 Task: Create relationship between housekeeping_request and Staff object.
Action: Mouse moved to (1070, 79)
Screenshot: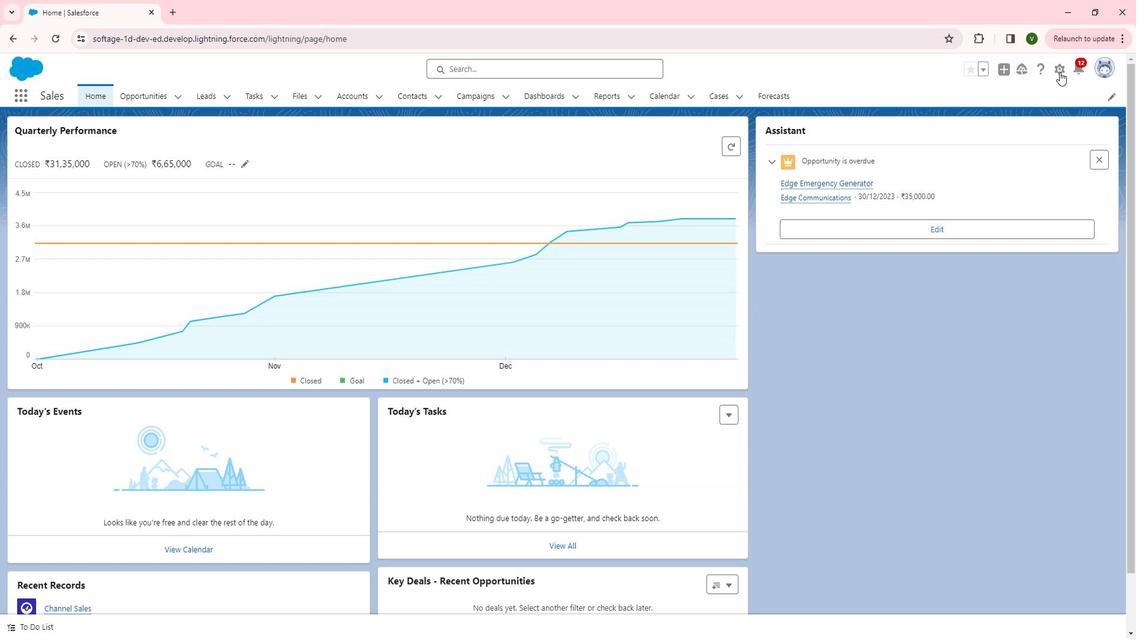 
Action: Mouse pressed left at (1070, 79)
Screenshot: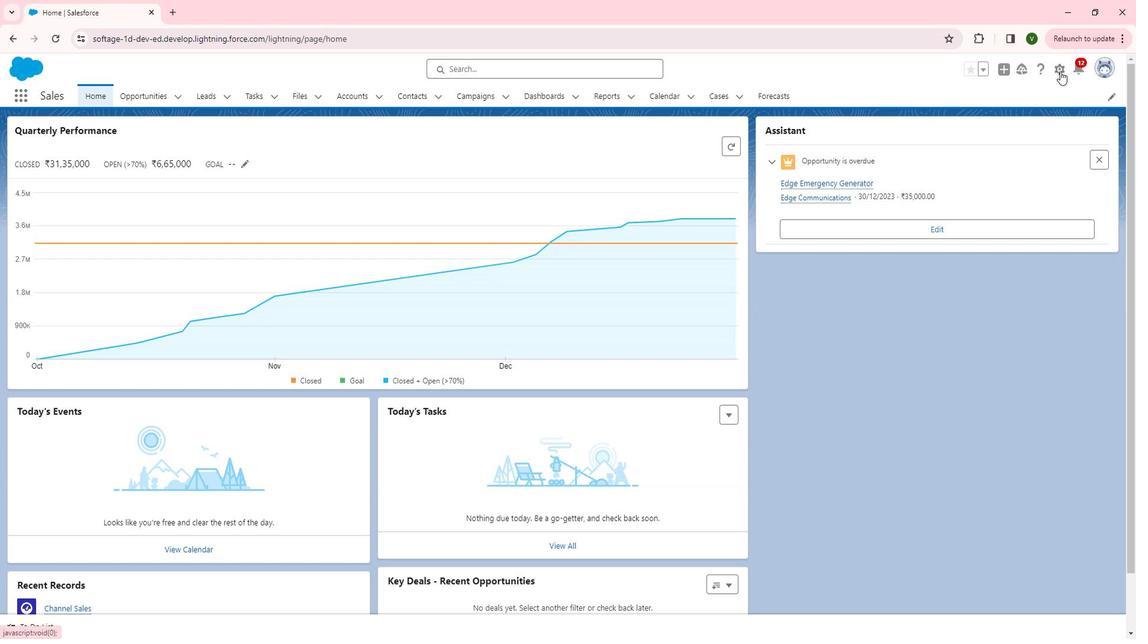 
Action: Mouse moved to (1012, 107)
Screenshot: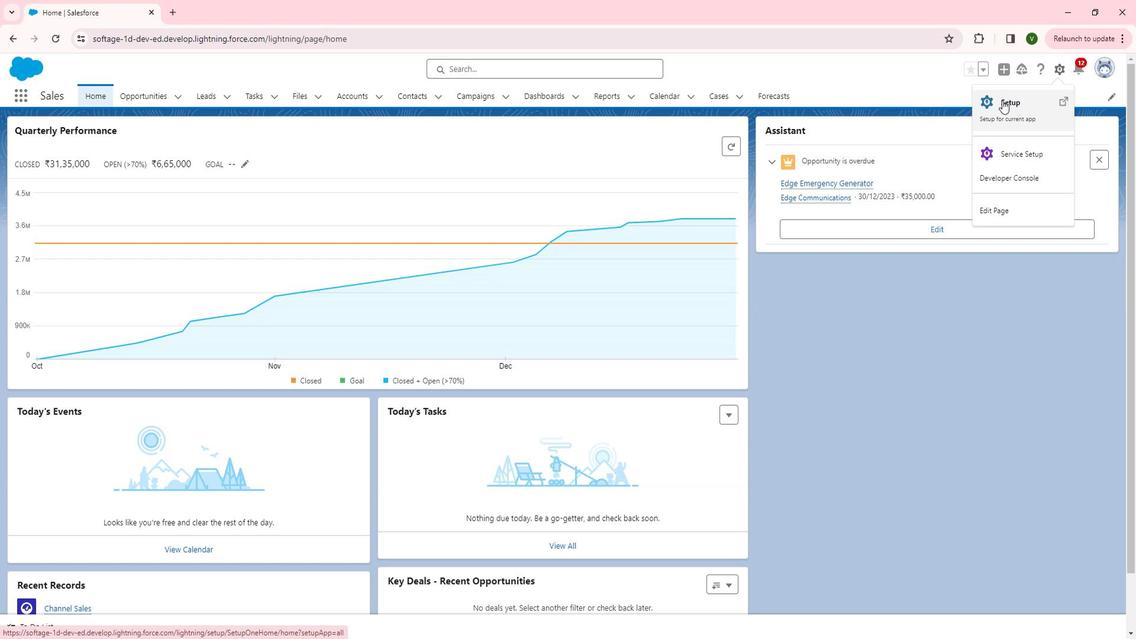
Action: Mouse pressed left at (1012, 107)
Screenshot: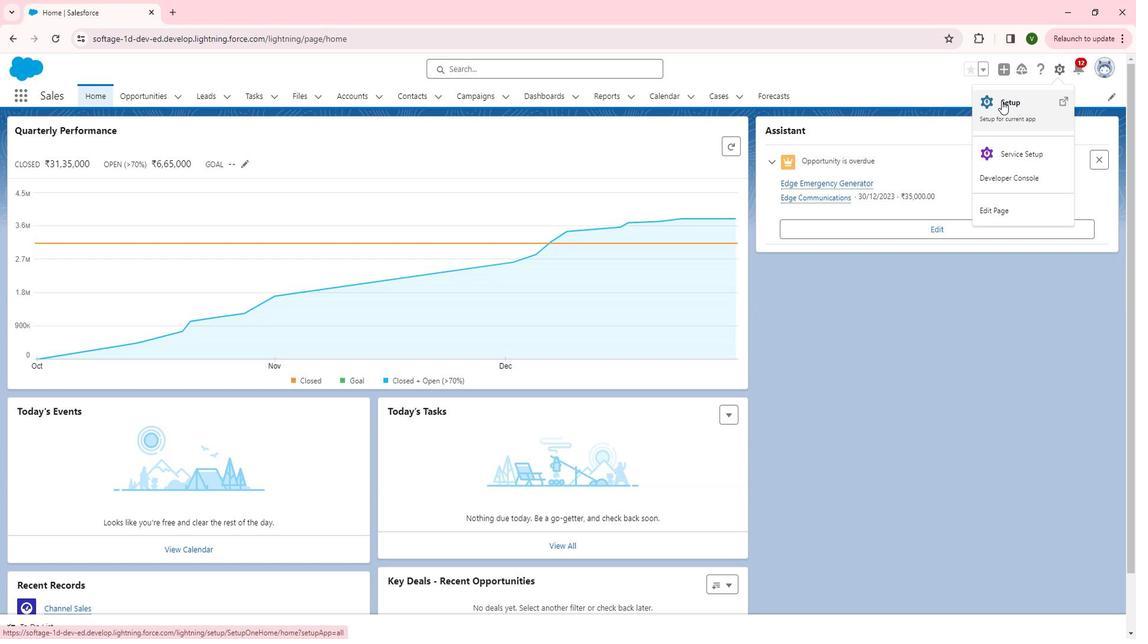 
Action: Mouse moved to (94, 382)
Screenshot: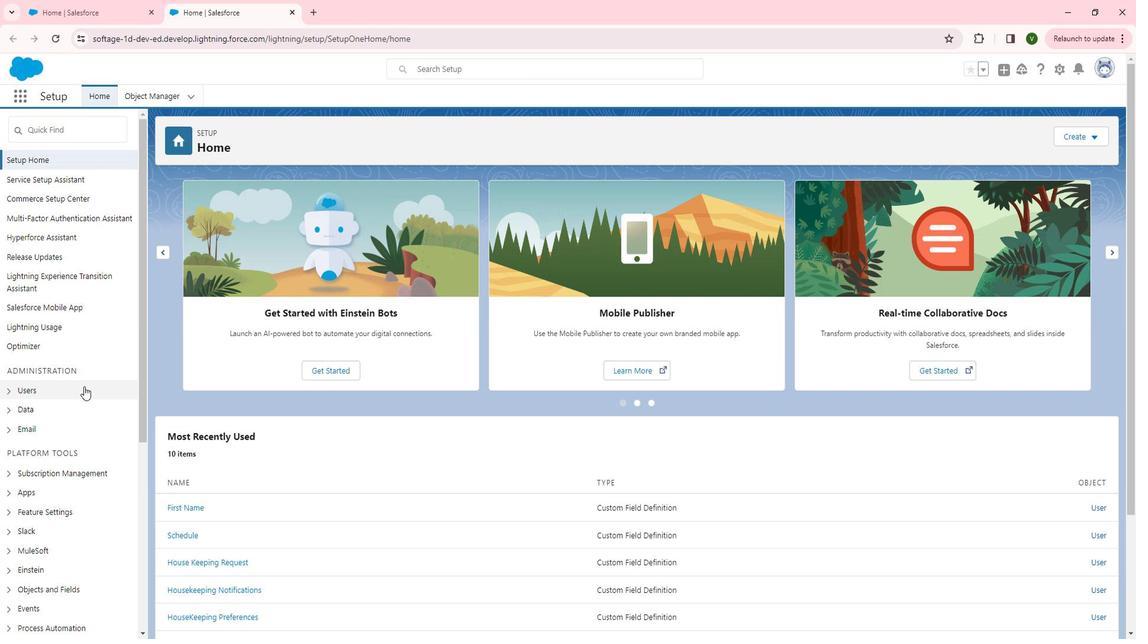 
Action: Mouse scrolled (94, 382) with delta (0, 0)
Screenshot: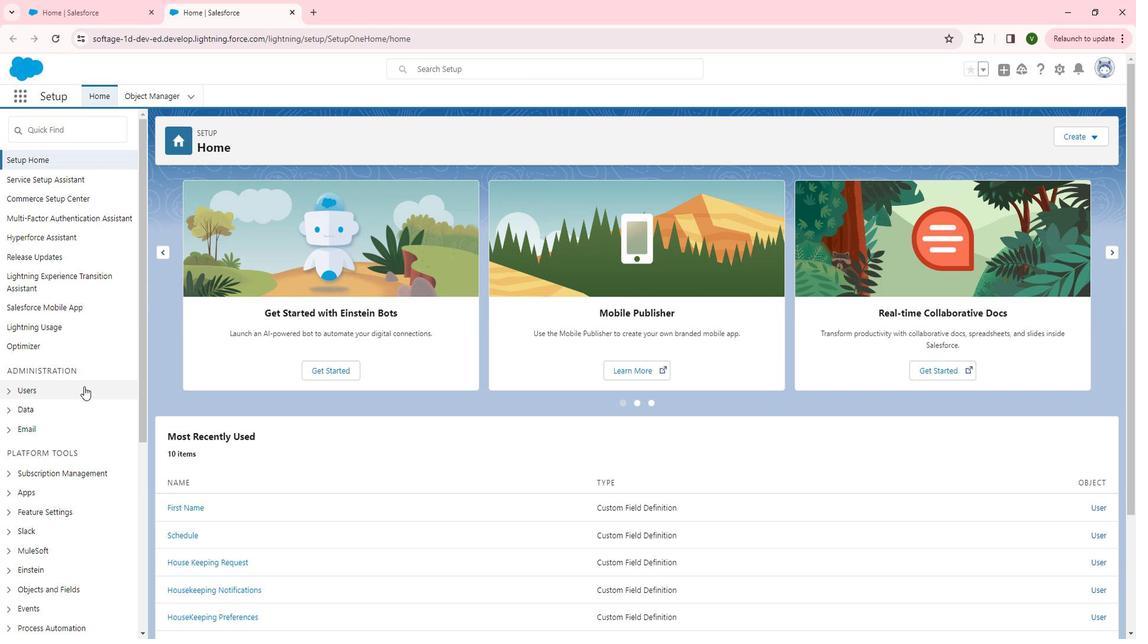 
Action: Mouse scrolled (94, 382) with delta (0, 0)
Screenshot: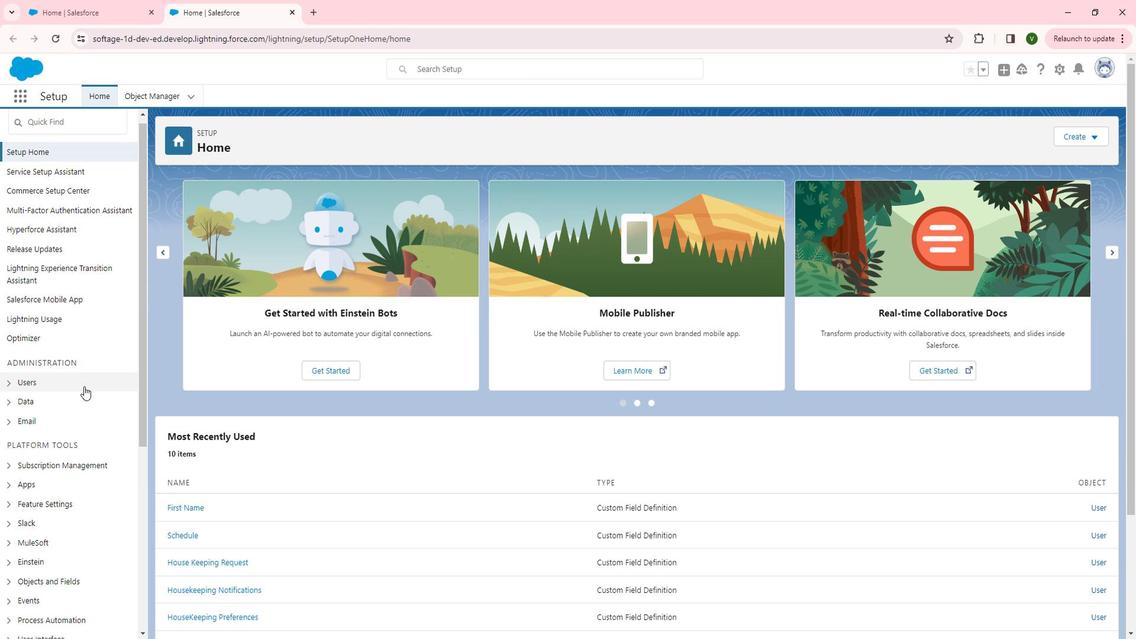 
Action: Mouse scrolled (94, 382) with delta (0, 0)
Screenshot: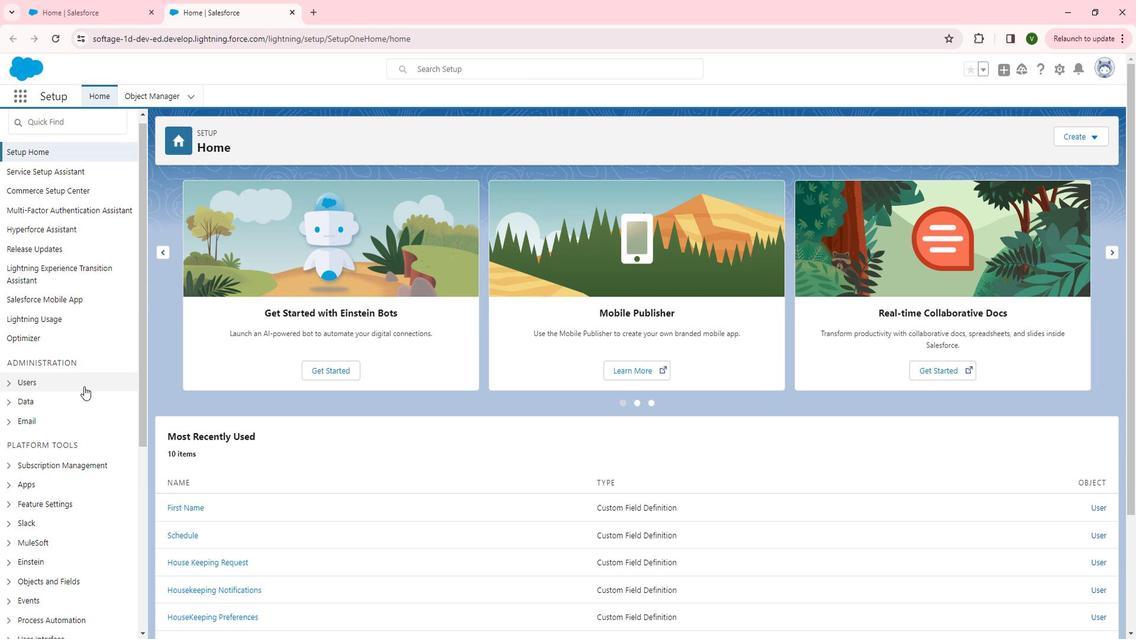 
Action: Mouse moved to (20, 398)
Screenshot: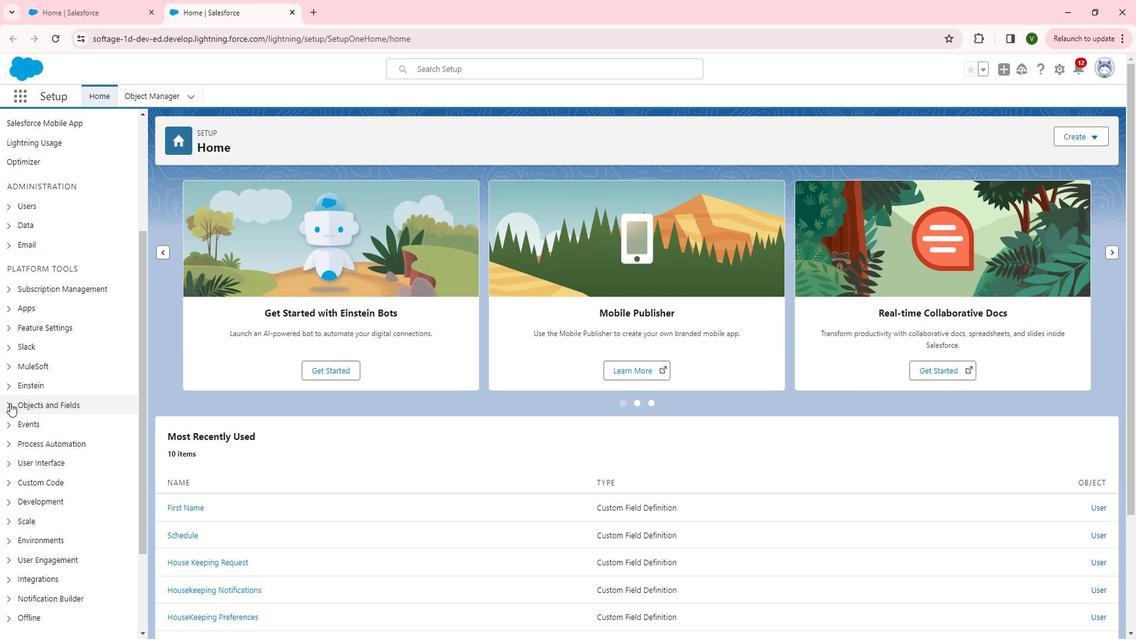 
Action: Mouse pressed left at (20, 398)
Screenshot: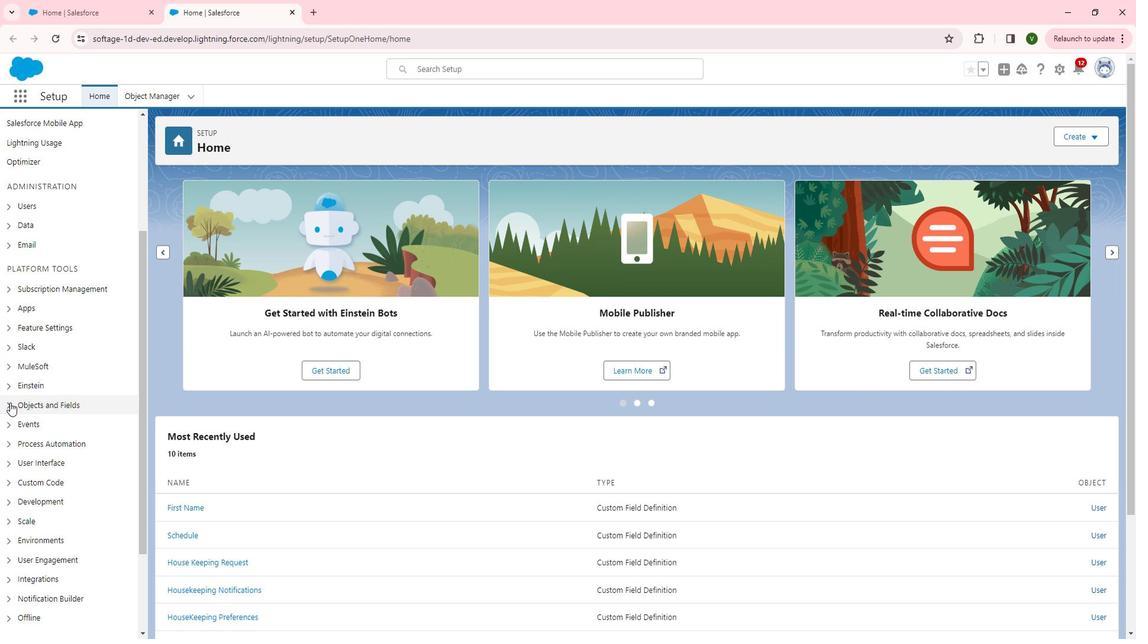 
Action: Mouse moved to (82, 416)
Screenshot: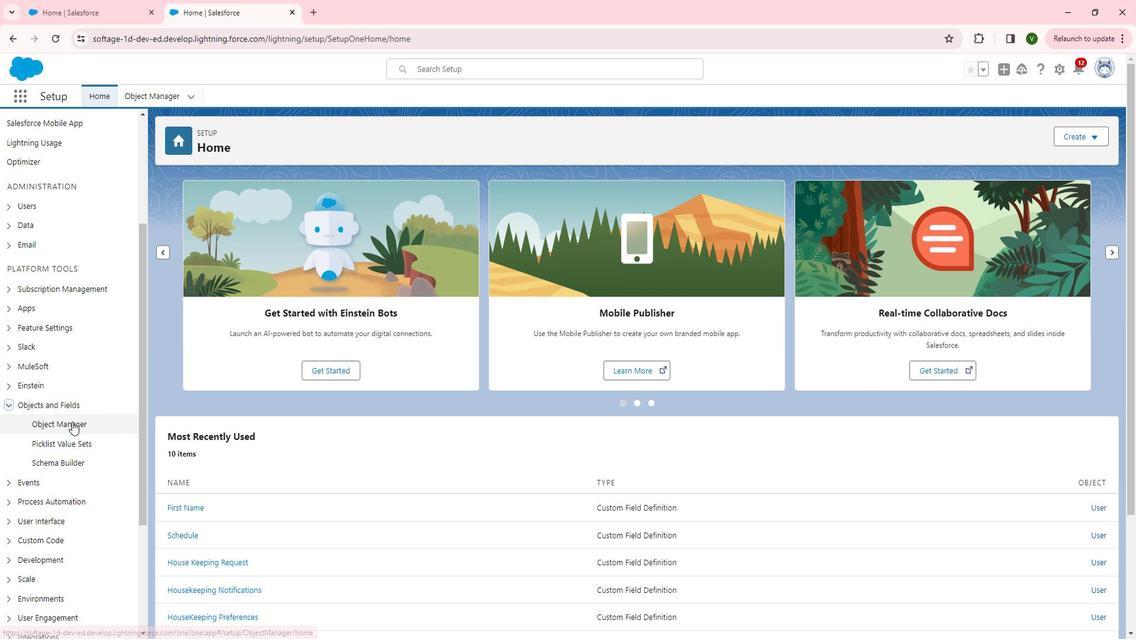 
Action: Mouse pressed left at (82, 416)
Screenshot: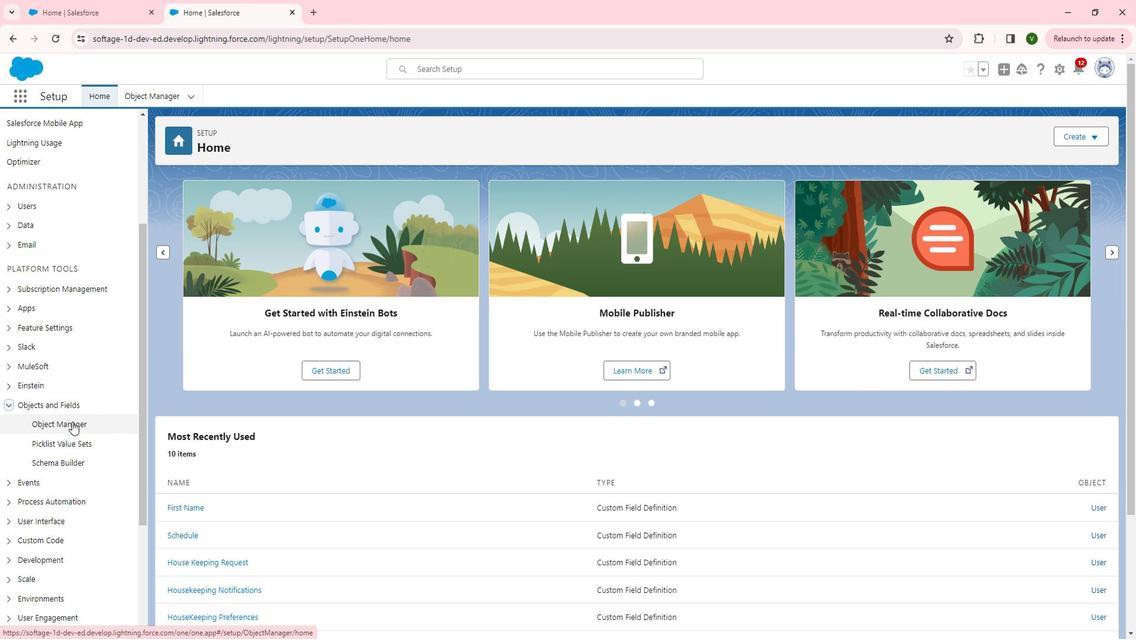 
Action: Mouse moved to (255, 418)
Screenshot: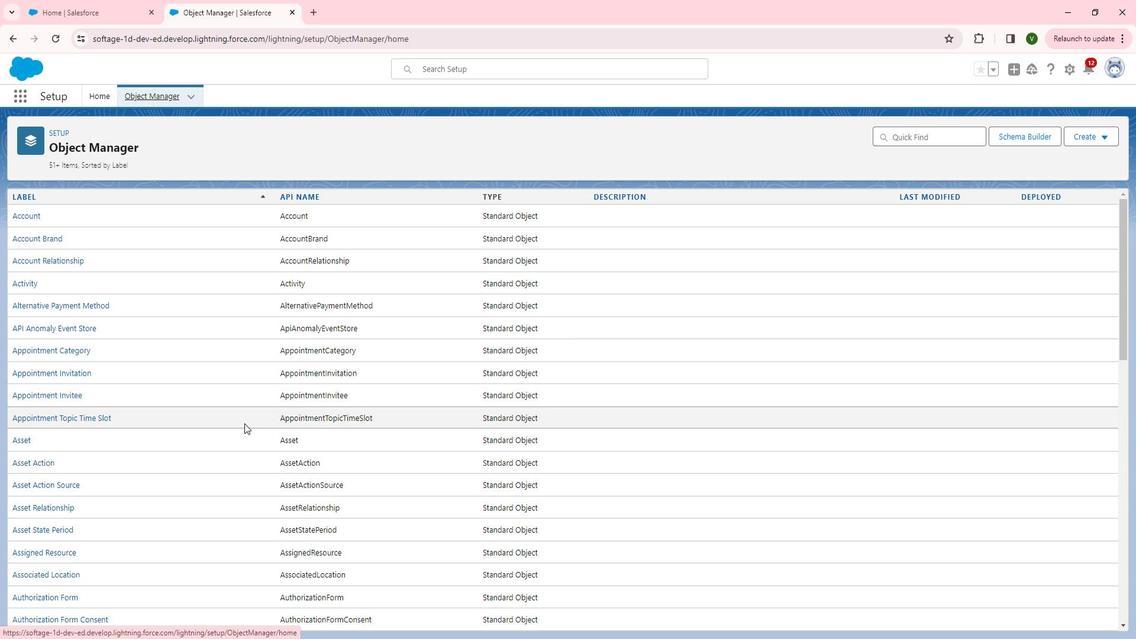 
Action: Mouse scrolled (255, 417) with delta (0, 0)
Screenshot: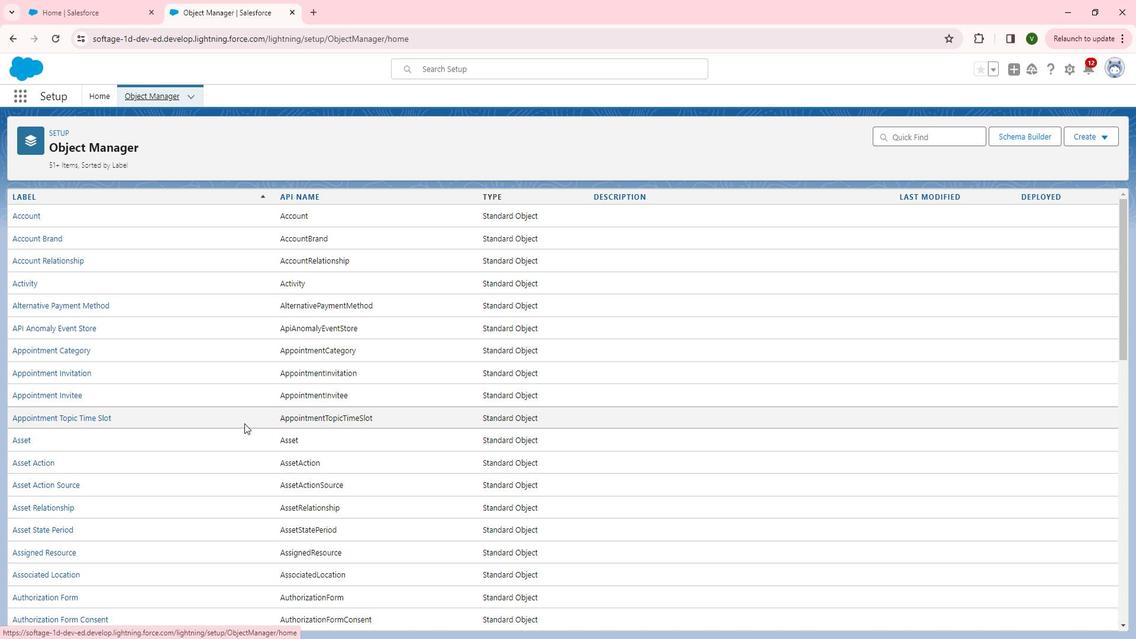 
Action: Mouse scrolled (255, 417) with delta (0, 0)
Screenshot: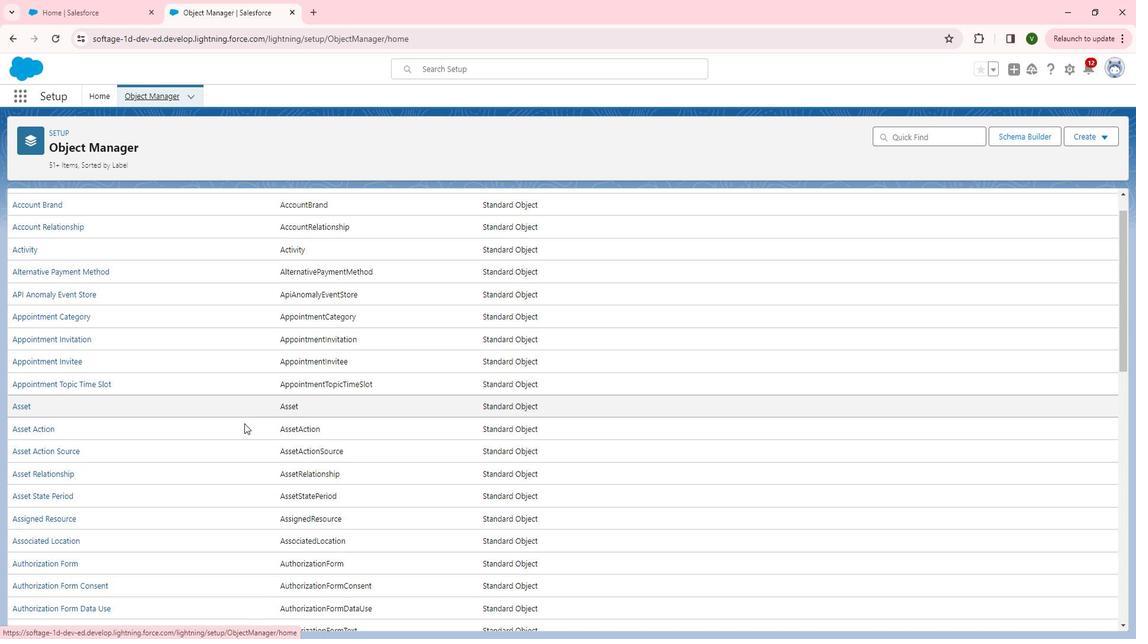 
Action: Mouse scrolled (255, 417) with delta (0, 0)
Screenshot: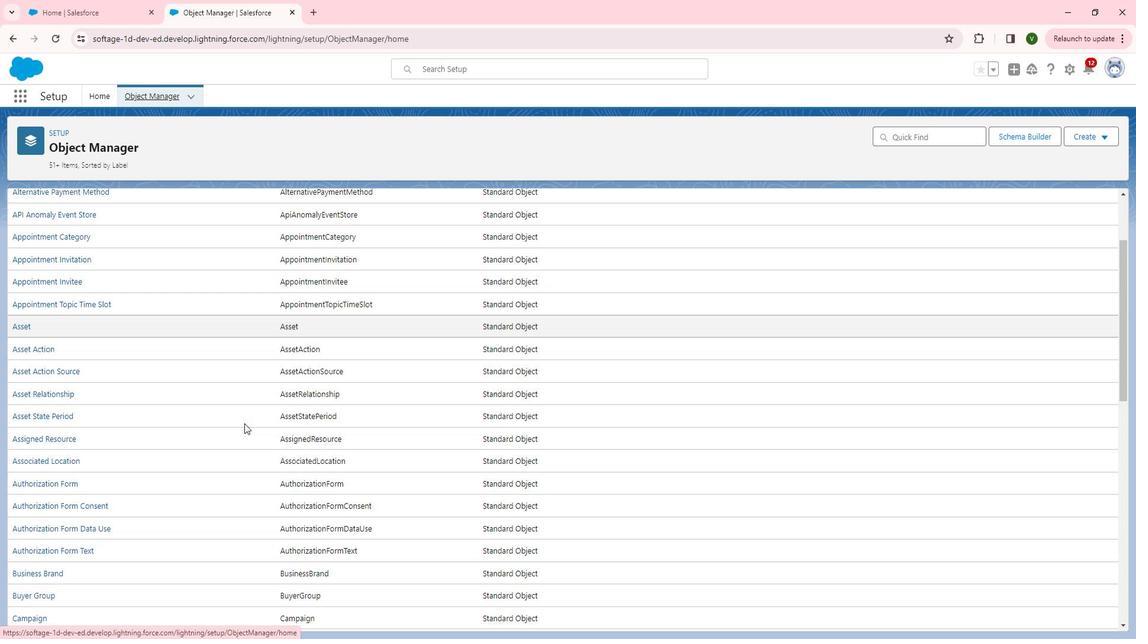
Action: Mouse scrolled (255, 417) with delta (0, 0)
Screenshot: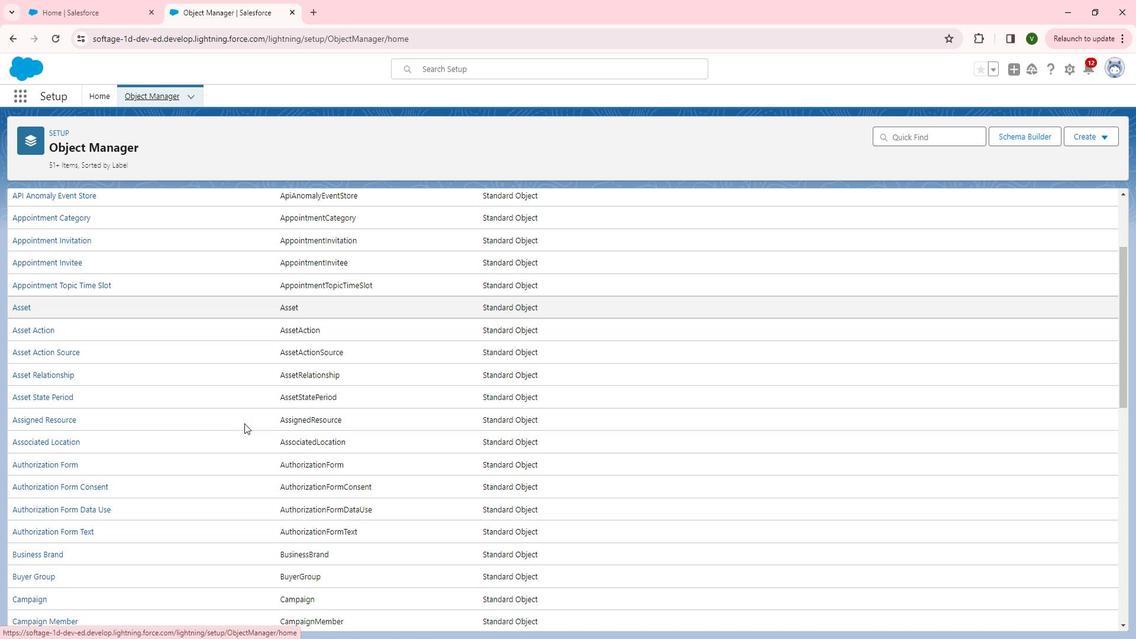 
Action: Mouse scrolled (255, 417) with delta (0, 0)
Screenshot: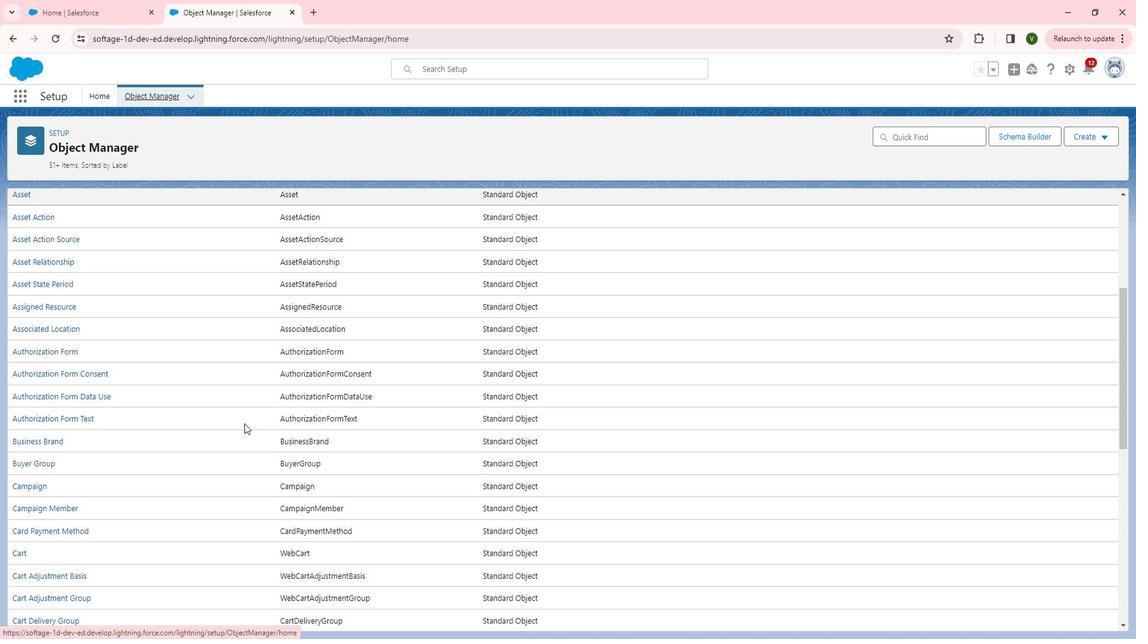 
Action: Mouse scrolled (255, 417) with delta (0, 0)
Screenshot: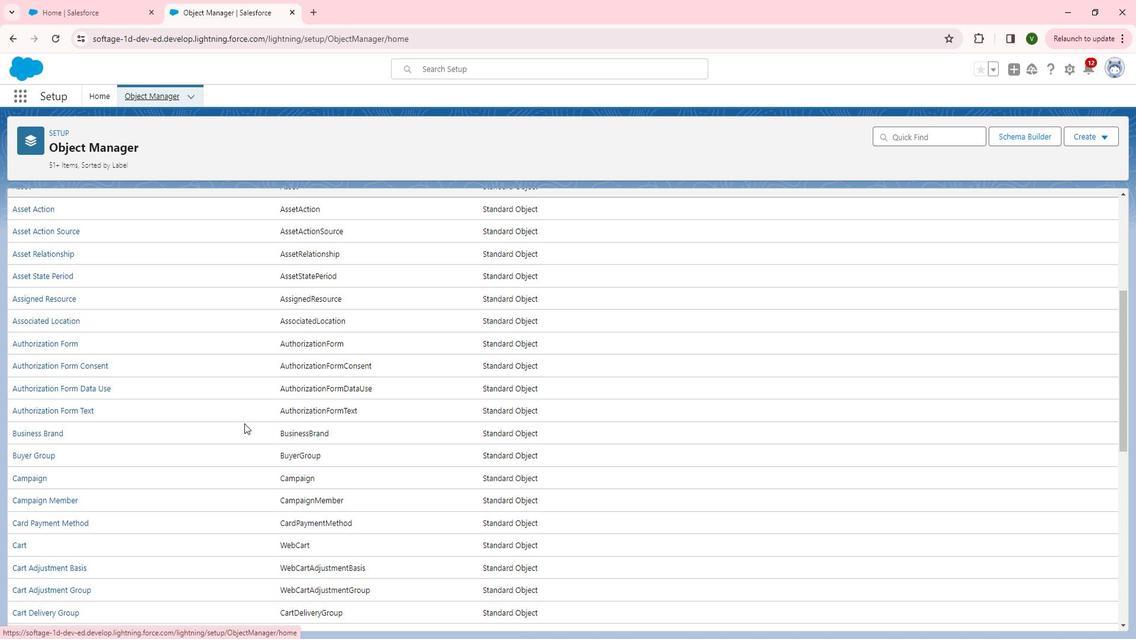 
Action: Mouse scrolled (255, 417) with delta (0, 0)
Screenshot: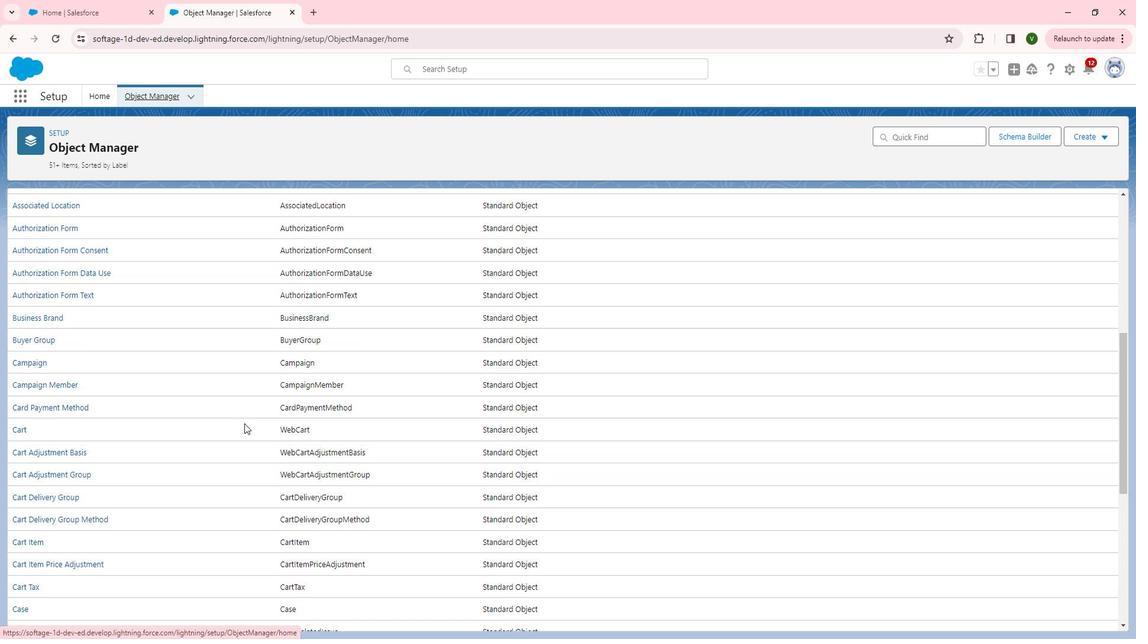 
Action: Mouse scrolled (255, 417) with delta (0, 0)
Screenshot: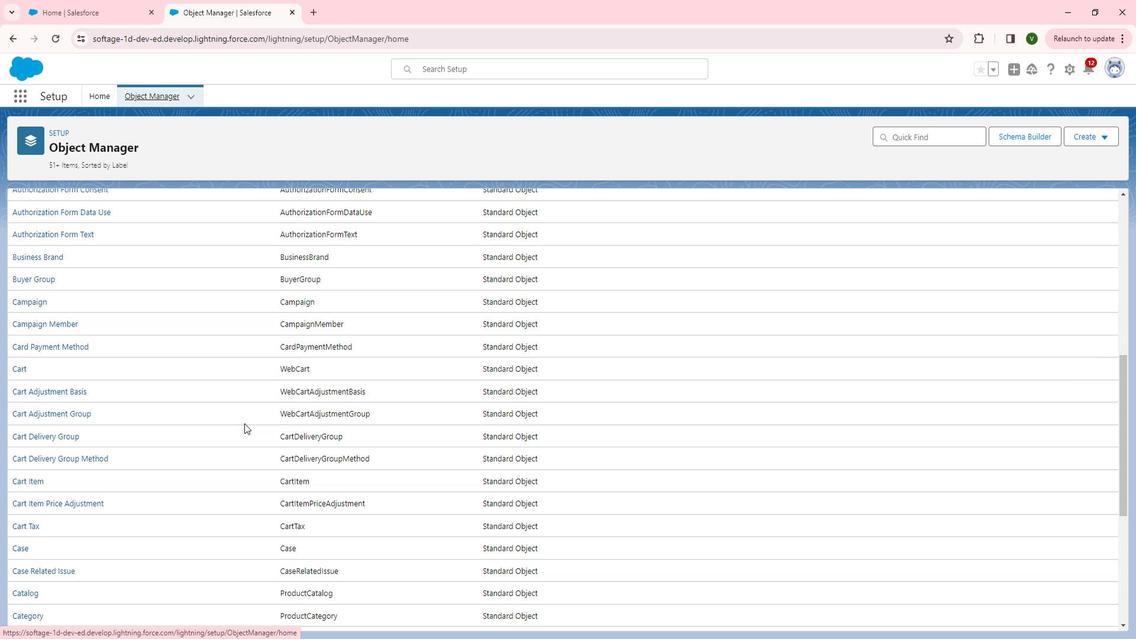 
Action: Mouse scrolled (255, 417) with delta (0, 0)
Screenshot: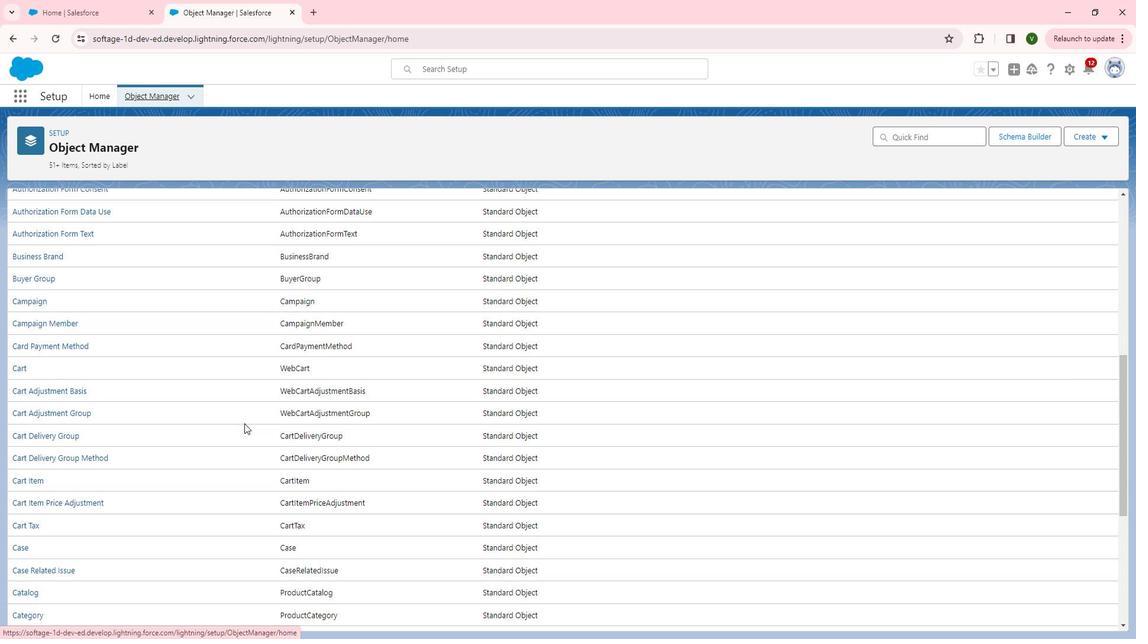 
Action: Mouse scrolled (255, 417) with delta (0, 0)
Screenshot: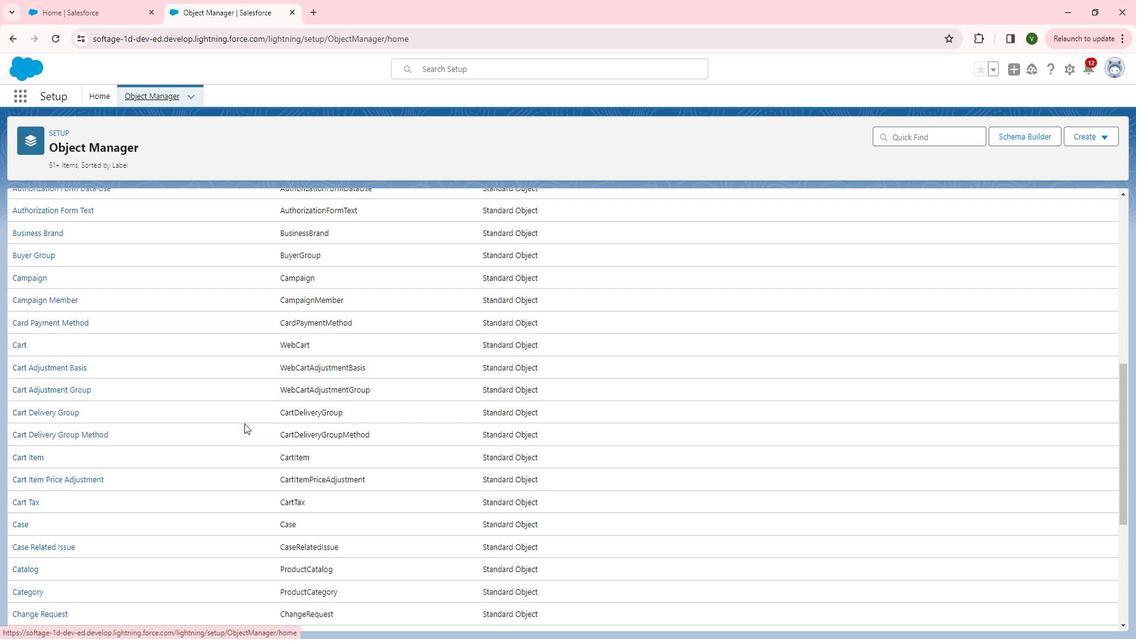 
Action: Mouse scrolled (255, 417) with delta (0, 0)
Screenshot: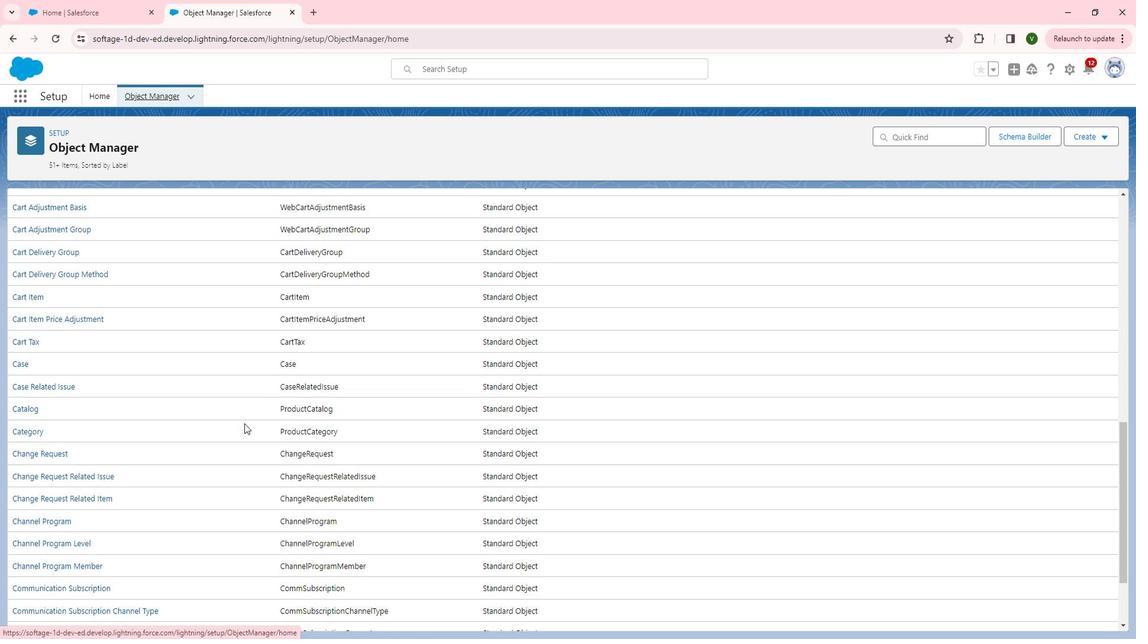 
Action: Mouse scrolled (255, 417) with delta (0, 0)
Screenshot: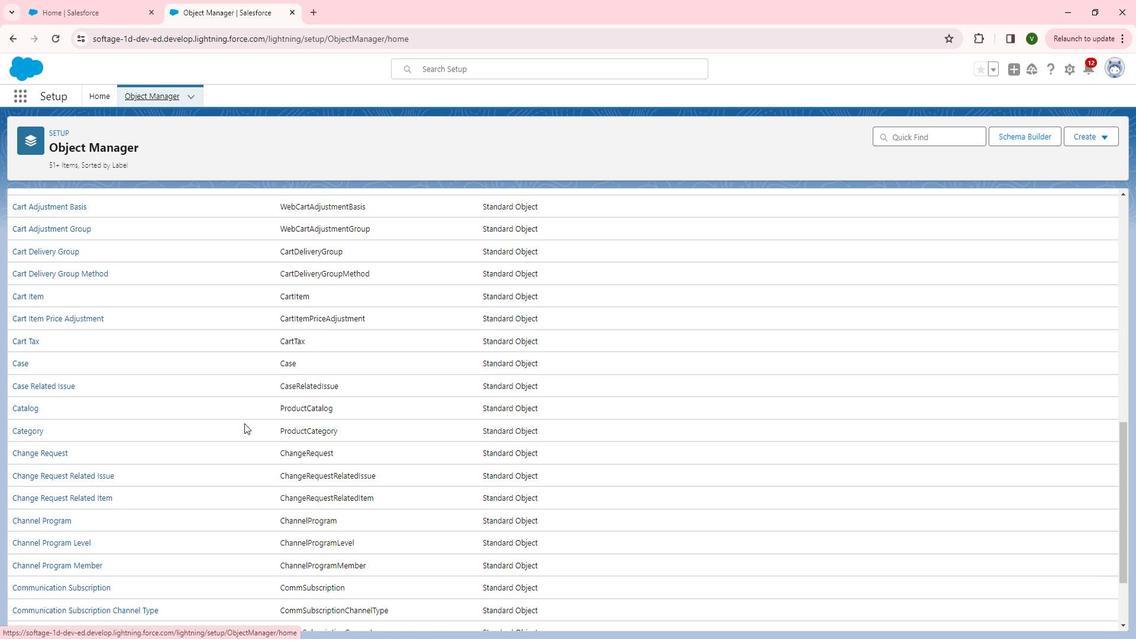 
Action: Mouse scrolled (255, 417) with delta (0, 0)
Screenshot: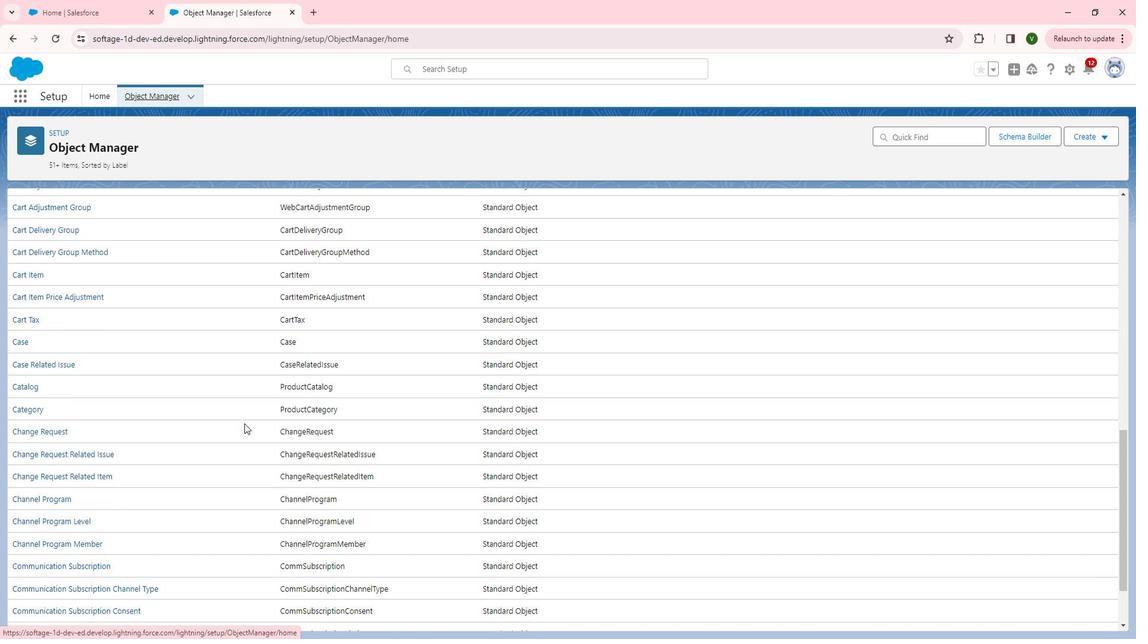 
Action: Mouse scrolled (255, 417) with delta (0, 0)
Screenshot: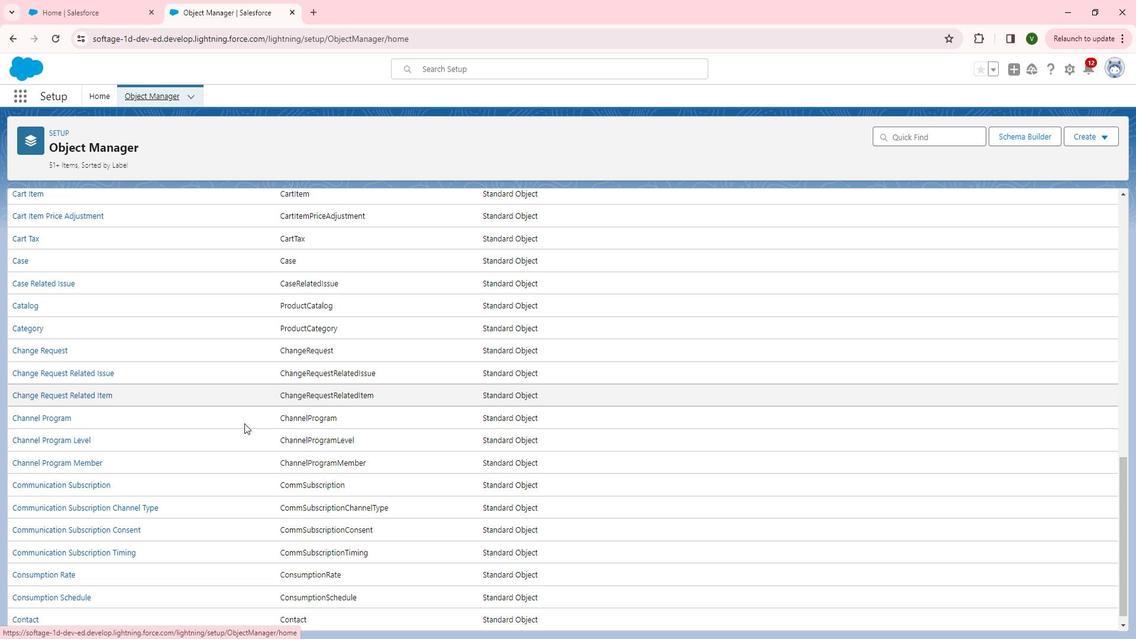 
Action: Mouse scrolled (255, 417) with delta (0, 0)
Screenshot: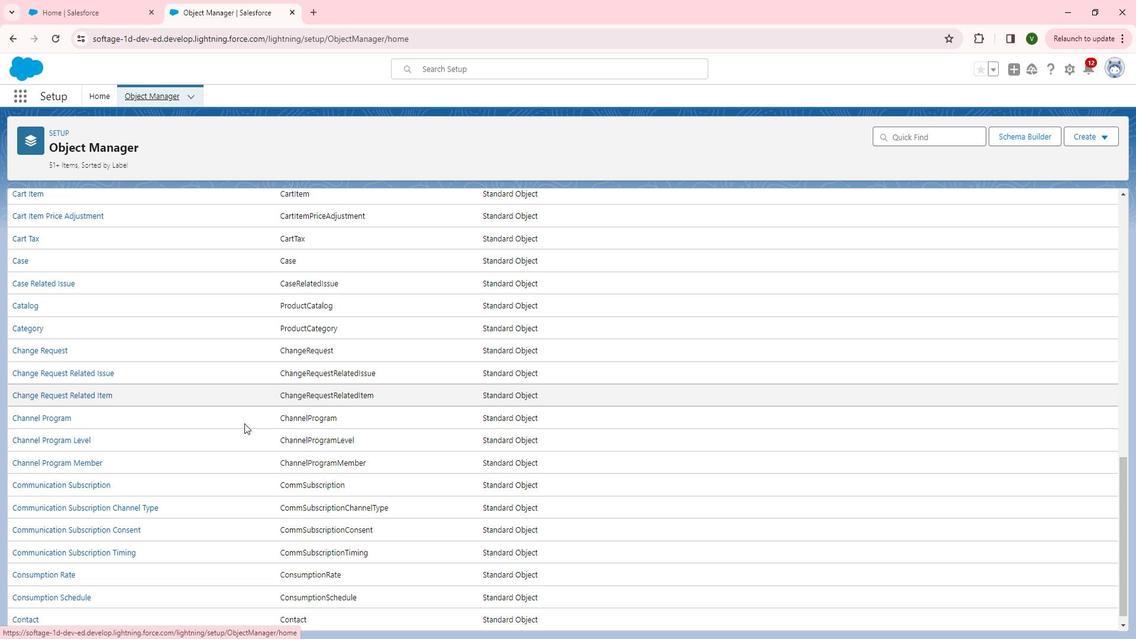 
Action: Mouse scrolled (255, 417) with delta (0, 0)
Screenshot: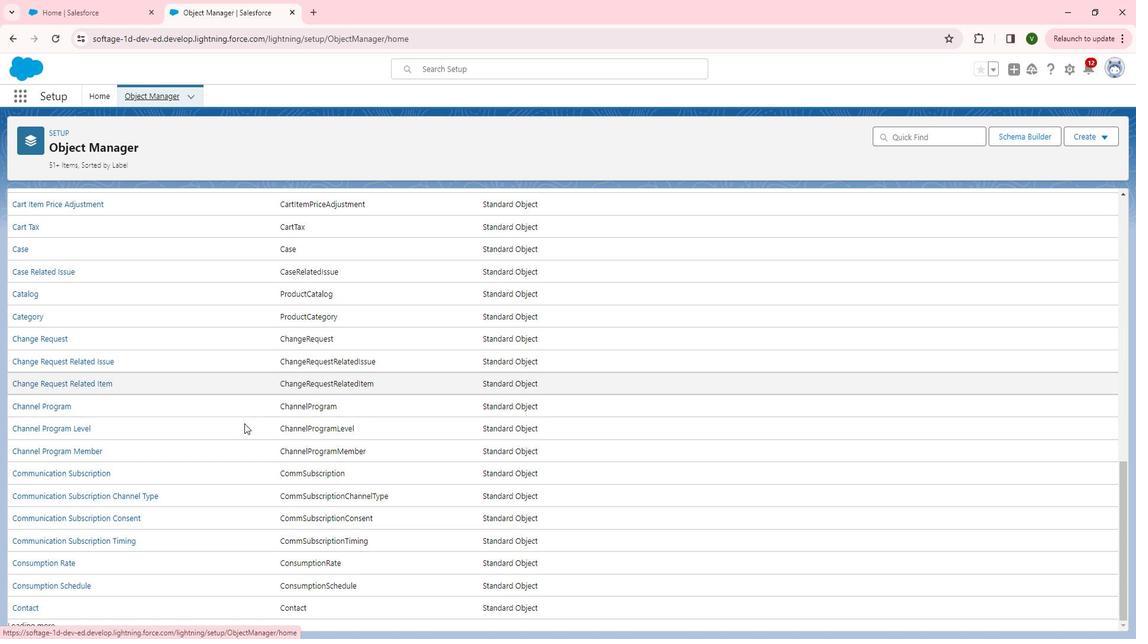 
Action: Mouse scrolled (255, 417) with delta (0, 0)
Screenshot: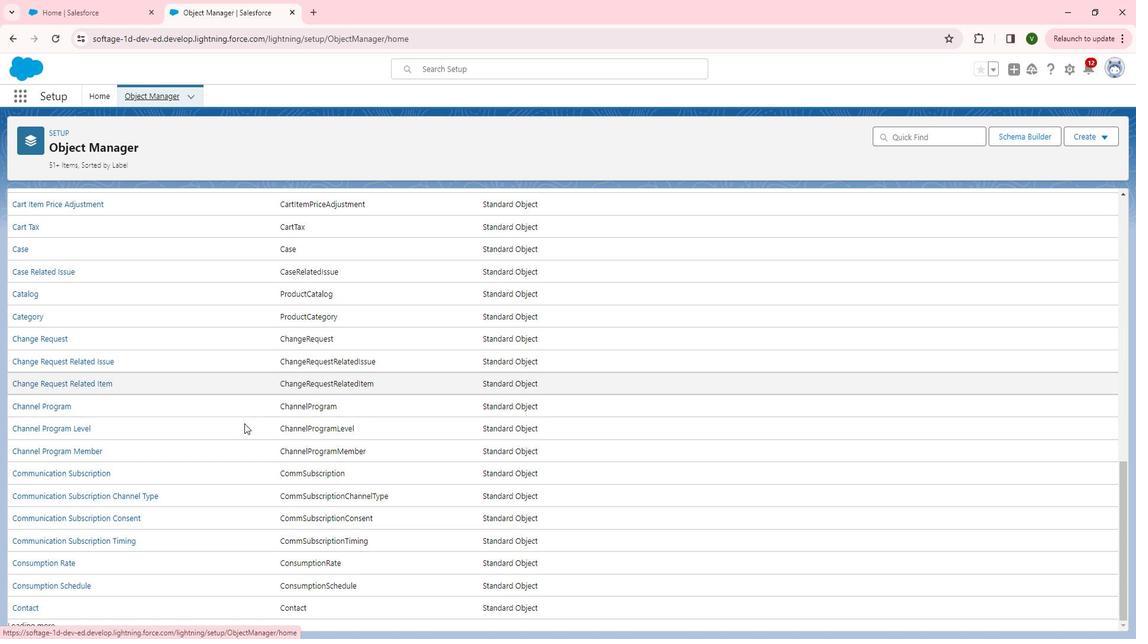 
Action: Mouse scrolled (255, 417) with delta (0, 0)
Screenshot: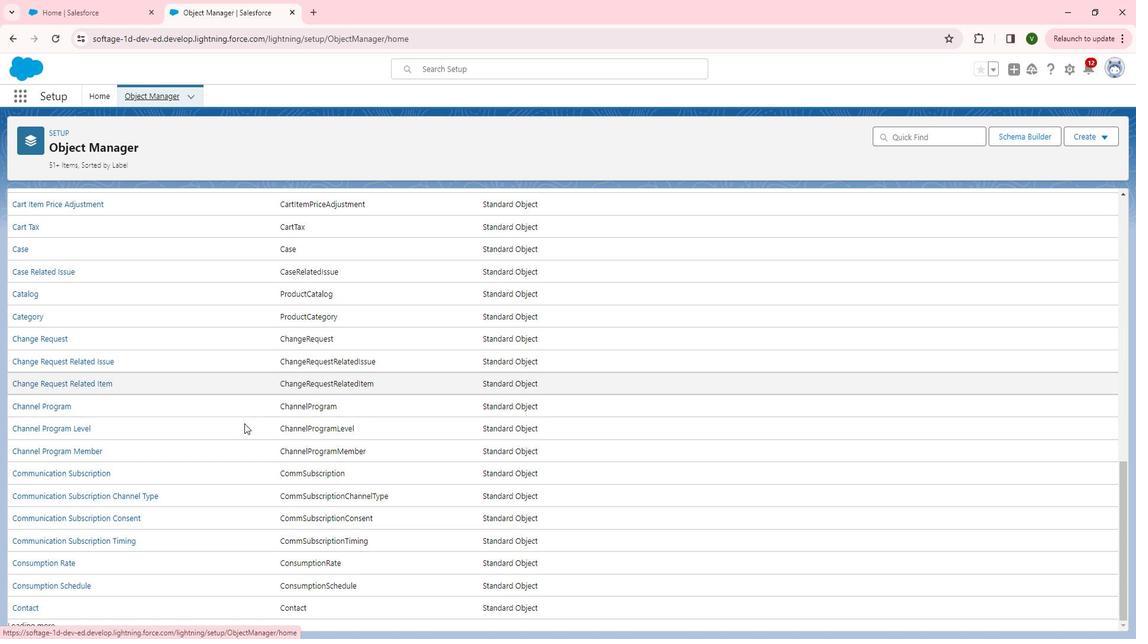 
Action: Mouse scrolled (255, 417) with delta (0, 0)
Screenshot: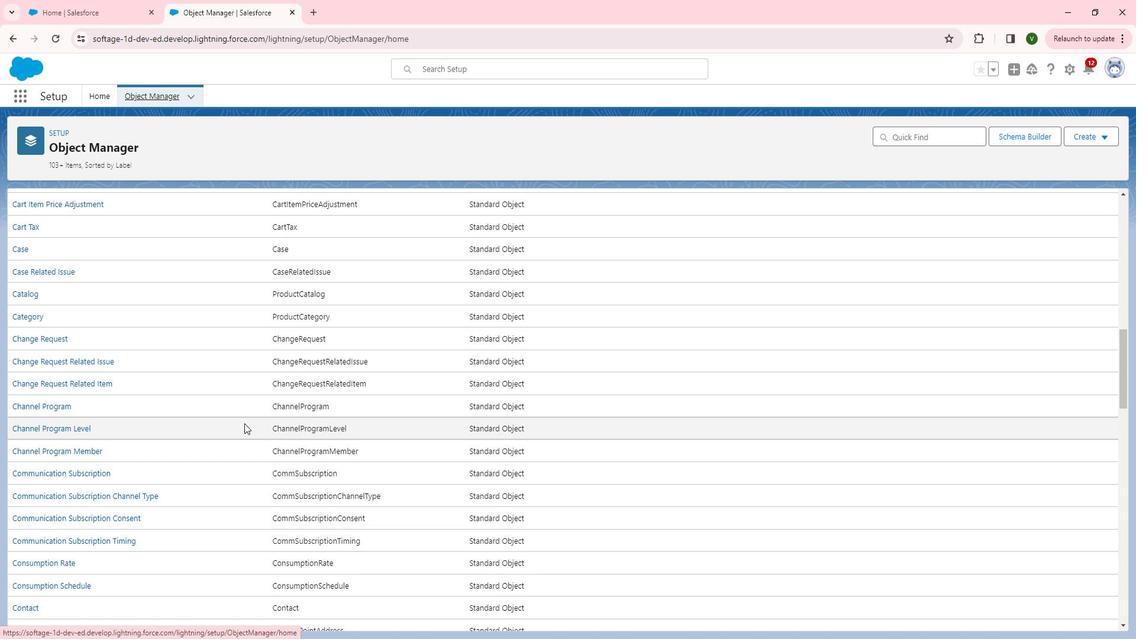 
Action: Mouse scrolled (255, 417) with delta (0, 0)
Screenshot: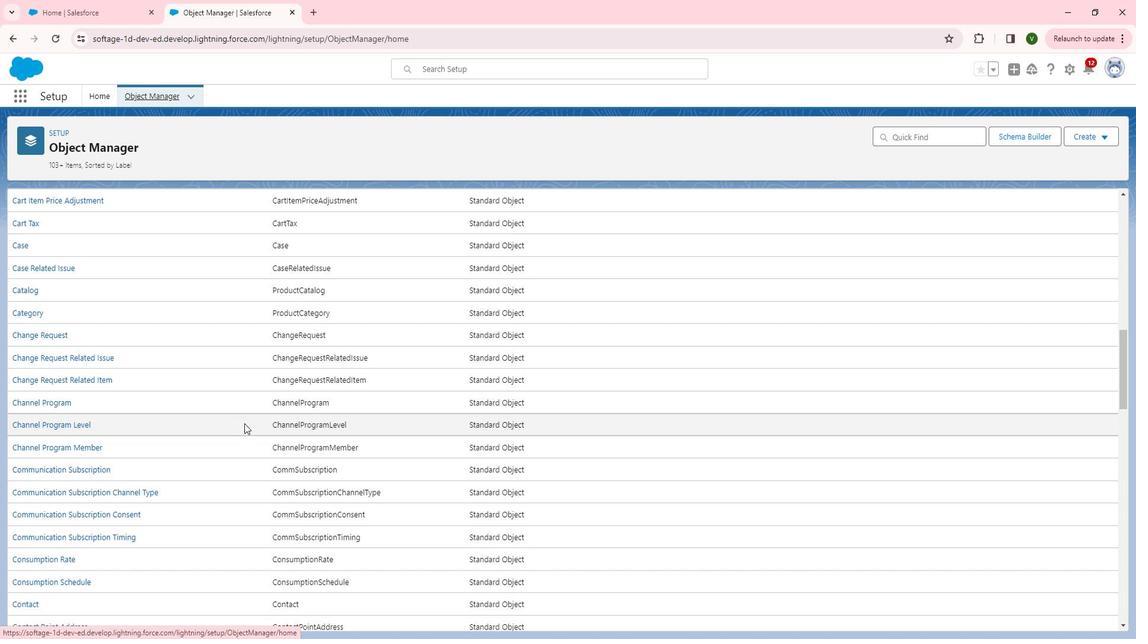 
Action: Mouse scrolled (255, 417) with delta (0, 0)
Screenshot: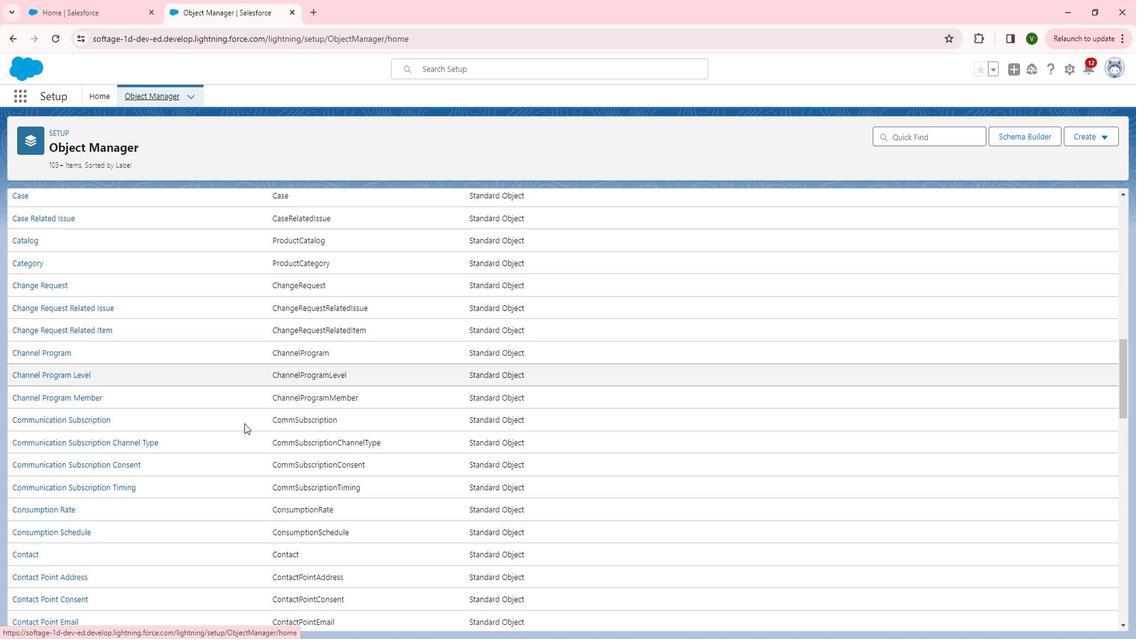
Action: Mouse scrolled (255, 417) with delta (0, 0)
Screenshot: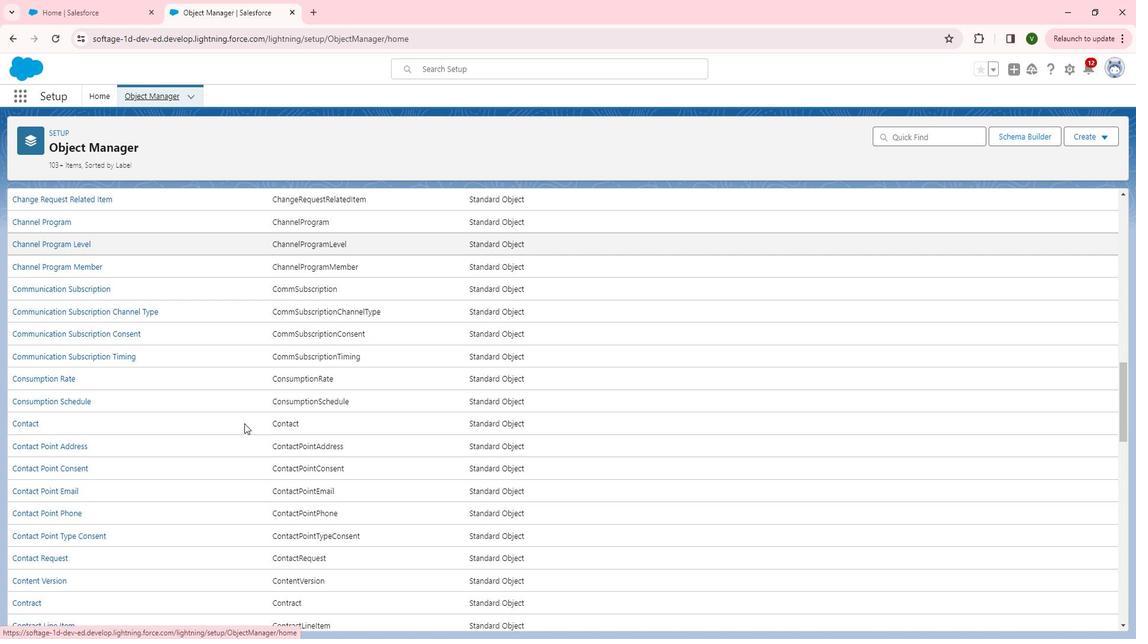 
Action: Mouse scrolled (255, 417) with delta (0, 0)
Screenshot: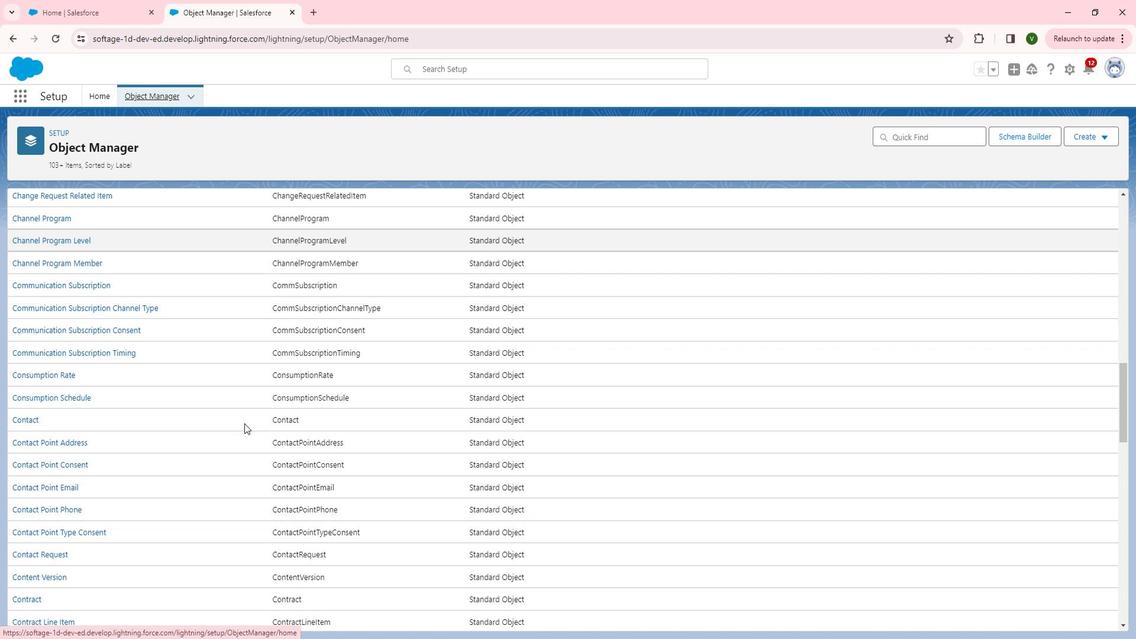 
Action: Mouse scrolled (255, 417) with delta (0, 0)
Screenshot: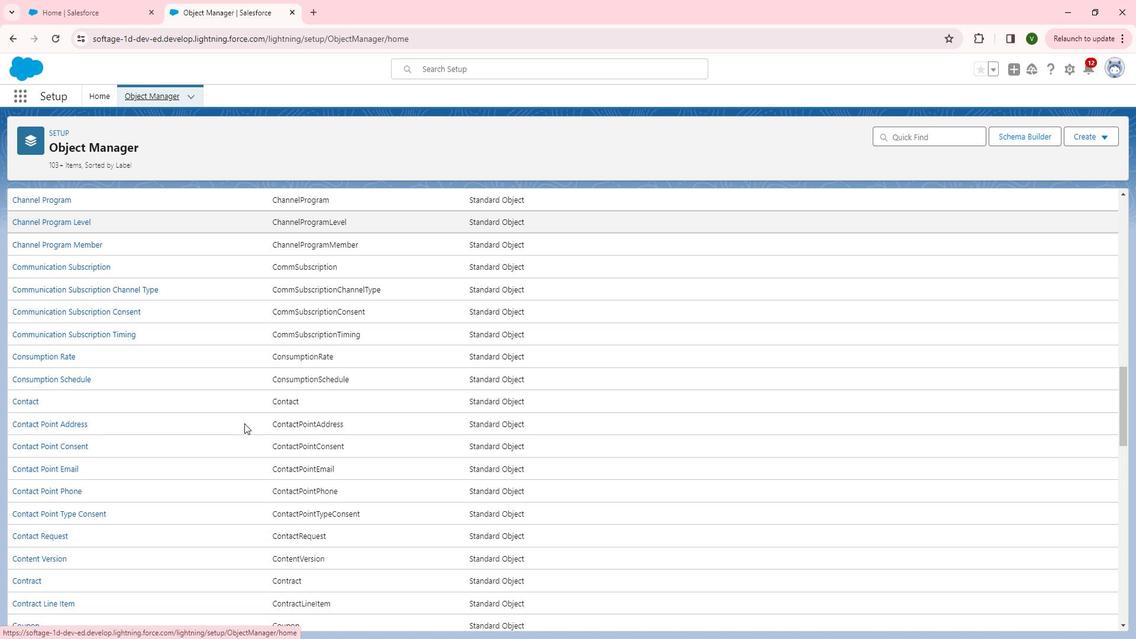 
Action: Mouse scrolled (255, 417) with delta (0, 0)
Screenshot: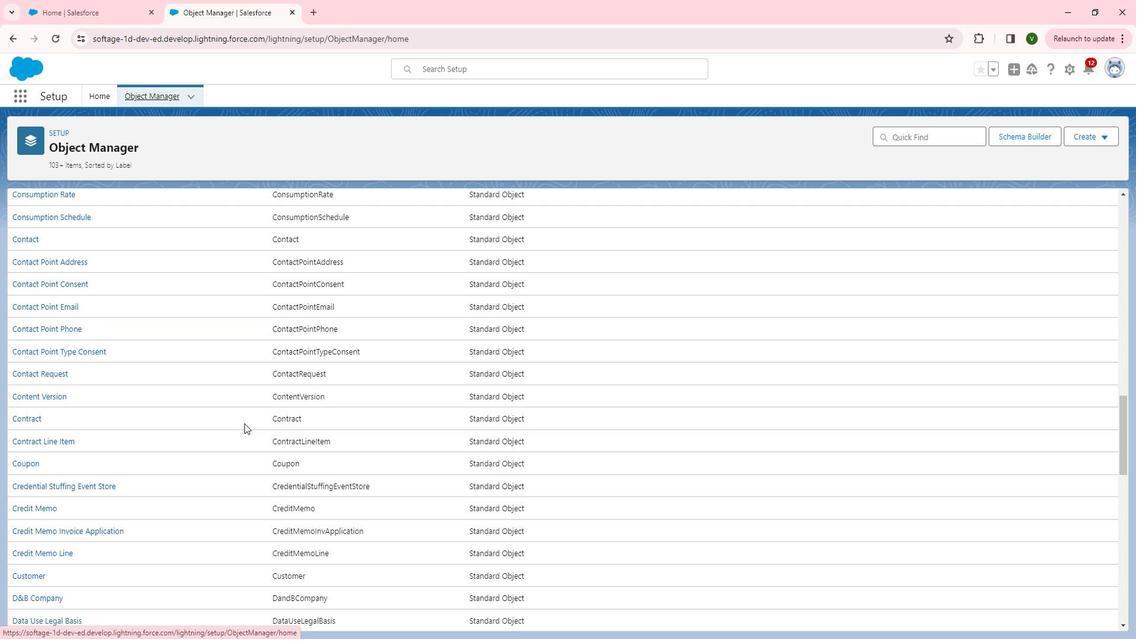 
Action: Mouse scrolled (255, 417) with delta (0, 0)
Screenshot: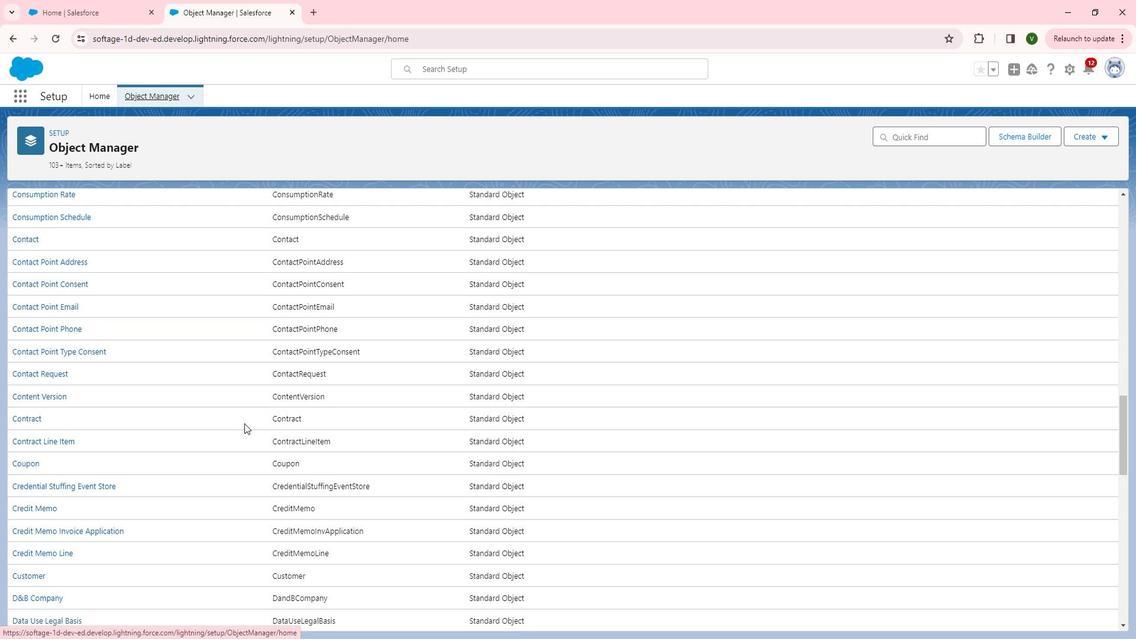 
Action: Mouse scrolled (255, 417) with delta (0, 0)
Screenshot: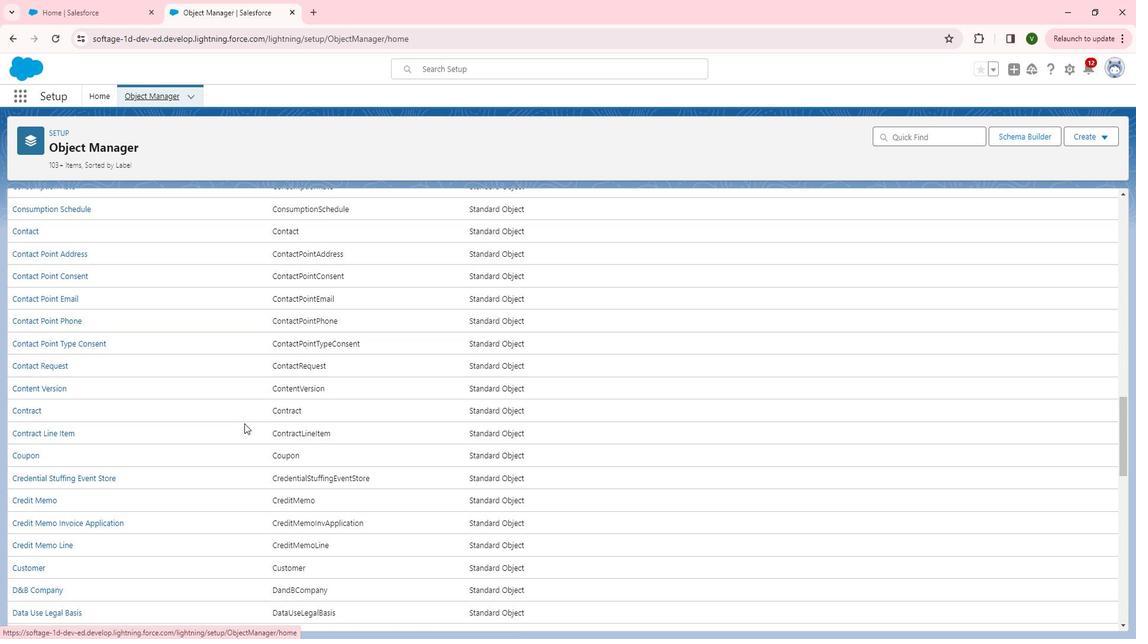 
Action: Mouse scrolled (255, 417) with delta (0, 0)
Screenshot: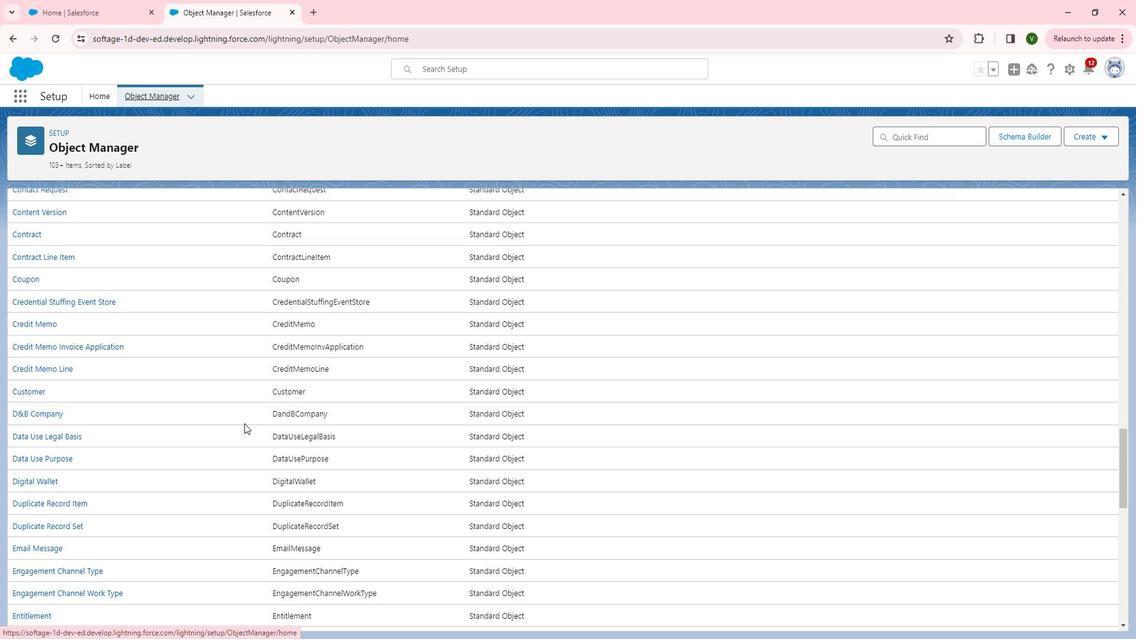 
Action: Mouse scrolled (255, 417) with delta (0, 0)
Screenshot: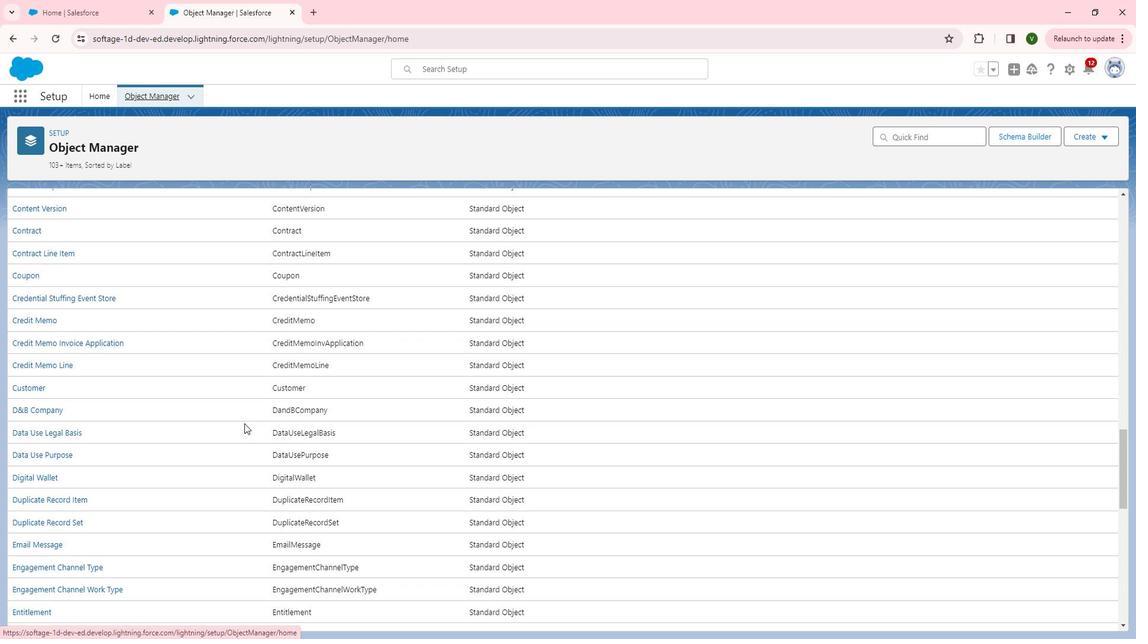 
Action: Mouse scrolled (255, 417) with delta (0, 0)
Screenshot: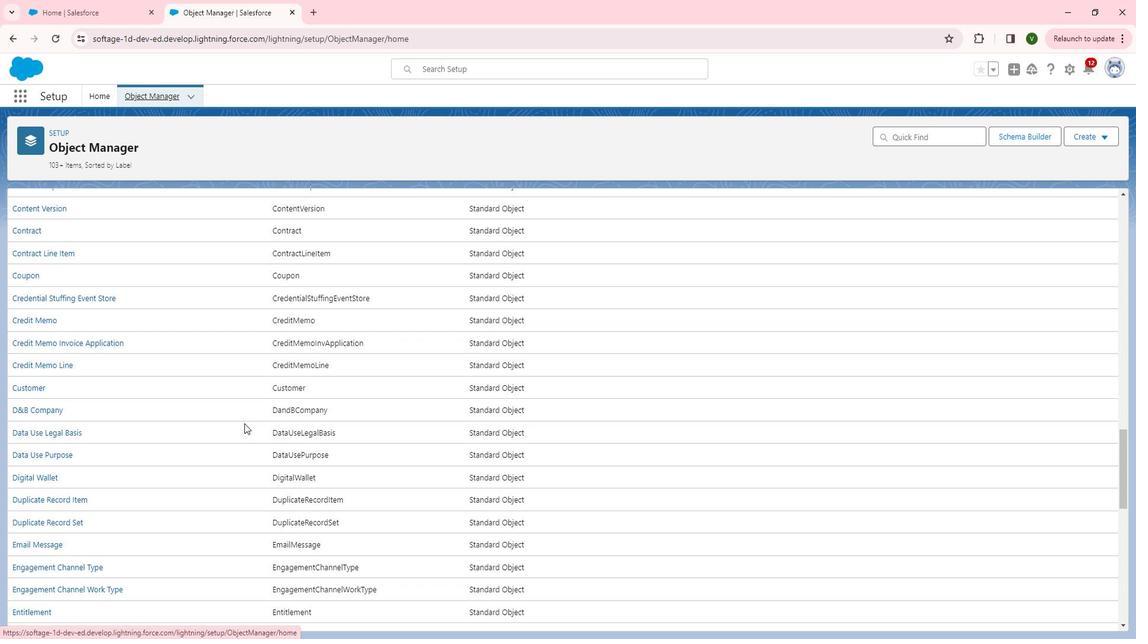 
Action: Mouse scrolled (255, 417) with delta (0, 0)
Screenshot: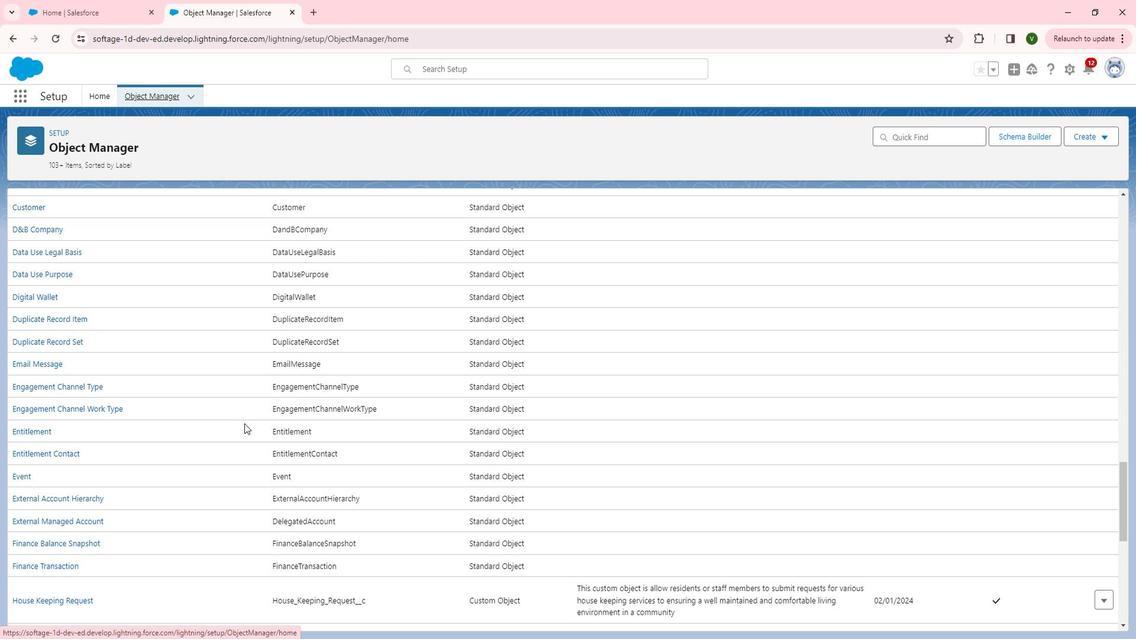 
Action: Mouse scrolled (255, 417) with delta (0, 0)
Screenshot: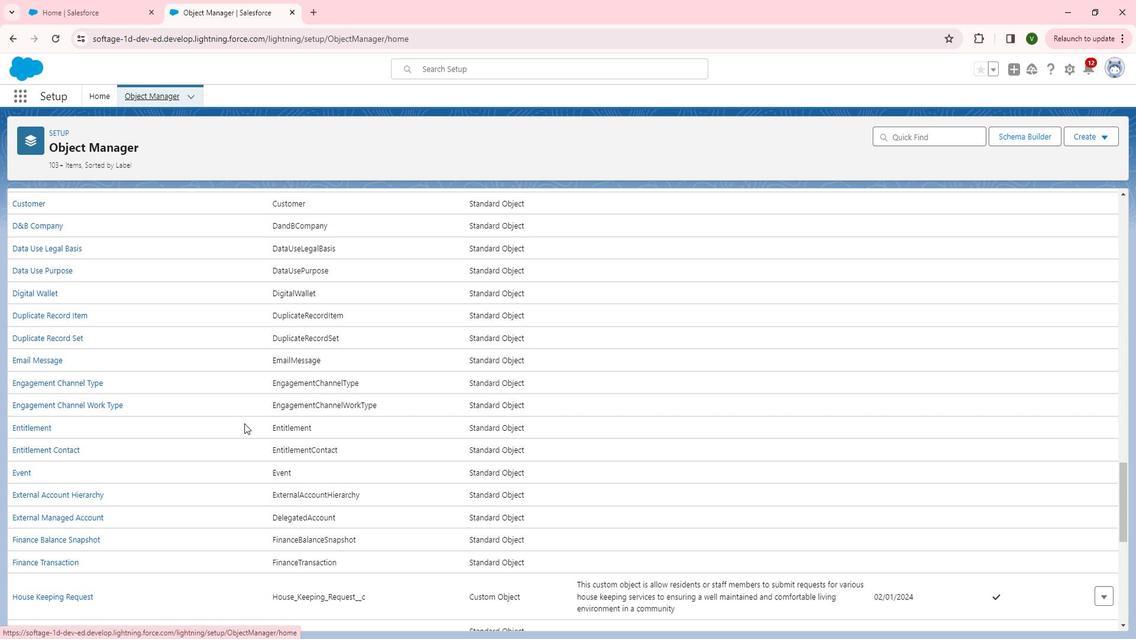 
Action: Mouse scrolled (255, 417) with delta (0, 0)
Screenshot: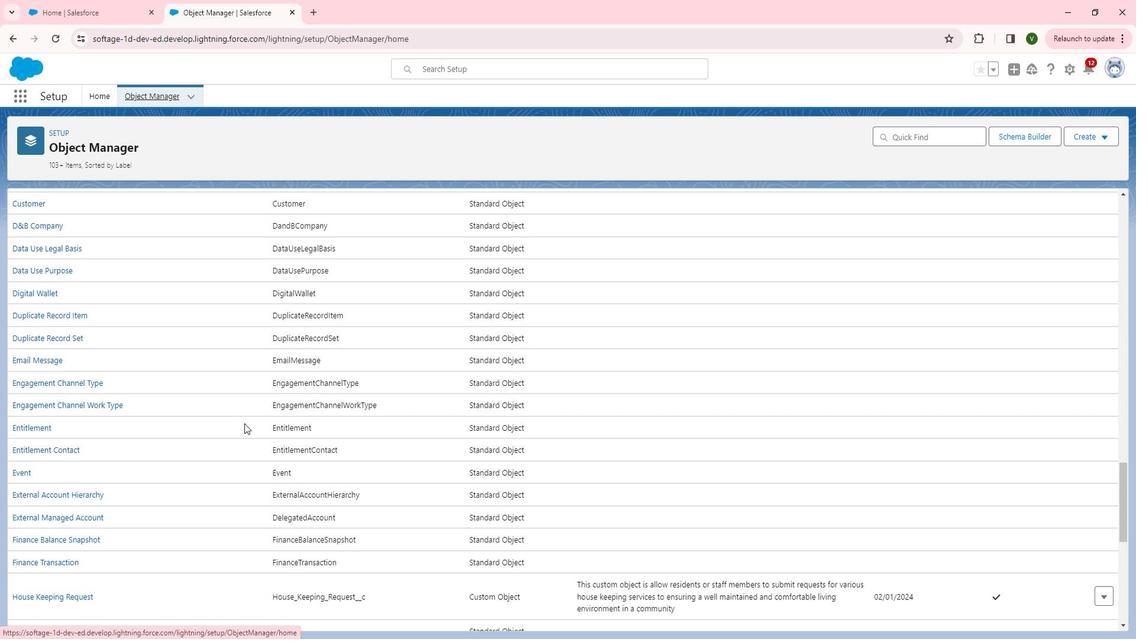 
Action: Mouse moved to (94, 407)
Screenshot: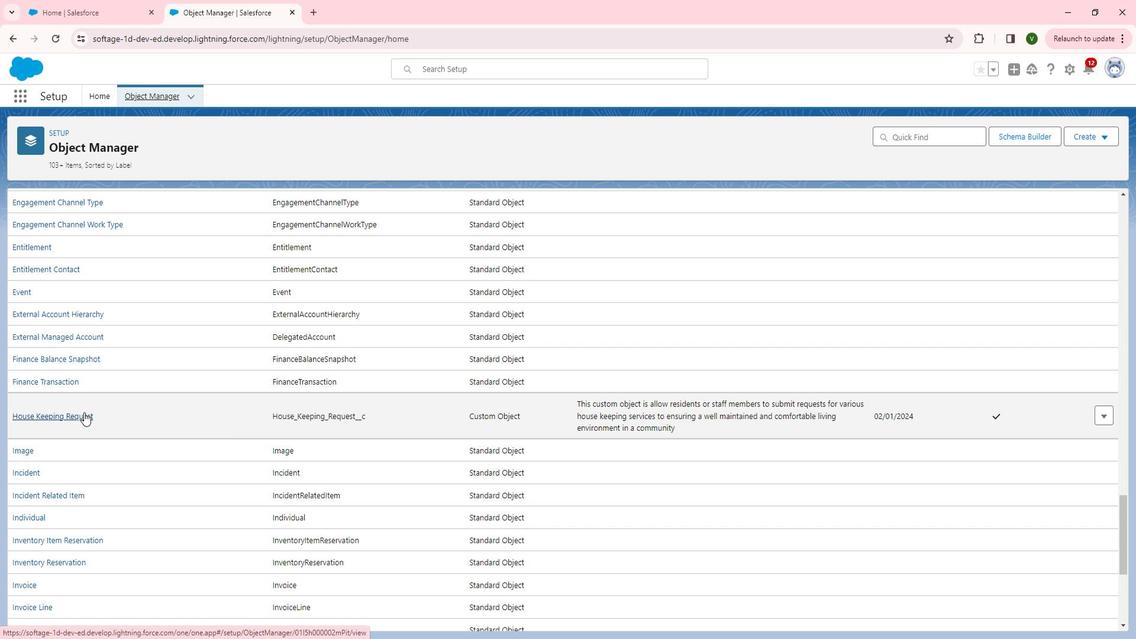 
Action: Mouse pressed left at (94, 407)
Screenshot: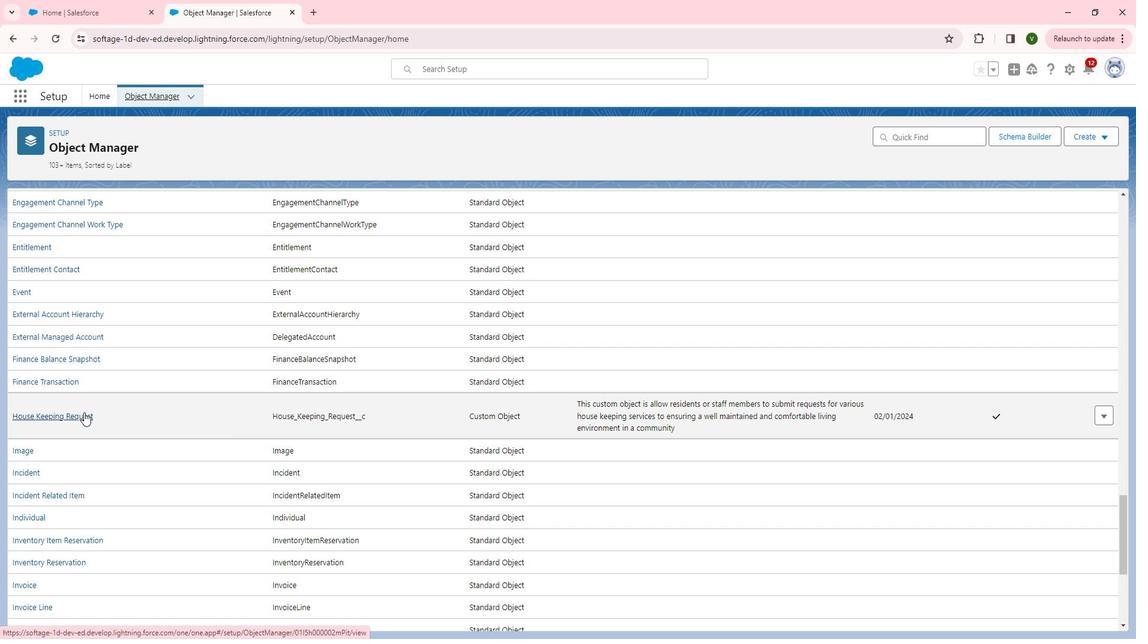 
Action: Mouse moved to (120, 222)
Screenshot: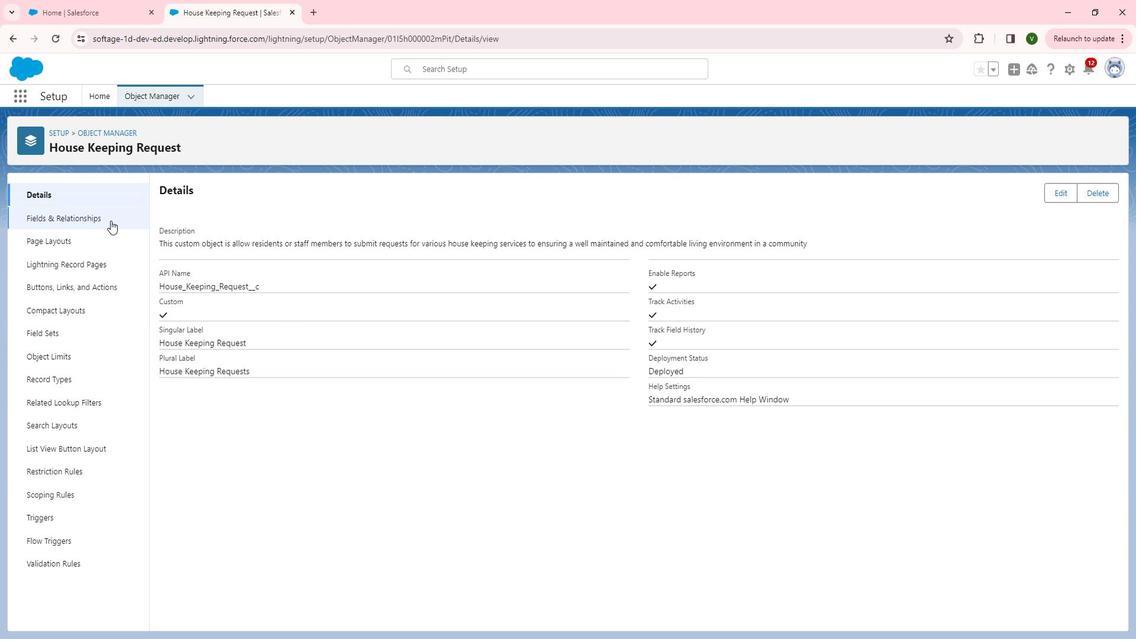 
Action: Mouse pressed left at (120, 222)
Screenshot: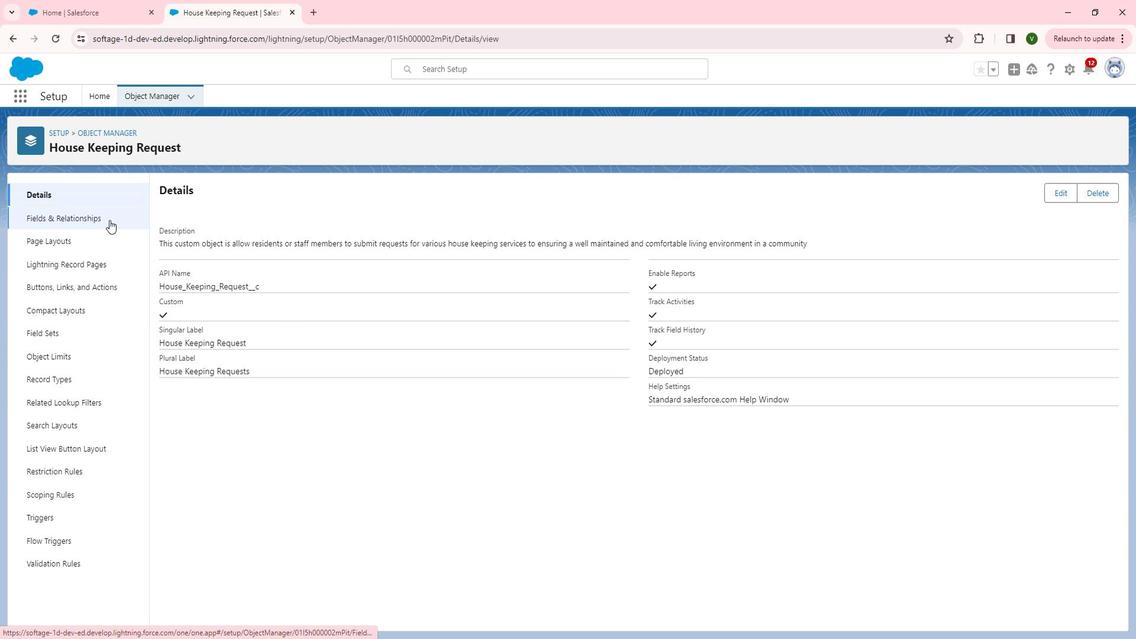
Action: Mouse moved to (873, 189)
Screenshot: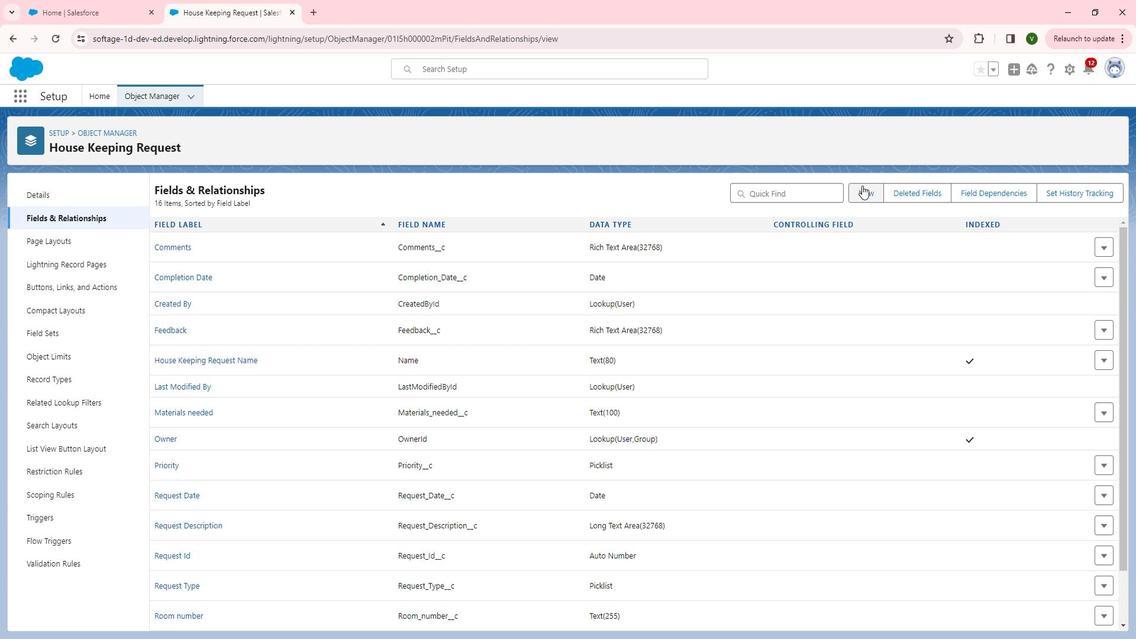 
Action: Mouse pressed left at (873, 189)
Screenshot: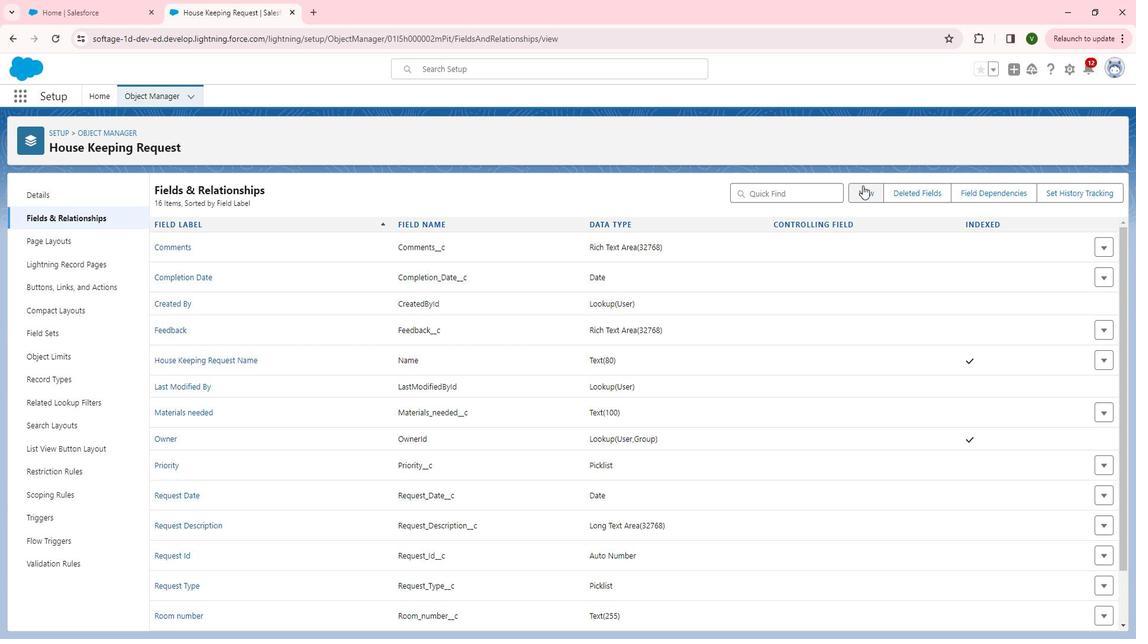 
Action: Mouse moved to (230, 407)
Screenshot: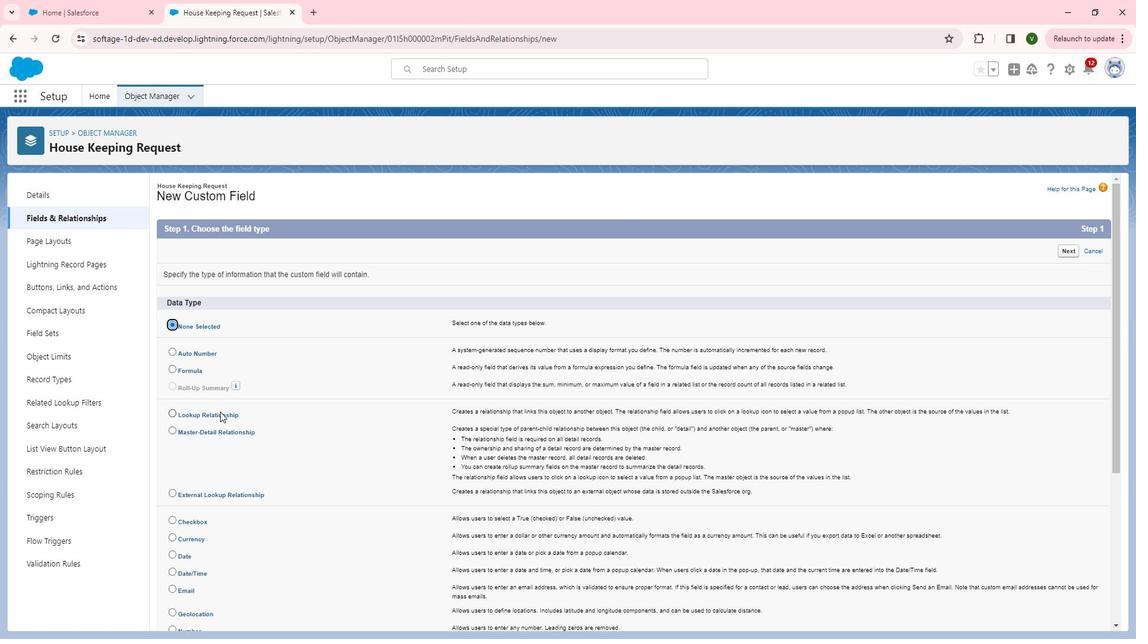 
Action: Mouse pressed left at (230, 407)
Screenshot: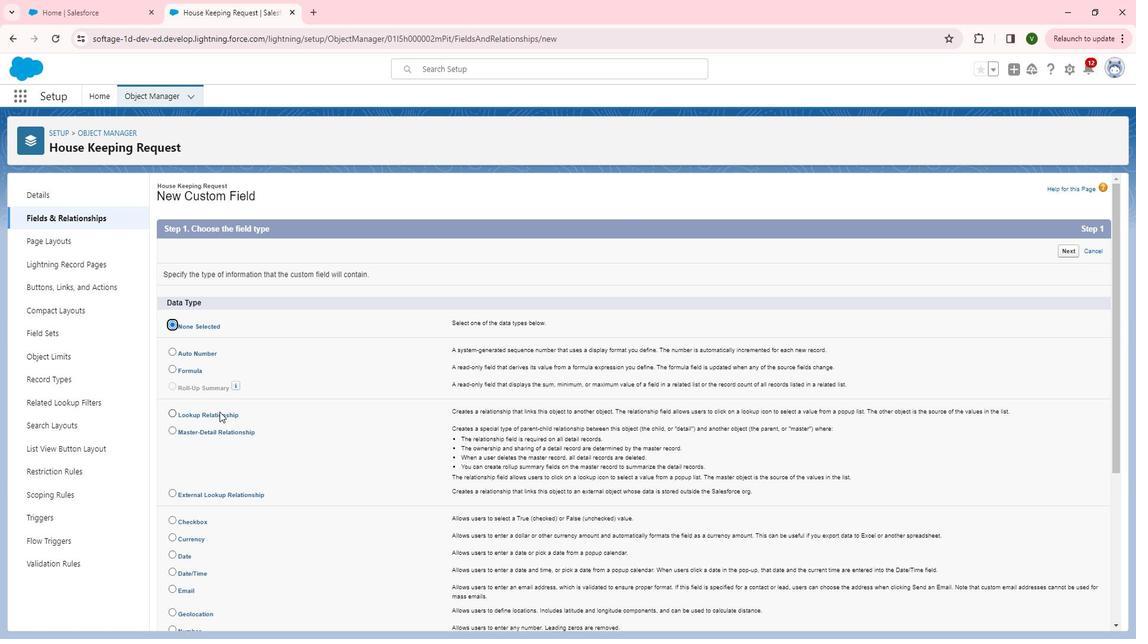 
Action: Mouse moved to (1078, 250)
Screenshot: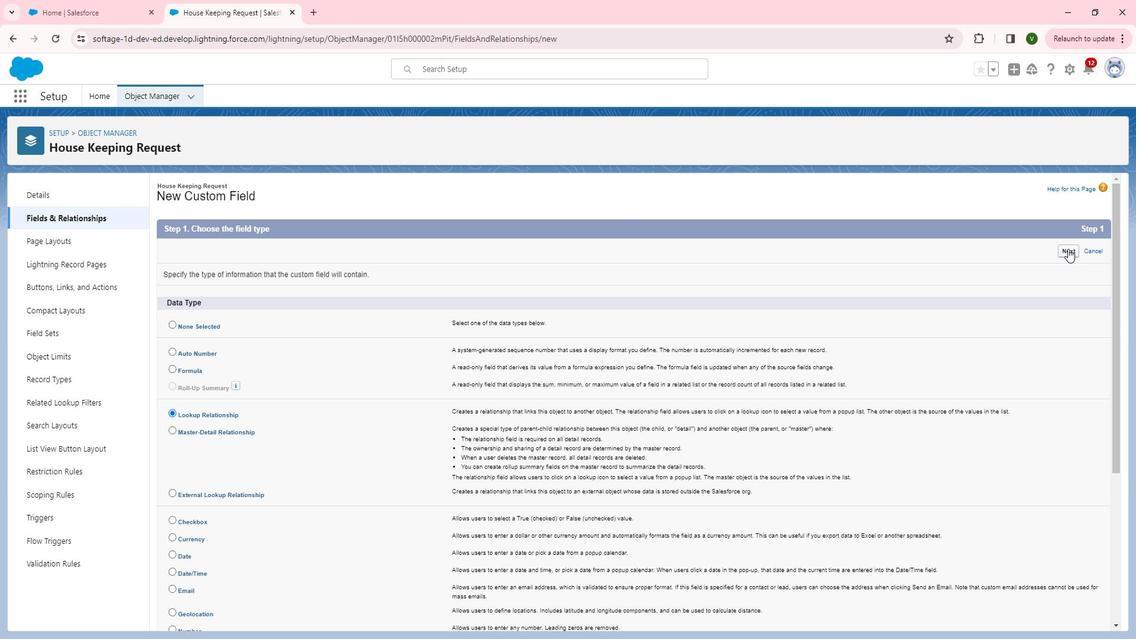 
Action: Mouse pressed left at (1078, 250)
Screenshot: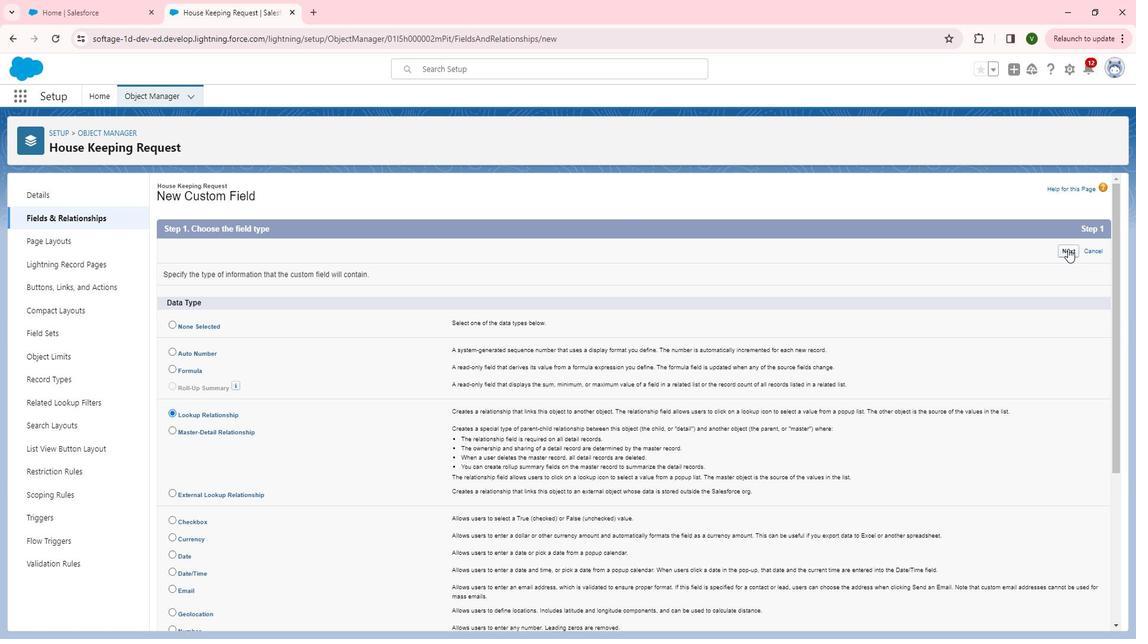
Action: Mouse moved to (420, 301)
Screenshot: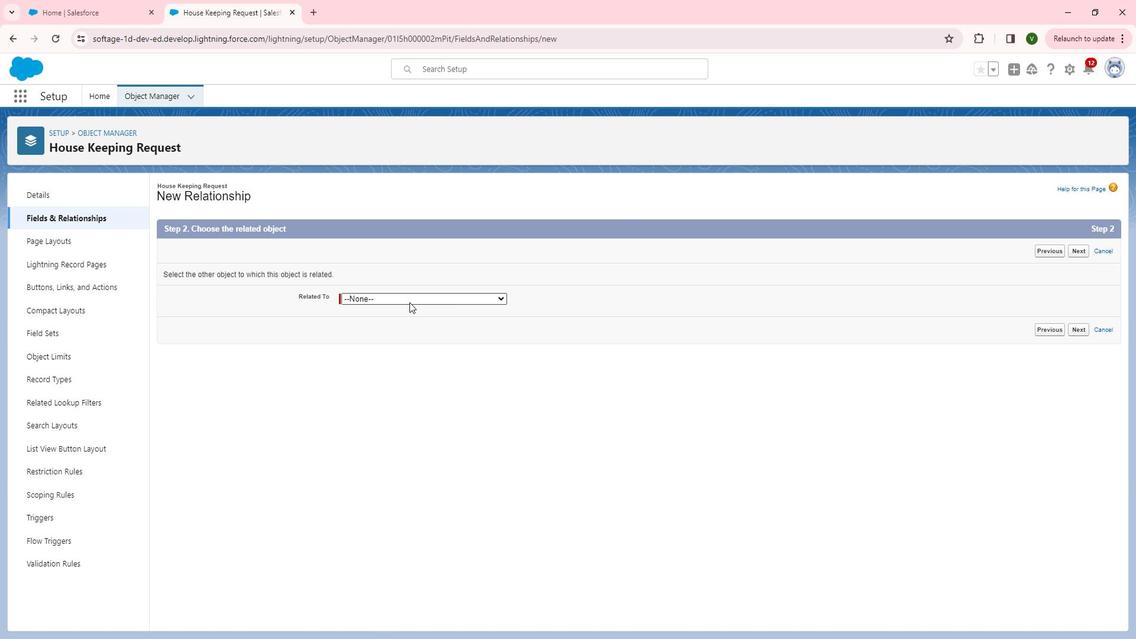 
Action: Mouse pressed left at (420, 301)
Screenshot: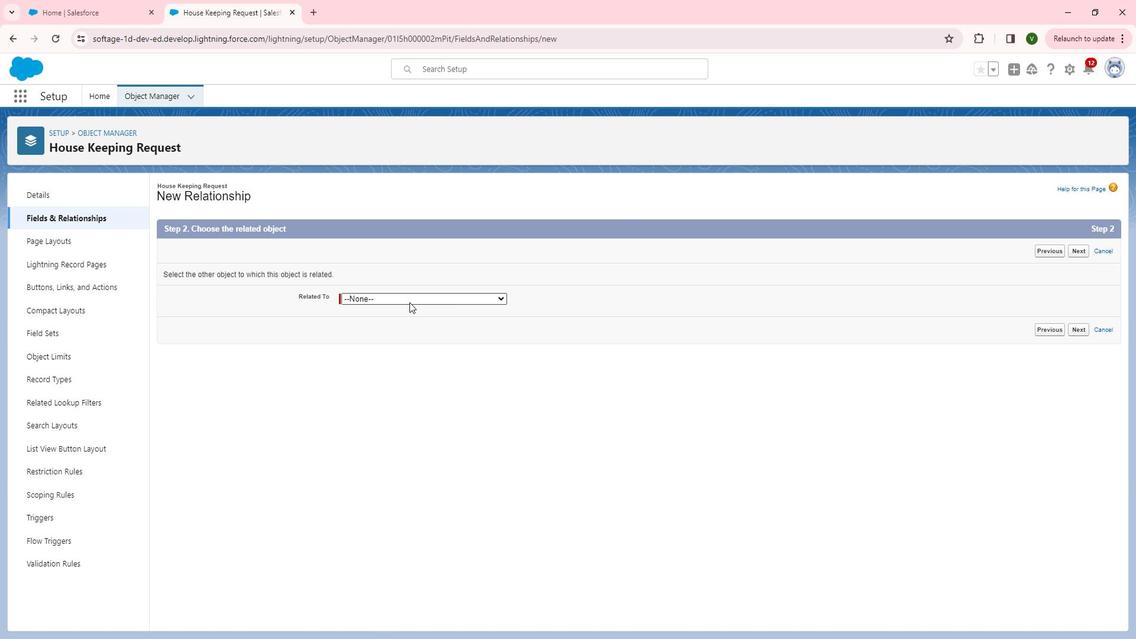 
Action: Mouse moved to (428, 362)
Screenshot: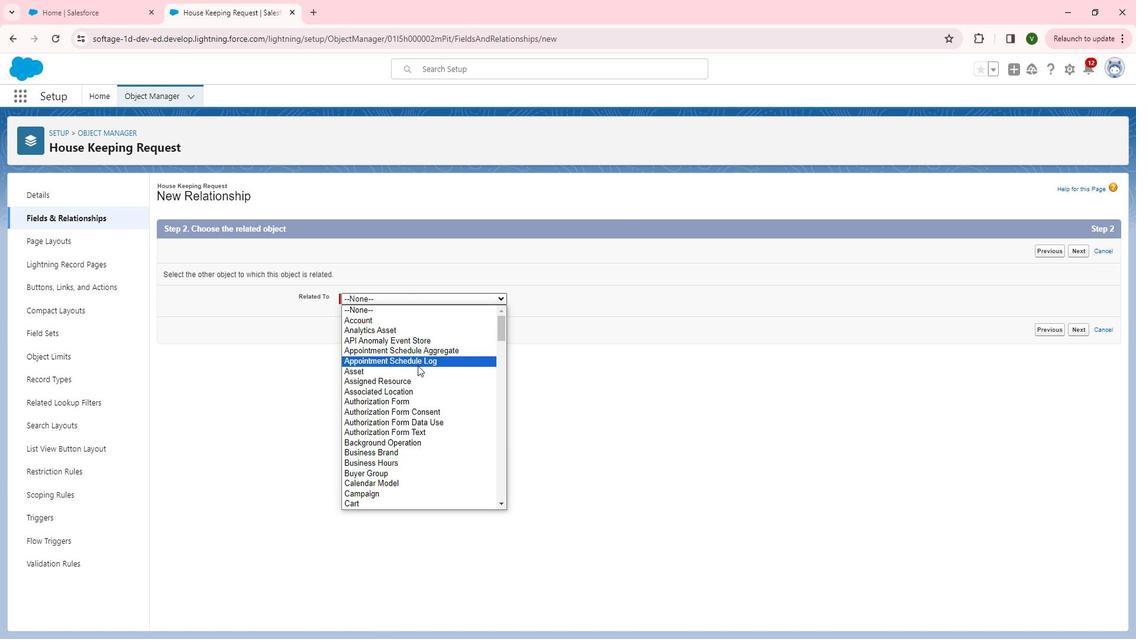 
Action: Mouse scrolled (428, 362) with delta (0, 0)
Screenshot: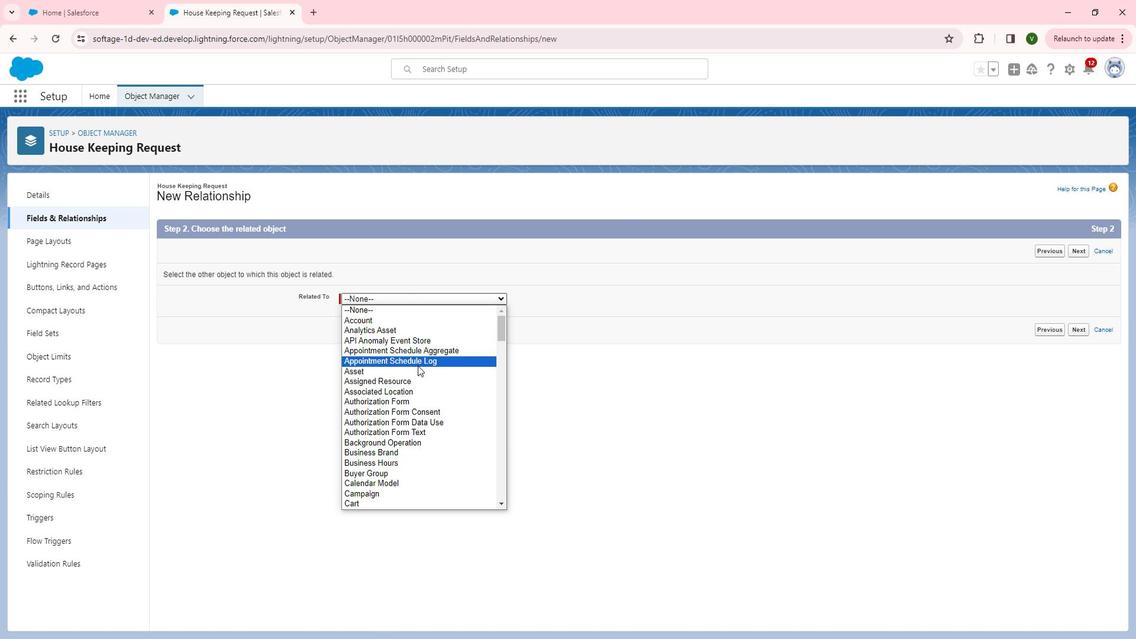 
Action: Mouse scrolled (428, 362) with delta (0, 0)
Screenshot: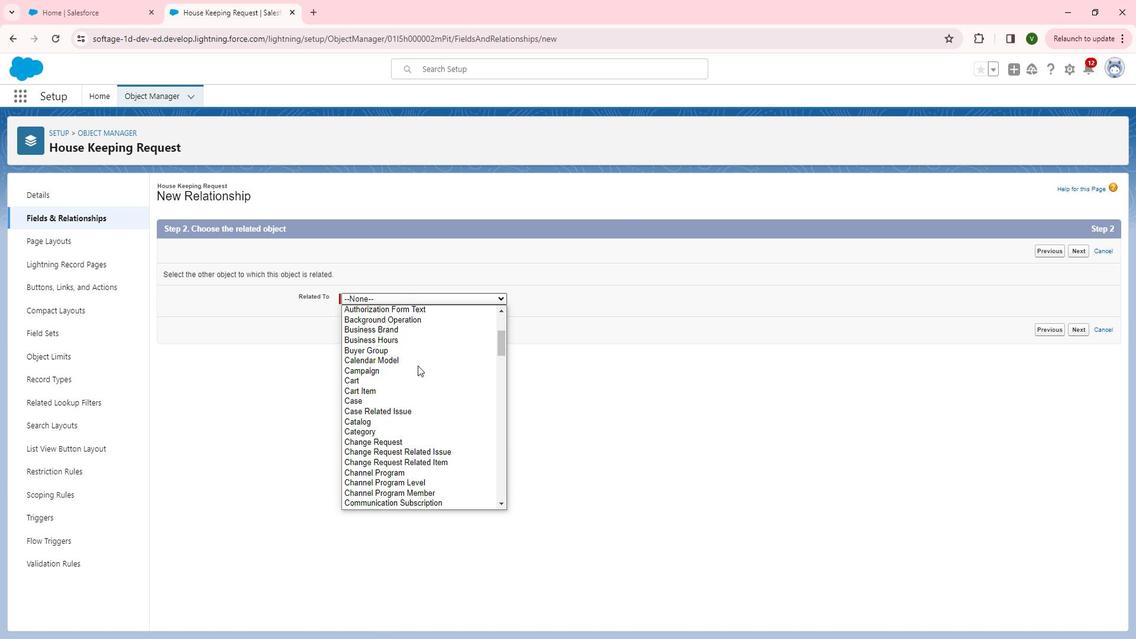 
Action: Mouse scrolled (428, 362) with delta (0, 0)
Screenshot: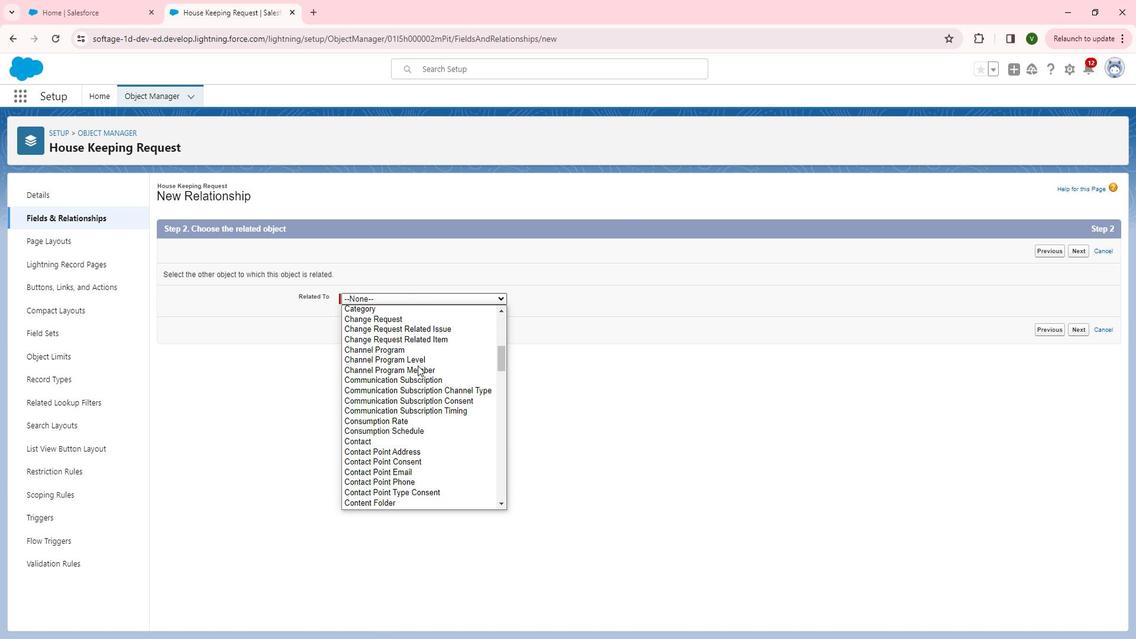 
Action: Mouse scrolled (428, 362) with delta (0, 0)
Screenshot: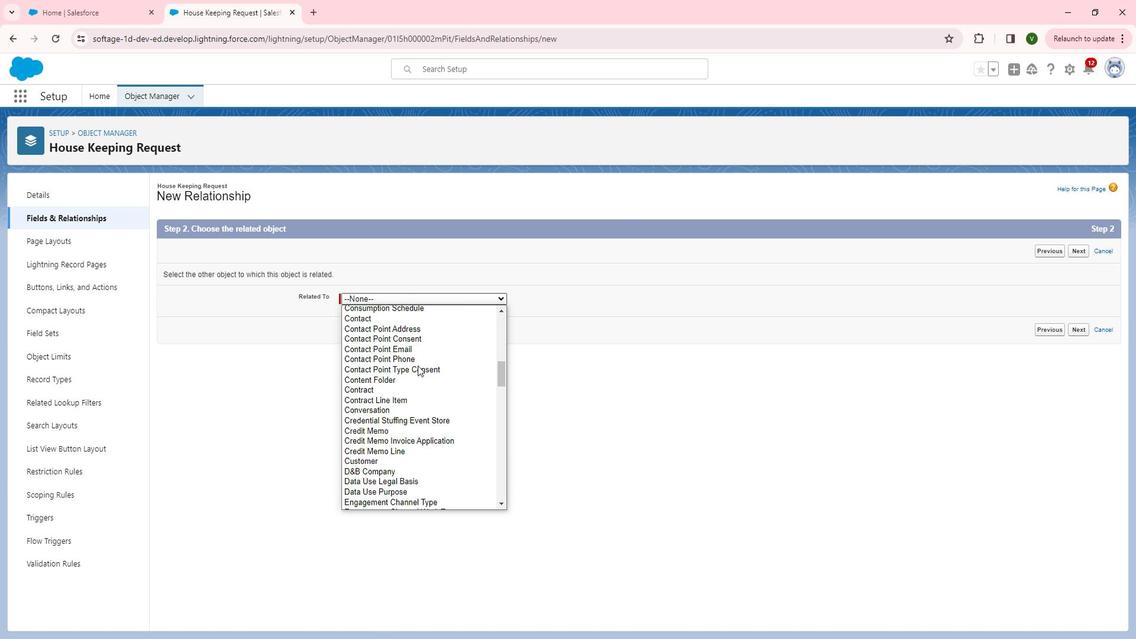 
Action: Mouse scrolled (428, 362) with delta (0, 0)
Screenshot: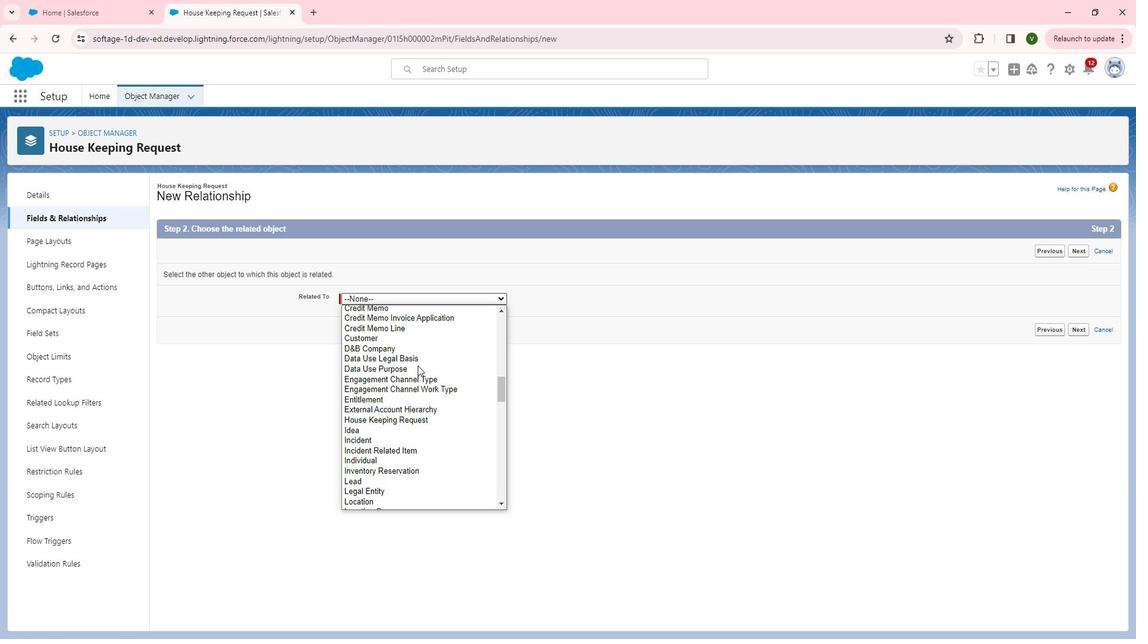 
Action: Mouse scrolled (428, 362) with delta (0, 0)
Screenshot: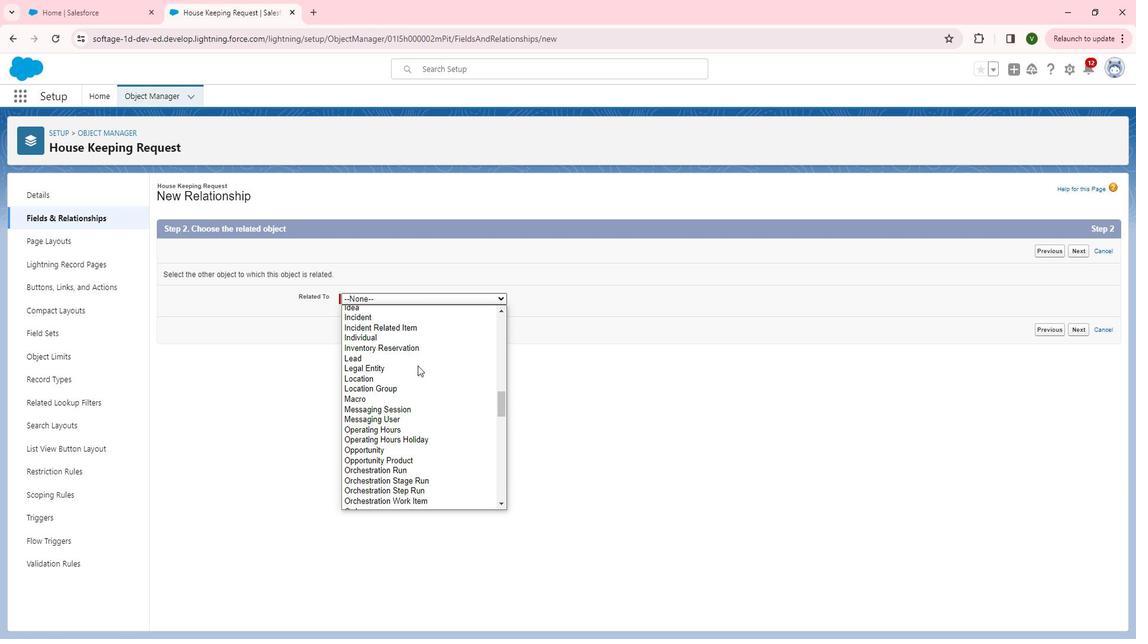 
Action: Mouse scrolled (428, 362) with delta (0, 0)
Screenshot: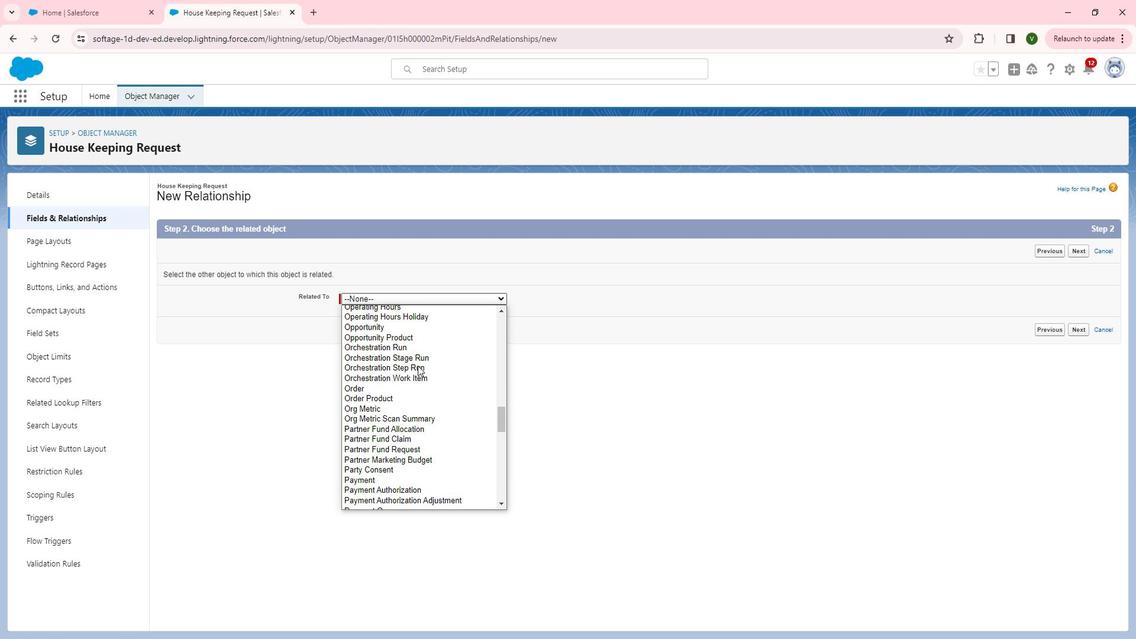 
Action: Mouse moved to (428, 362)
Screenshot: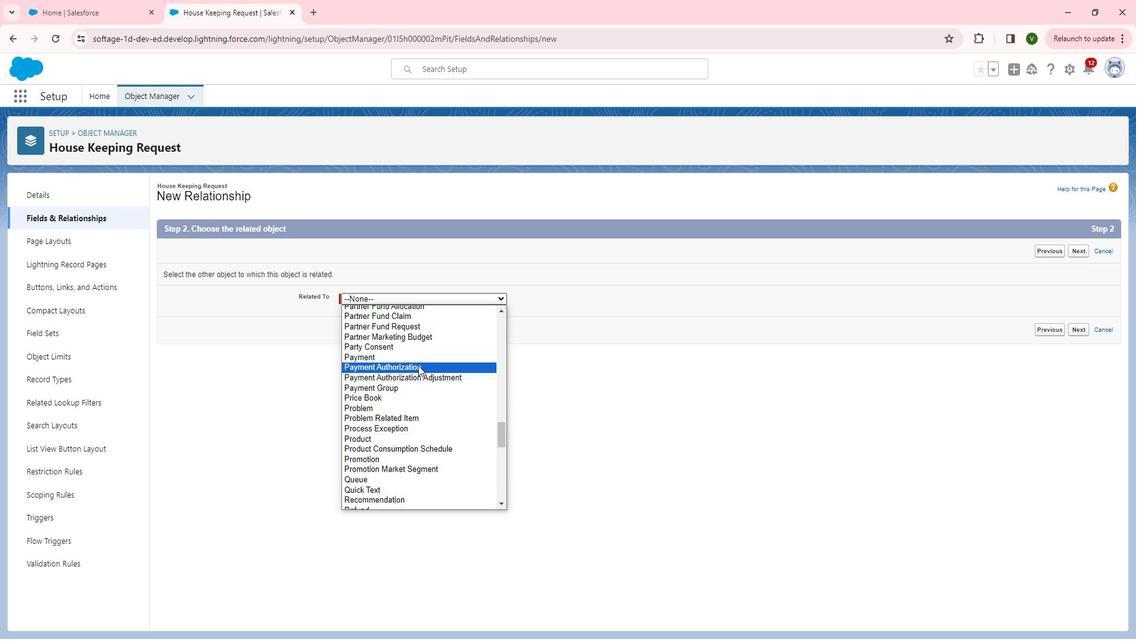 
Action: Mouse scrolled (428, 362) with delta (0, 0)
Screenshot: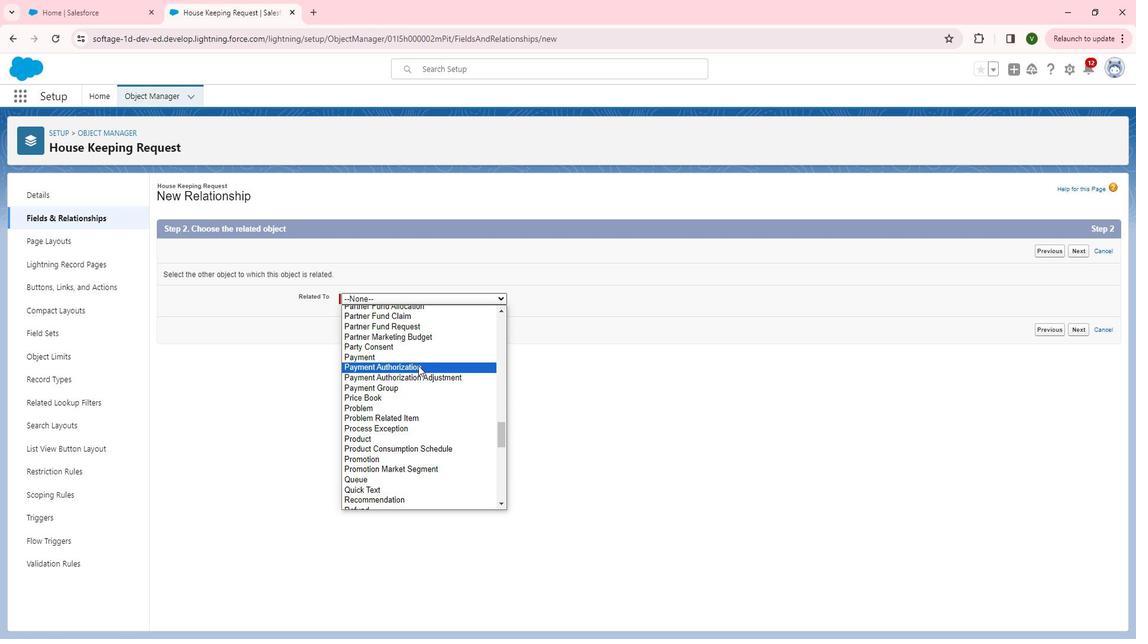 
Action: Mouse scrolled (428, 362) with delta (0, 0)
Screenshot: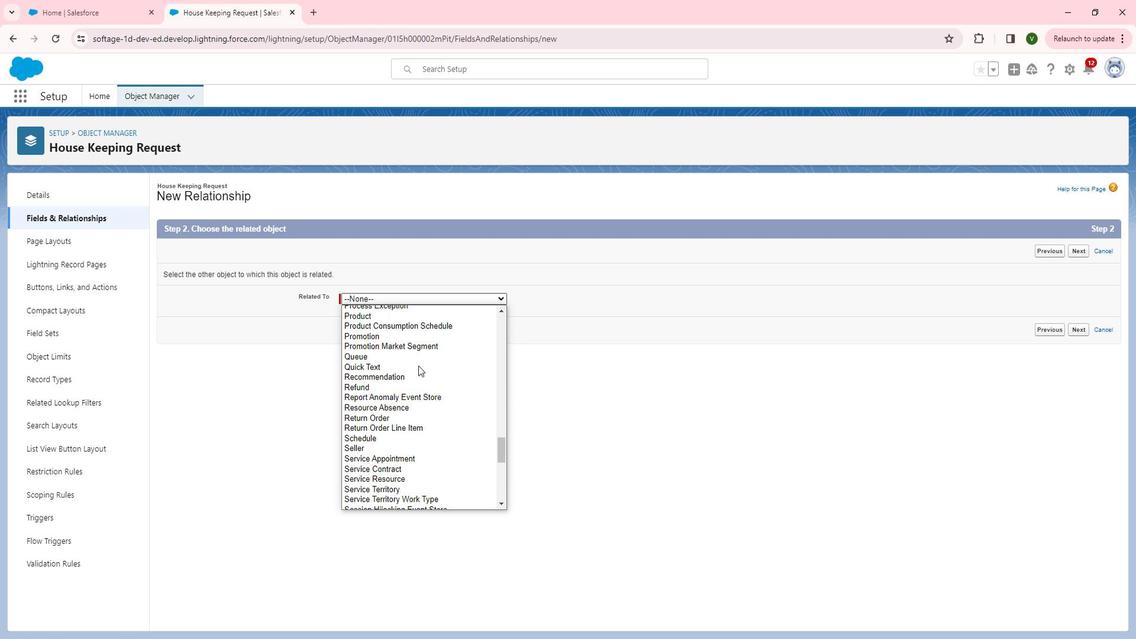 
Action: Mouse moved to (393, 422)
Screenshot: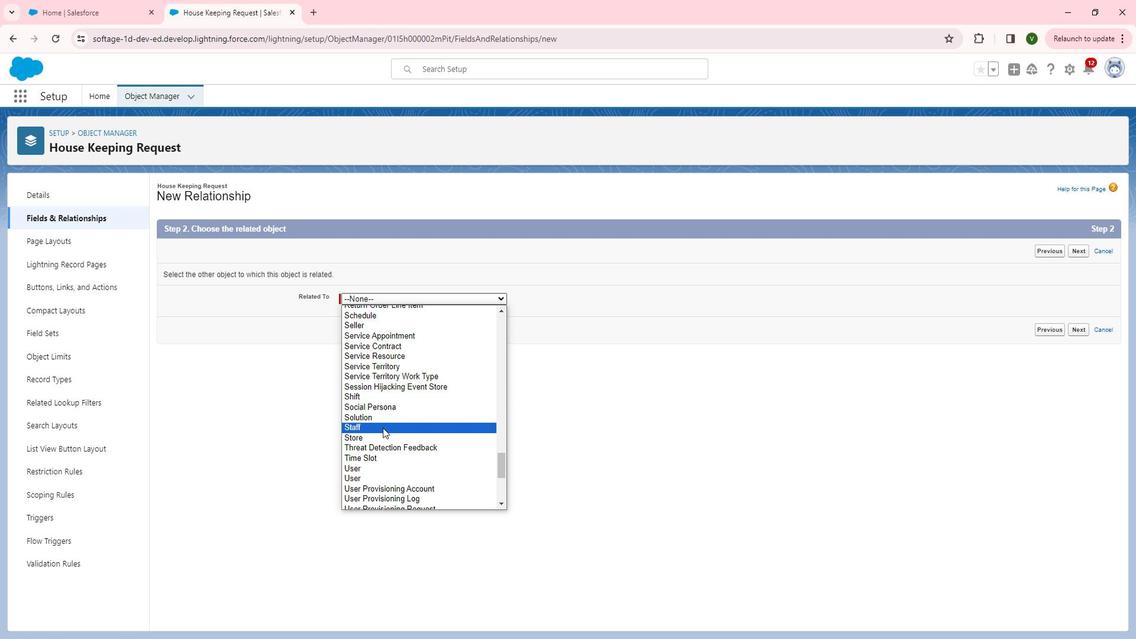 
Action: Mouse pressed left at (393, 422)
Screenshot: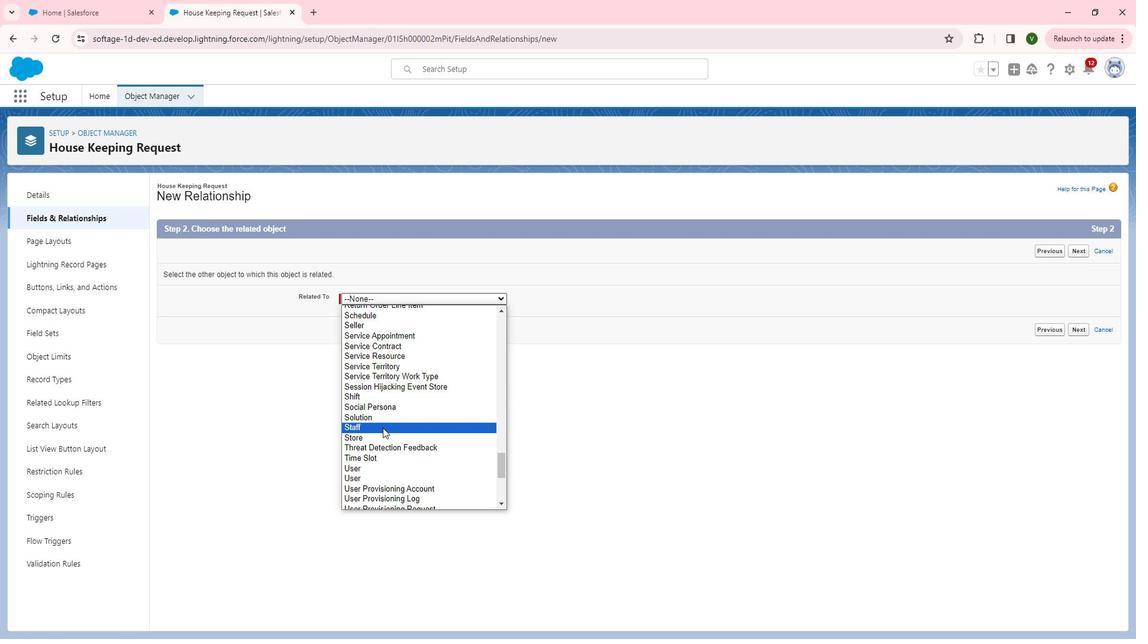 
Action: Mouse moved to (1093, 254)
Screenshot: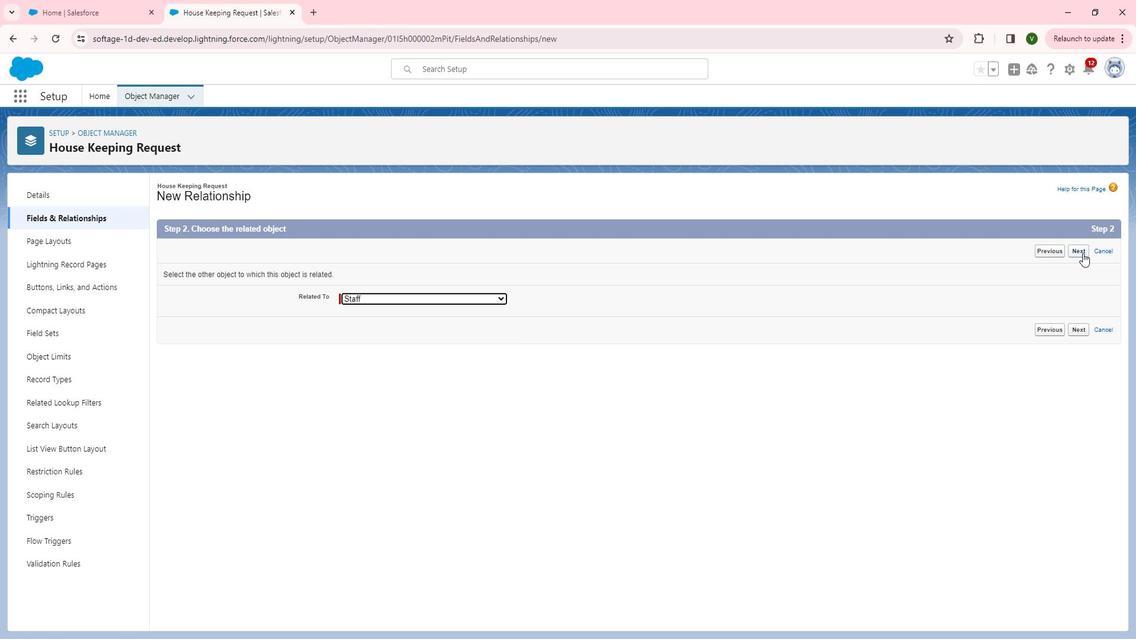
Action: Mouse pressed left at (1093, 254)
Screenshot: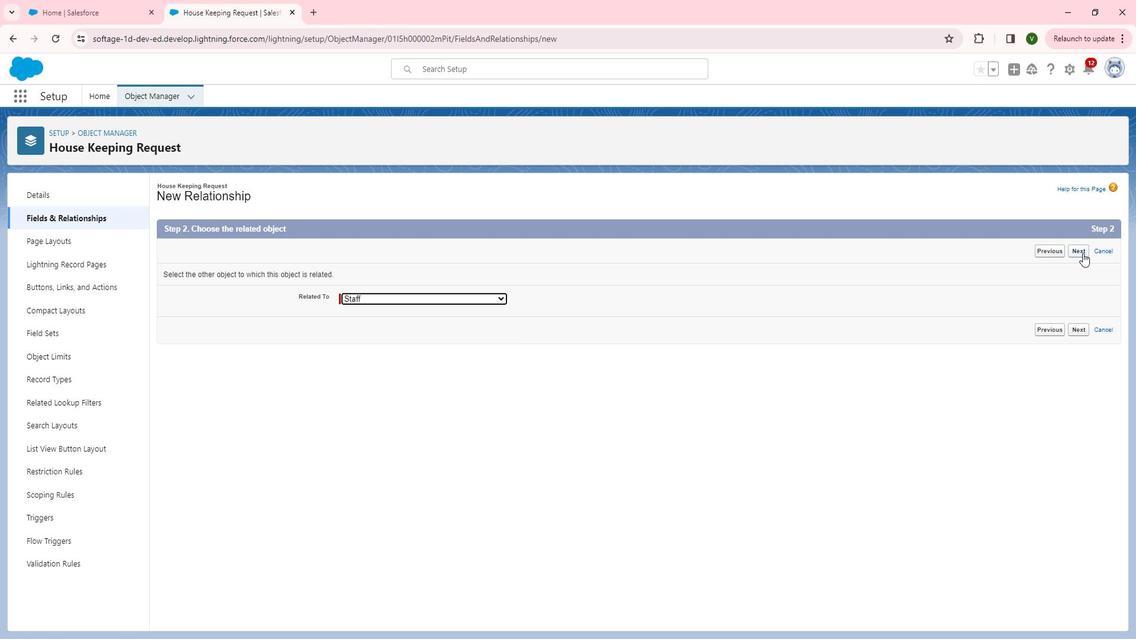 
Action: Mouse moved to (440, 275)
Screenshot: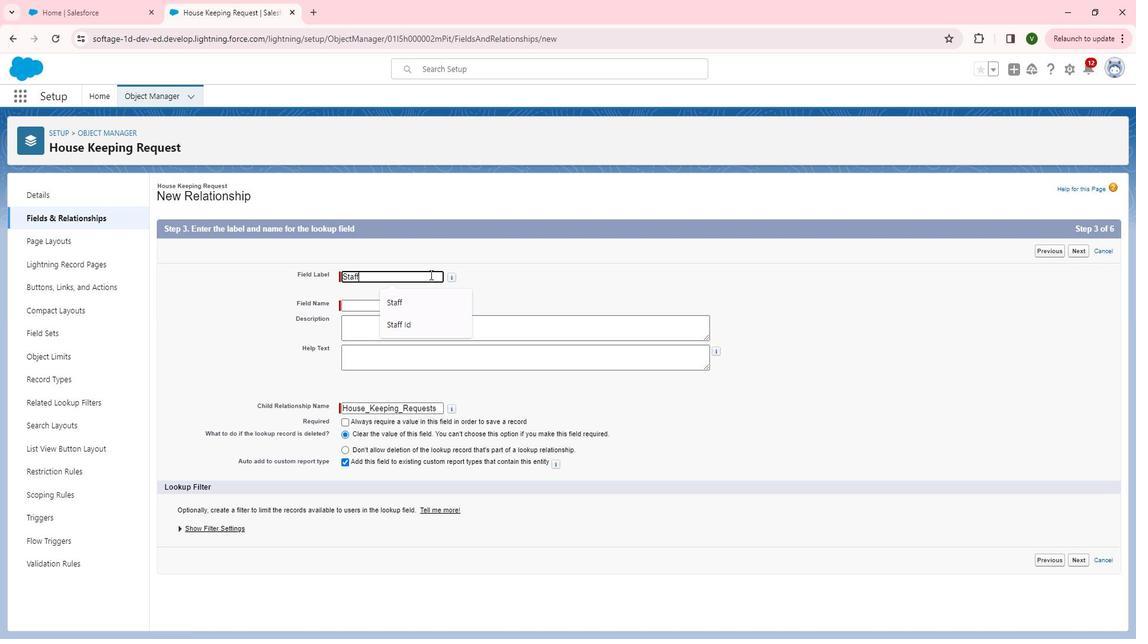 
Action: Mouse pressed left at (440, 275)
Screenshot: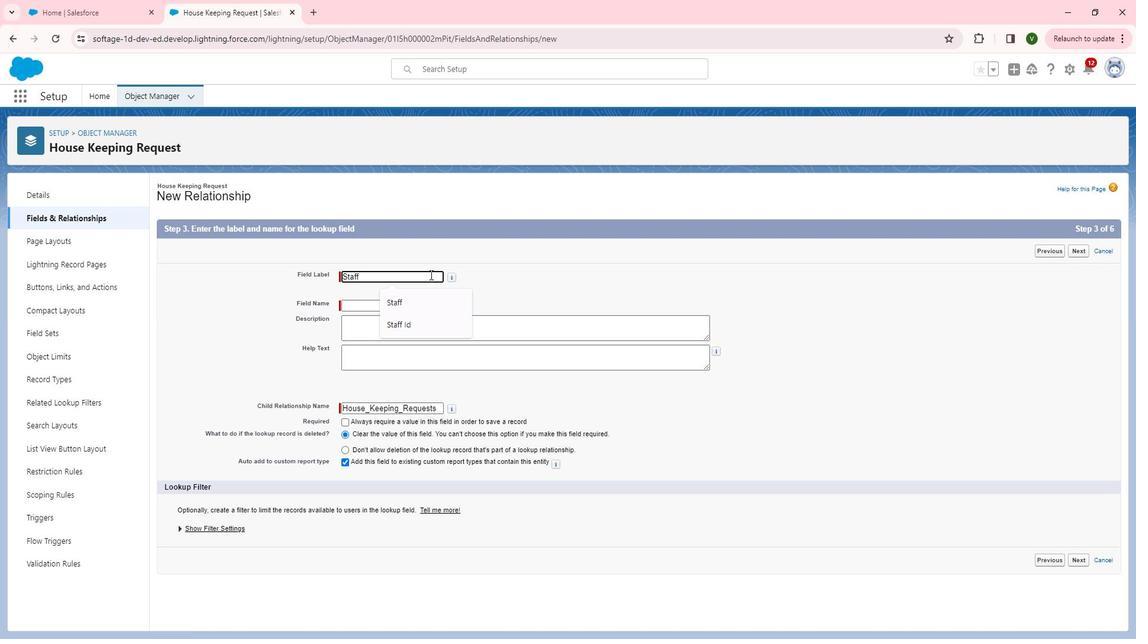 
Action: Mouse moved to (553, 294)
Screenshot: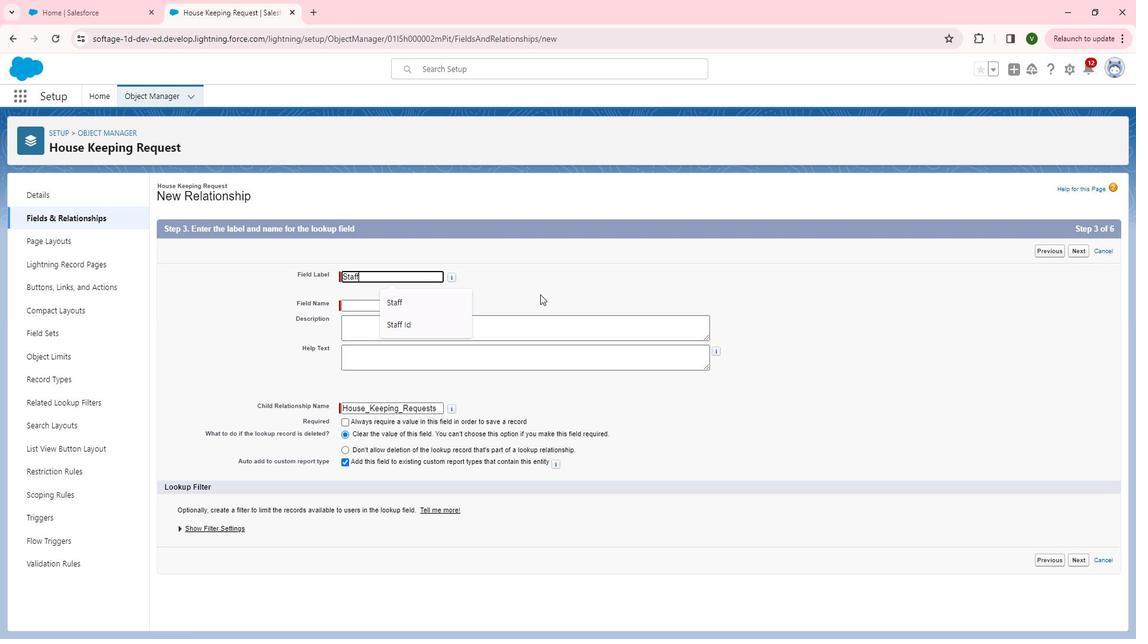 
Action: Mouse pressed left at (553, 294)
Screenshot: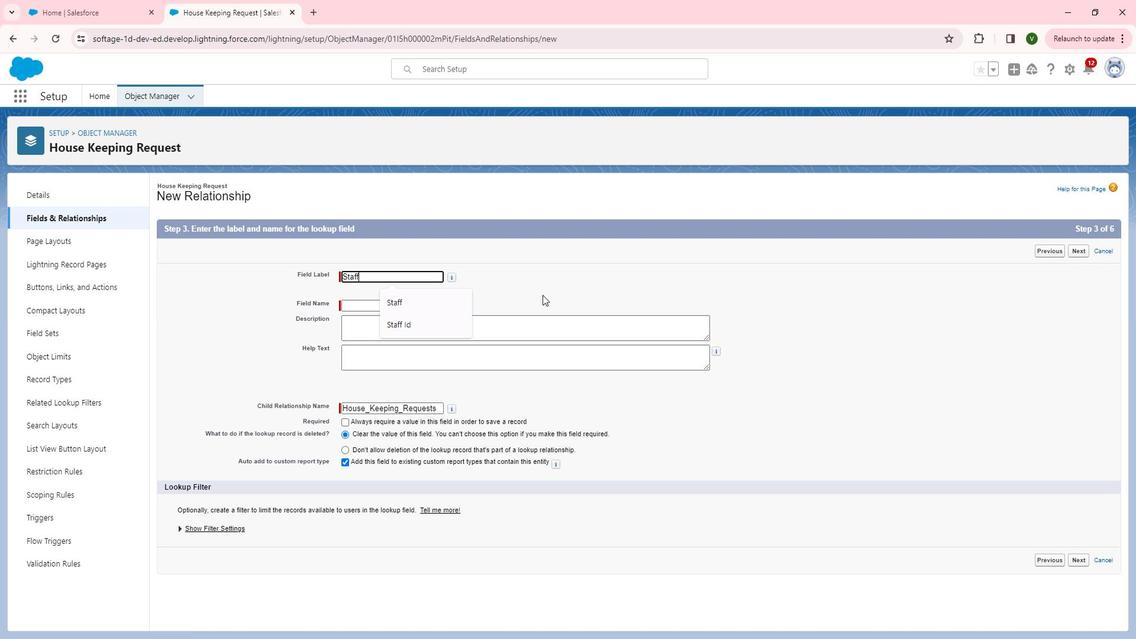 
Action: Mouse moved to (512, 329)
Screenshot: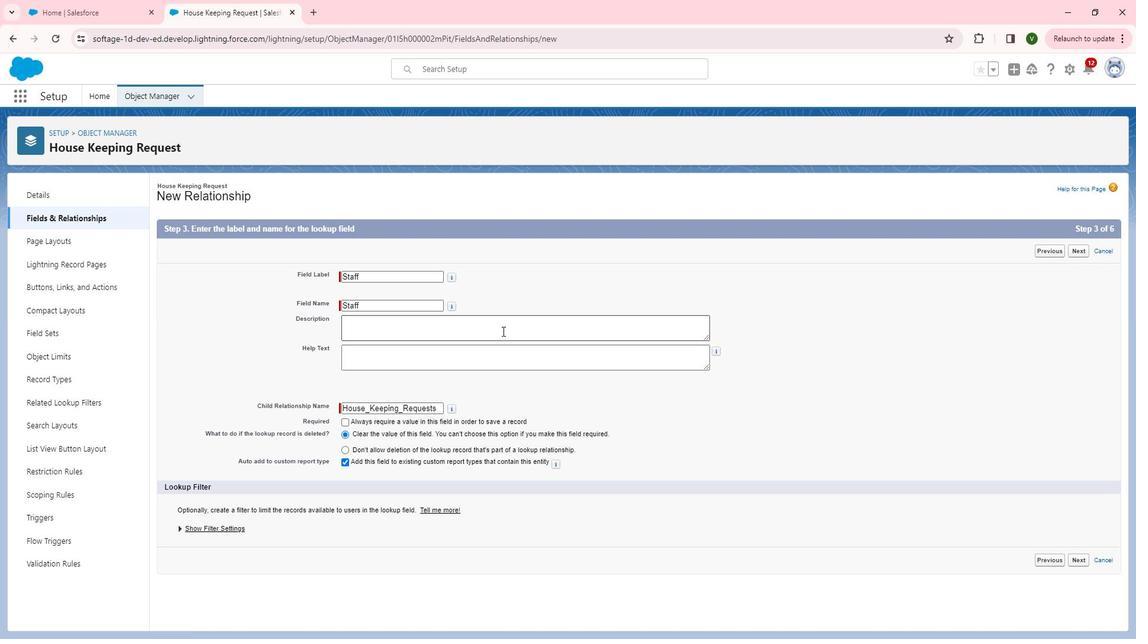 
Action: Mouse pressed left at (512, 329)
Screenshot: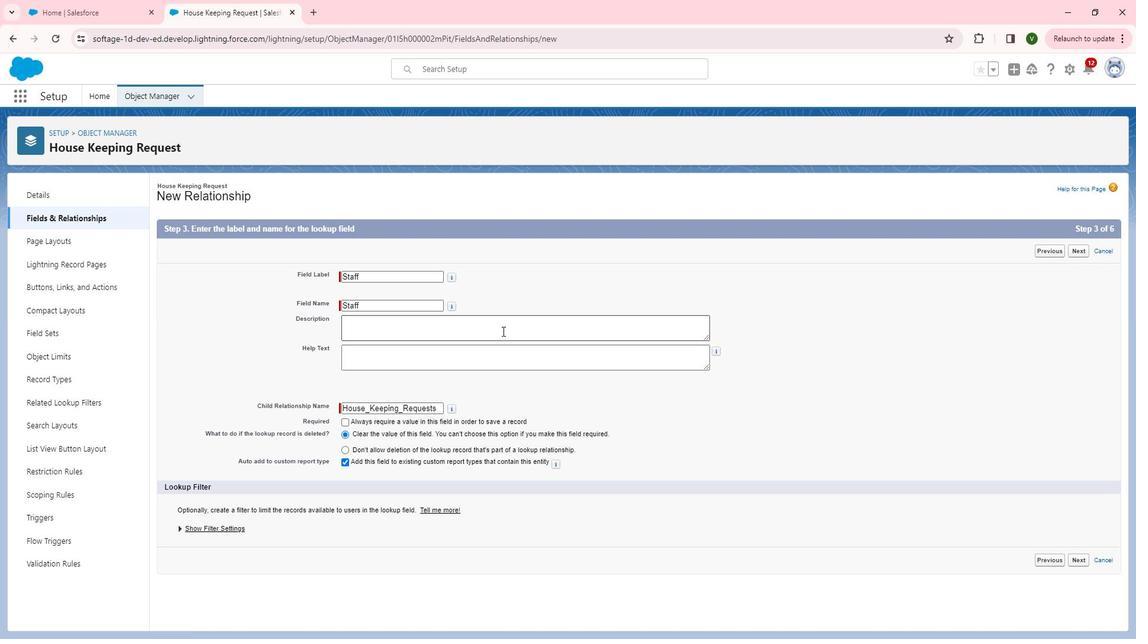 
Action: Mouse moved to (512, 329)
Screenshot: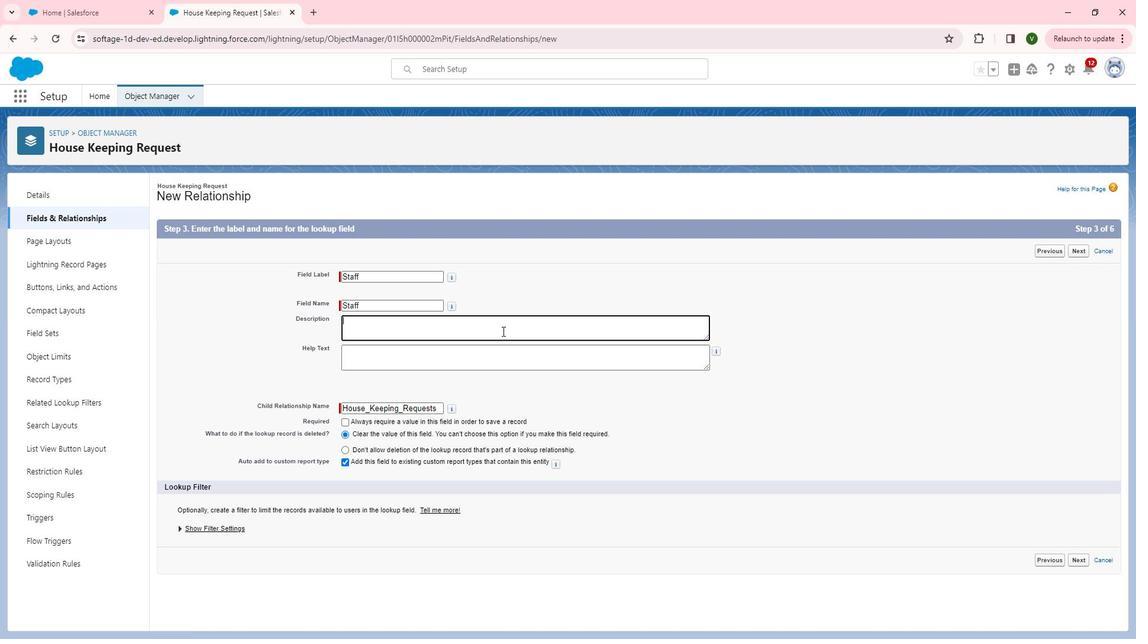 
Action: Key pressed <Key.shift>ITs<Key.backspace><Key.backspace><Key.backspace><Key.shift>ths<Key.backspace><Key.backspace><Key.backspace><Key.backspace><Key.shift>This<Key.space>field<Key.space>show<Key.space>the<Key.space>relationship<Key.space>between<Key.space>housekeeping<Key.space>request<Key.space>and<Key.space>staff<Key.space><Key.backspace>.<Key.tab><Key.shift>House<Key.space>keeping<Key.space>request<Key.space>and<Key.space>staff<Key.space>relationship.
Screenshot: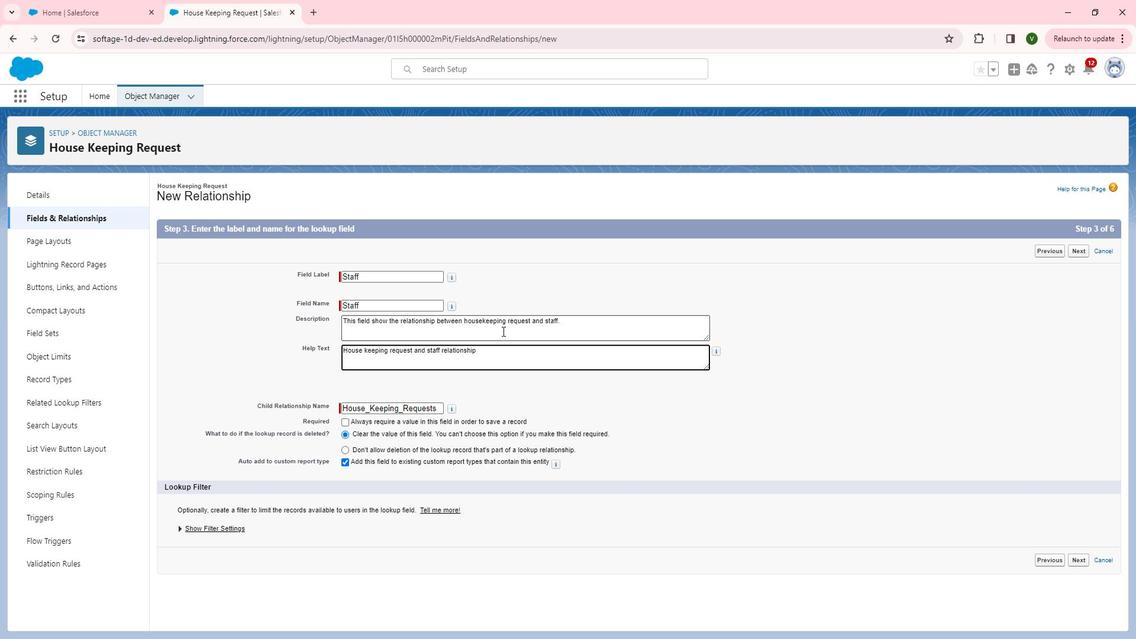 
Action: Mouse moved to (795, 415)
Screenshot: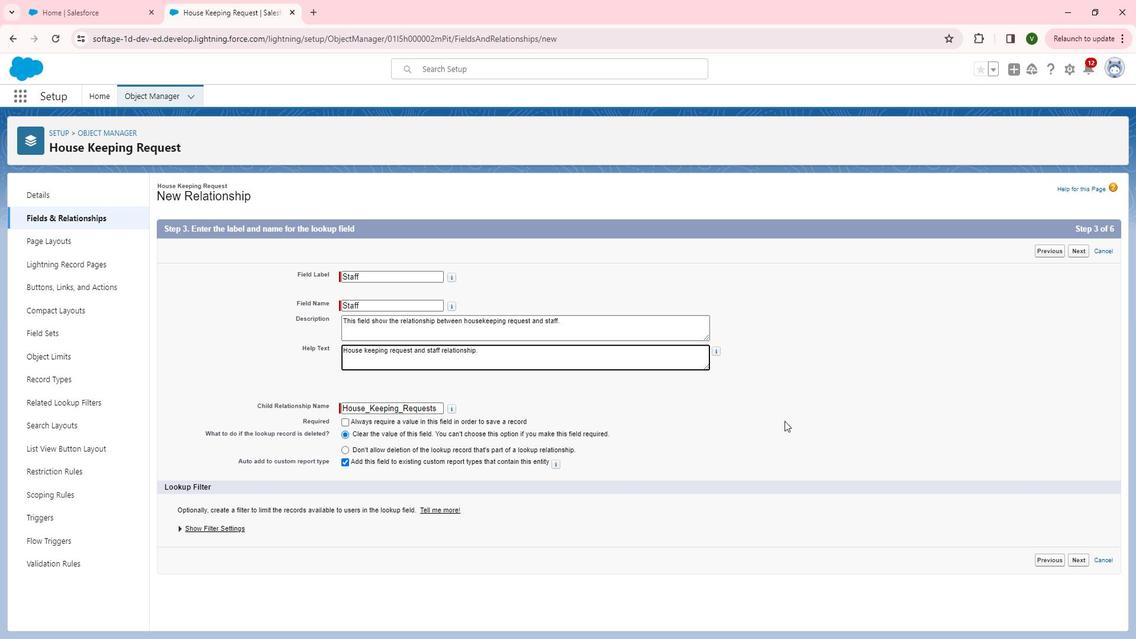 
Action: Mouse pressed left at (795, 415)
Screenshot: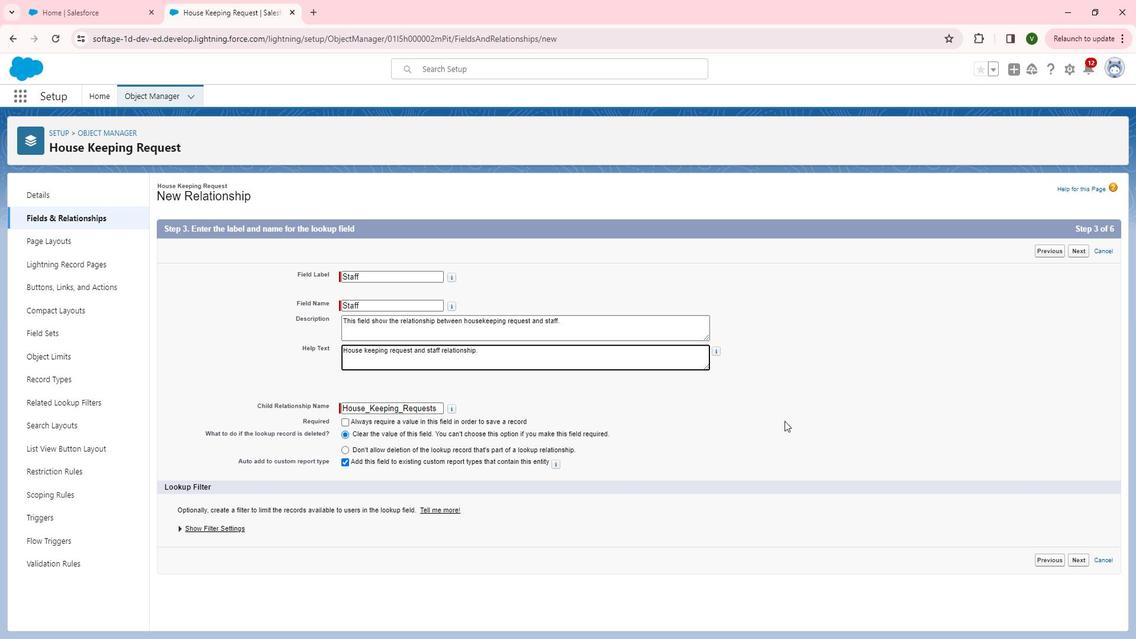 
Action: Mouse moved to (1086, 249)
Screenshot: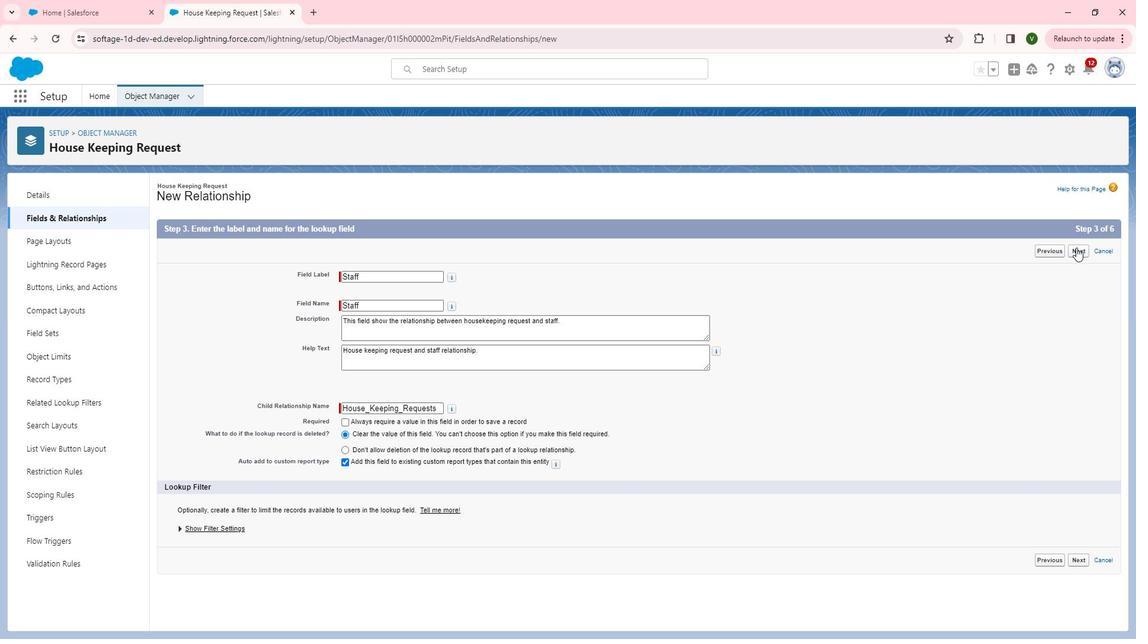 
Action: Mouse pressed left at (1086, 249)
Screenshot: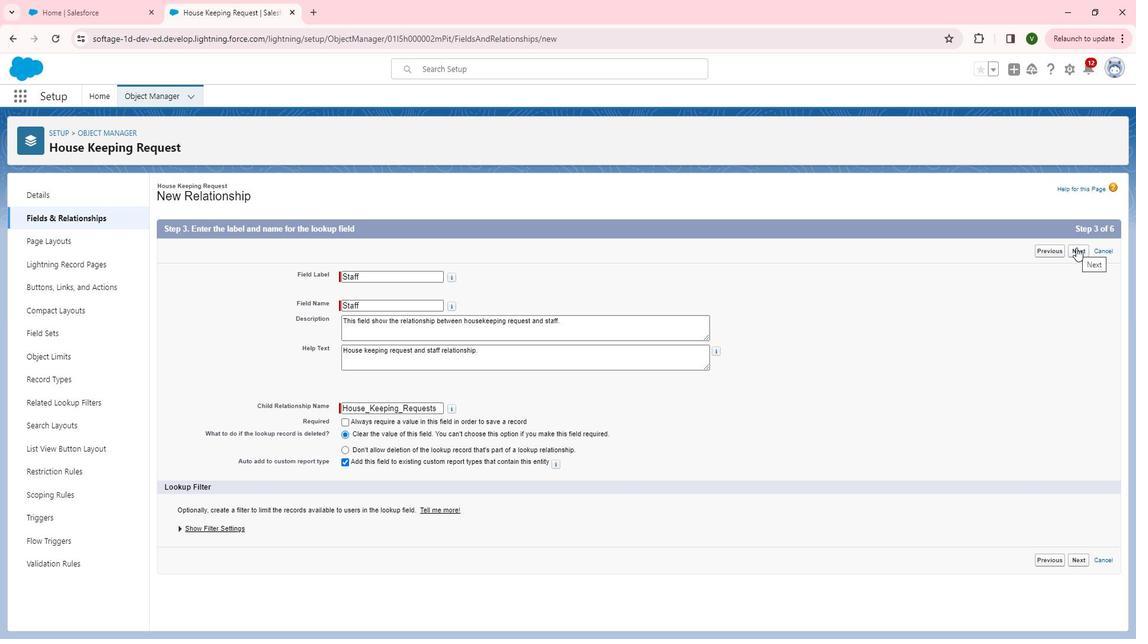 
Action: Mouse moved to (811, 347)
Screenshot: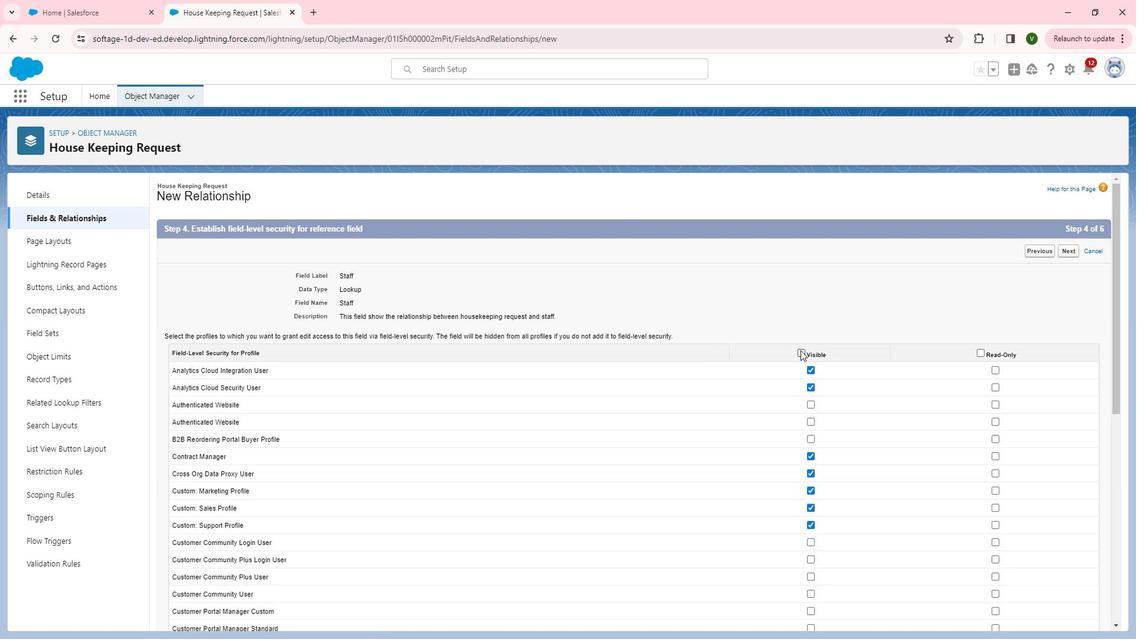 
Action: Mouse pressed left at (811, 347)
Screenshot: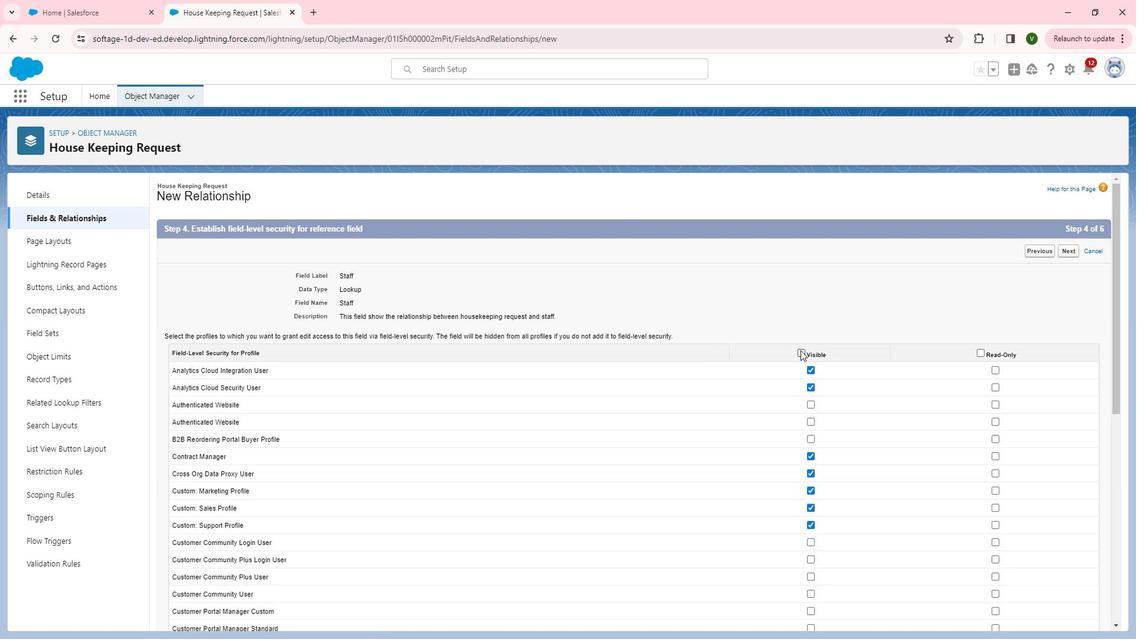 
Action: Mouse moved to (863, 389)
Screenshot: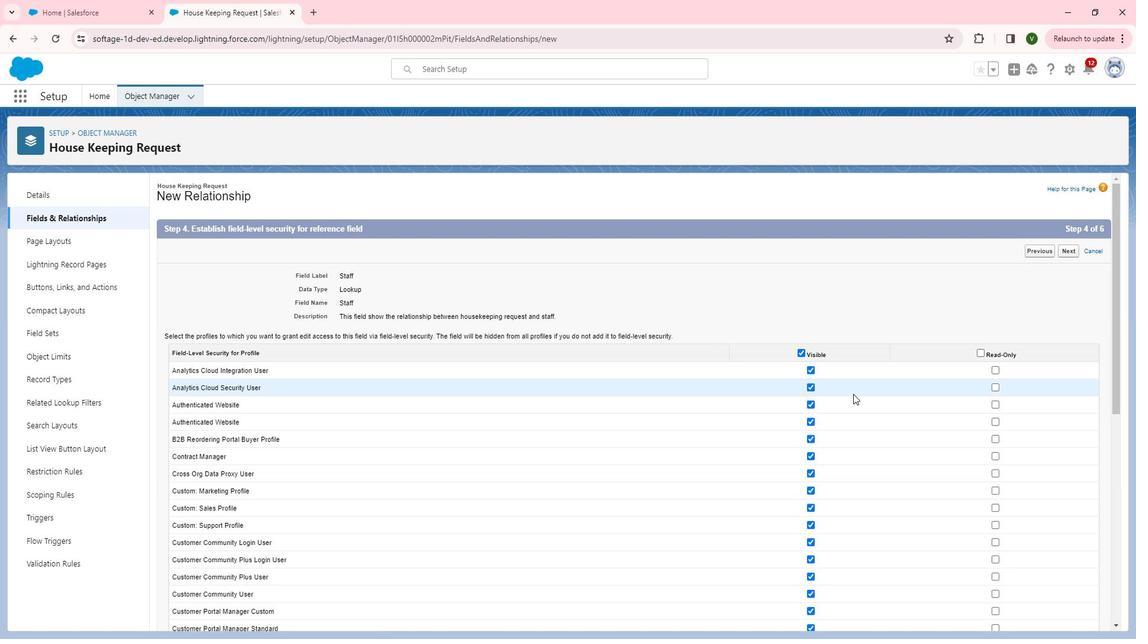 
Action: Mouse scrolled (863, 389) with delta (0, 0)
Screenshot: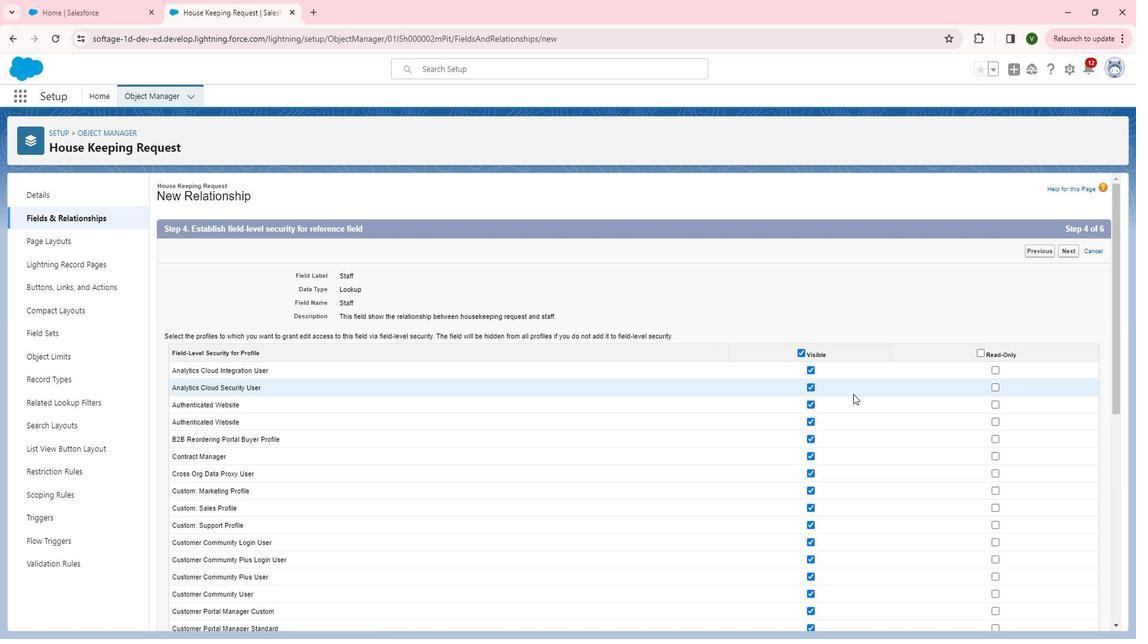 
Action: Mouse moved to (822, 339)
Screenshot: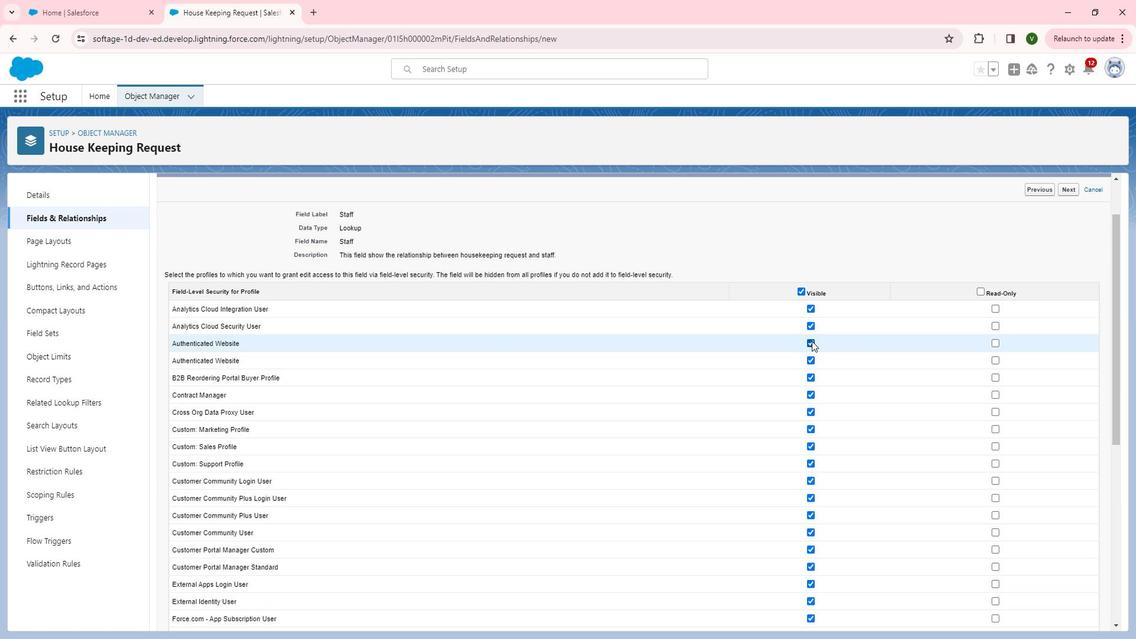 
Action: Mouse pressed left at (822, 339)
Screenshot: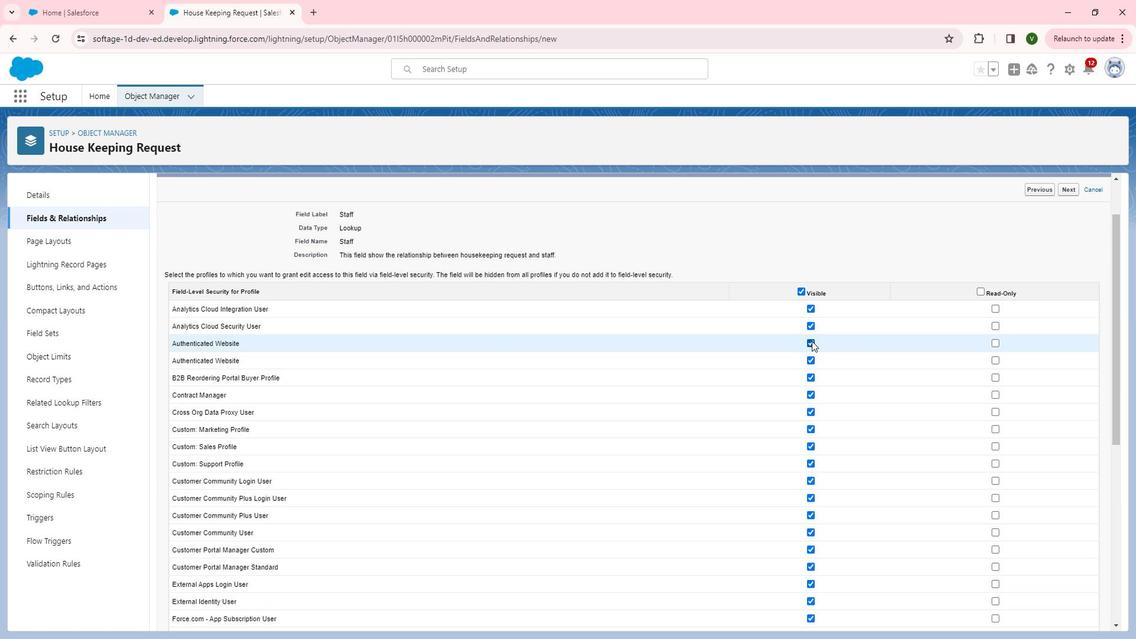 
Action: Mouse moved to (845, 360)
Screenshot: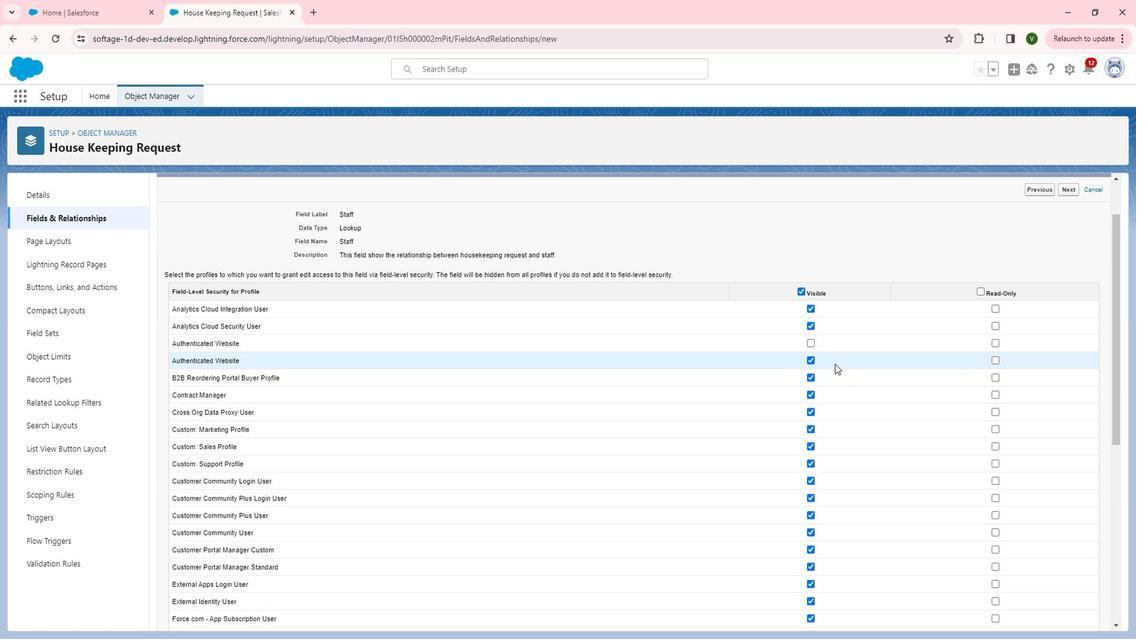 
Action: Mouse scrolled (845, 360) with delta (0, 0)
Screenshot: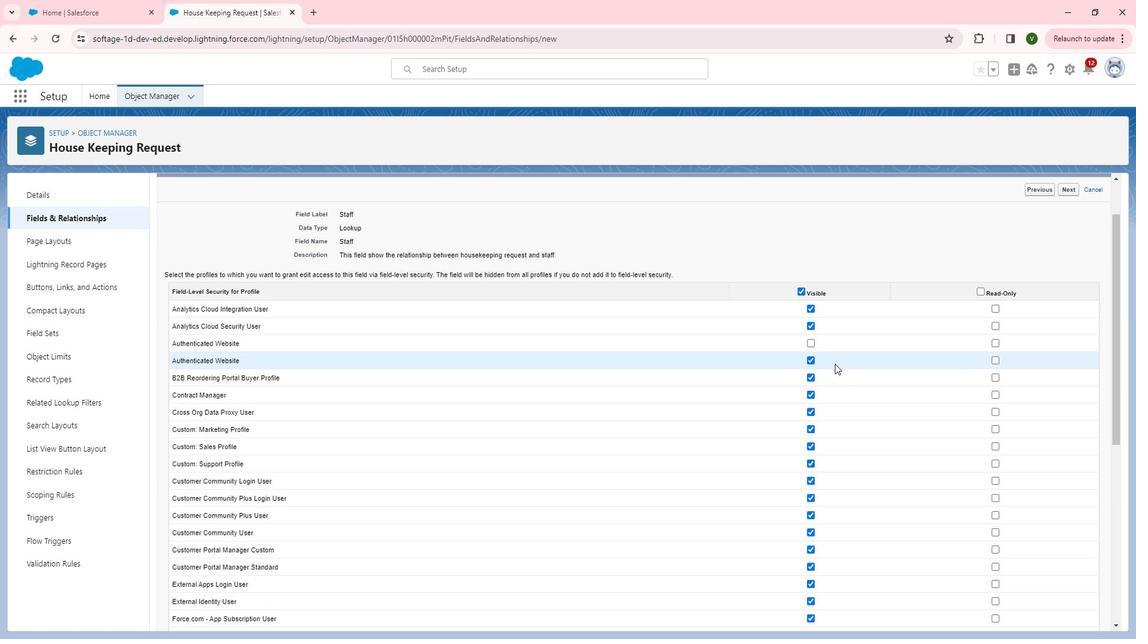 
Action: Mouse moved to (821, 367)
Screenshot: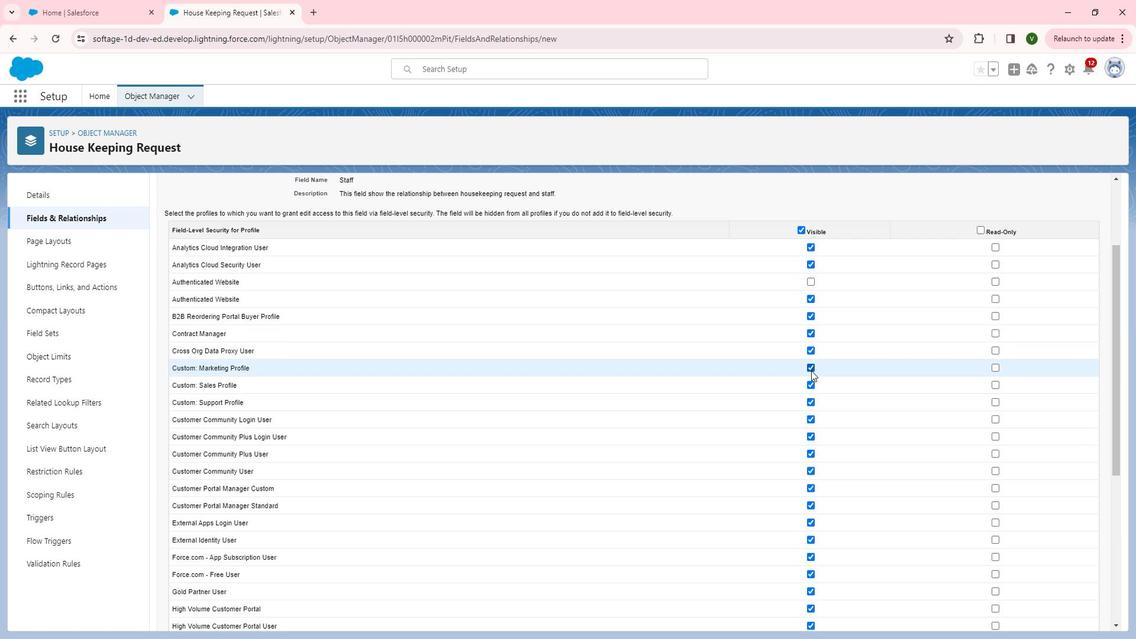 
Action: Mouse pressed left at (821, 367)
Screenshot: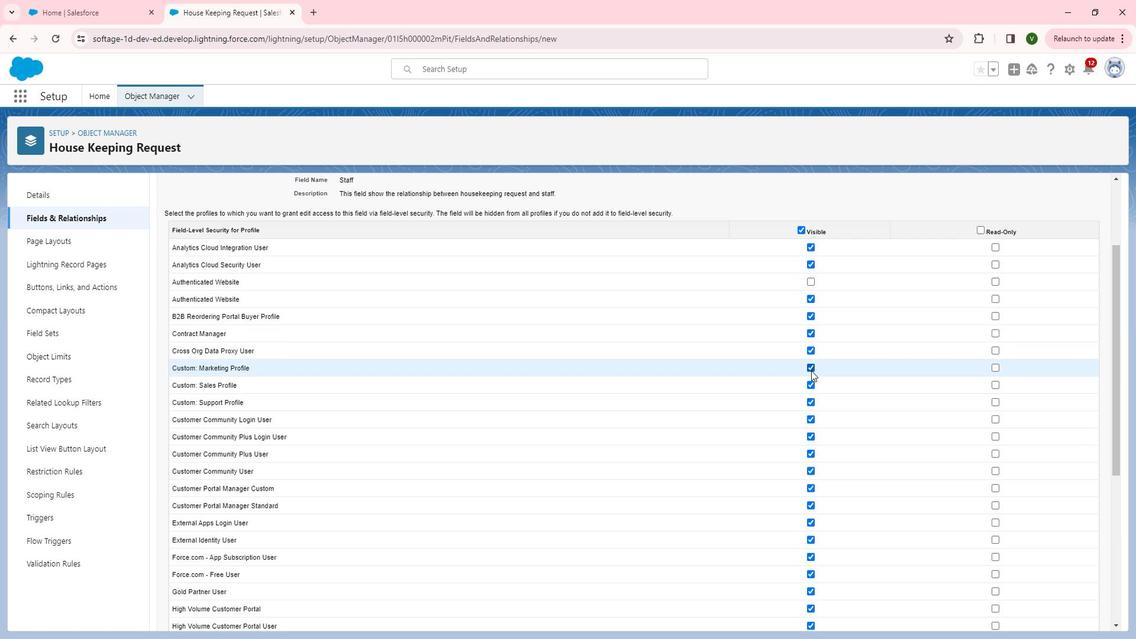 
Action: Mouse moved to (821, 379)
Screenshot: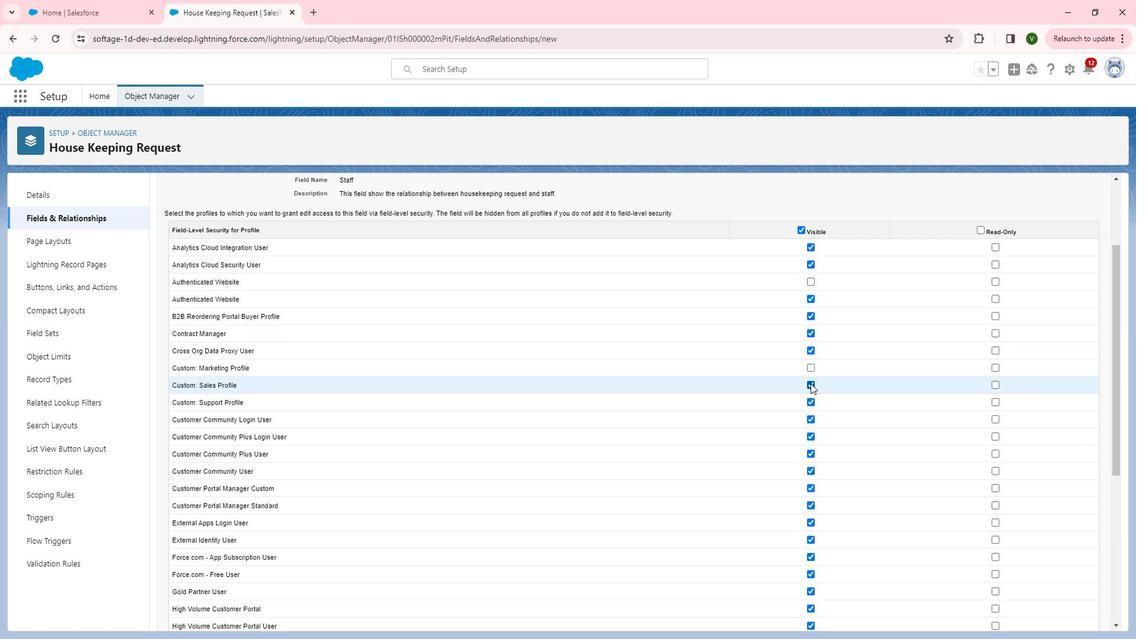
Action: Mouse pressed left at (821, 379)
Screenshot: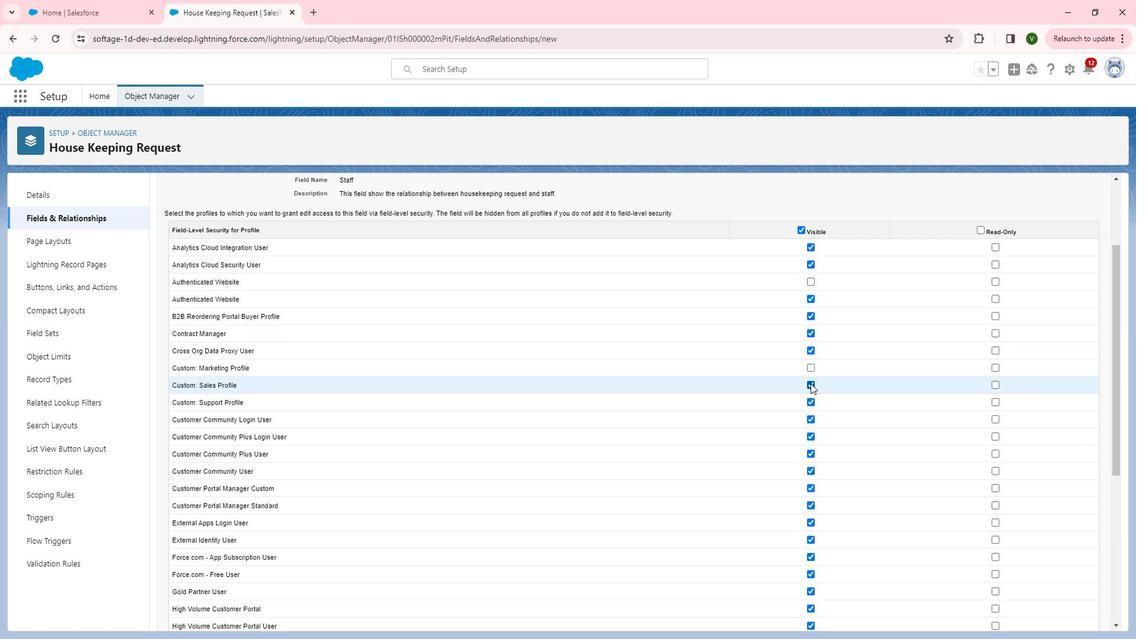 
Action: Mouse moved to (820, 397)
Screenshot: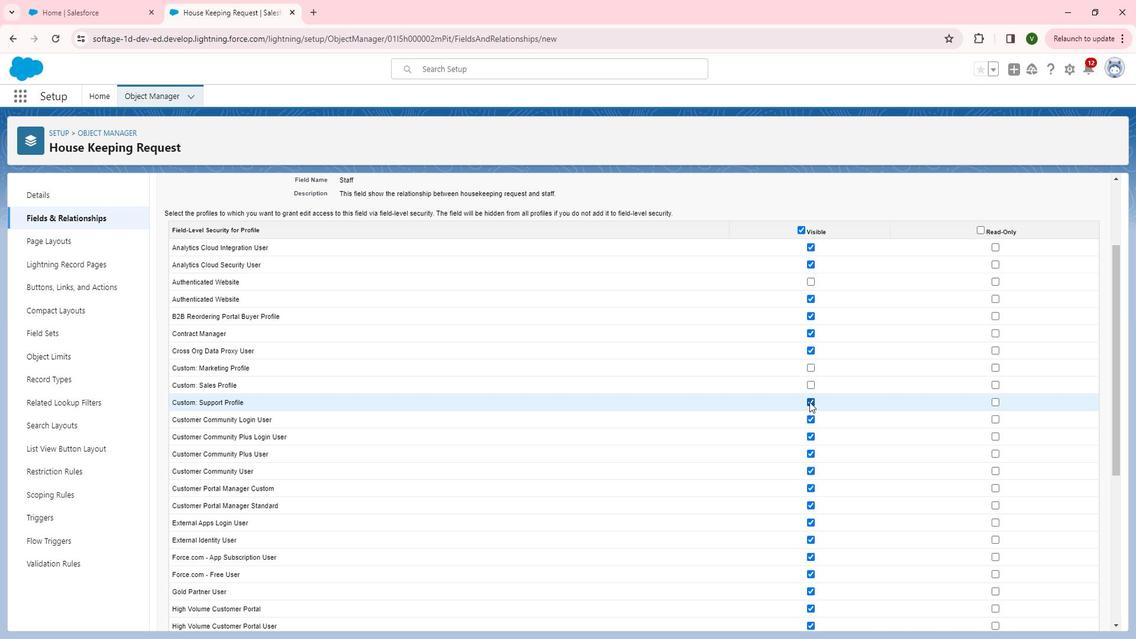 
Action: Mouse pressed left at (820, 397)
Screenshot: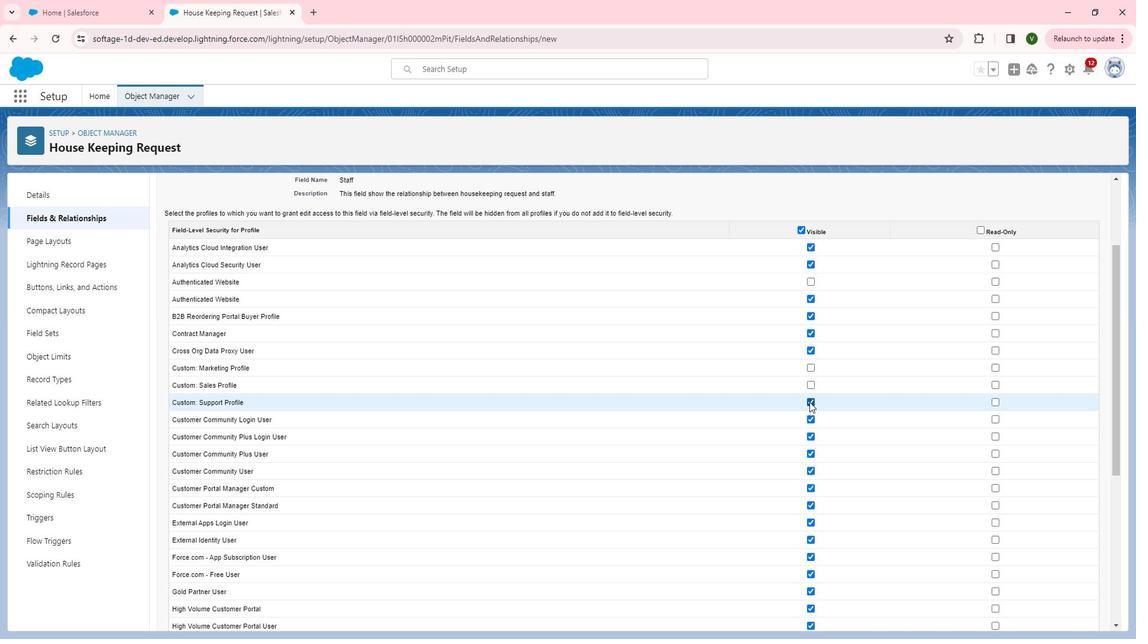 
Action: Mouse moved to (824, 399)
Screenshot: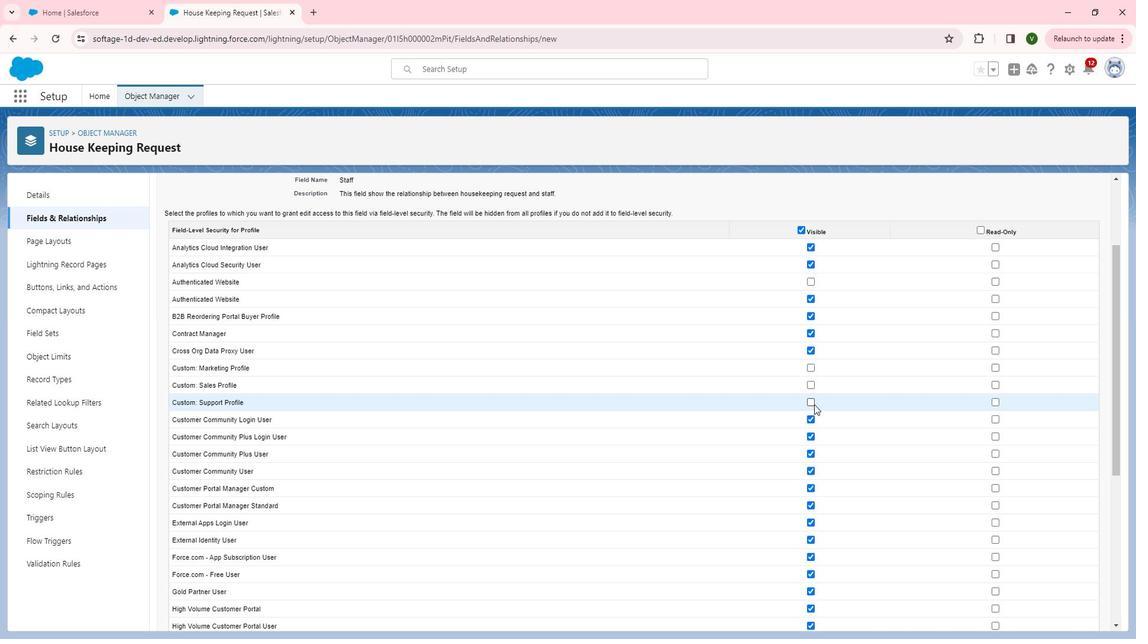 
Action: Mouse scrolled (824, 399) with delta (0, 0)
Screenshot: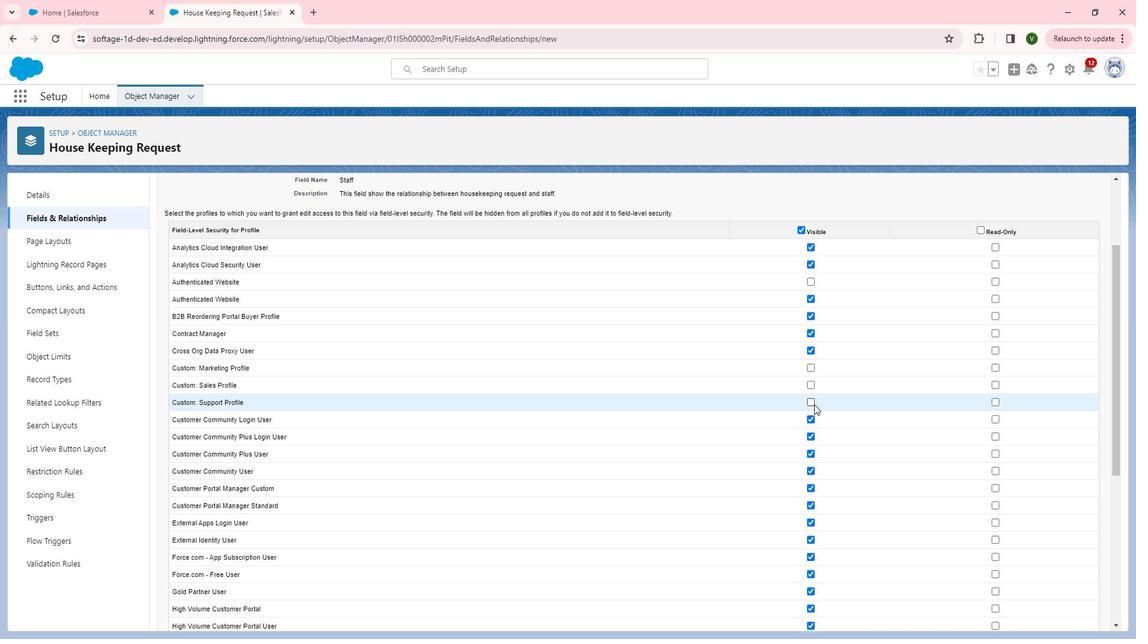 
Action: Mouse scrolled (824, 399) with delta (0, 0)
Screenshot: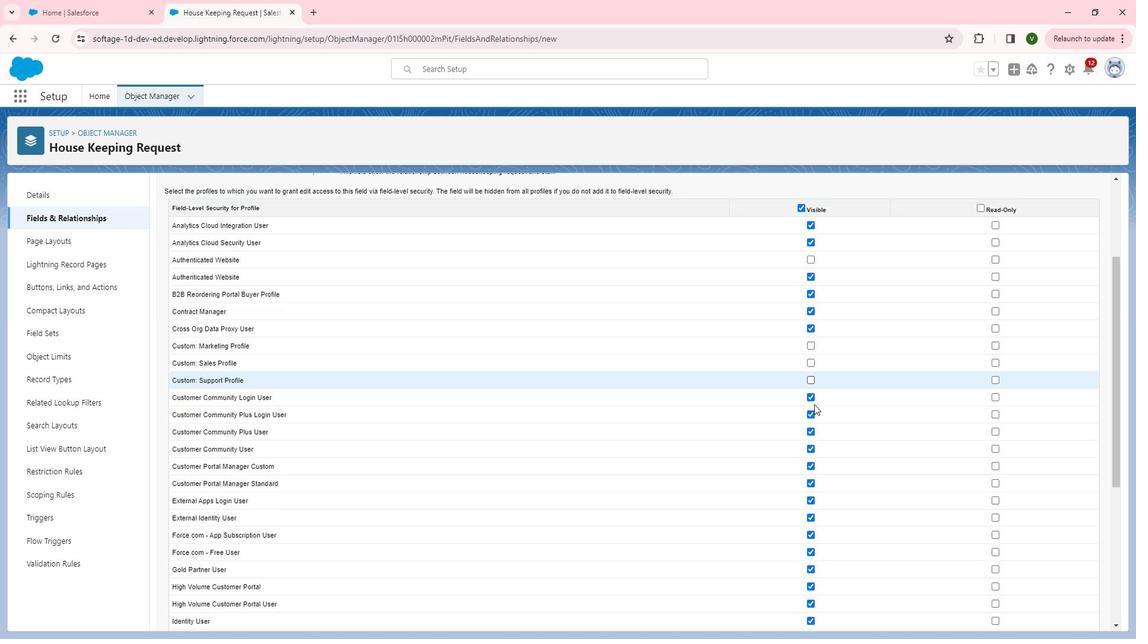 
Action: Mouse moved to (823, 379)
Screenshot: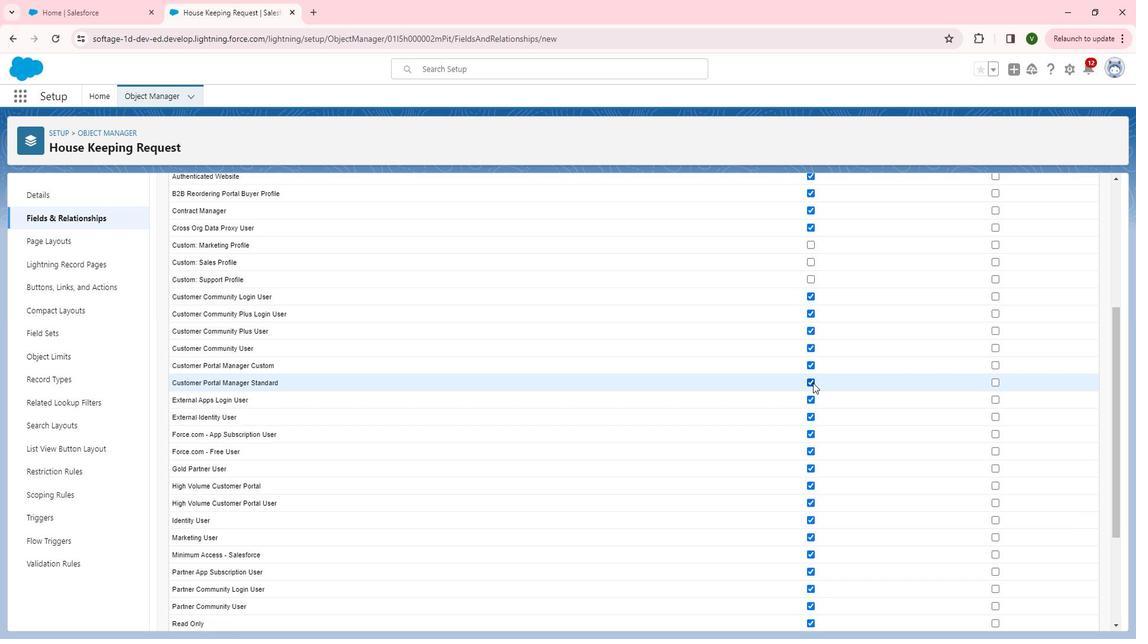 
Action: Mouse pressed left at (823, 379)
Screenshot: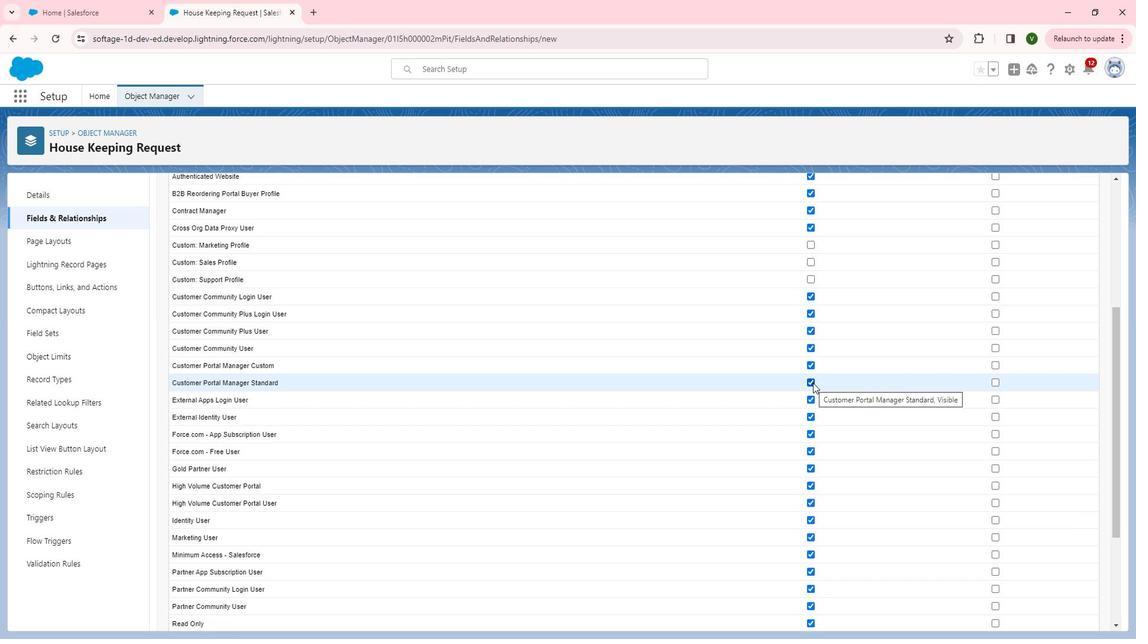 
Action: Mouse moved to (821, 392)
Screenshot: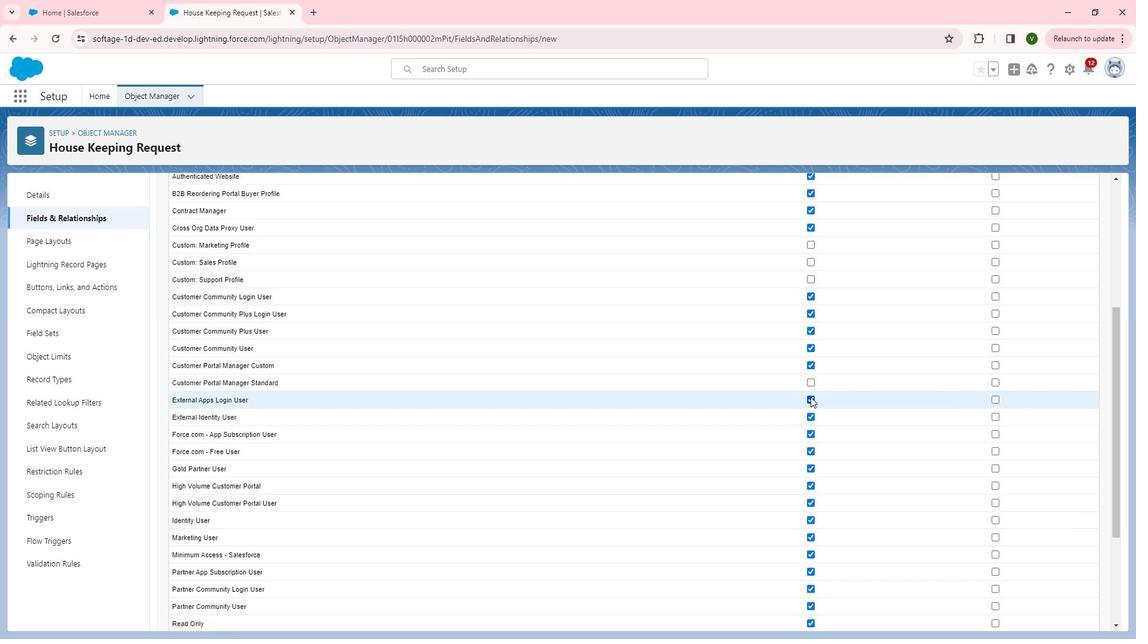
Action: Mouse pressed left at (821, 392)
Screenshot: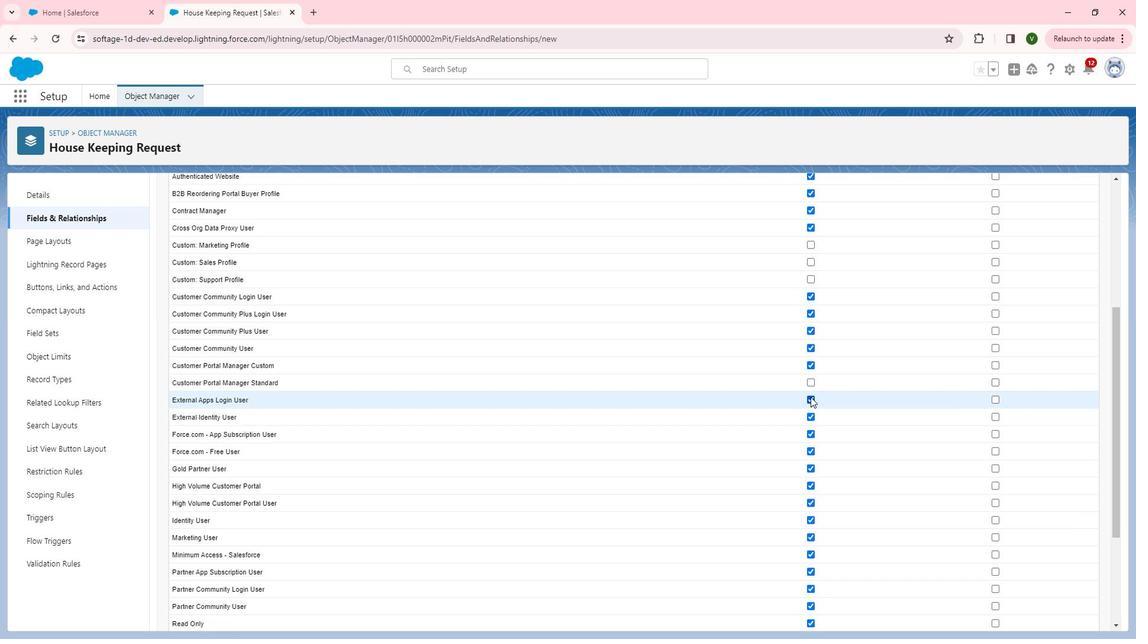
Action: Mouse moved to (821, 410)
Screenshot: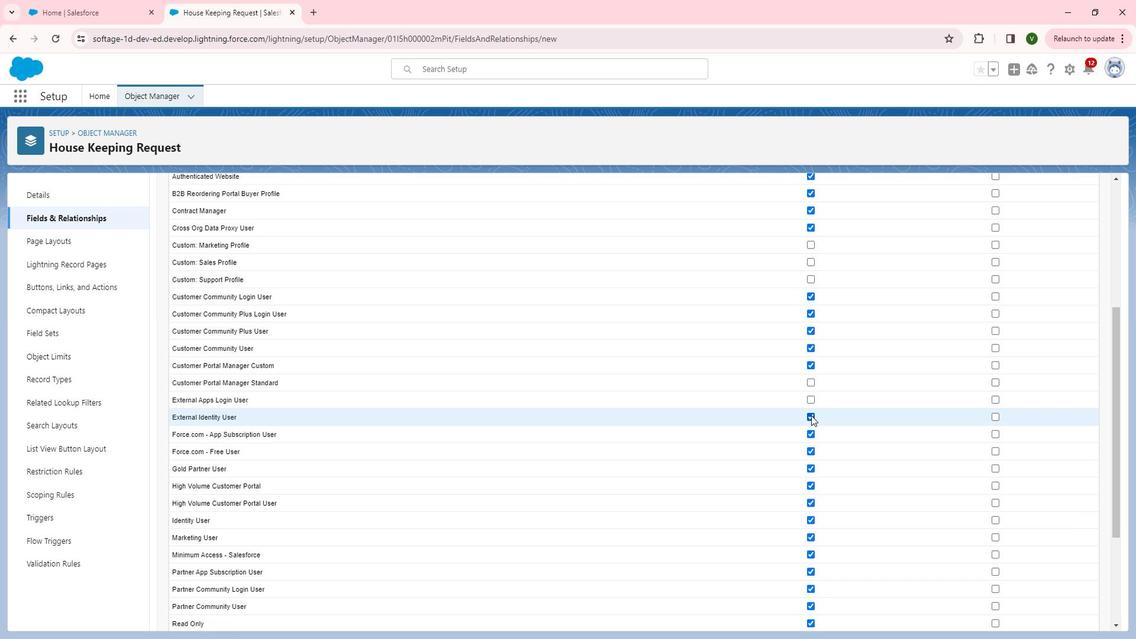 
Action: Mouse pressed left at (821, 410)
Screenshot: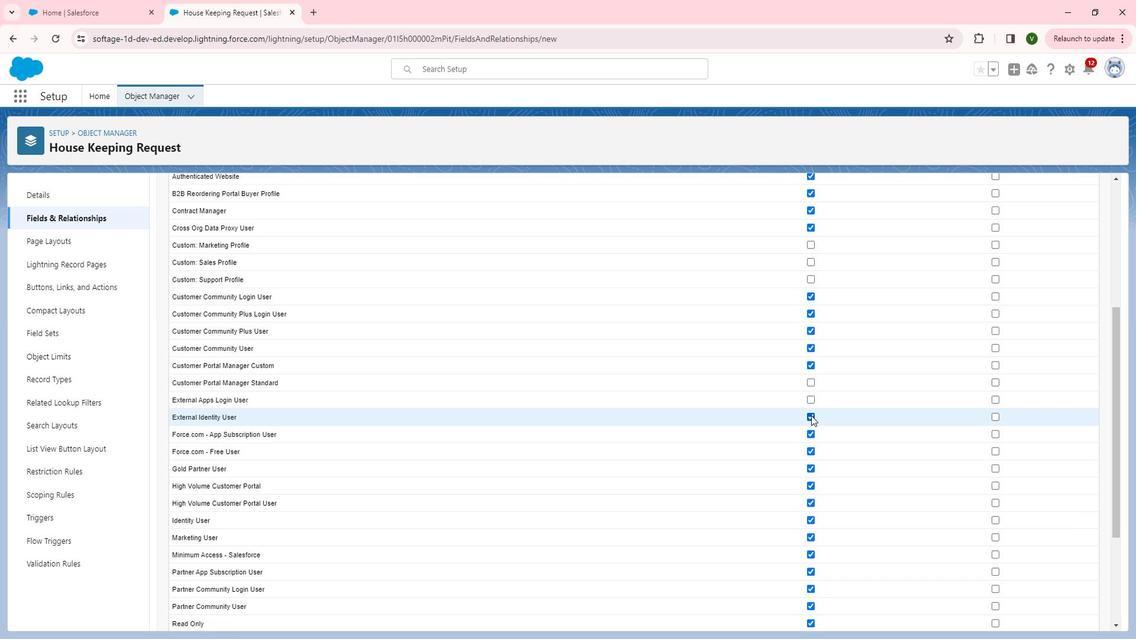 
Action: Mouse moved to (821, 410)
Screenshot: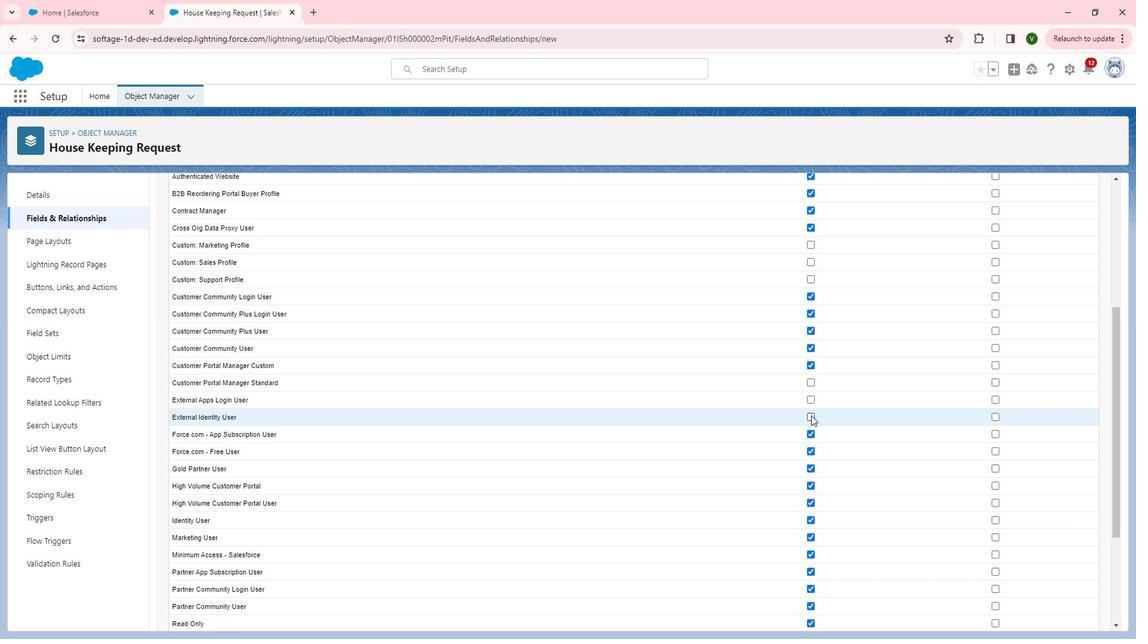 
Action: Mouse scrolled (821, 410) with delta (0, 0)
Screenshot: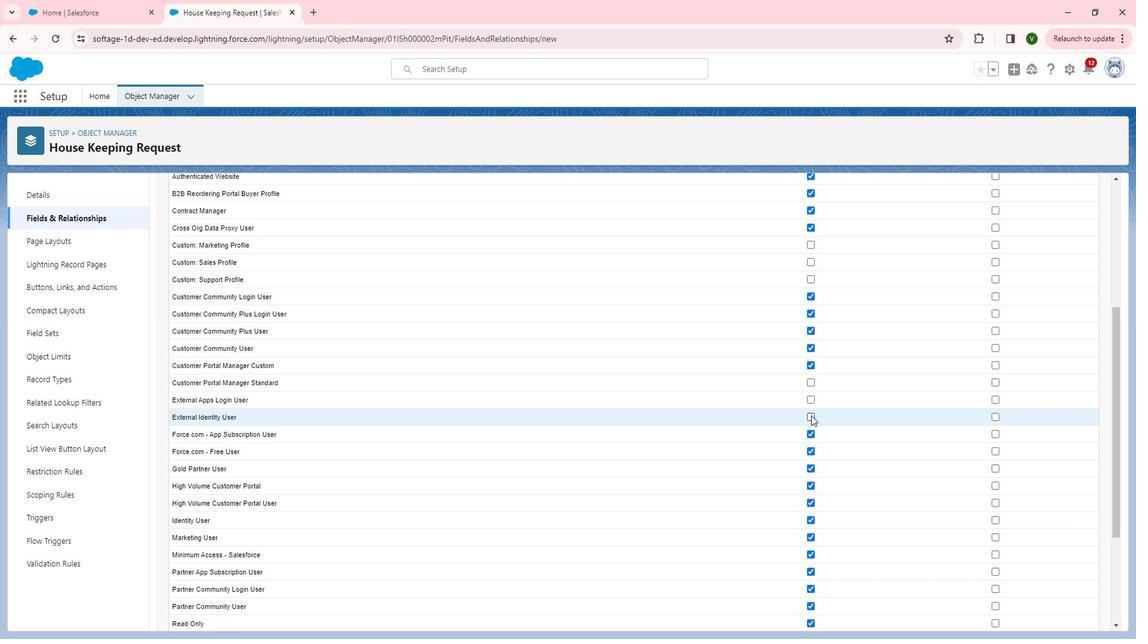 
Action: Mouse moved to (822, 411)
Screenshot: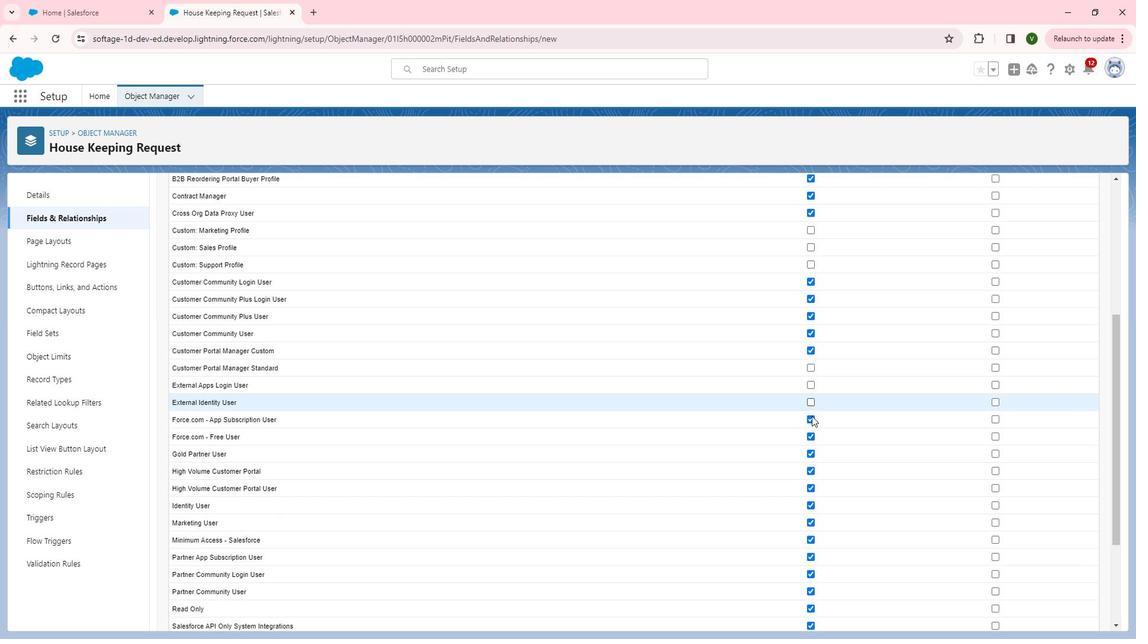 
Action: Mouse scrolled (822, 410) with delta (0, 0)
Screenshot: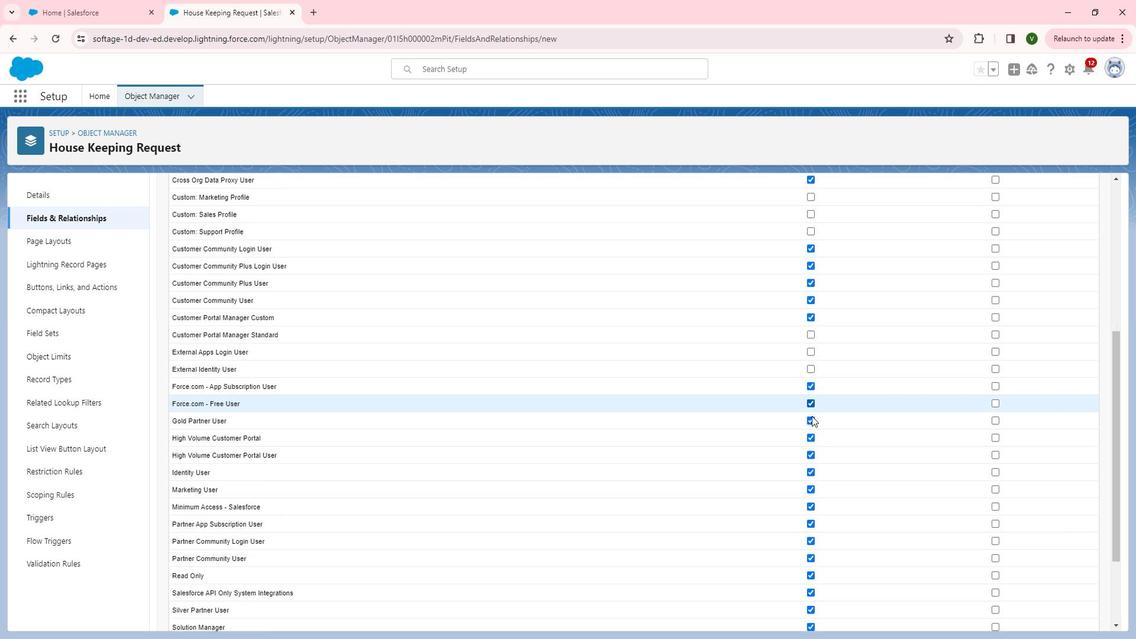 
Action: Mouse scrolled (822, 410) with delta (0, 0)
Screenshot: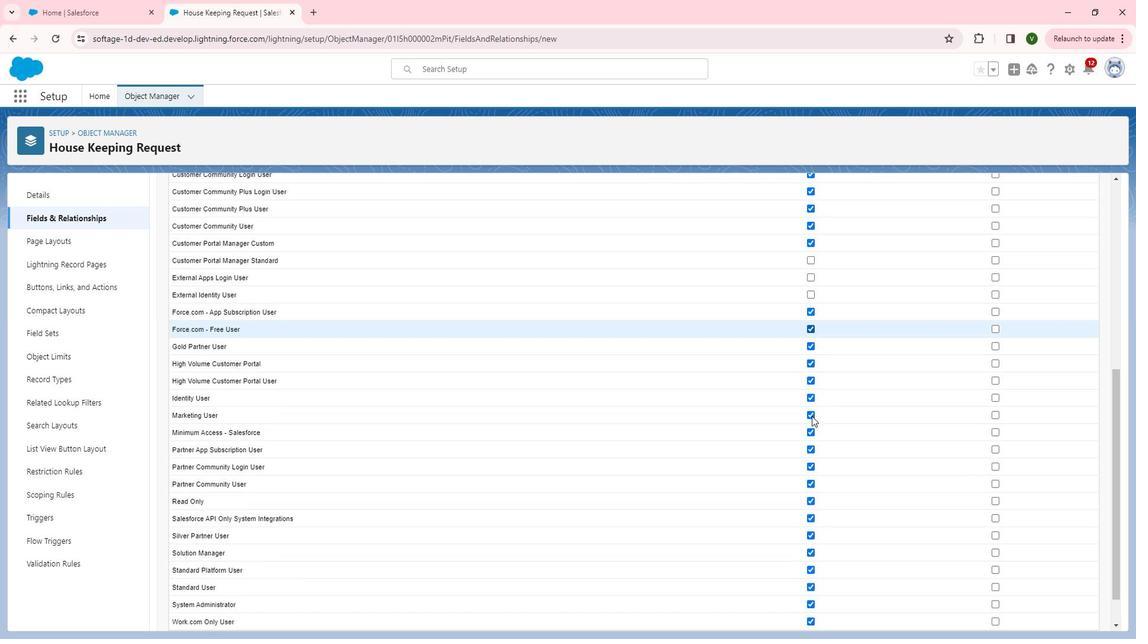 
Action: Mouse moved to (819, 370)
Screenshot: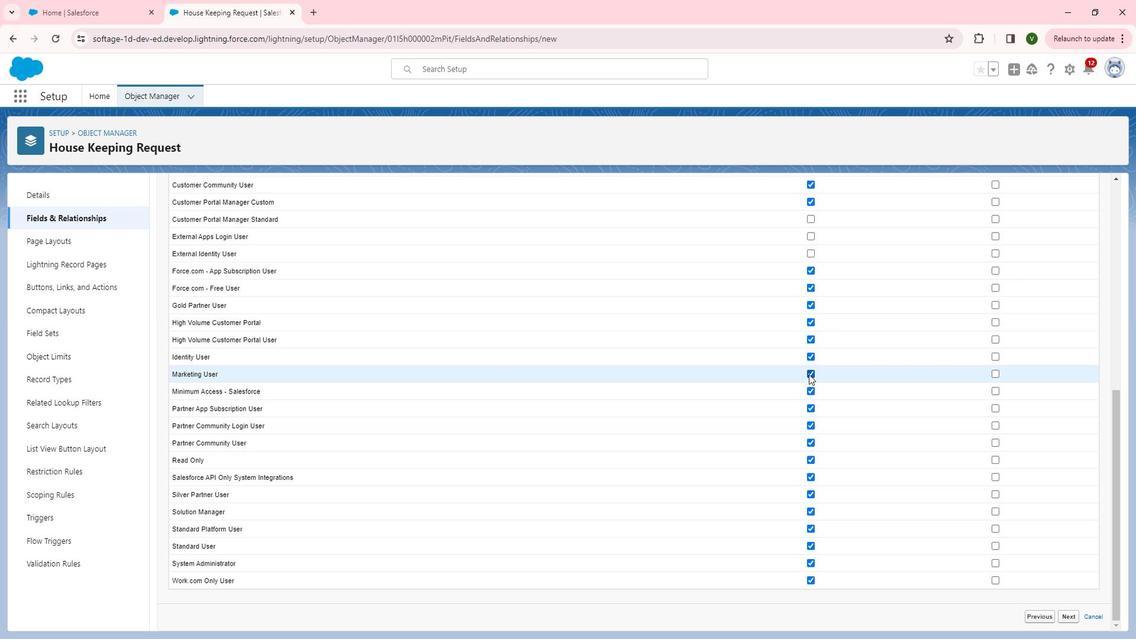 
Action: Mouse pressed left at (819, 370)
Screenshot: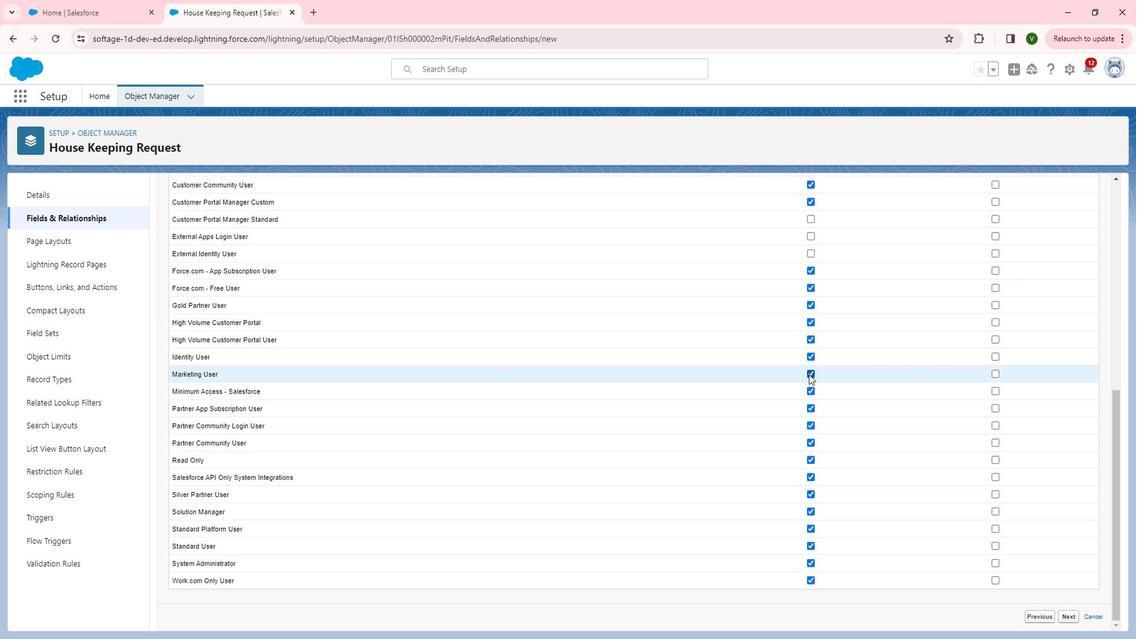 
Action: Mouse moved to (823, 387)
Screenshot: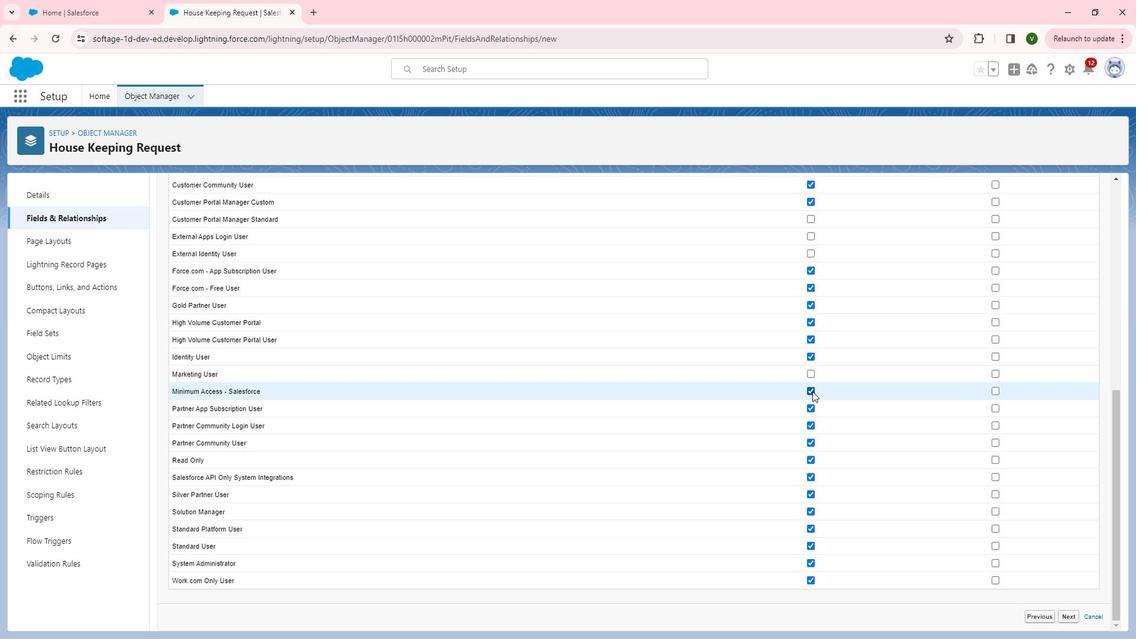 
Action: Mouse pressed left at (823, 387)
Screenshot: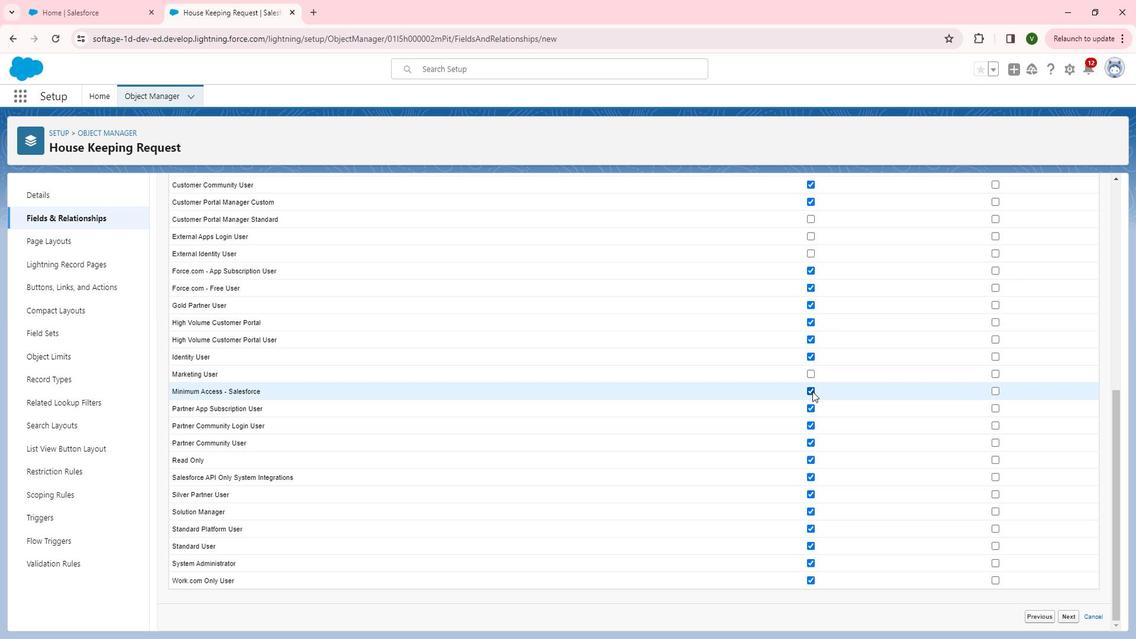 
Action: Mouse moved to (821, 401)
Screenshot: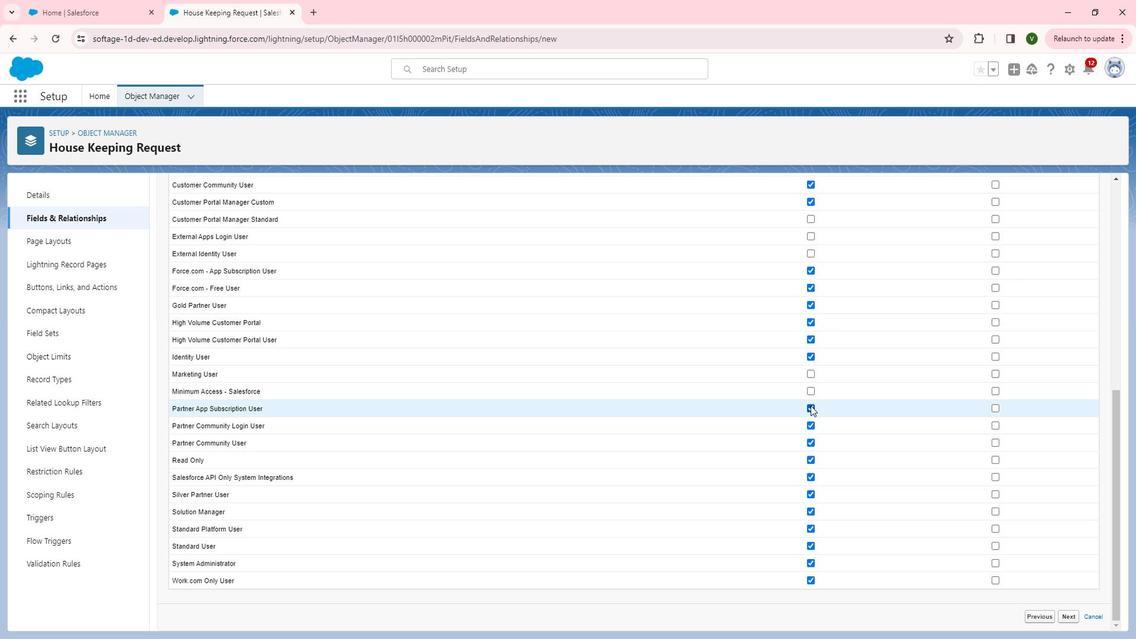 
Action: Mouse pressed left at (821, 401)
Screenshot: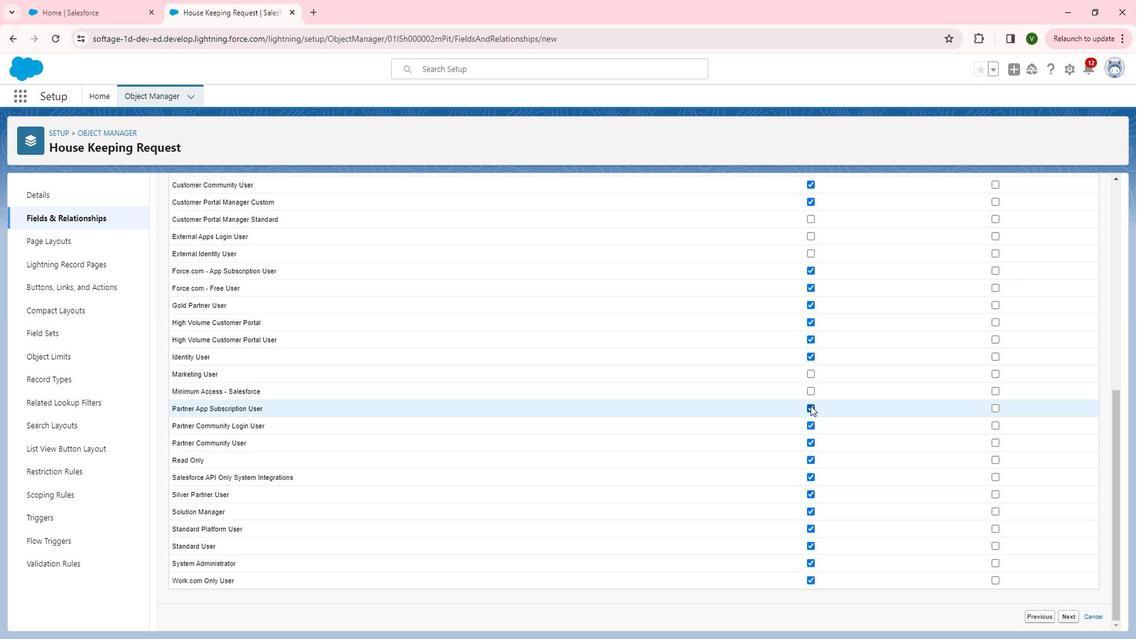 
Action: Mouse moved to (820, 420)
Screenshot: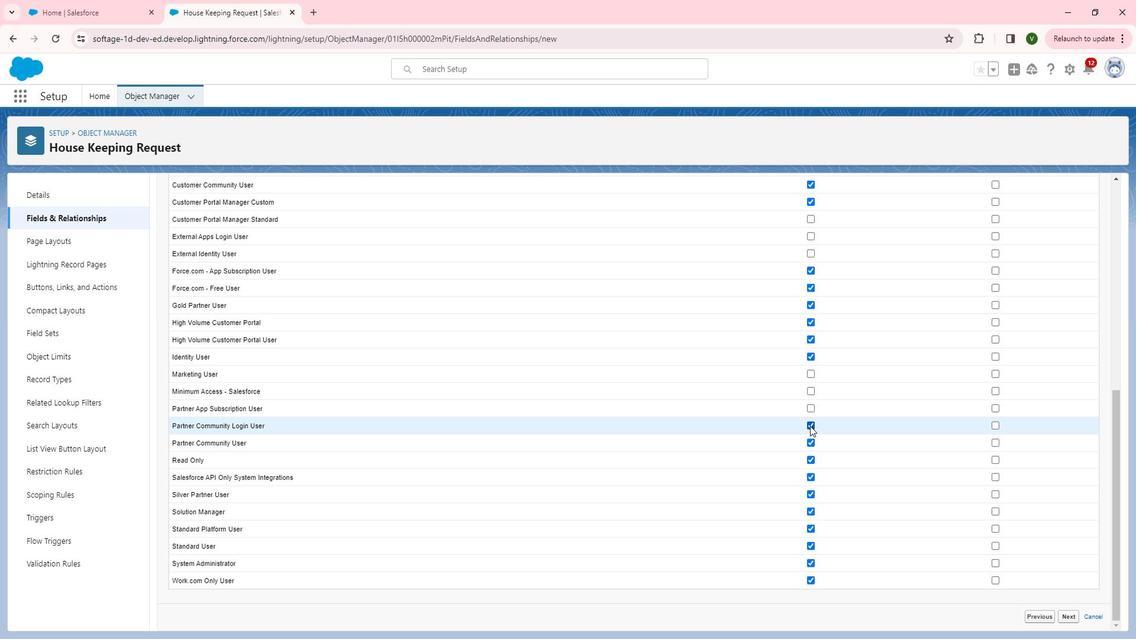 
Action: Mouse pressed left at (820, 420)
Screenshot: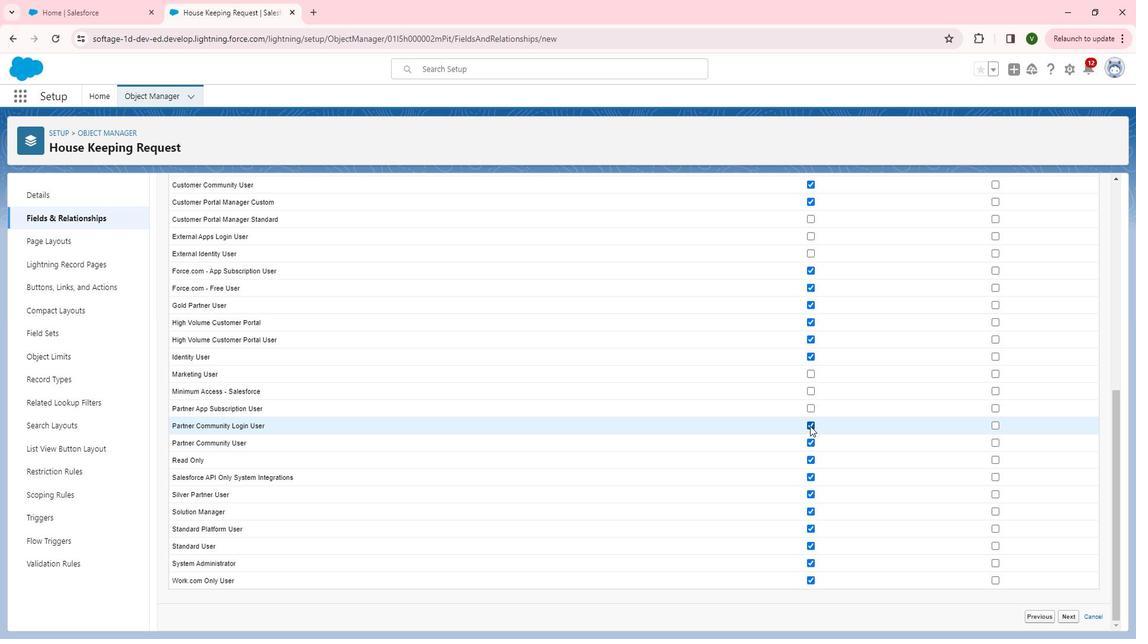 
Action: Mouse moved to (821, 490)
Screenshot: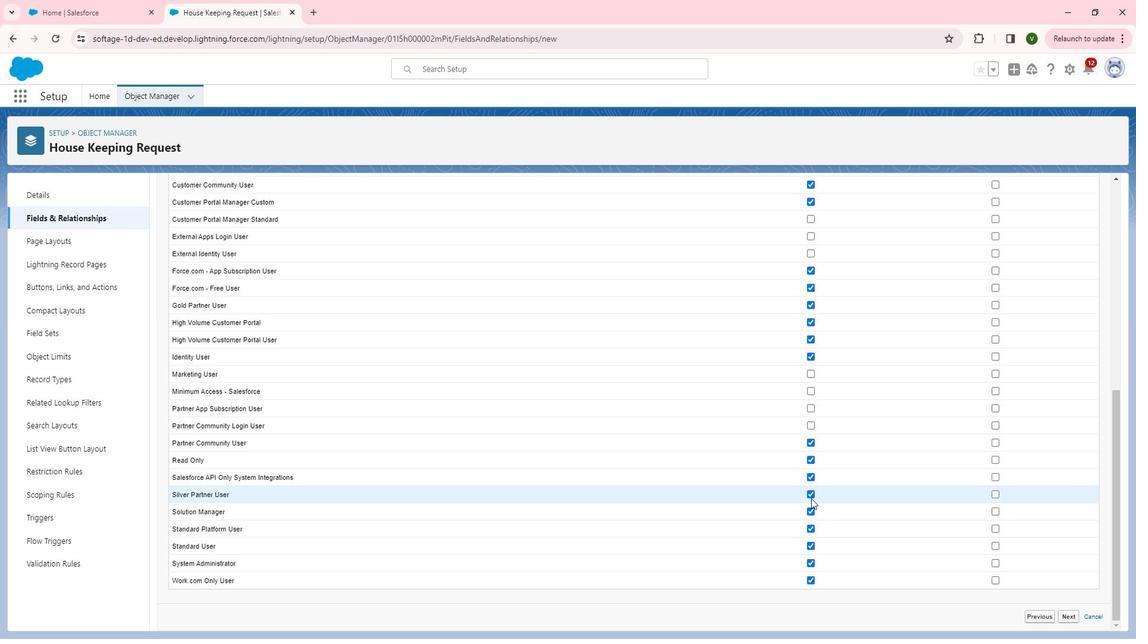 
Action: Mouse pressed left at (821, 490)
Screenshot: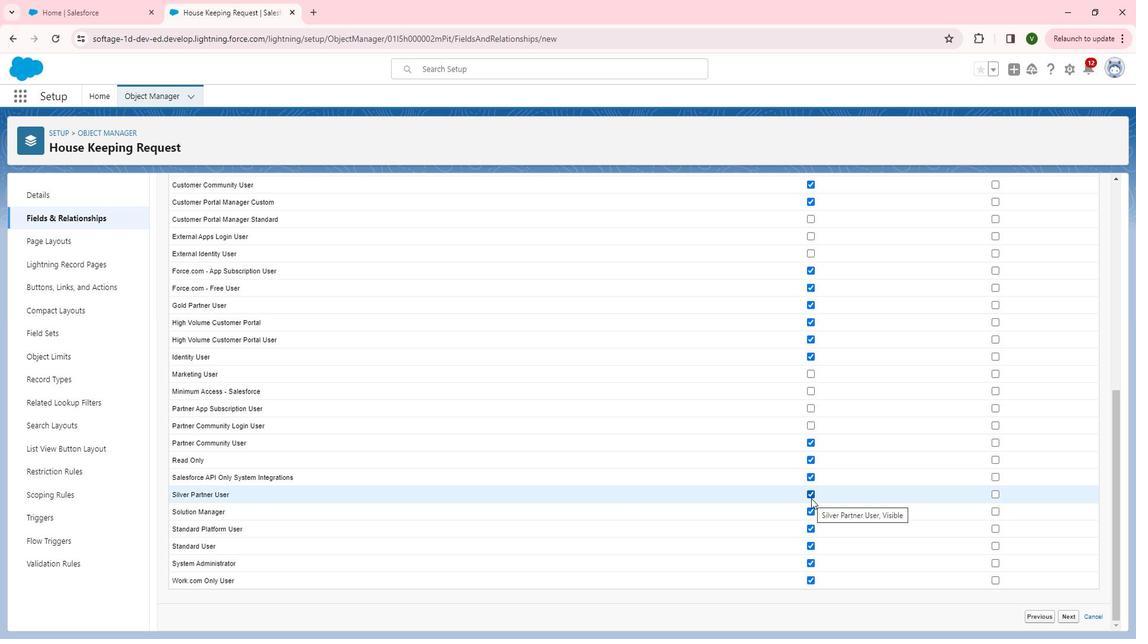 
Action: Mouse moved to (1005, 570)
Screenshot: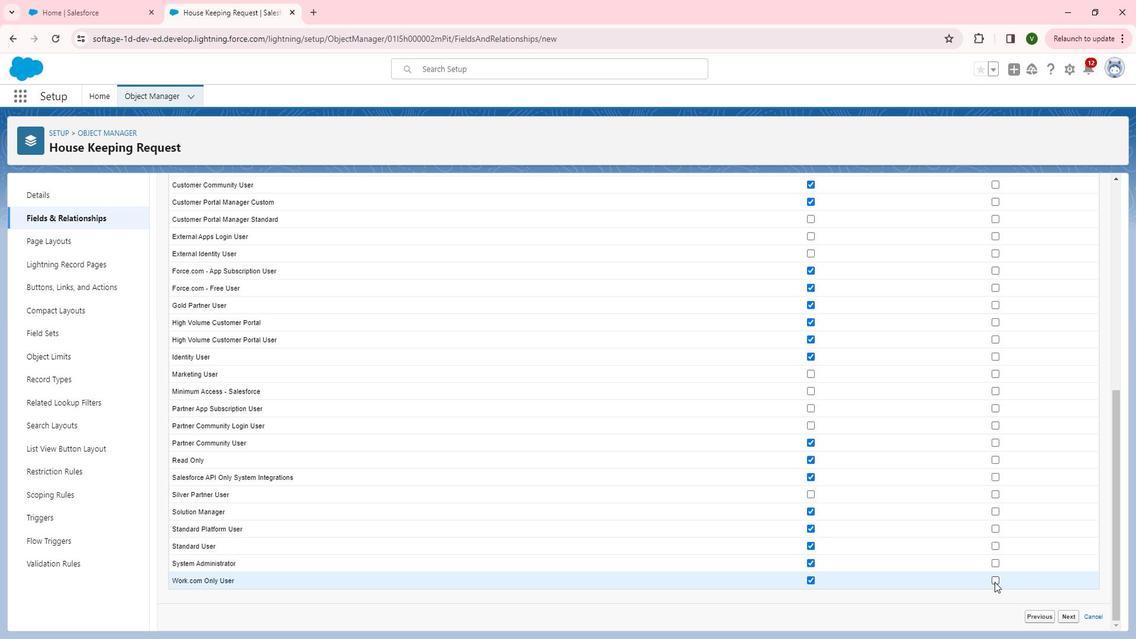 
Action: Mouse pressed left at (1005, 570)
Screenshot: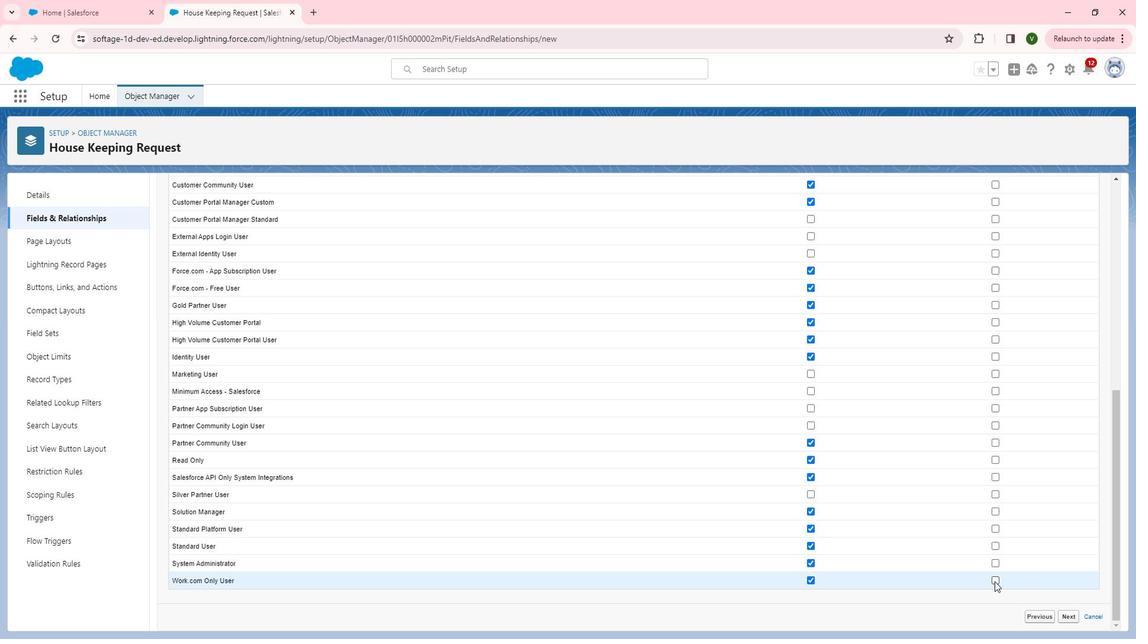 
Action: Mouse moved to (1004, 469)
Screenshot: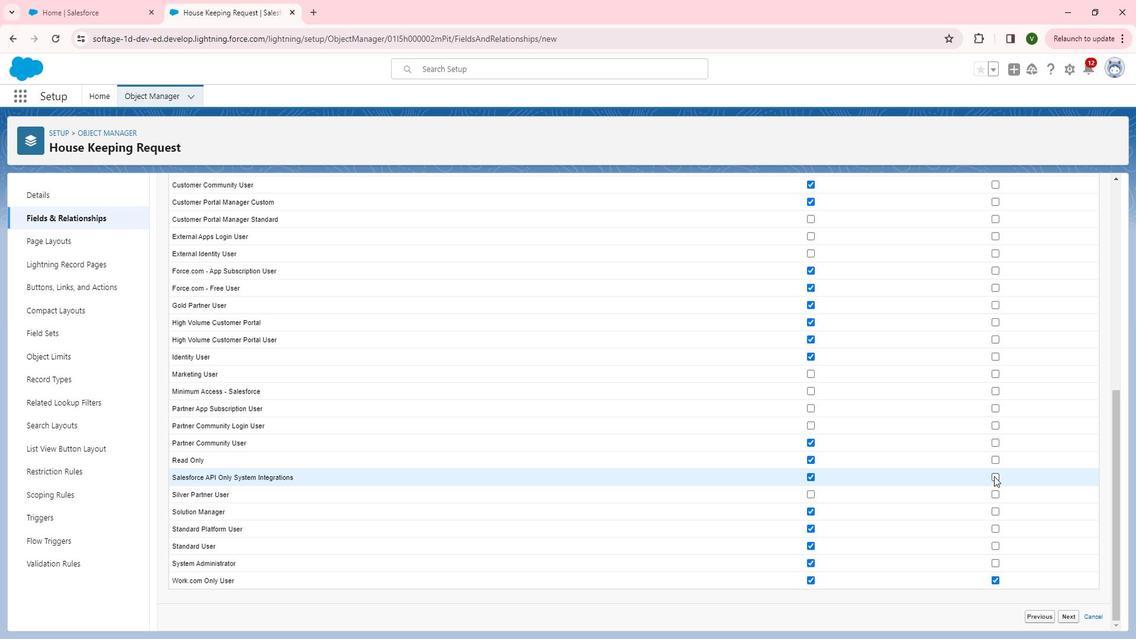 
Action: Mouse pressed left at (1004, 469)
Screenshot: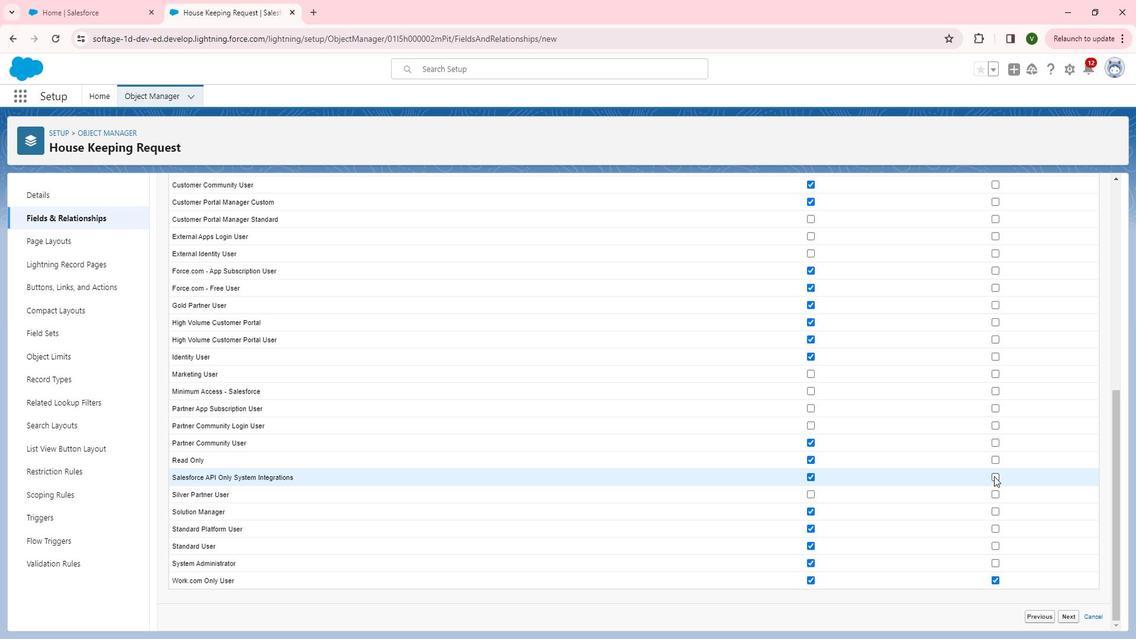 
Action: Mouse moved to (1004, 458)
Screenshot: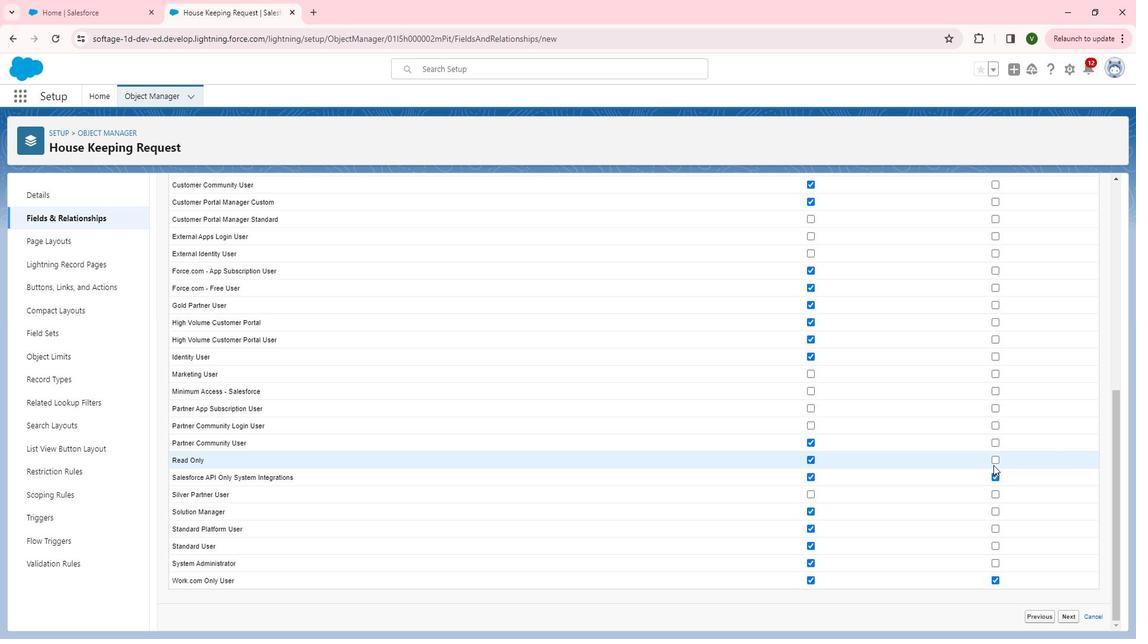 
Action: Mouse pressed left at (1004, 458)
Screenshot: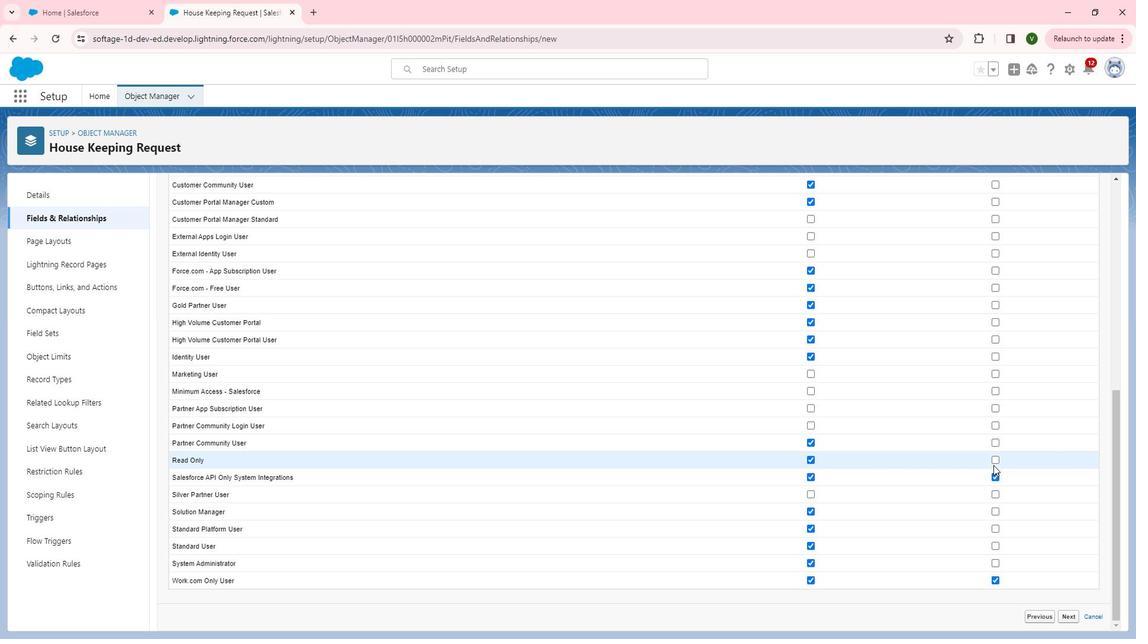 
Action: Mouse moved to (1007, 454)
Screenshot: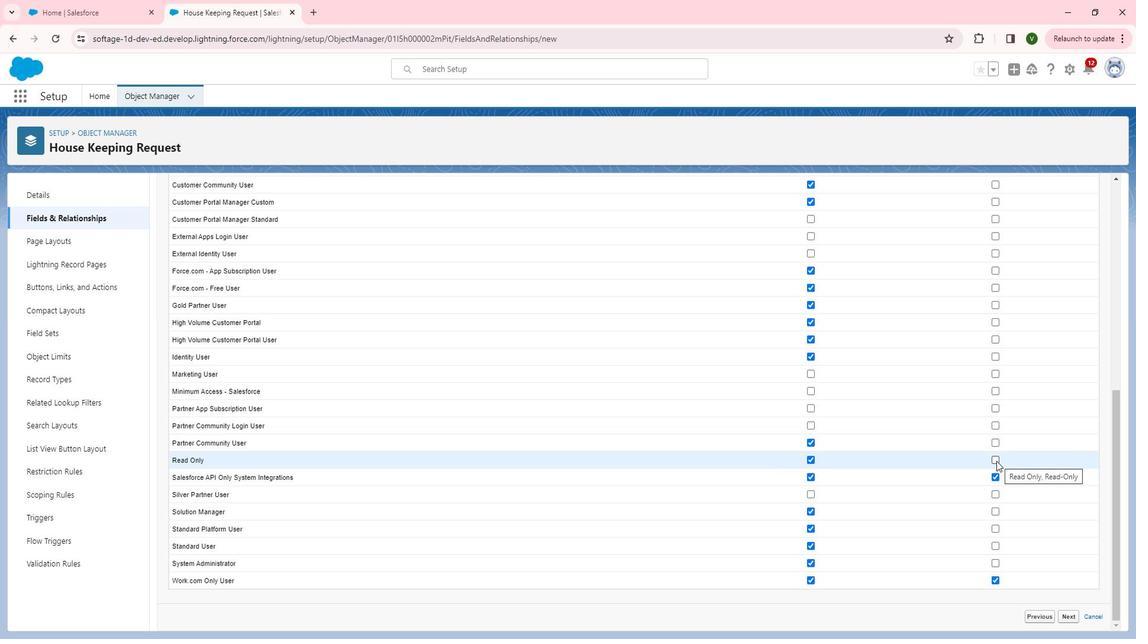 
Action: Mouse pressed left at (1007, 454)
Screenshot: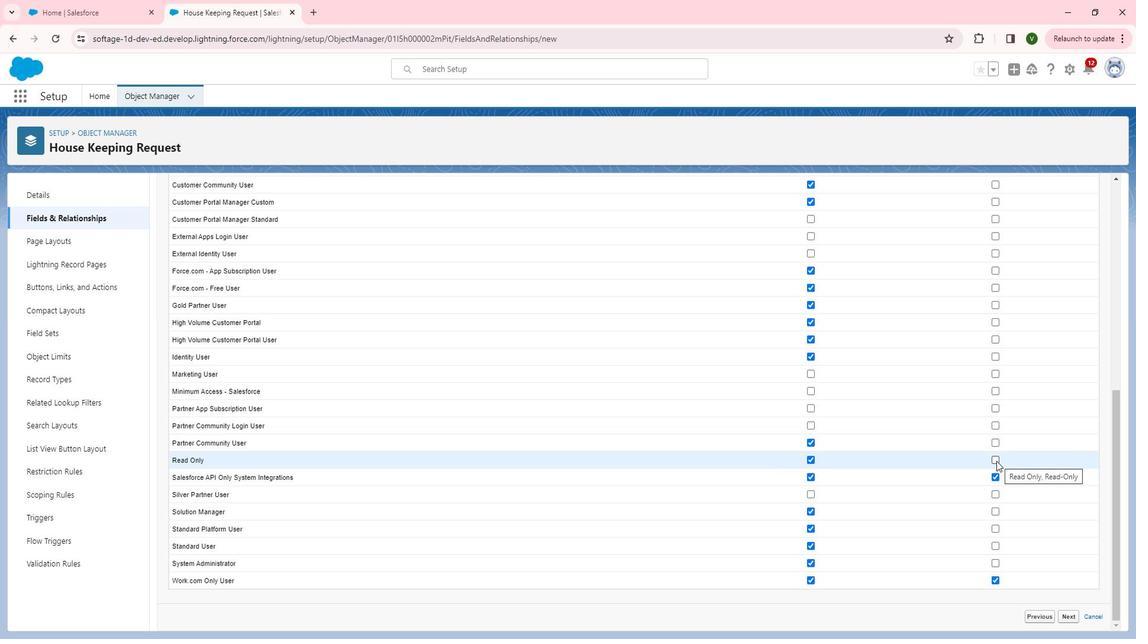
Action: Mouse moved to (1007, 355)
Screenshot: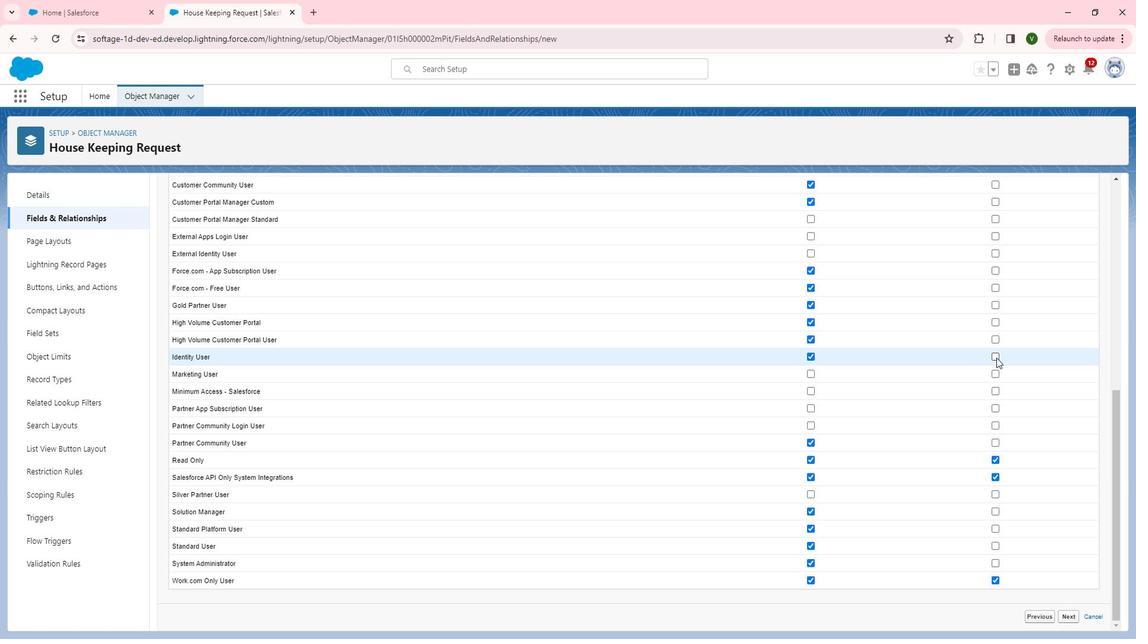 
Action: Mouse pressed left at (1007, 355)
Screenshot: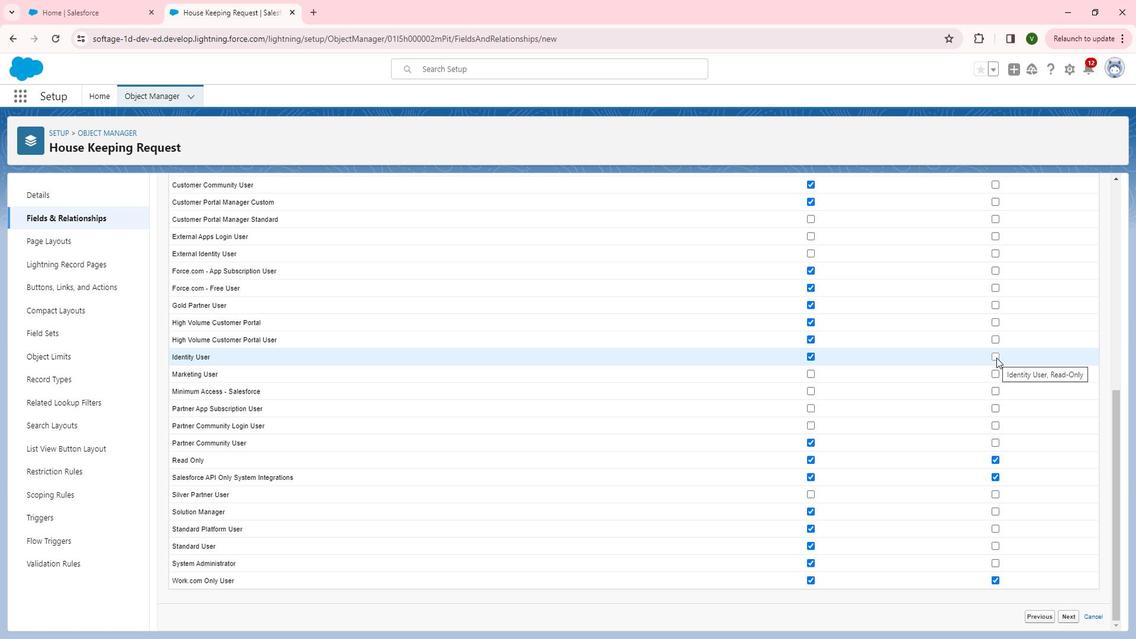 
Action: Mouse moved to (1008, 340)
Screenshot: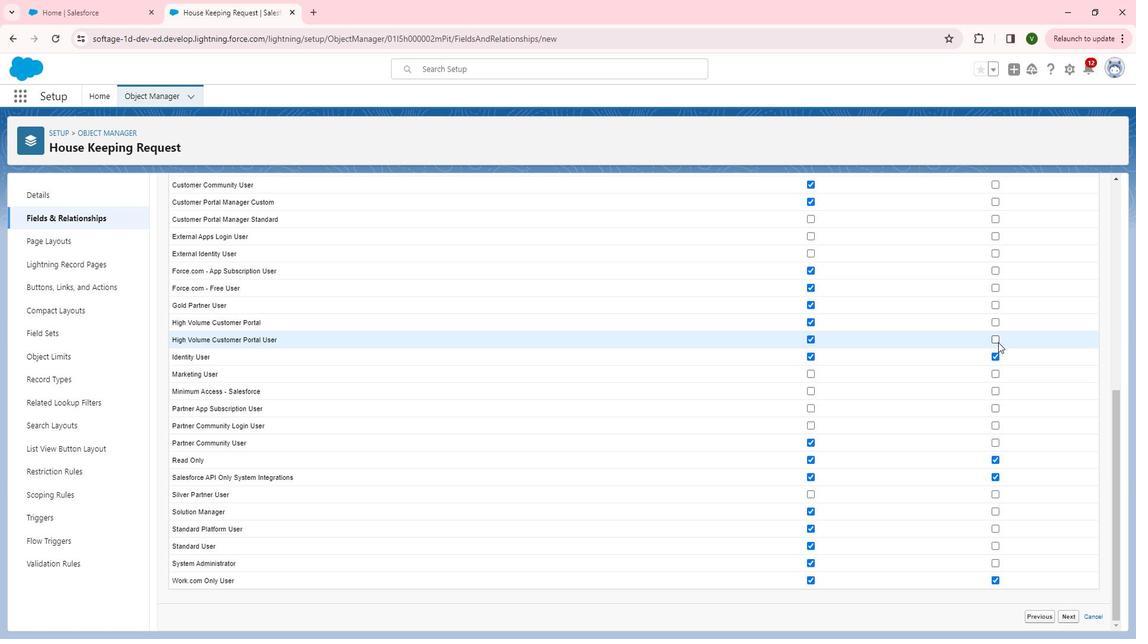 
Action: Mouse pressed left at (1008, 340)
Screenshot: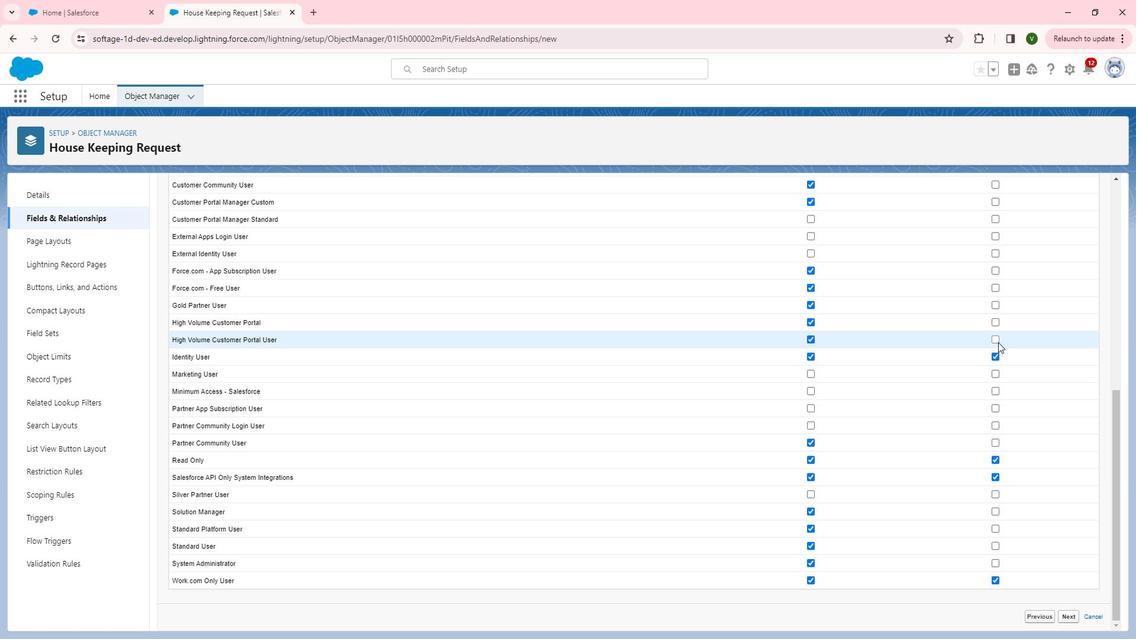 
Action: Mouse moved to (1008, 322)
Screenshot: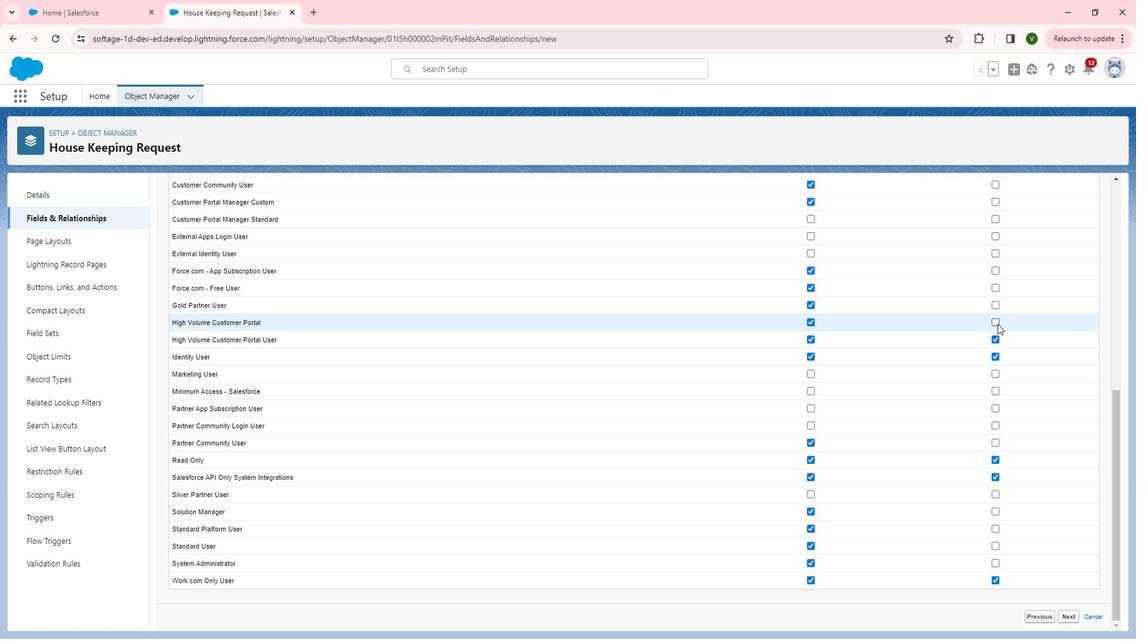 
Action: Mouse pressed left at (1008, 322)
Screenshot: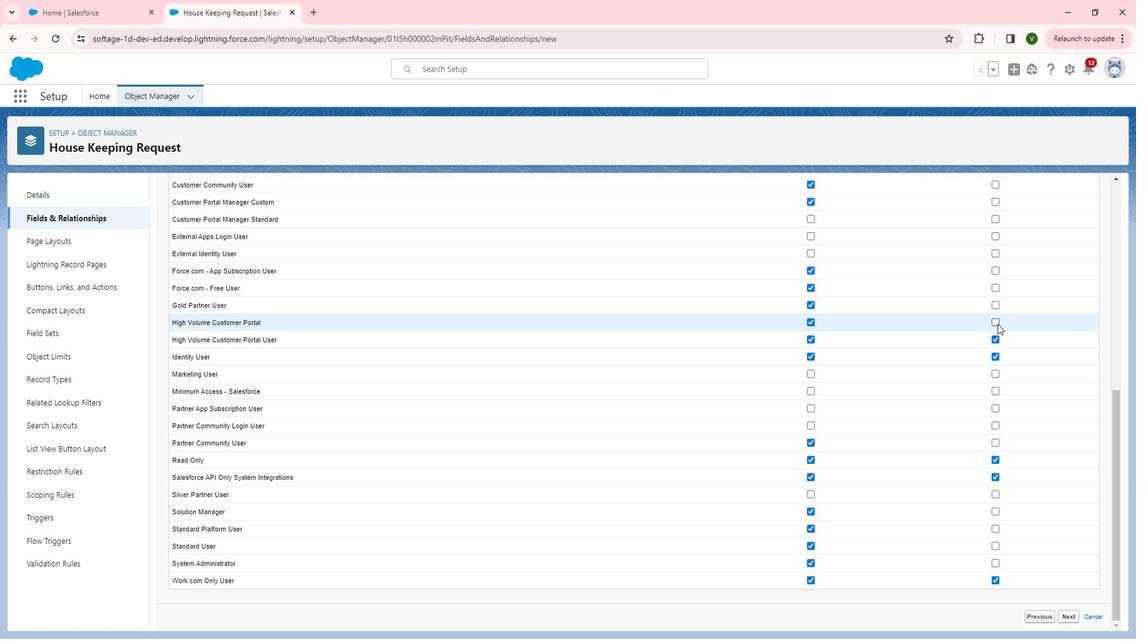 
Action: Mouse moved to (1007, 302)
Screenshot: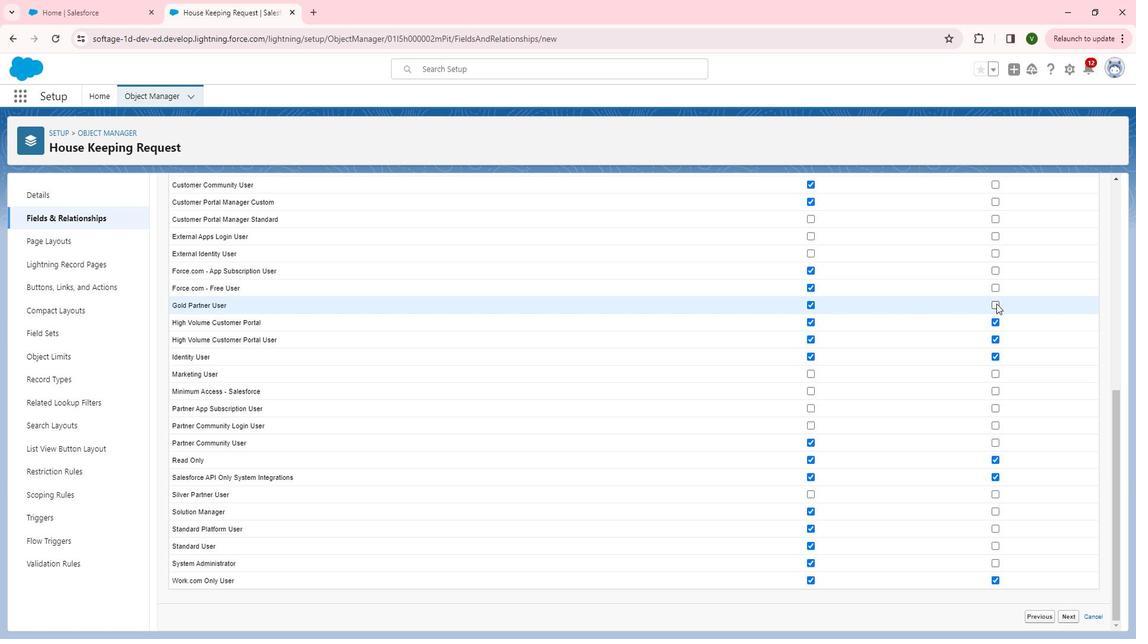 
Action: Mouse pressed left at (1007, 302)
Screenshot: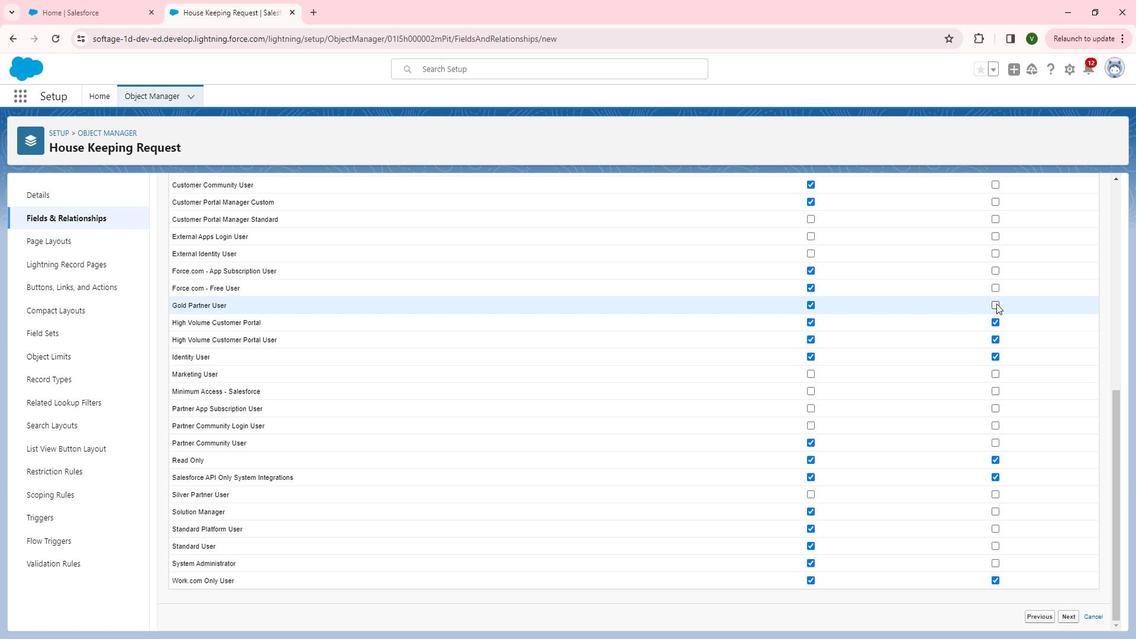 
Action: Mouse moved to (1007, 290)
Screenshot: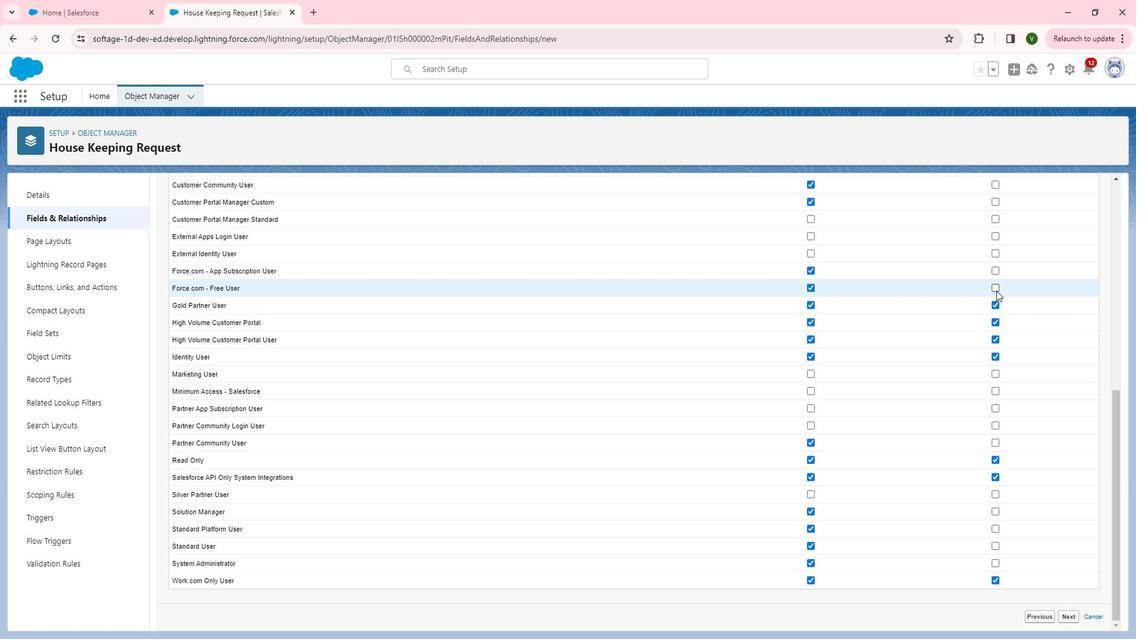 
Action: Mouse pressed left at (1007, 290)
Screenshot: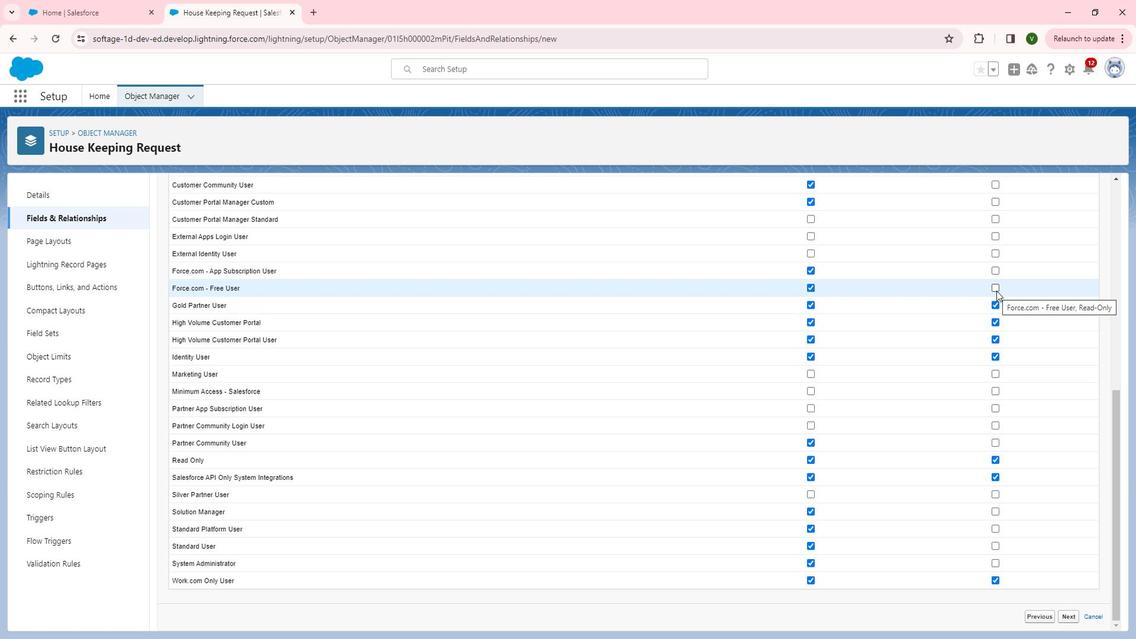 
Action: Mouse moved to (1004, 291)
Screenshot: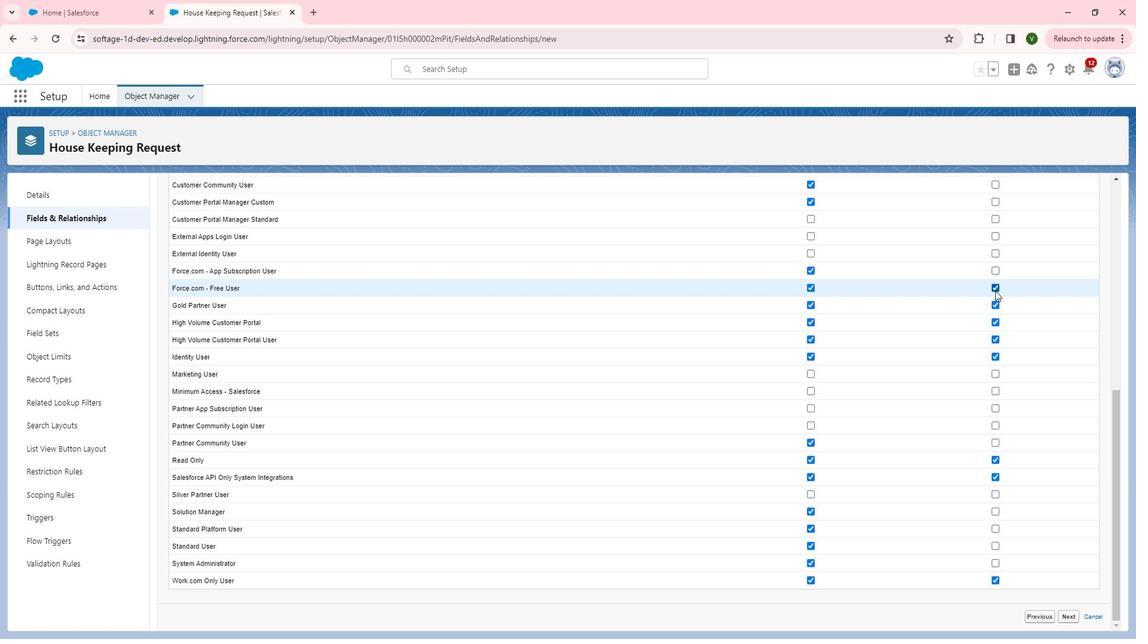 
Action: Mouse scrolled (1004, 292) with delta (0, 0)
Screenshot: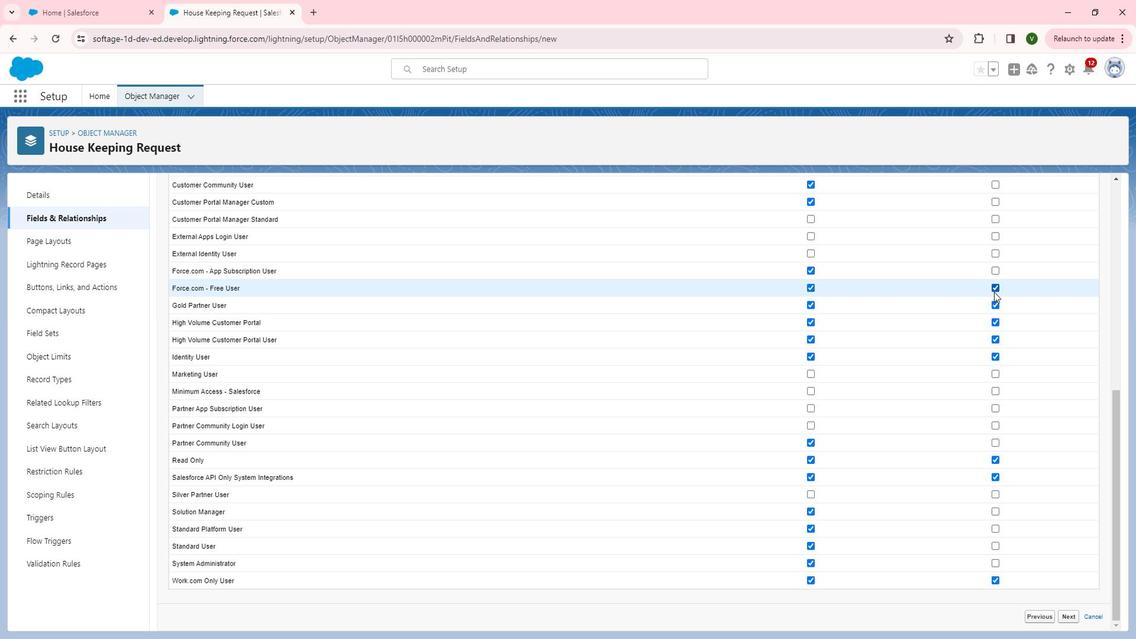 
Action: Mouse scrolled (1004, 292) with delta (0, 0)
Screenshot: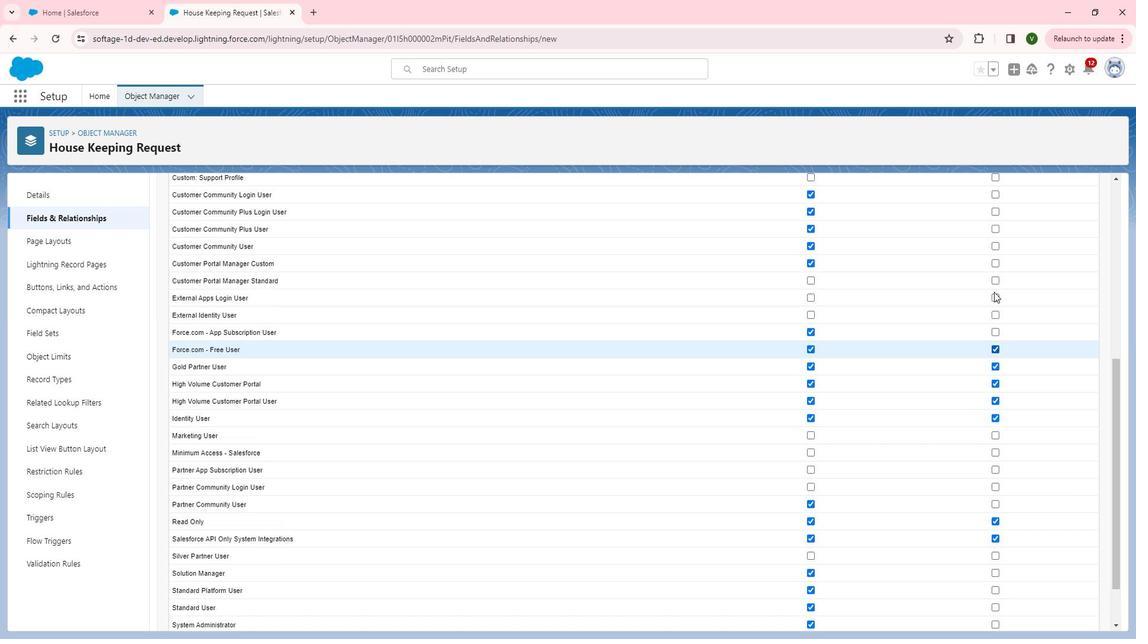 
Action: Mouse moved to (1006, 305)
Screenshot: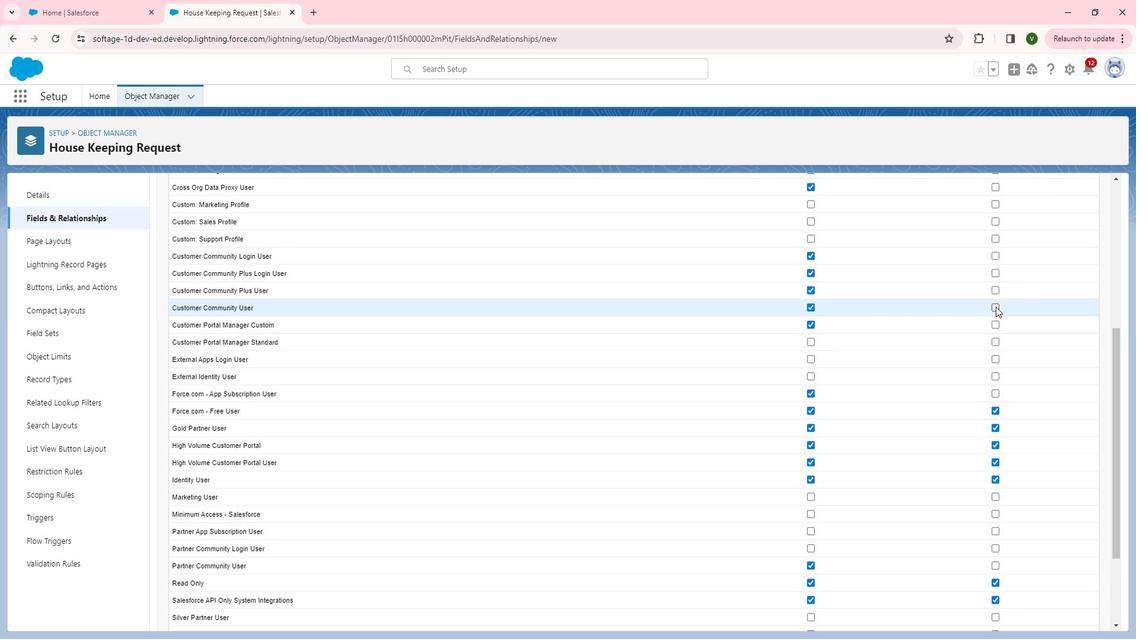 
Action: Mouse pressed left at (1006, 305)
Screenshot: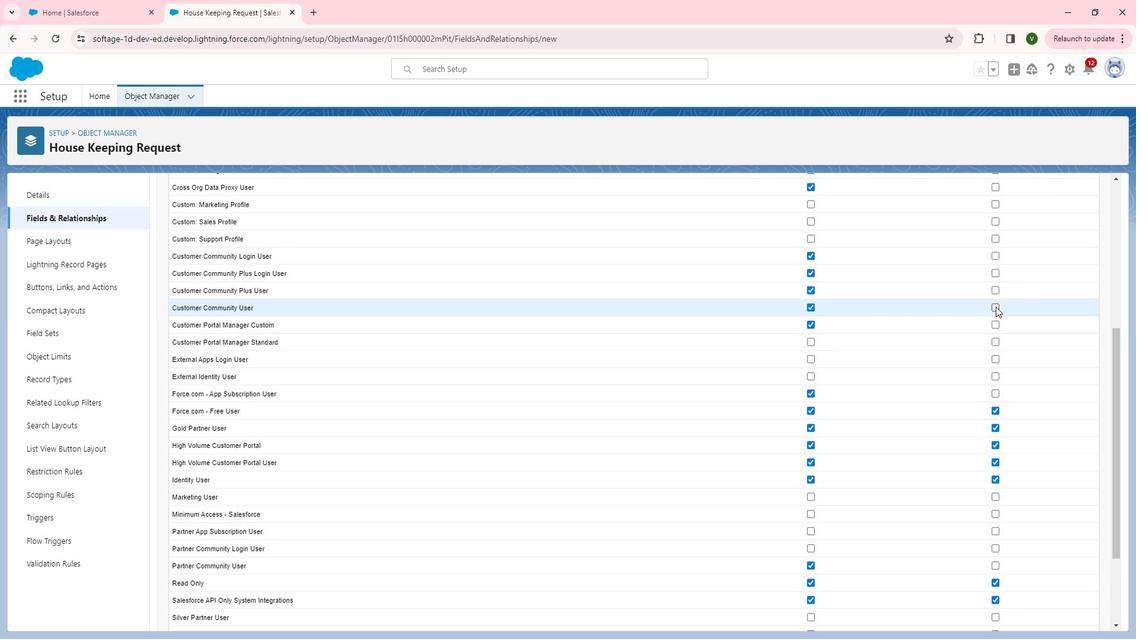 
Action: Mouse moved to (1006, 289)
Screenshot: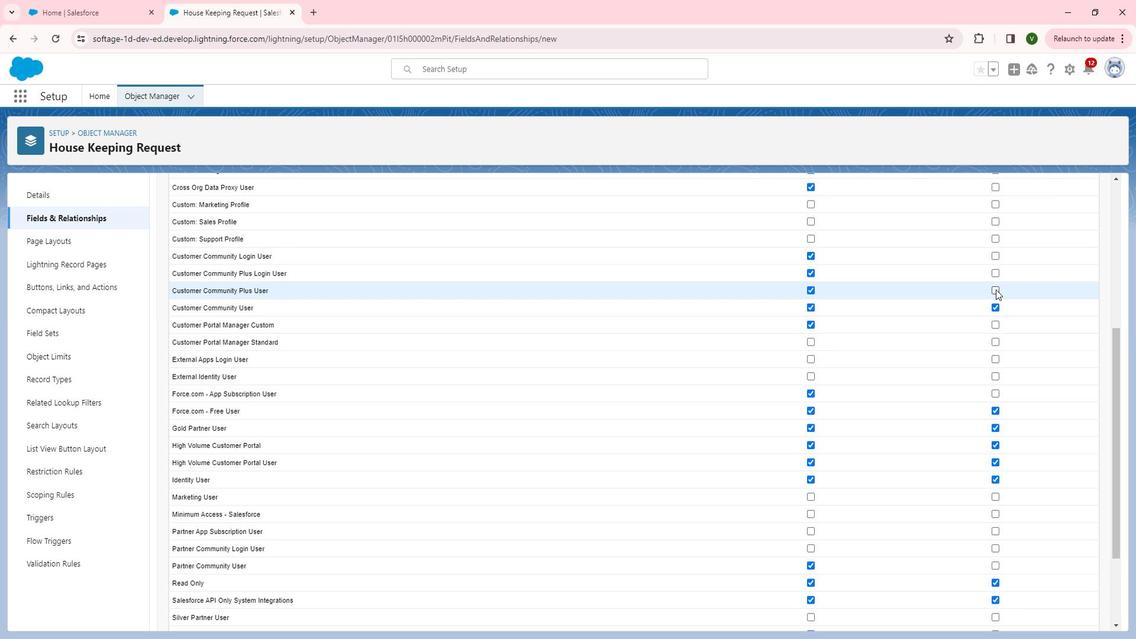 
Action: Mouse pressed left at (1006, 289)
Screenshot: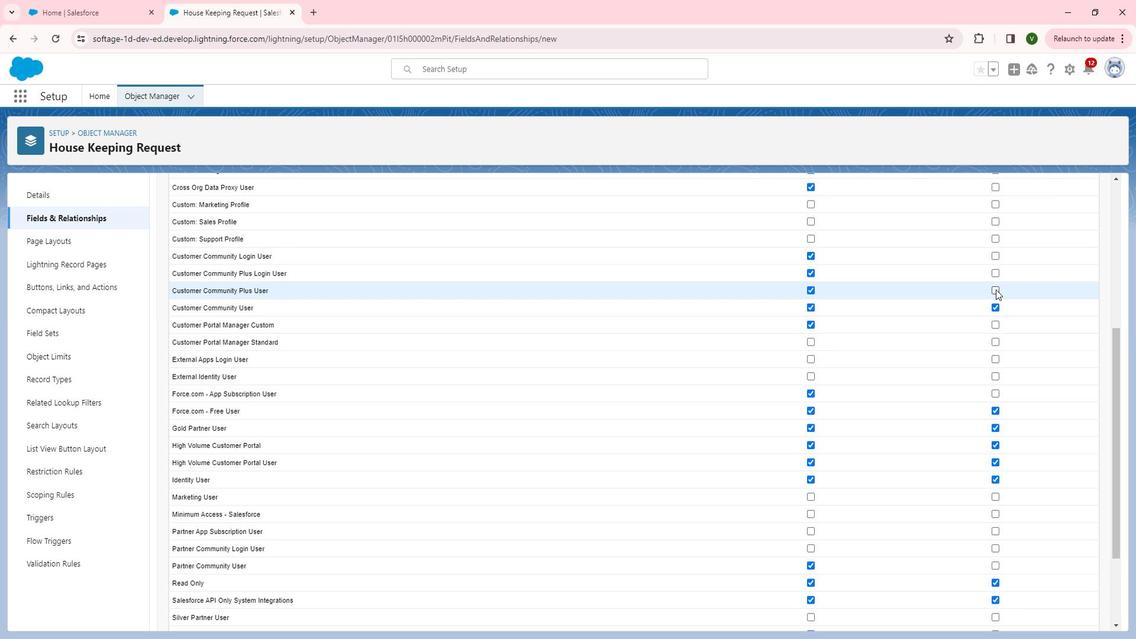 
Action: Mouse moved to (1005, 298)
Screenshot: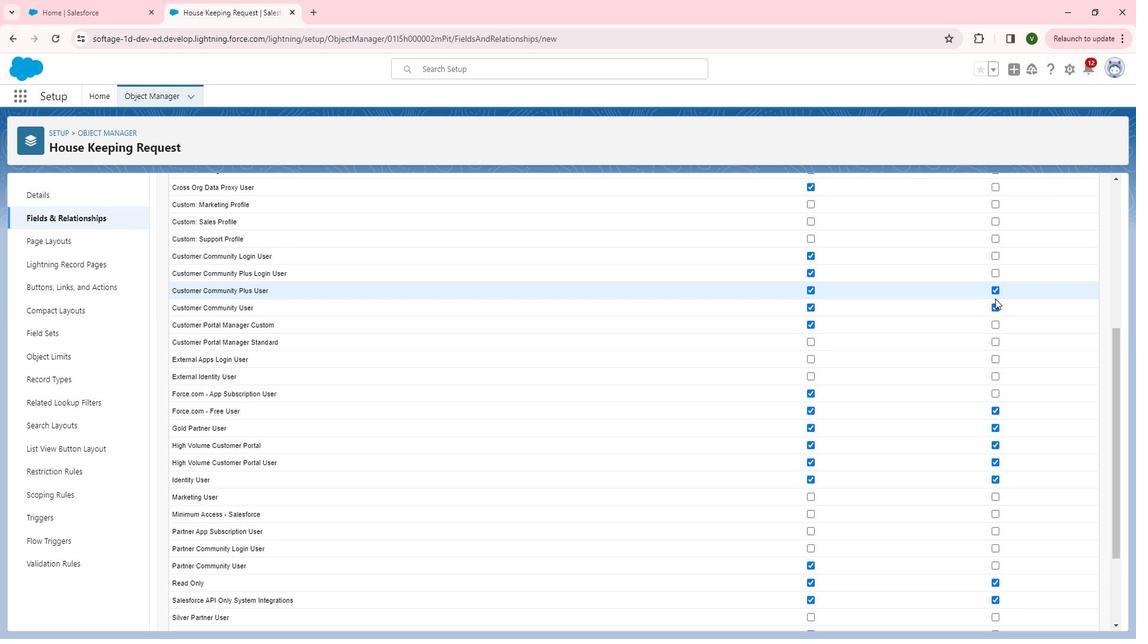 
Action: Mouse scrolled (1005, 298) with delta (0, 0)
Screenshot: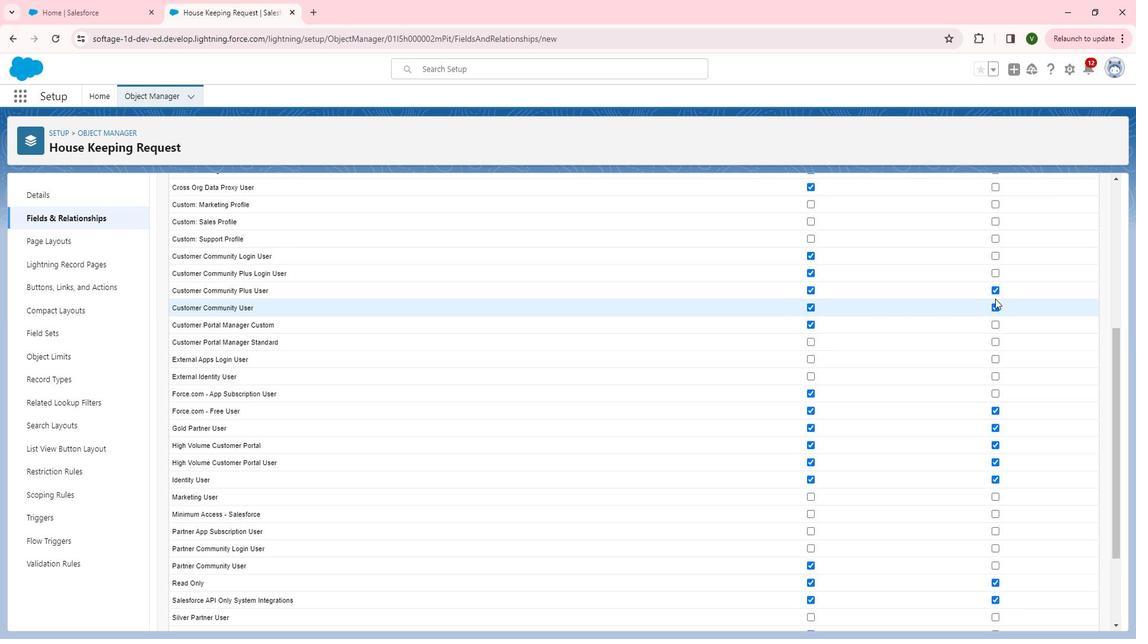
Action: Mouse scrolled (1005, 298) with delta (0, 0)
Screenshot: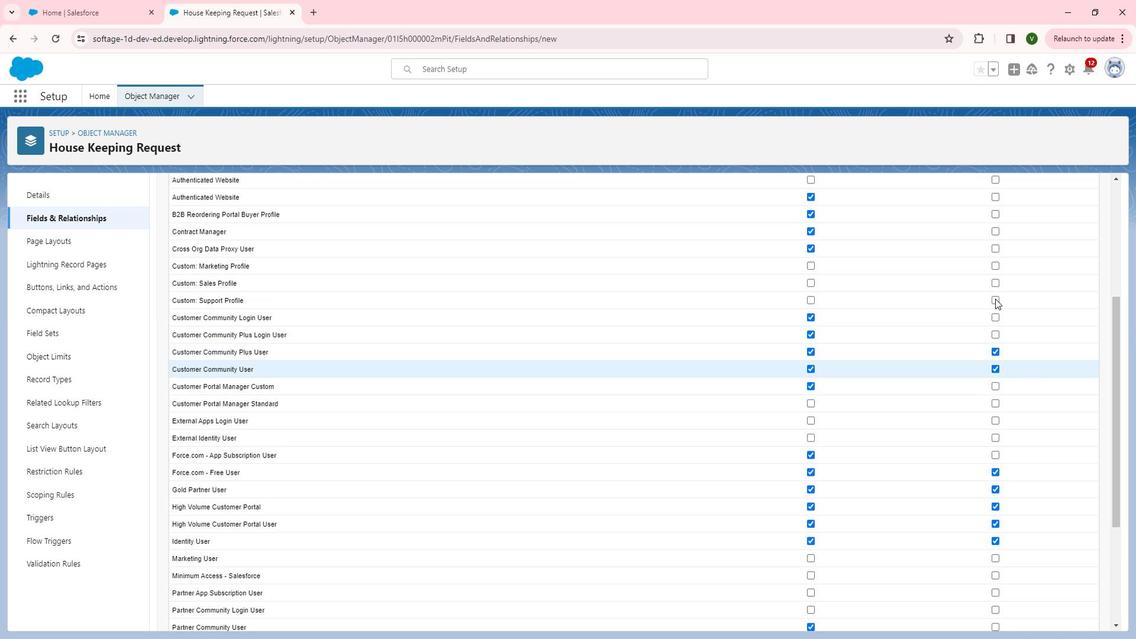 
Action: Mouse moved to (1008, 308)
Screenshot: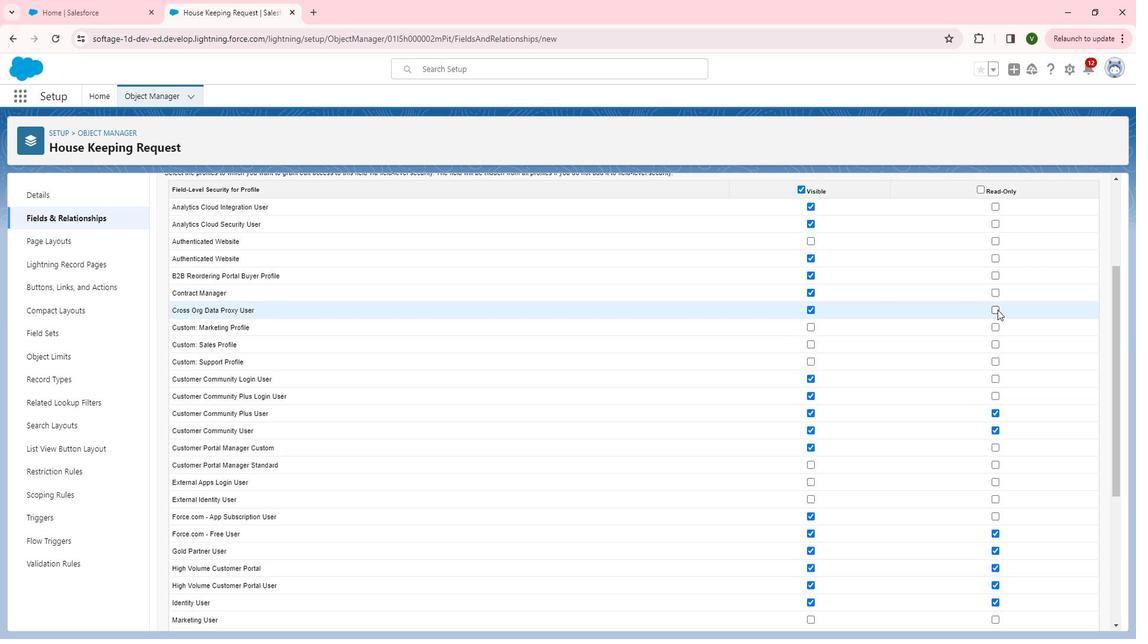 
Action: Mouse pressed left at (1008, 308)
Screenshot: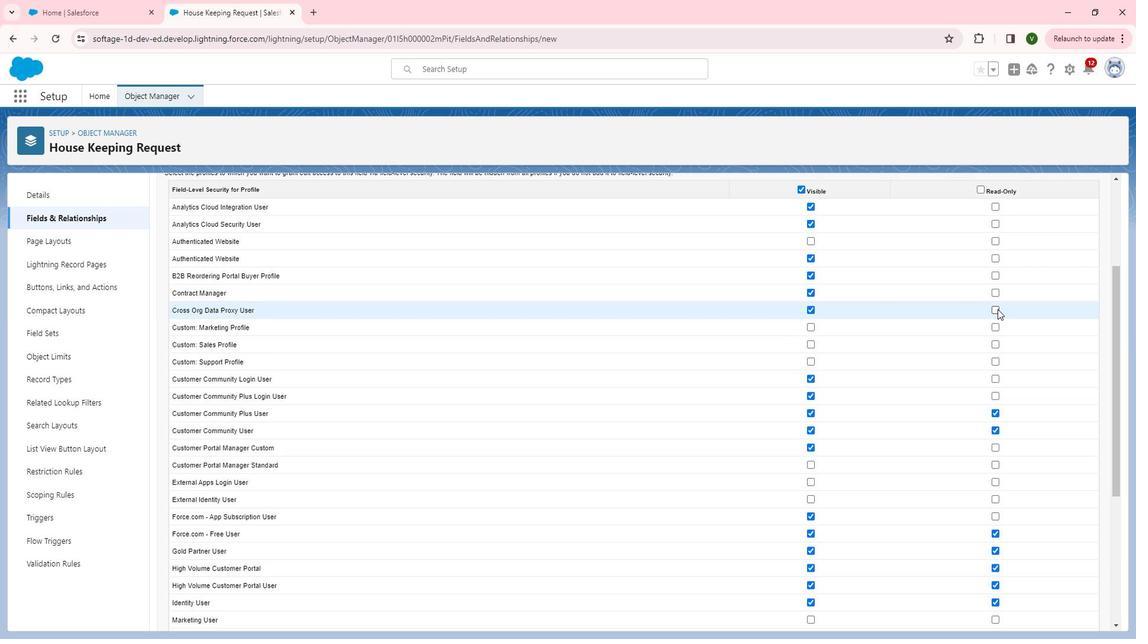 
Action: Mouse moved to (1004, 292)
Screenshot: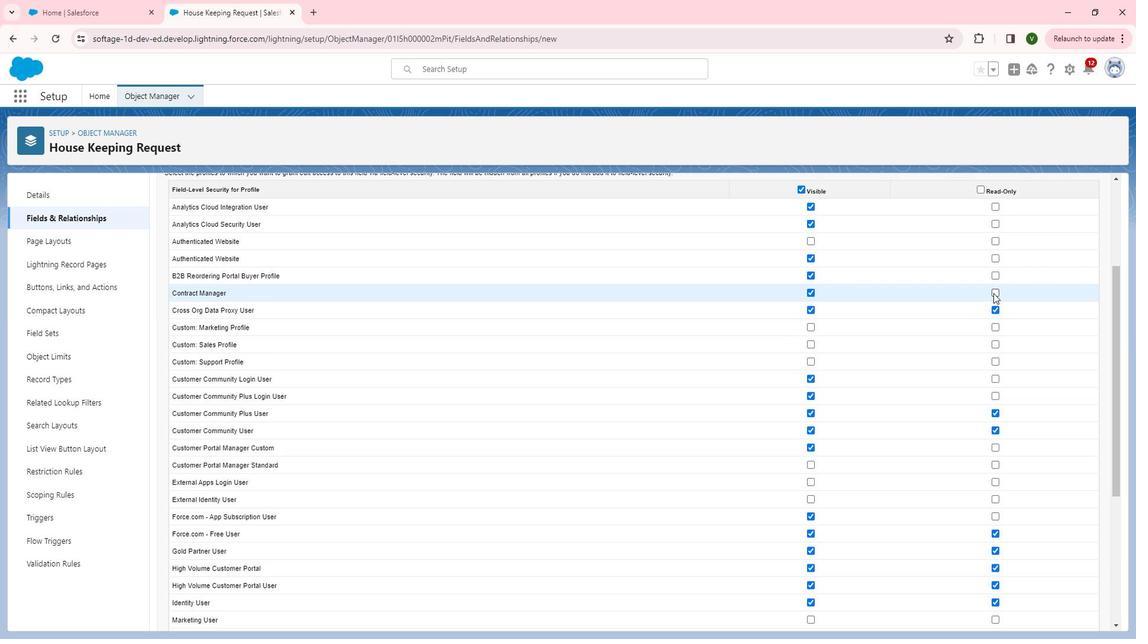 
Action: Mouse pressed left at (1004, 292)
Screenshot: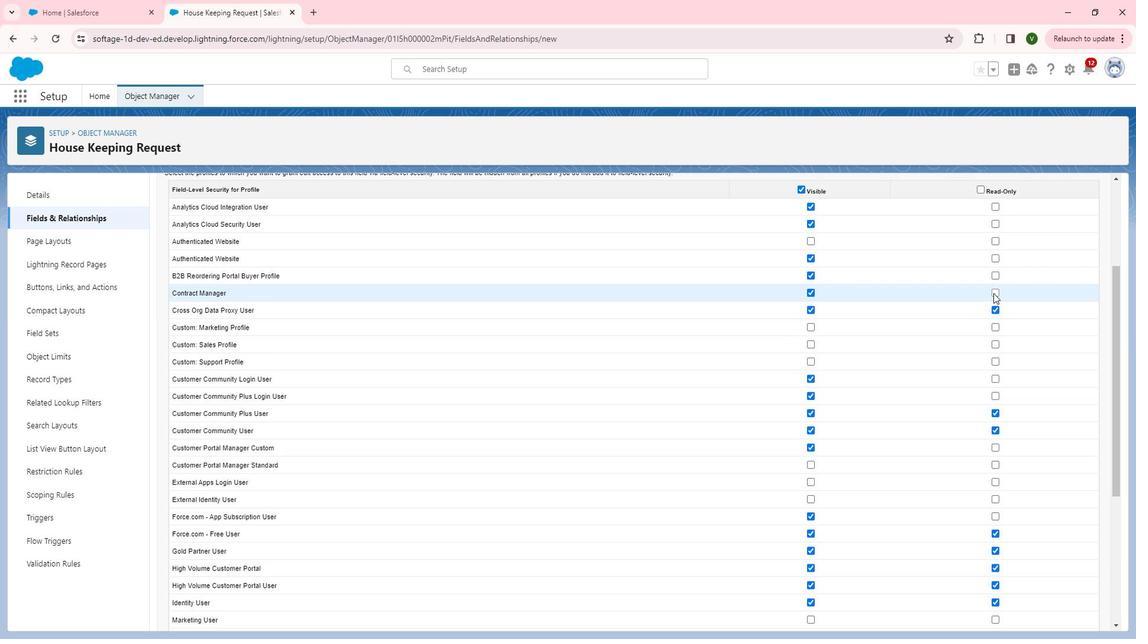
Action: Mouse moved to (1007, 213)
Screenshot: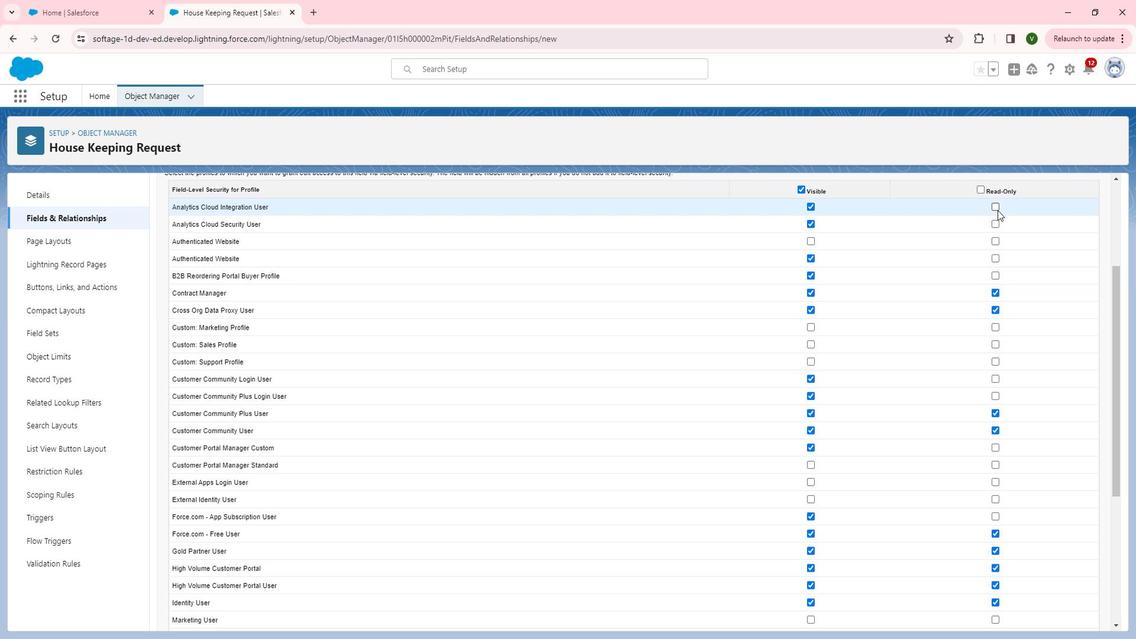 
Action: Mouse pressed left at (1007, 213)
Screenshot: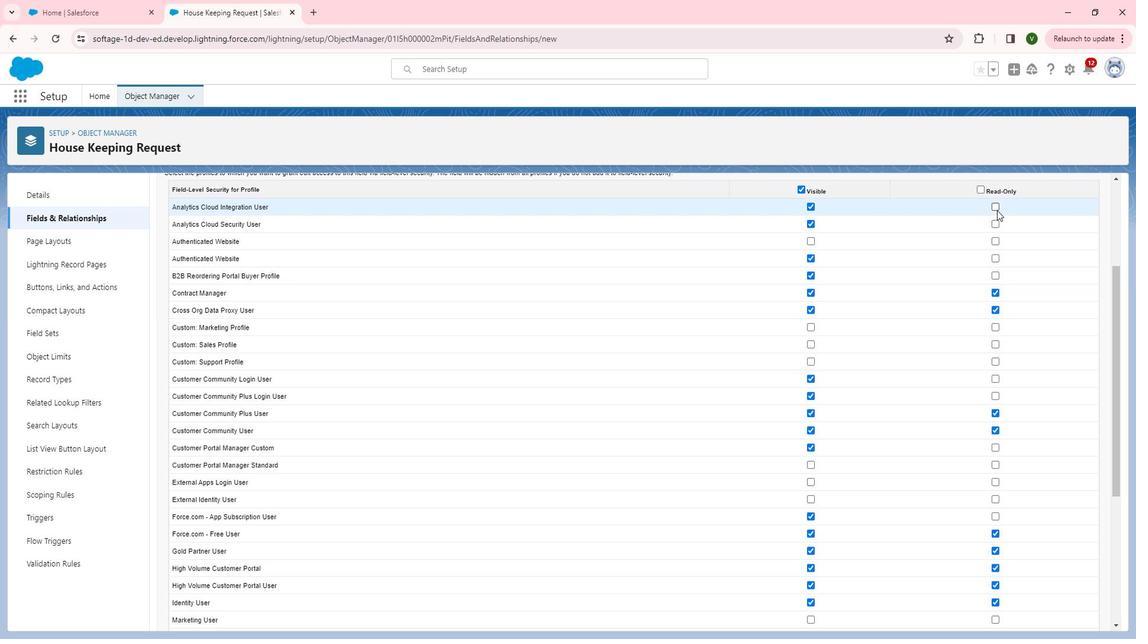 
Action: Mouse moved to (1009, 223)
Screenshot: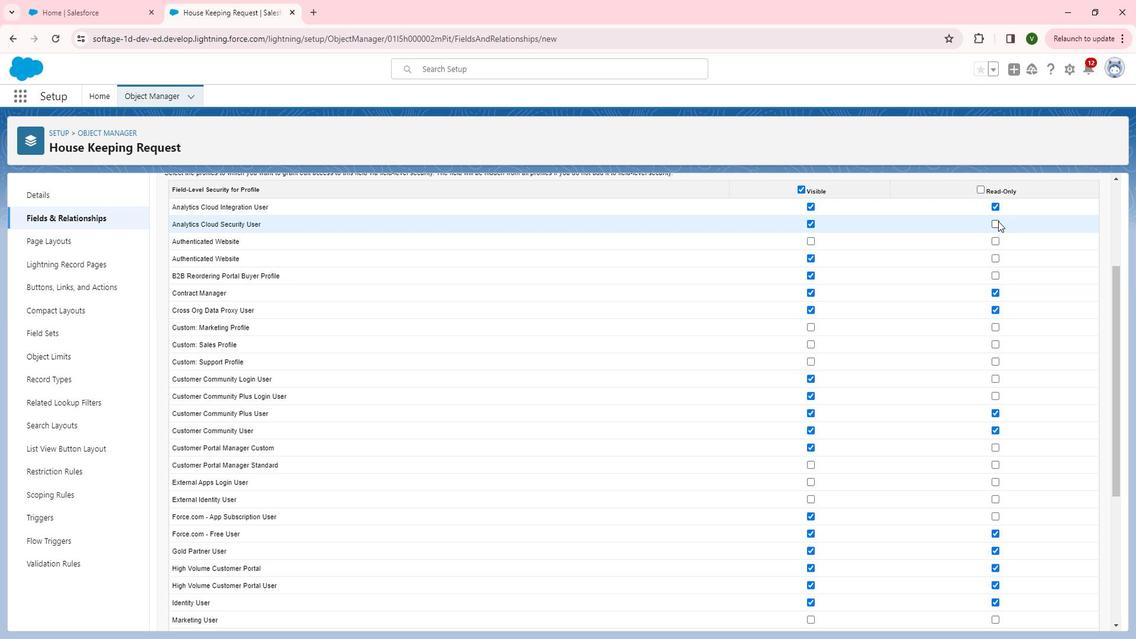
Action: Mouse pressed left at (1009, 223)
Screenshot: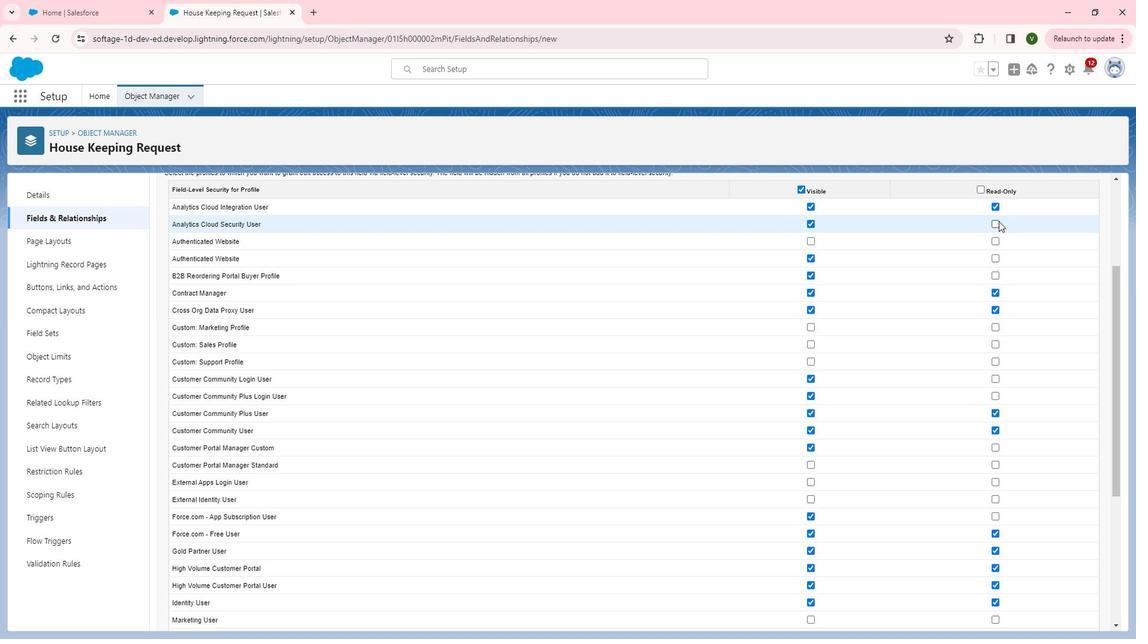 
Action: Mouse moved to (965, 390)
Screenshot: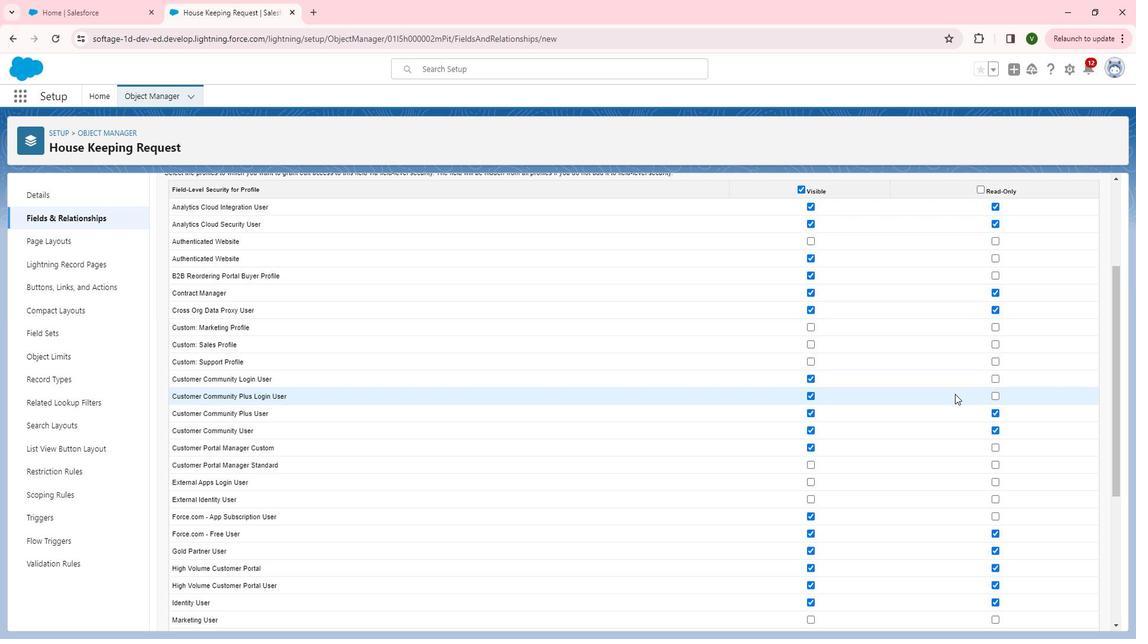 
Action: Mouse scrolled (965, 389) with delta (0, 0)
Screenshot: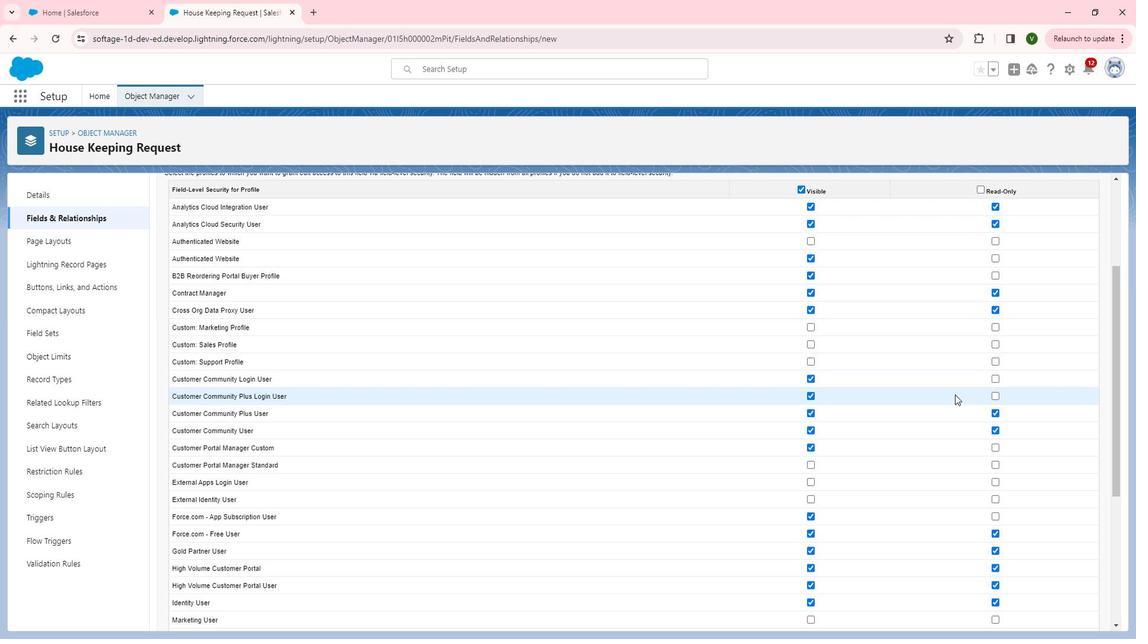 
Action: Mouse scrolled (965, 389) with delta (0, 0)
Screenshot: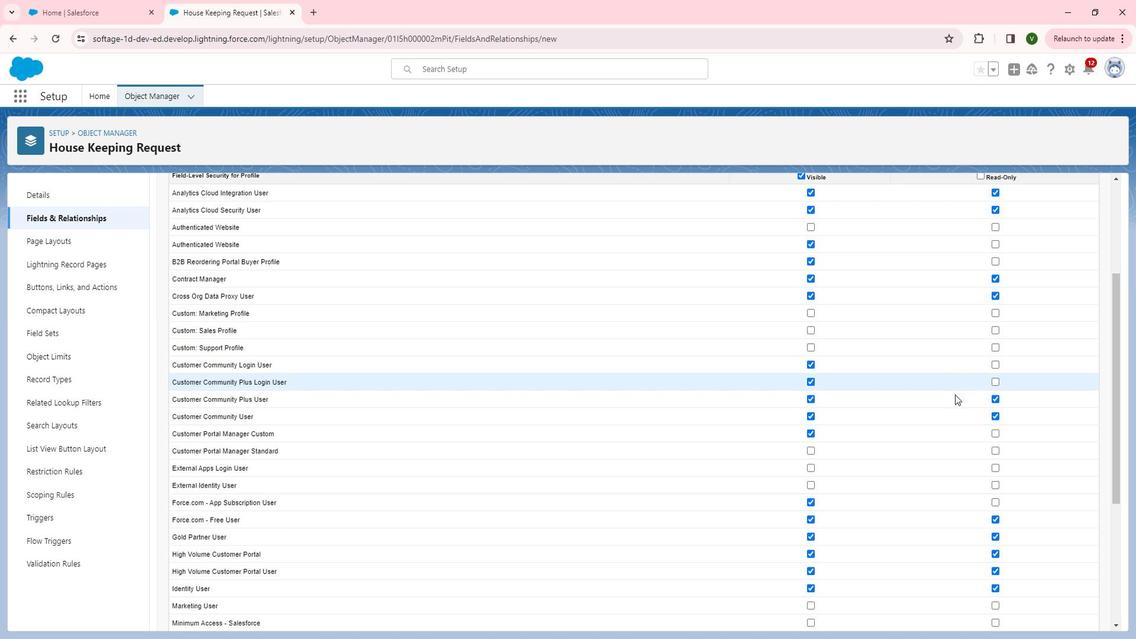 
Action: Mouse moved to (965, 391)
Screenshot: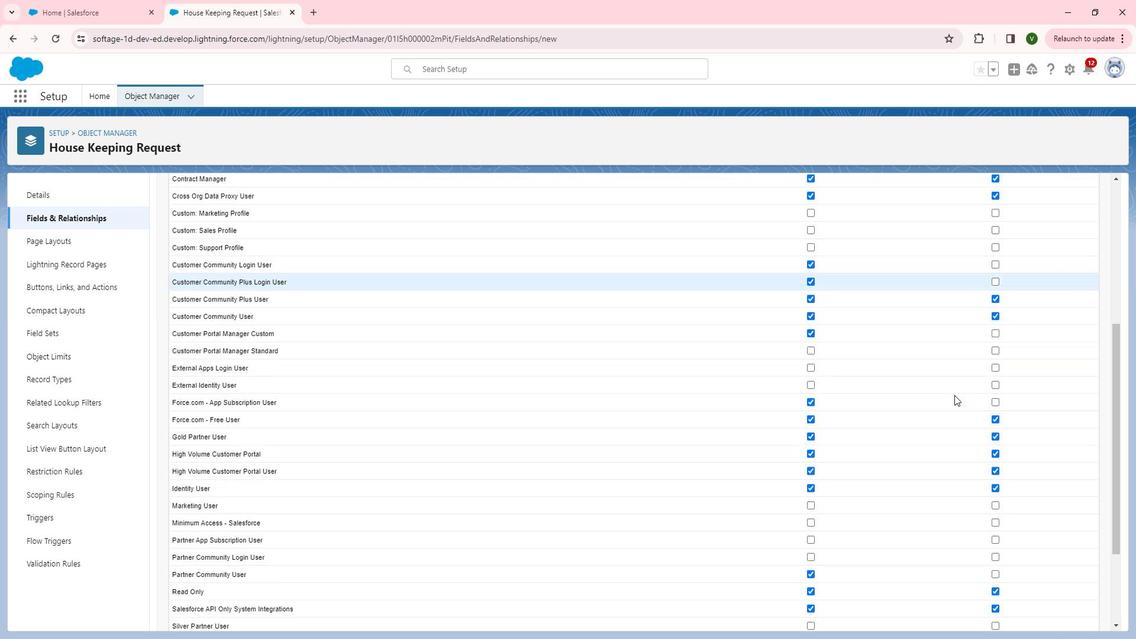 
Action: Mouse scrolled (965, 390) with delta (0, 0)
Screenshot: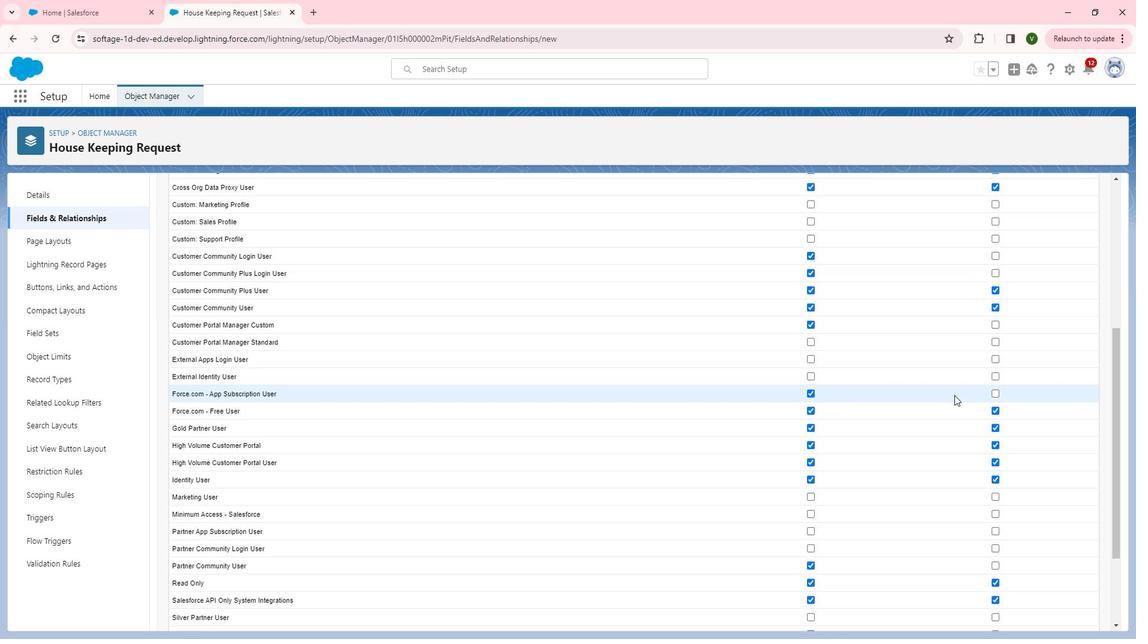 
Action: Mouse scrolled (965, 390) with delta (0, 0)
Screenshot: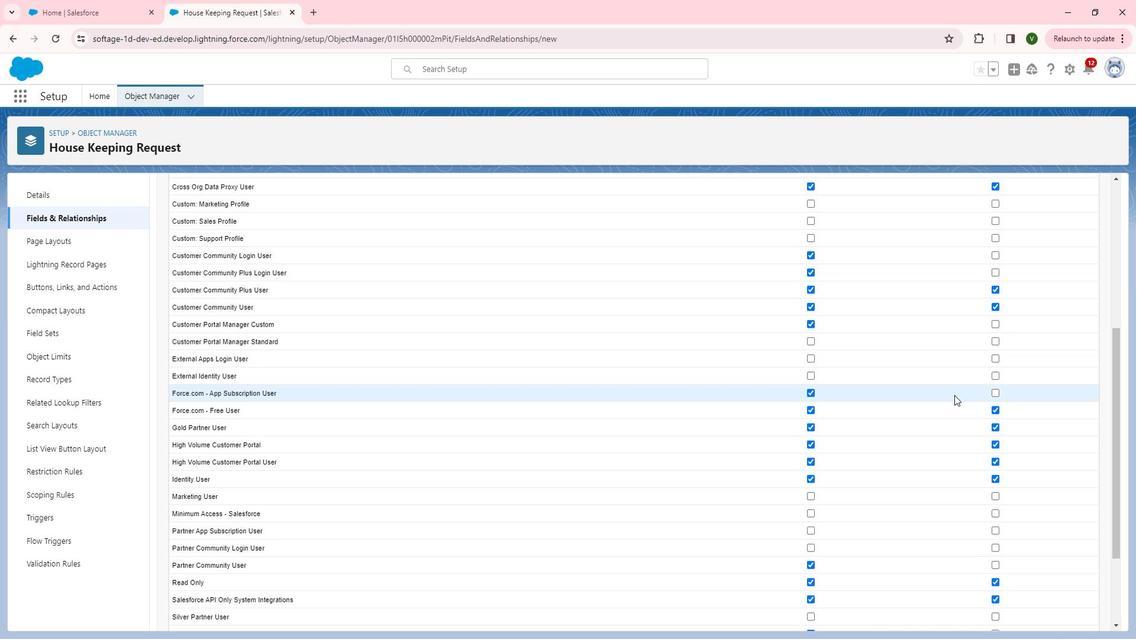 
Action: Mouse scrolled (965, 390) with delta (0, 0)
Screenshot: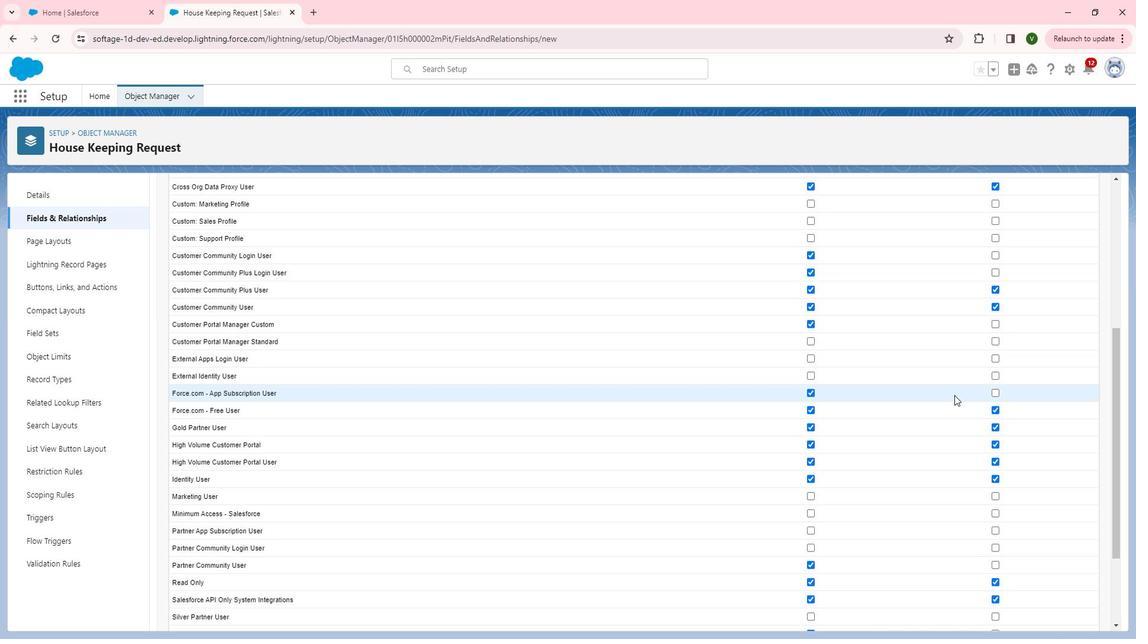 
Action: Mouse moved to (964, 391)
Screenshot: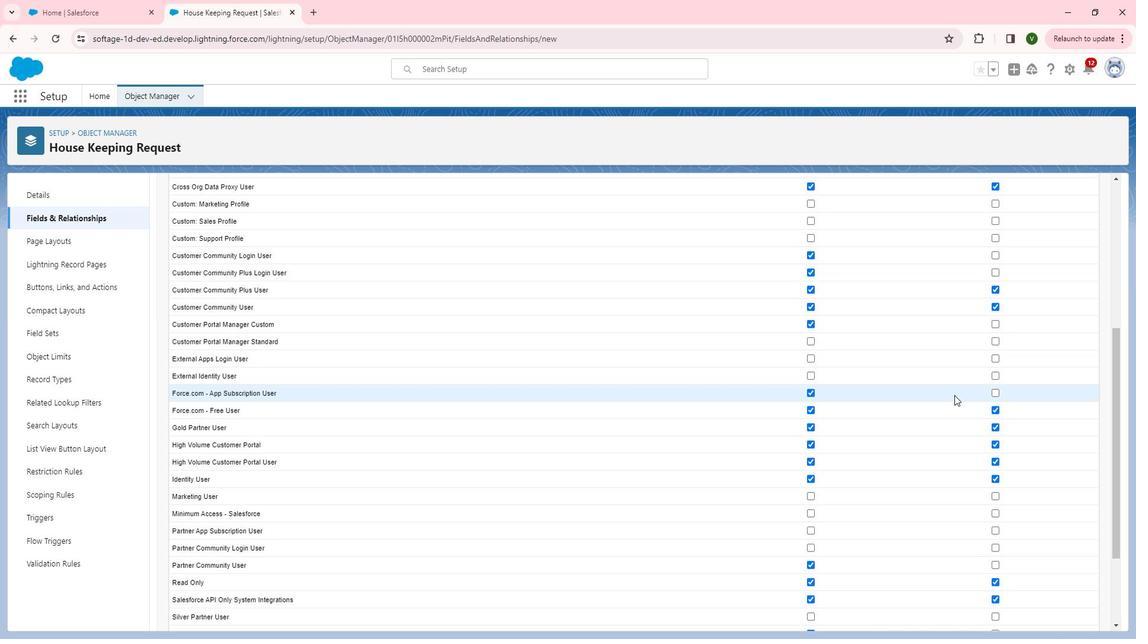
Action: Mouse scrolled (964, 390) with delta (0, 0)
Screenshot: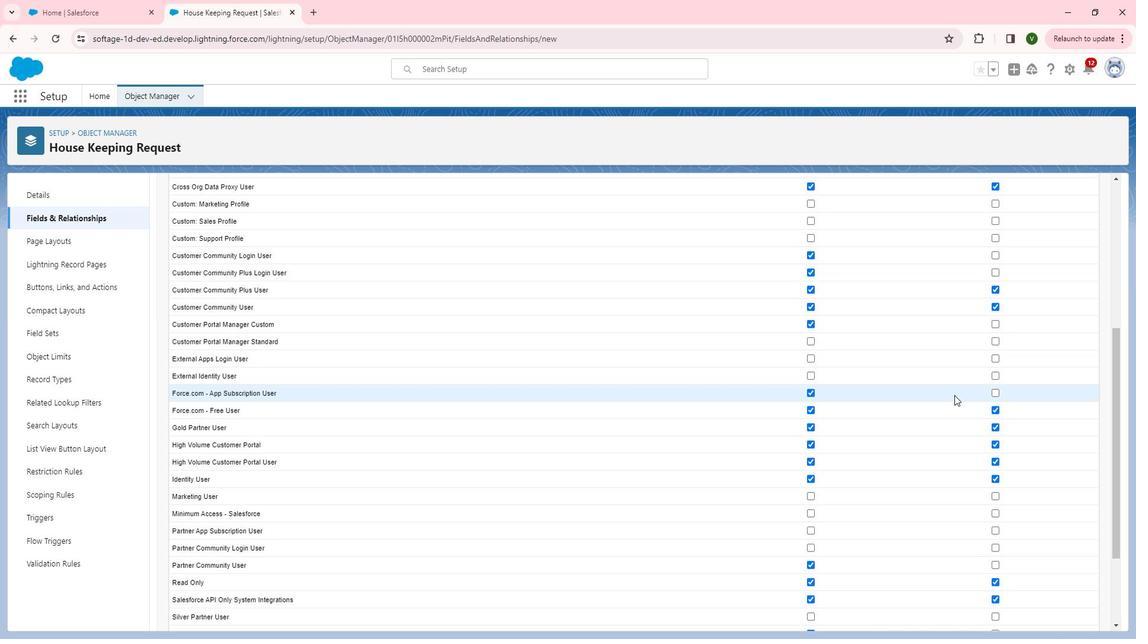
Action: Mouse moved to (957, 398)
Screenshot: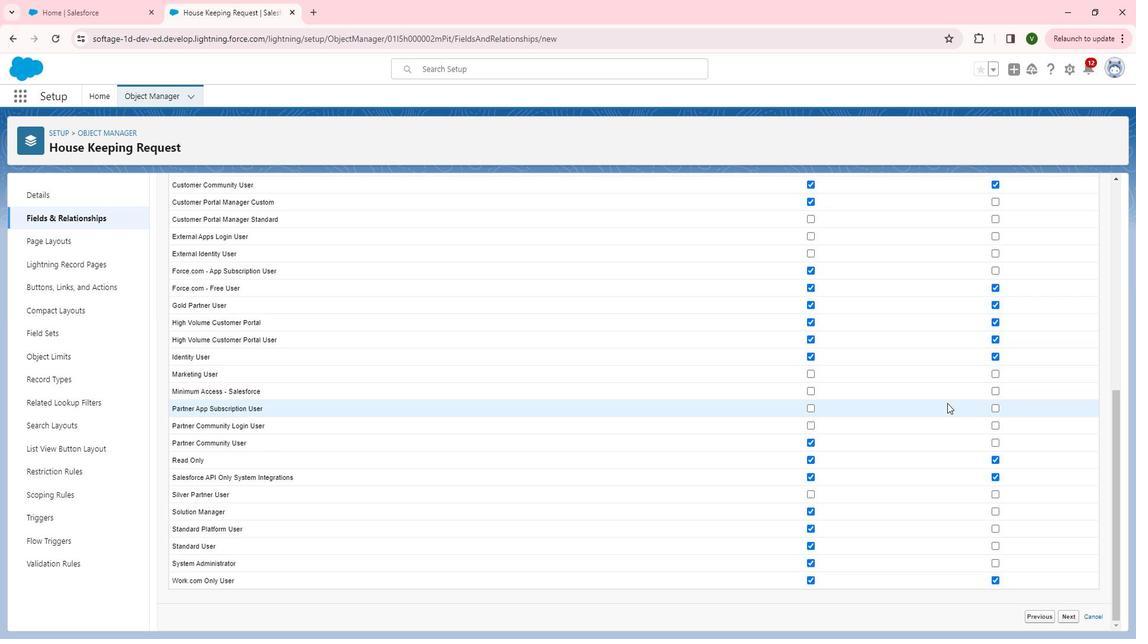 
Action: Mouse scrolled (957, 398) with delta (0, 0)
Screenshot: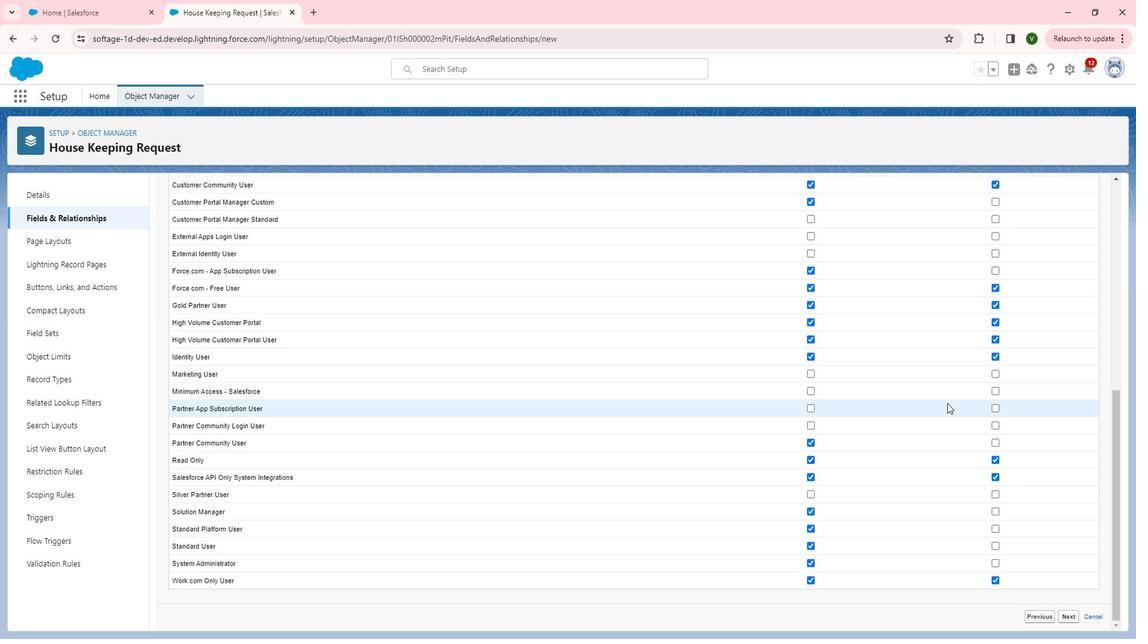 
Action: Mouse scrolled (957, 398) with delta (0, 0)
Screenshot: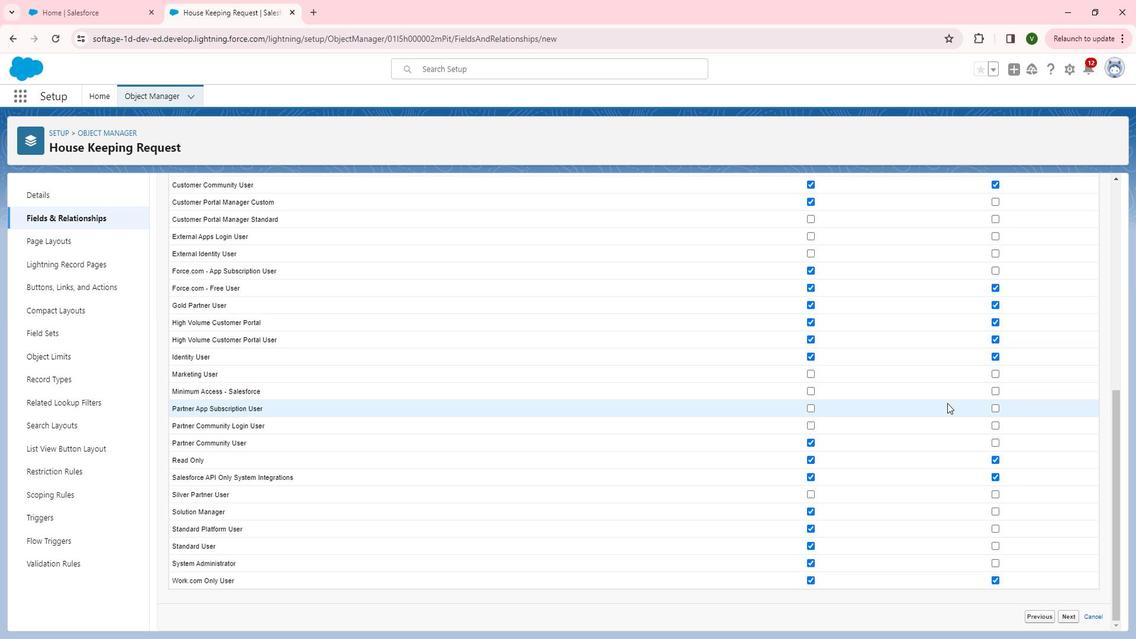 
Action: Mouse moved to (1083, 601)
Screenshot: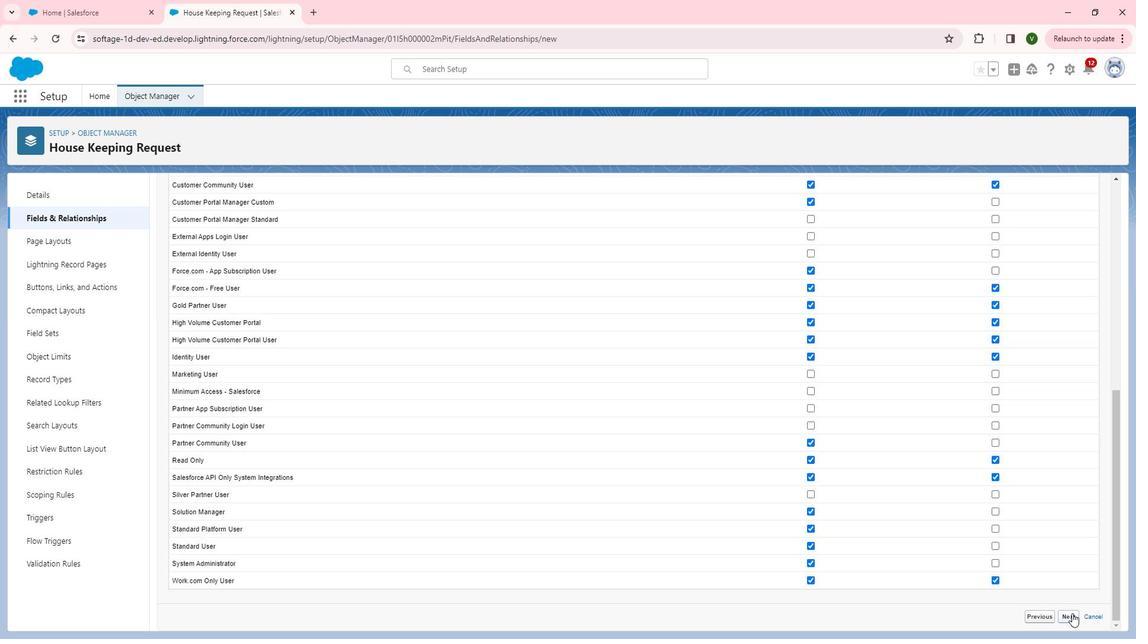 
Action: Mouse pressed left at (1083, 601)
Screenshot: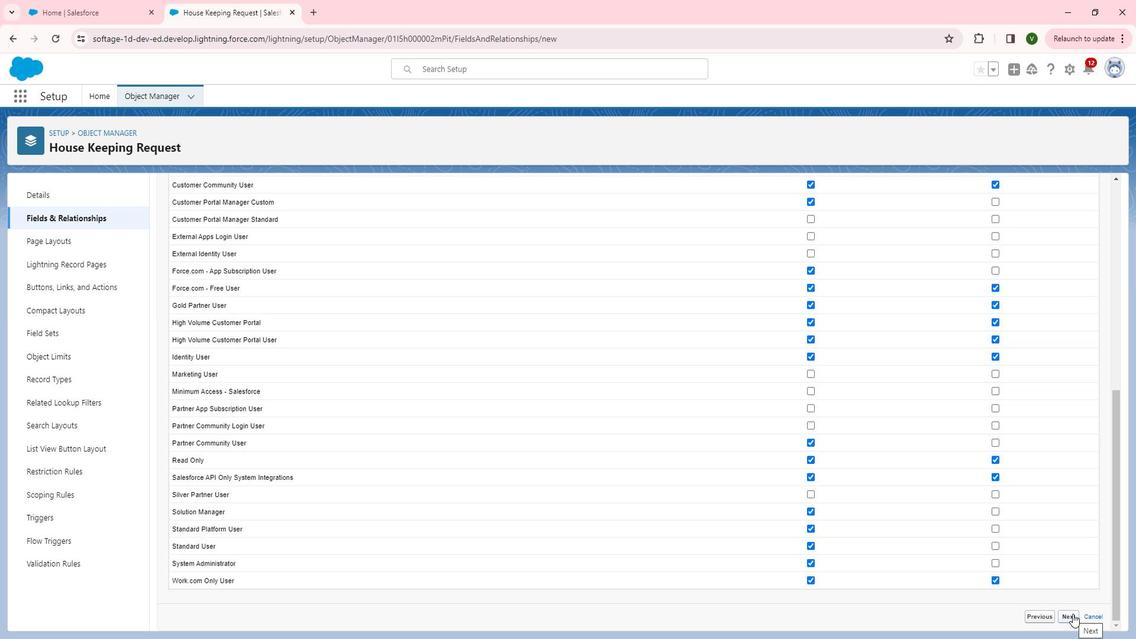 
Action: Mouse moved to (1086, 251)
Screenshot: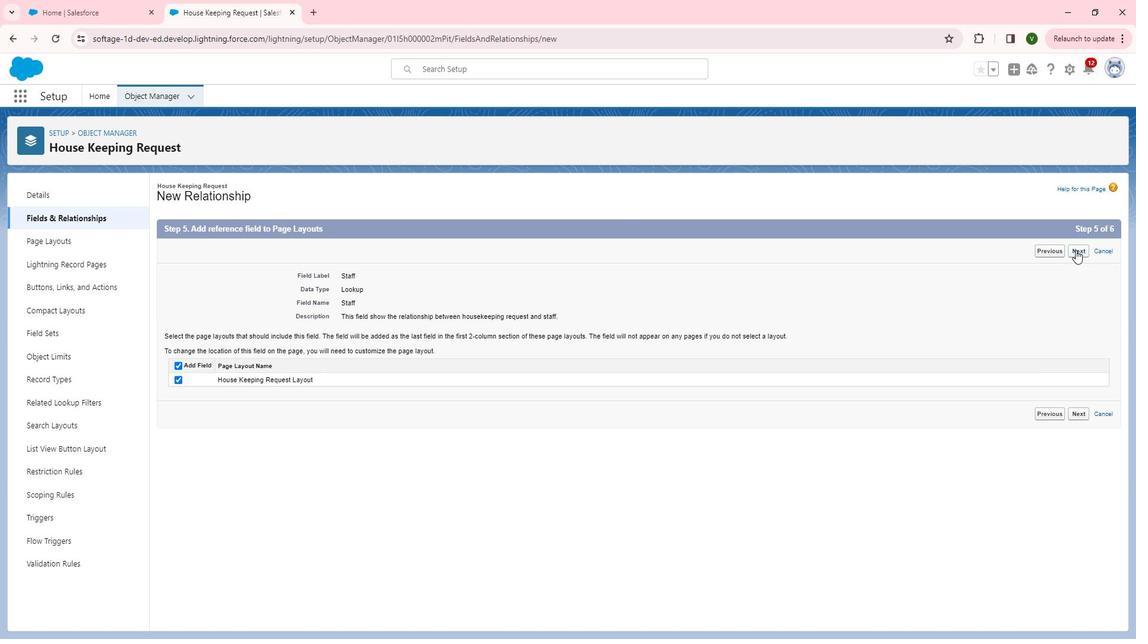 
Action: Mouse pressed left at (1086, 251)
Screenshot: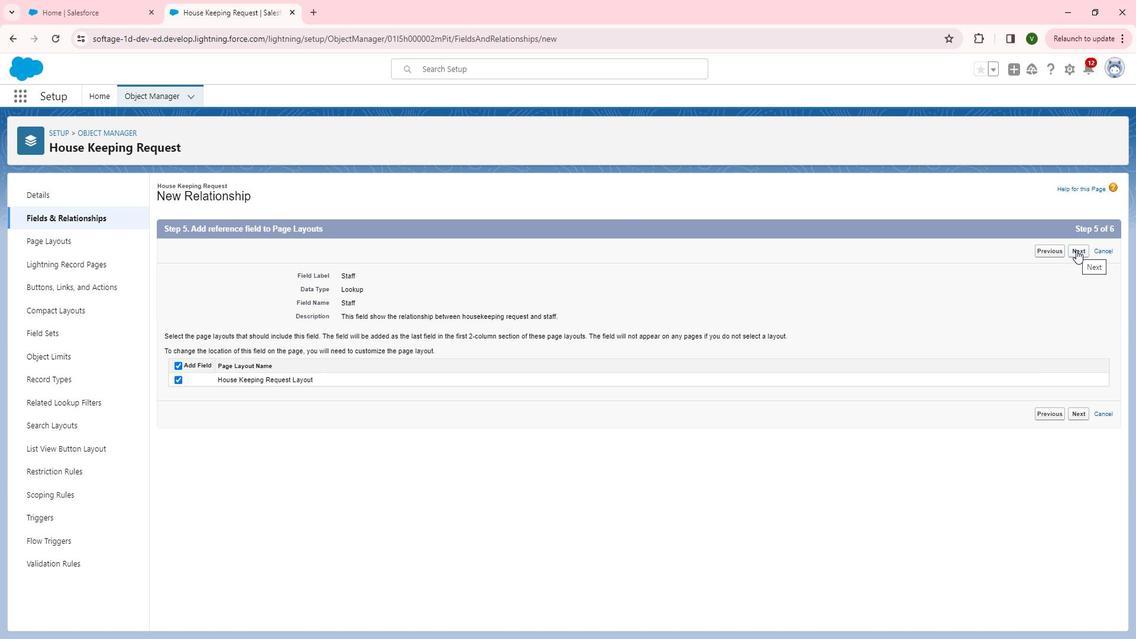 
Action: Mouse moved to (1088, 255)
Screenshot: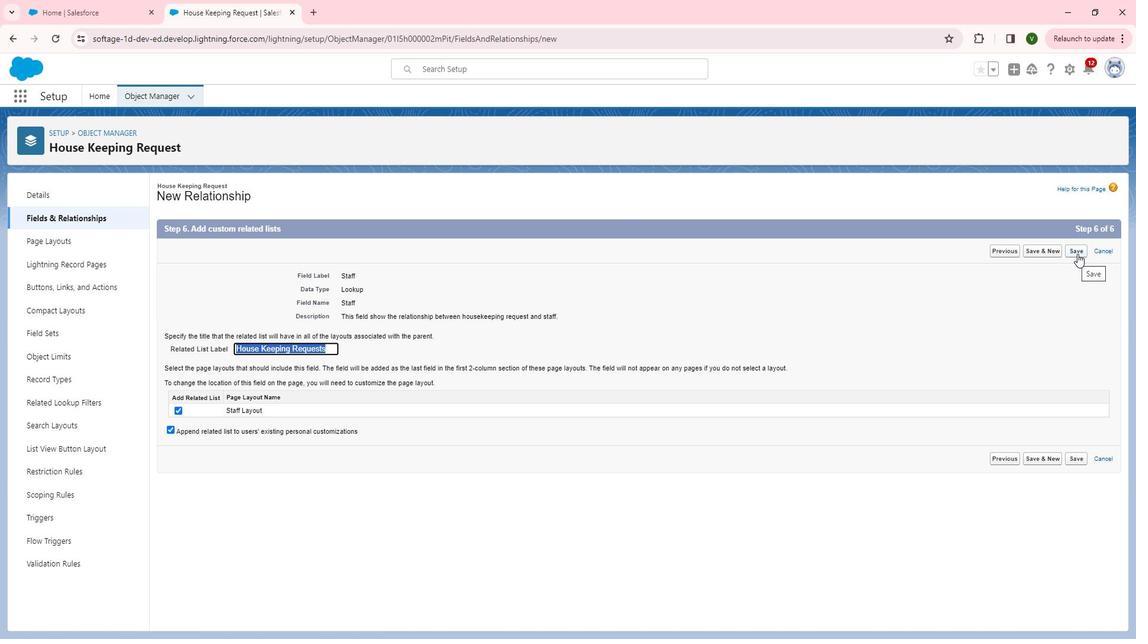 
Action: Mouse pressed left at (1088, 255)
Screenshot: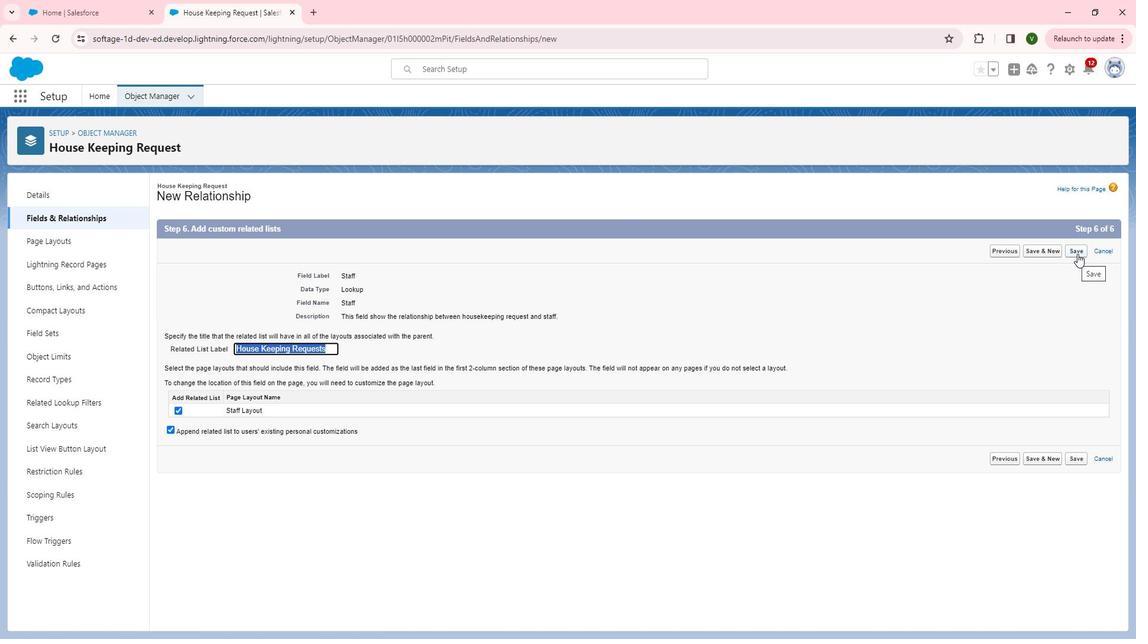 
Action: Mouse moved to (759, 470)
Screenshot: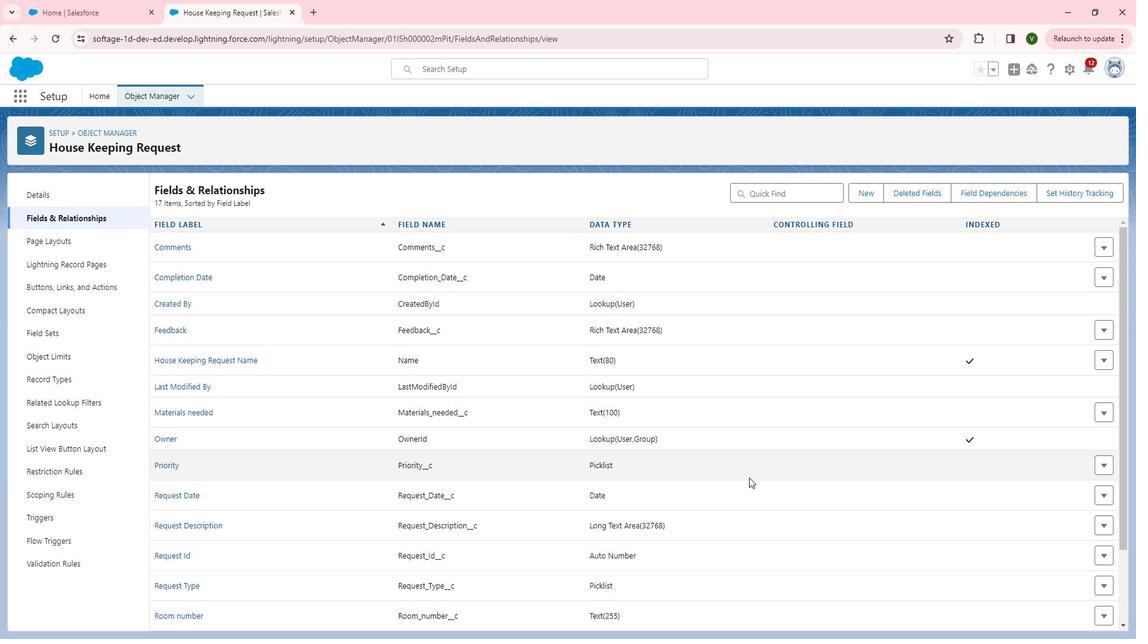 
Action: Mouse scrolled (759, 469) with delta (0, 0)
Screenshot: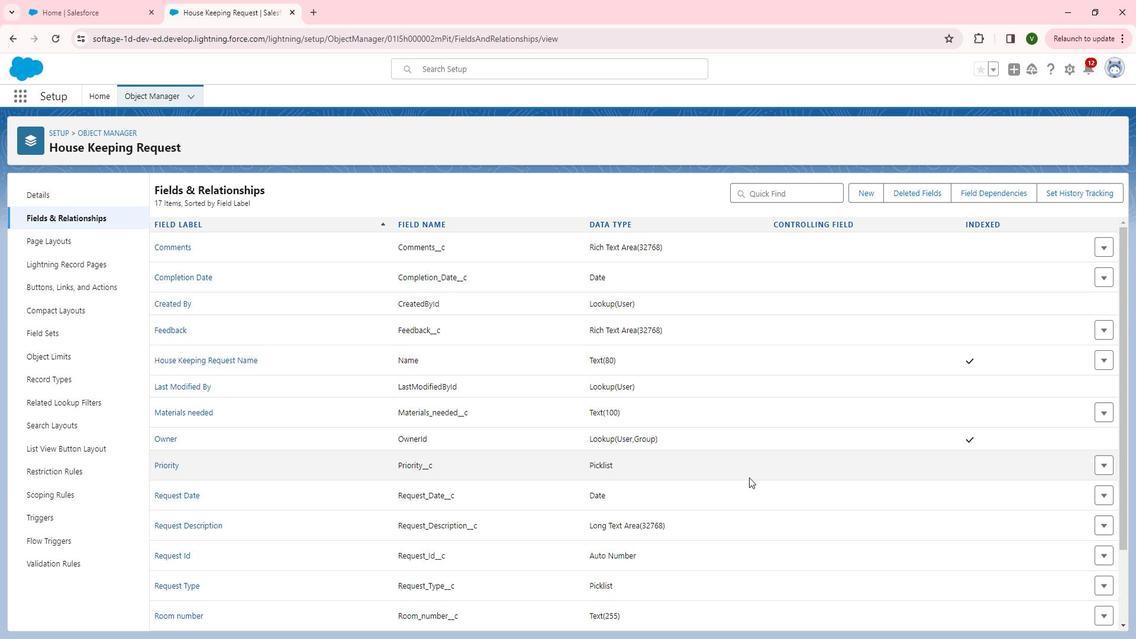 
Action: Mouse scrolled (759, 469) with delta (0, 0)
Screenshot: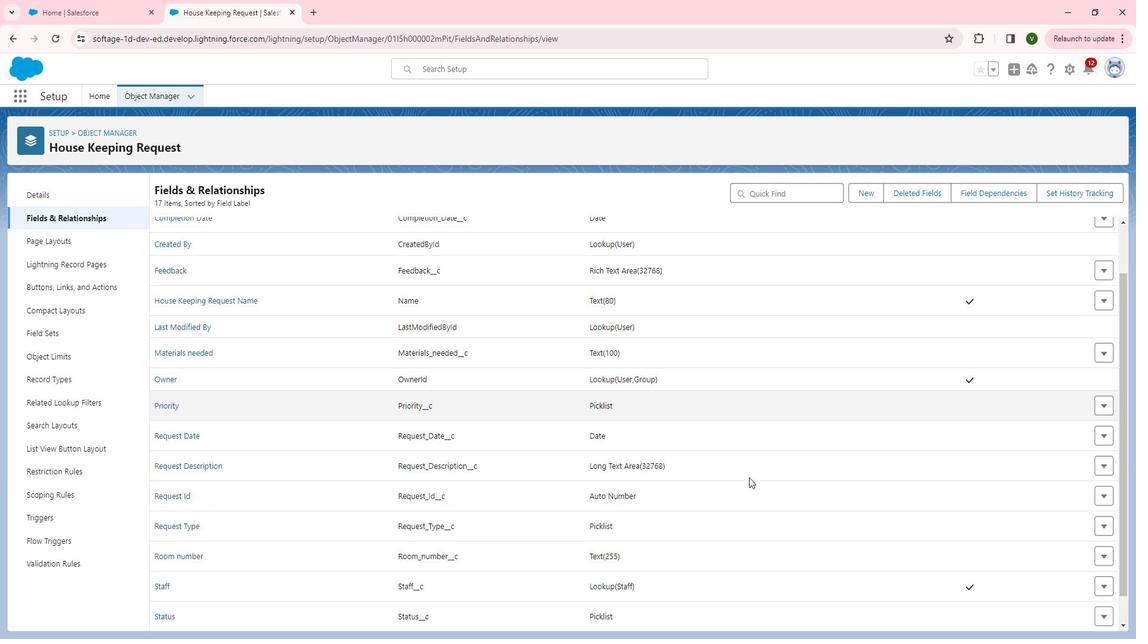 
Action: Mouse scrolled (759, 469) with delta (0, 0)
Screenshot: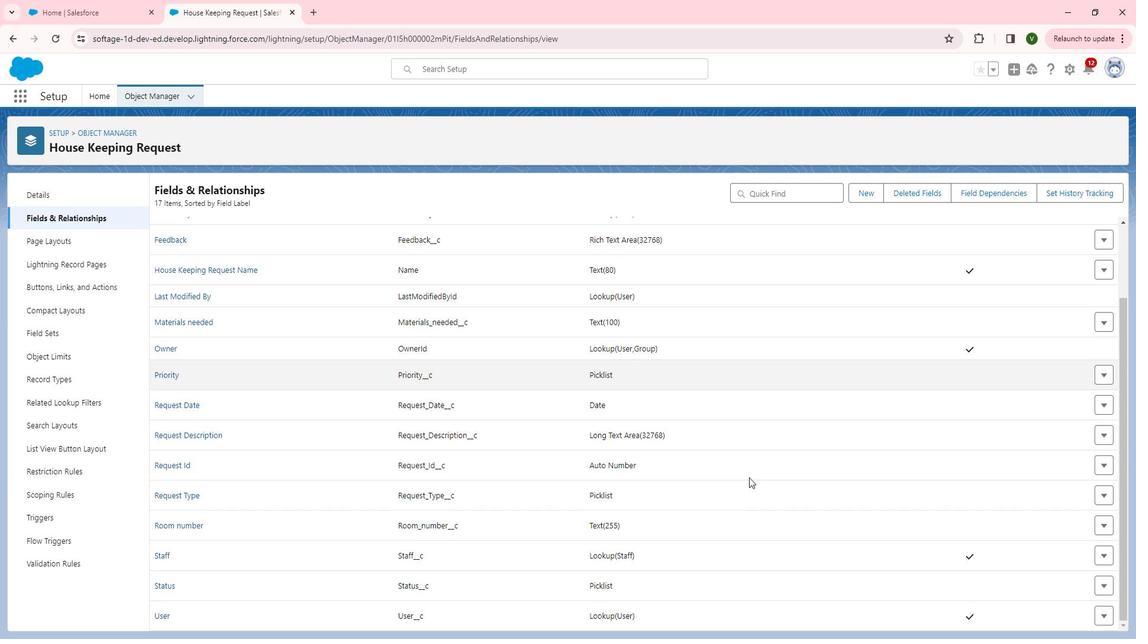 
Action: Mouse scrolled (759, 469) with delta (0, 0)
Screenshot: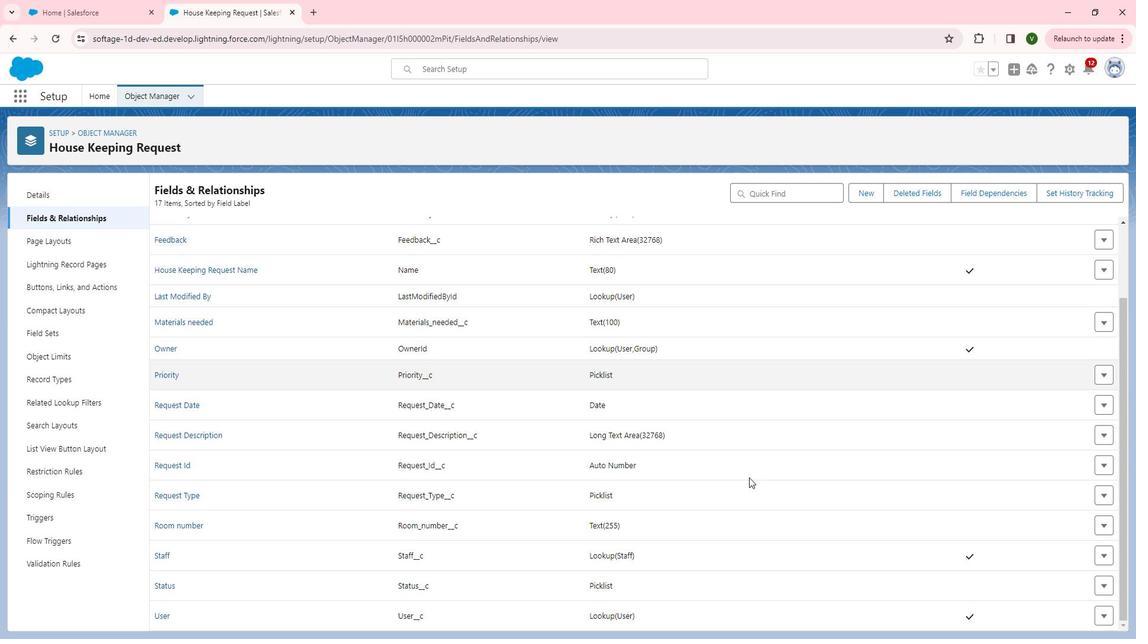 
Action: Mouse moved to (365, 369)
Screenshot: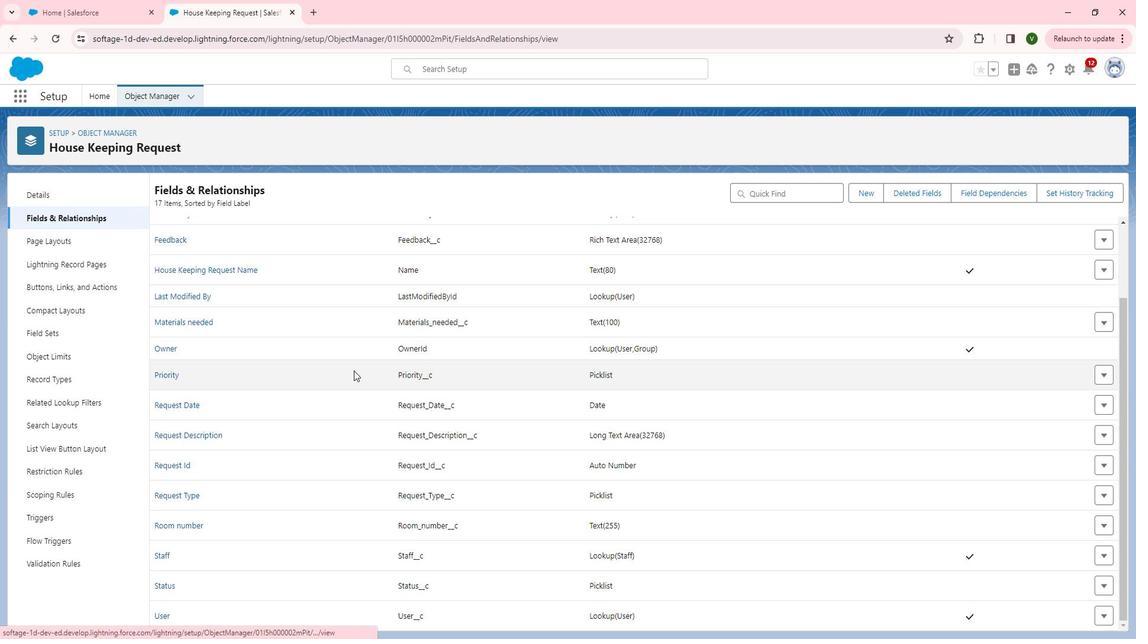
Action: Mouse scrolled (365, 369) with delta (0, 0)
Screenshot: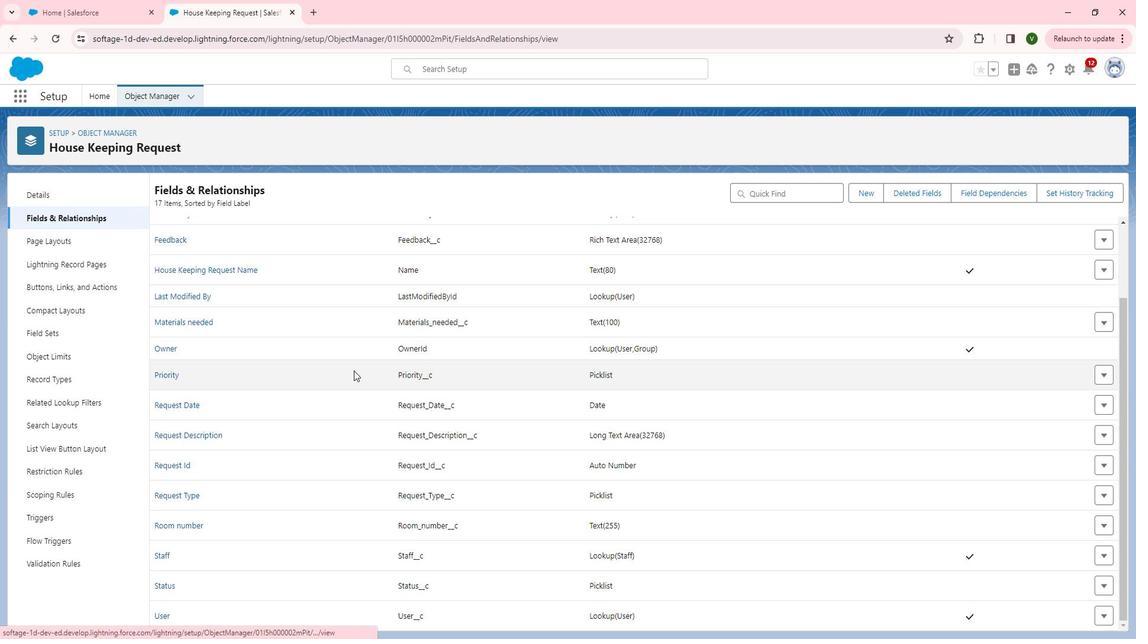 
Action: Mouse moved to (365, 370)
Screenshot: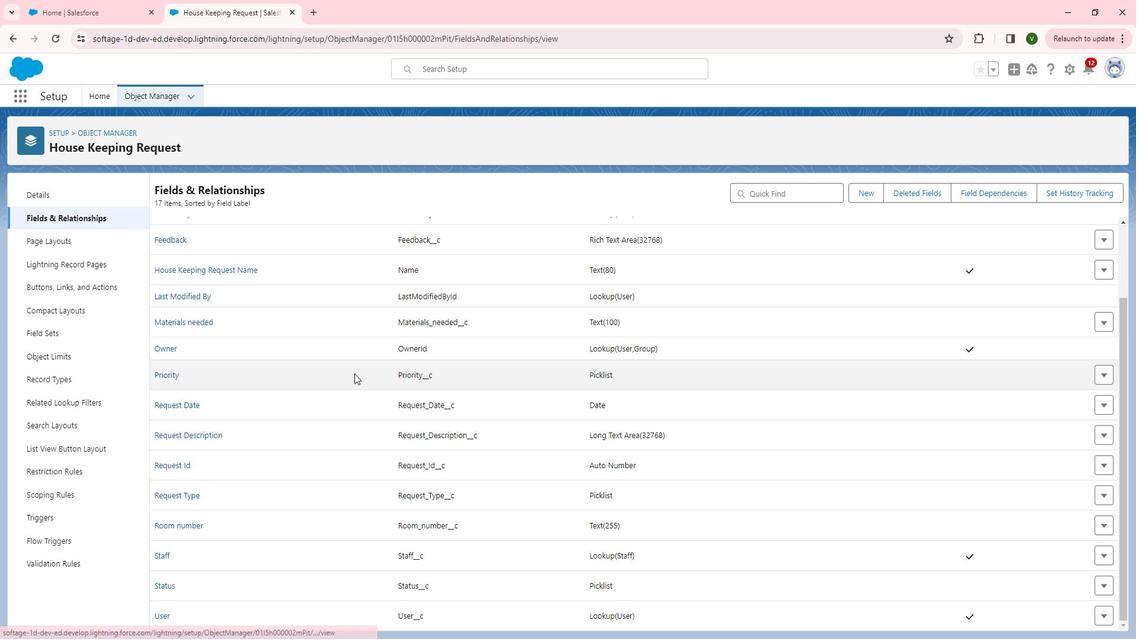 
Action: Mouse scrolled (365, 370) with delta (0, 0)
Screenshot: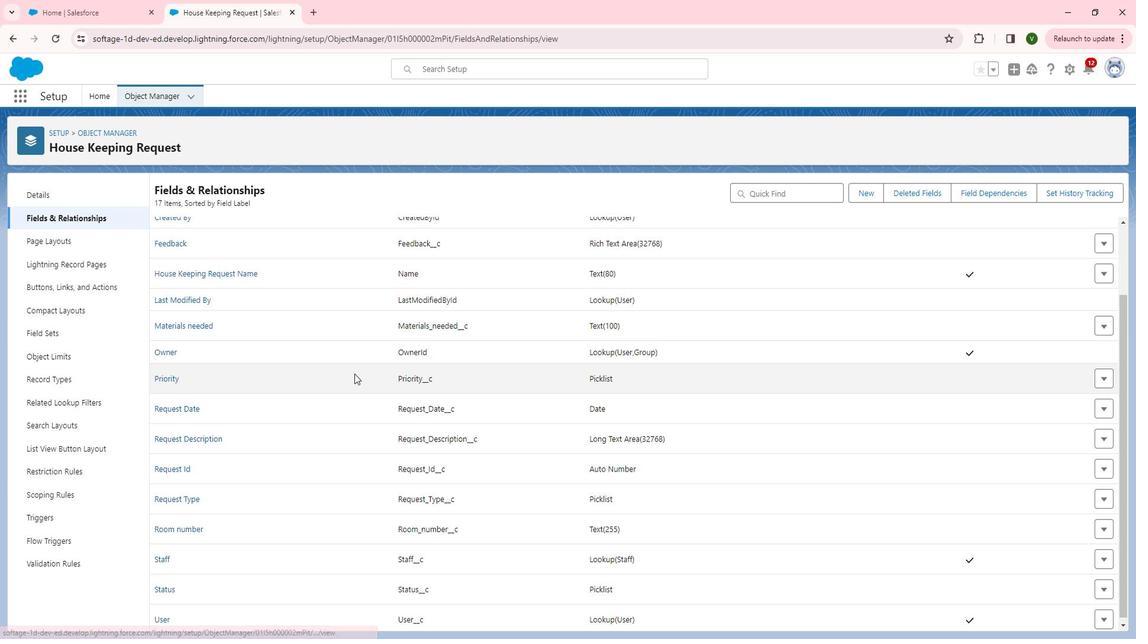 
Action: Mouse scrolled (365, 370) with delta (0, 0)
Screenshot: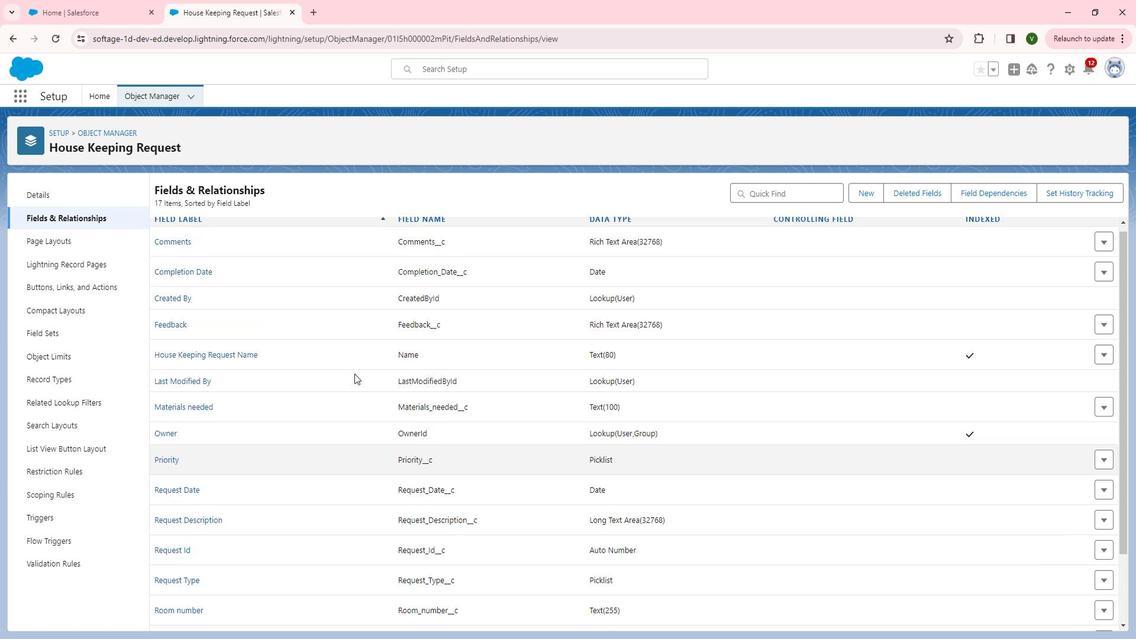 
Action: Mouse moved to (135, 136)
Screenshot: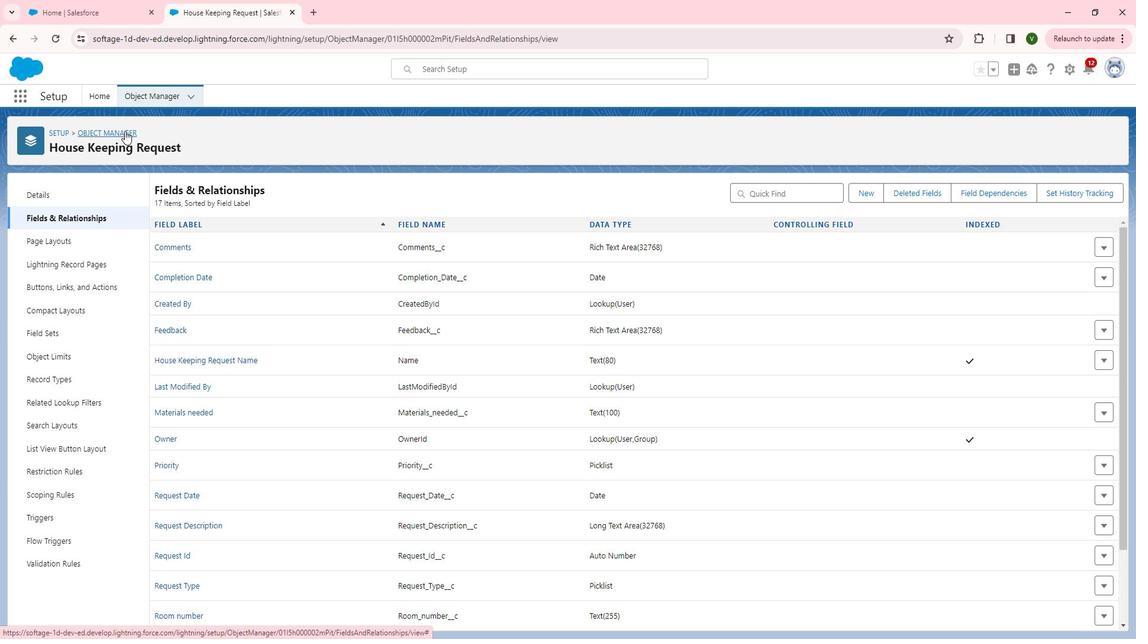 
Action: Mouse pressed left at (135, 136)
Screenshot: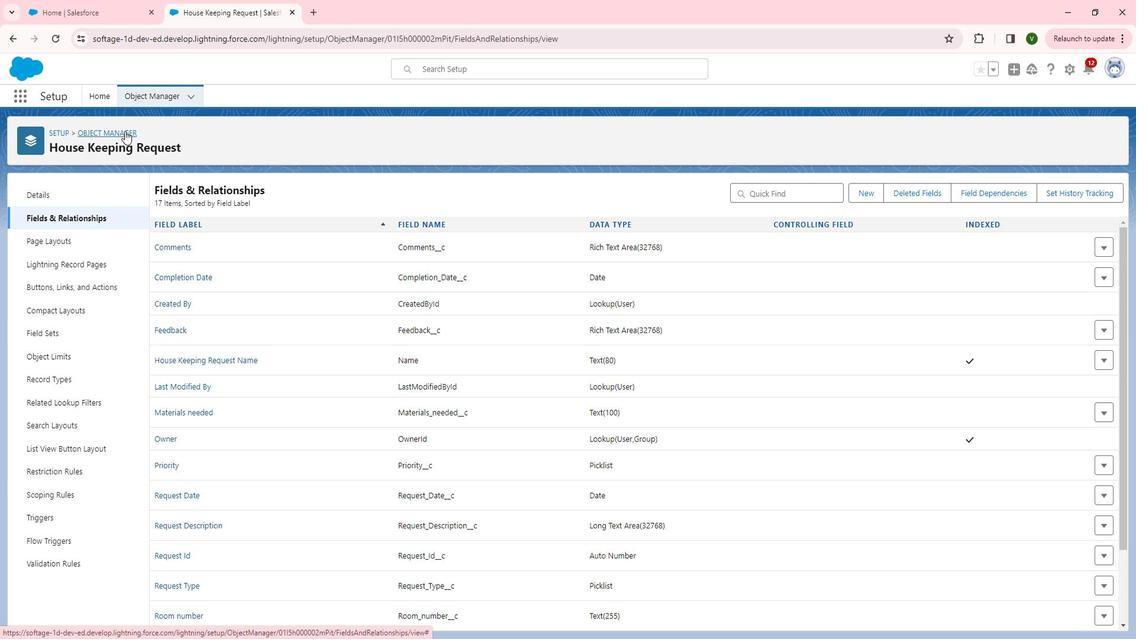 
Action: Mouse moved to (567, 370)
Screenshot: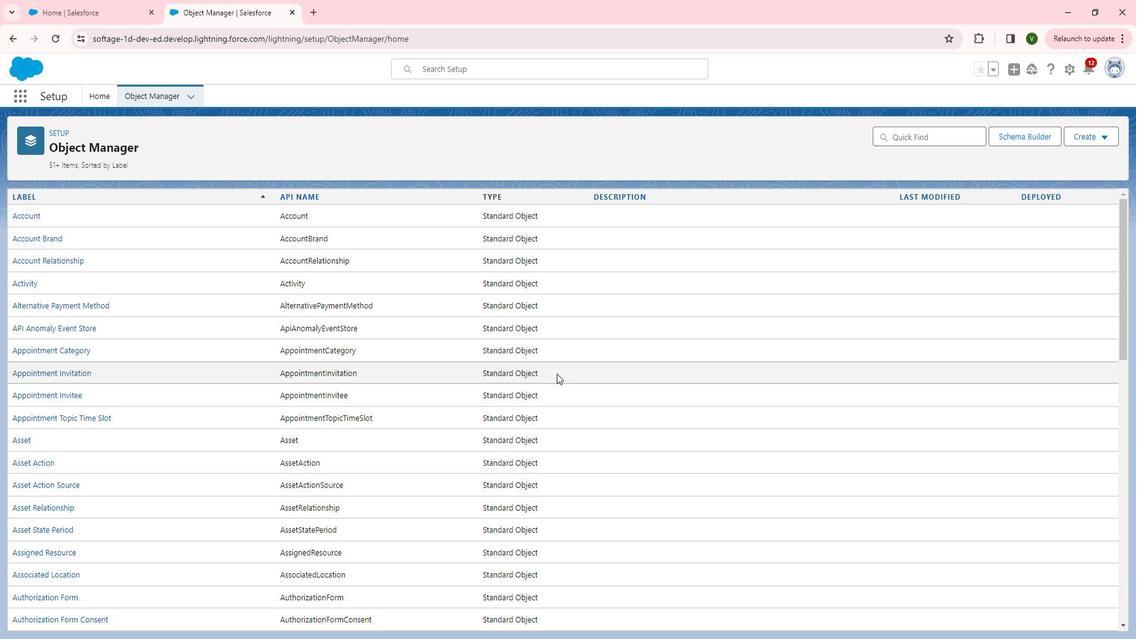 
Action: Mouse scrolled (567, 370) with delta (0, 0)
Screenshot: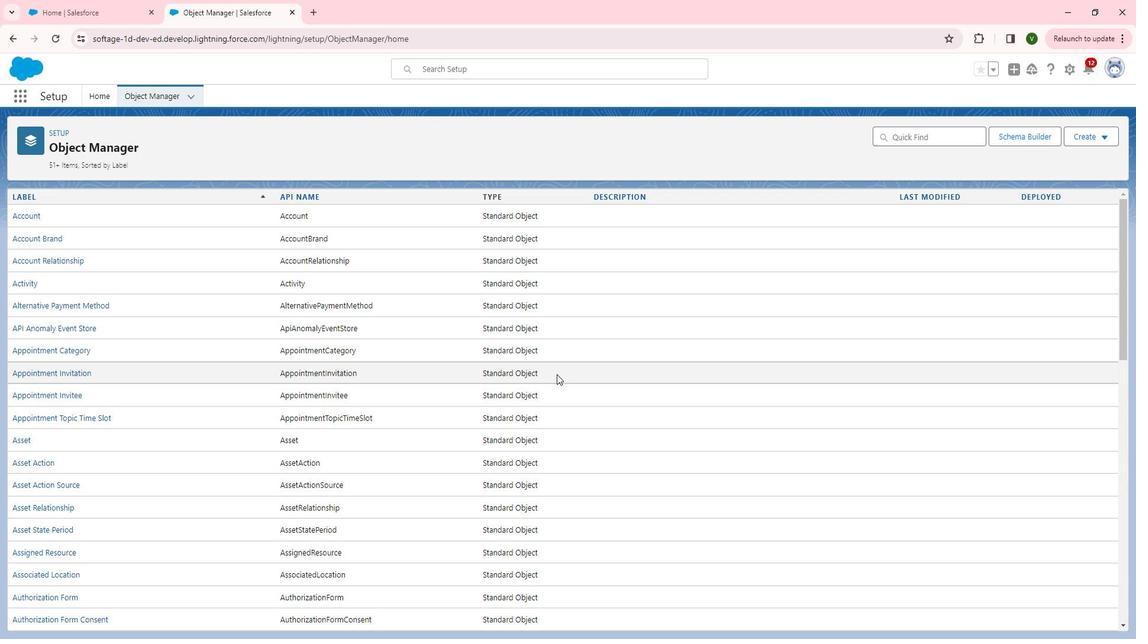 
Action: Mouse scrolled (567, 370) with delta (0, 0)
Screenshot: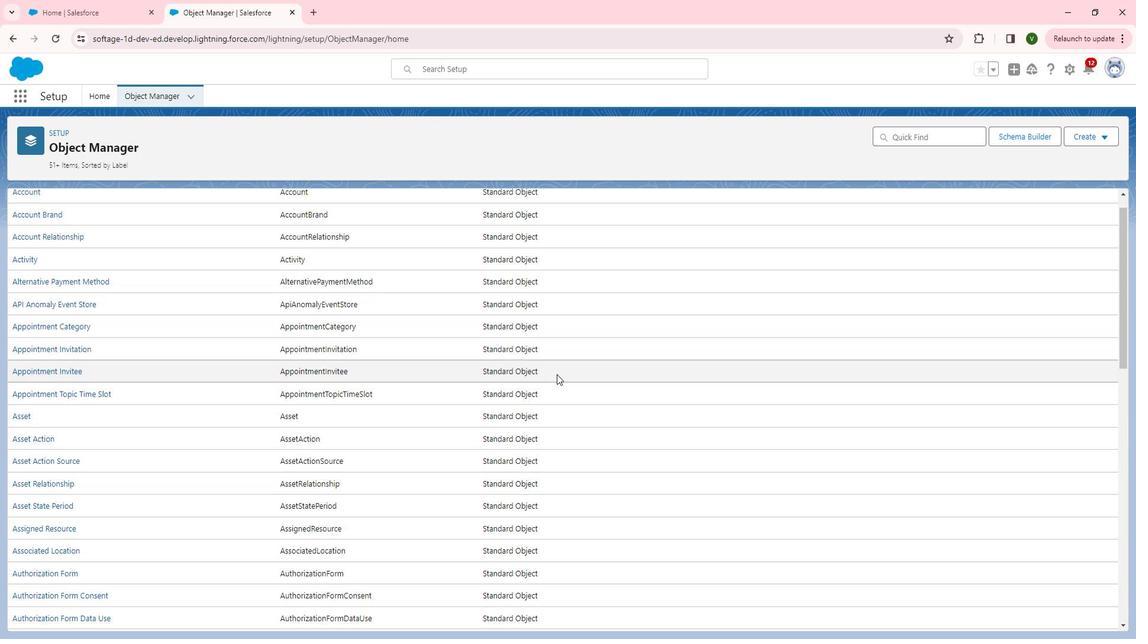 
Action: Mouse scrolled (567, 370) with delta (0, 0)
Screenshot: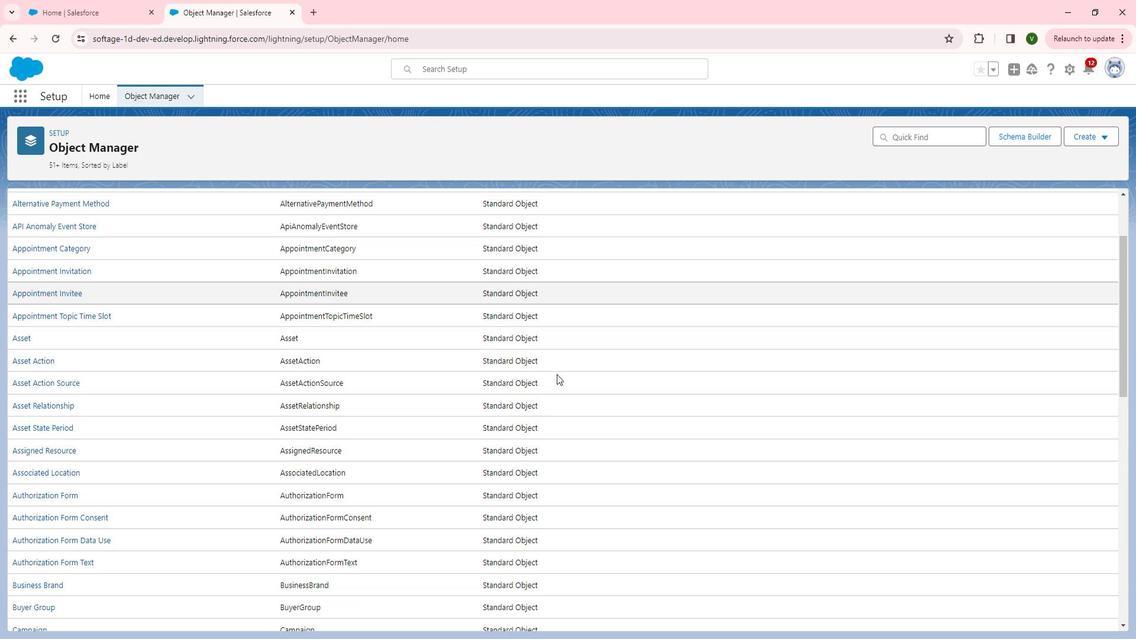 
Action: Mouse scrolled (567, 370) with delta (0, 0)
Screenshot: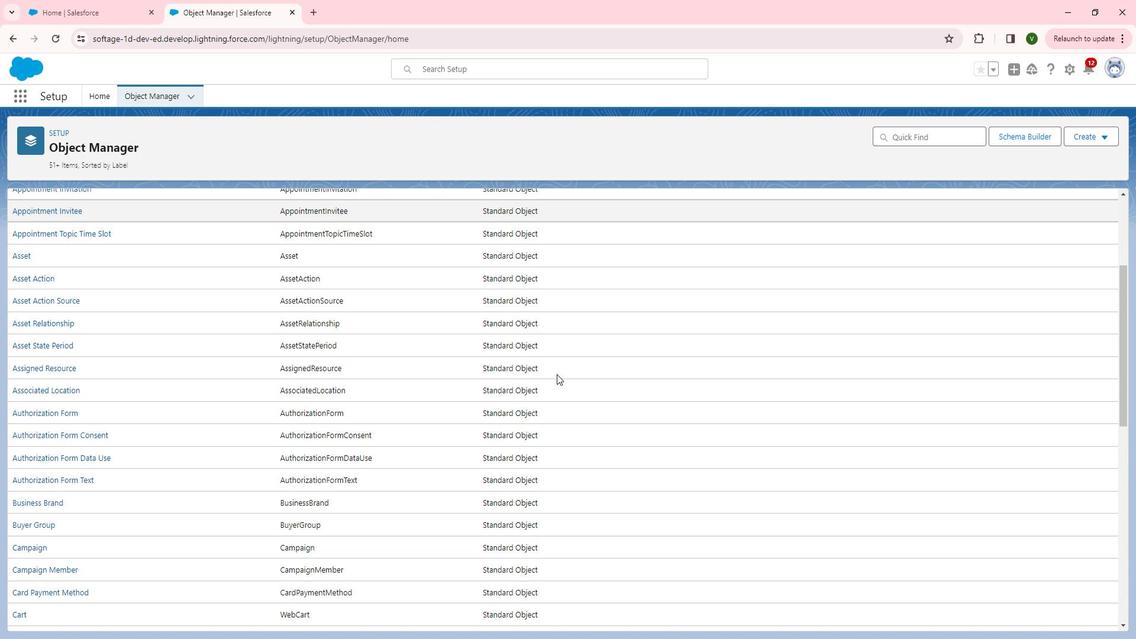 
Action: Mouse scrolled (567, 370) with delta (0, 0)
Screenshot: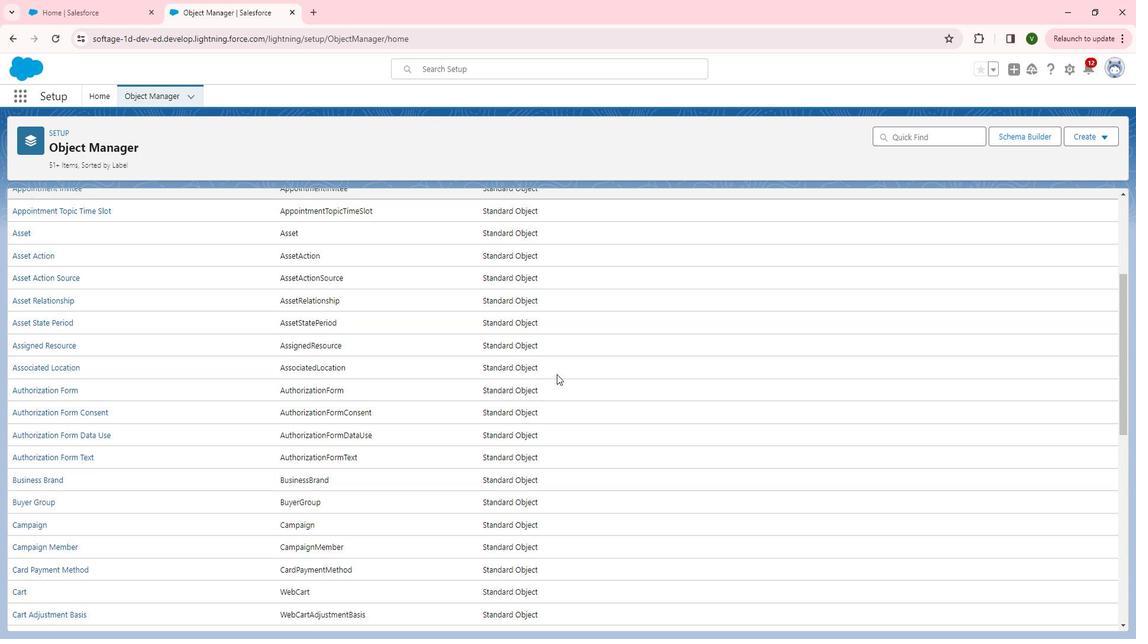 
Action: Mouse scrolled (567, 370) with delta (0, 0)
Screenshot: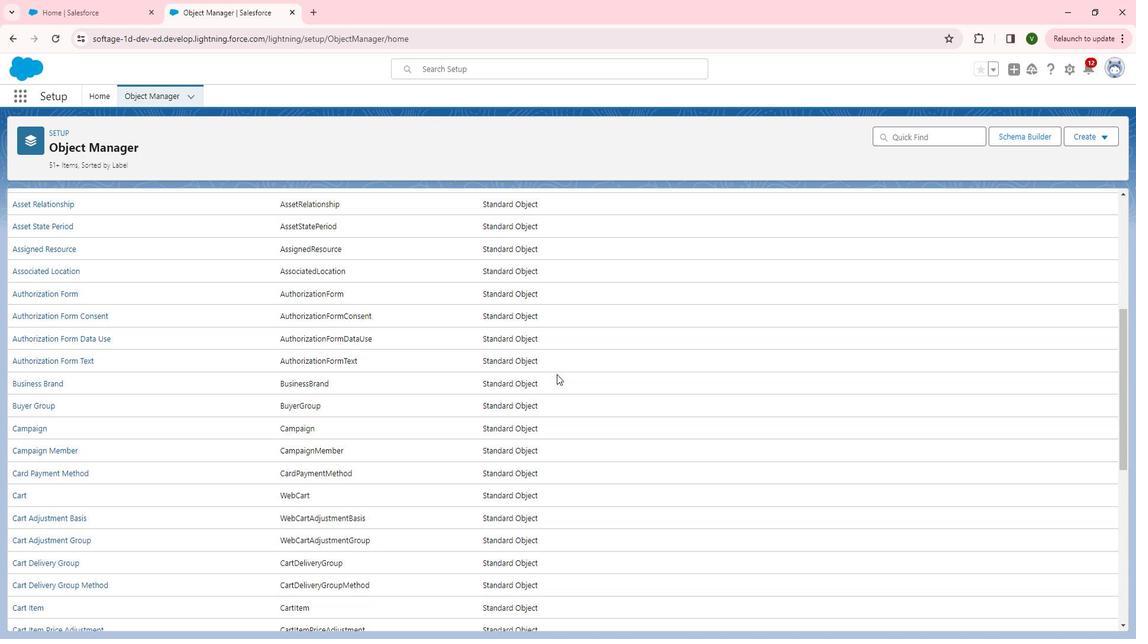 
Action: Mouse scrolled (567, 370) with delta (0, 0)
Screenshot: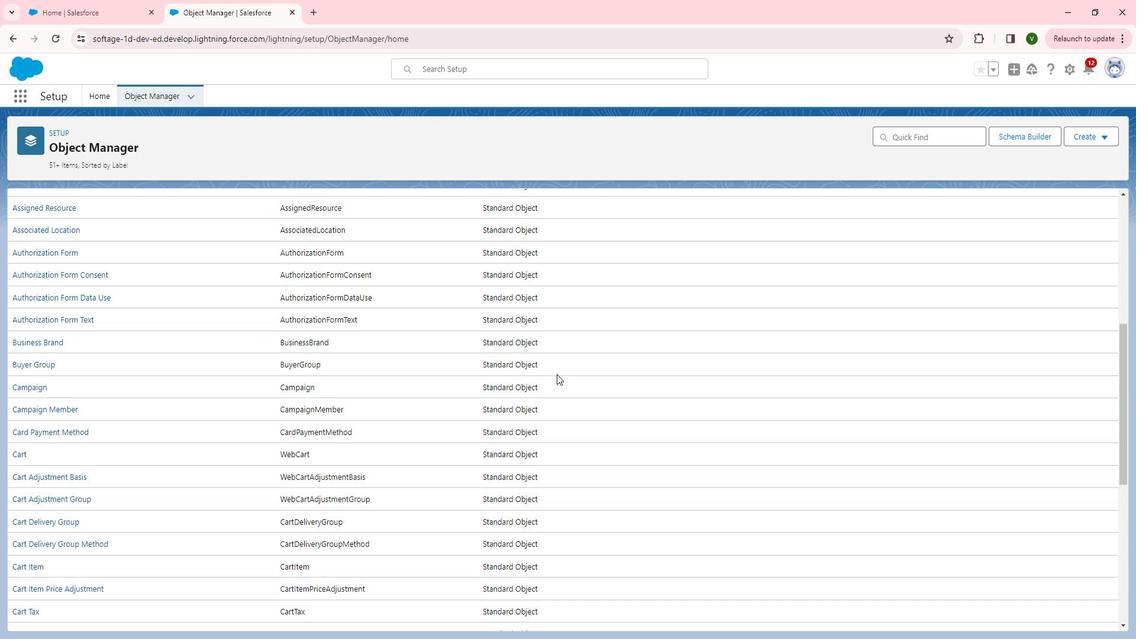 
Action: Mouse scrolled (567, 370) with delta (0, 0)
Screenshot: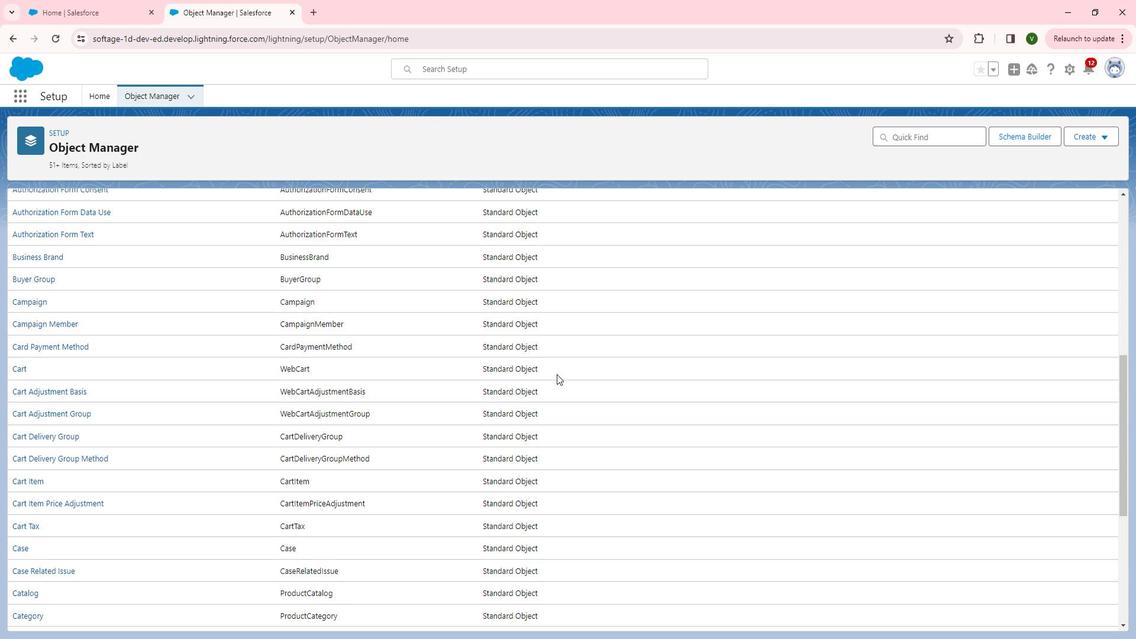 
Action: Mouse scrolled (567, 370) with delta (0, 0)
Screenshot: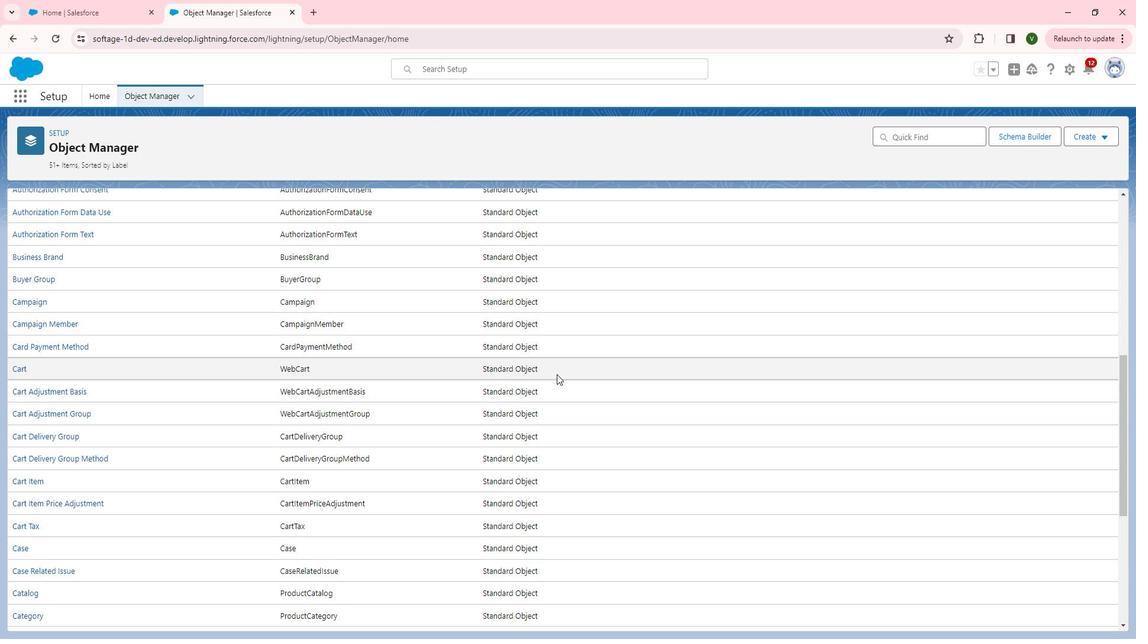
Action: Mouse scrolled (567, 370) with delta (0, 0)
Screenshot: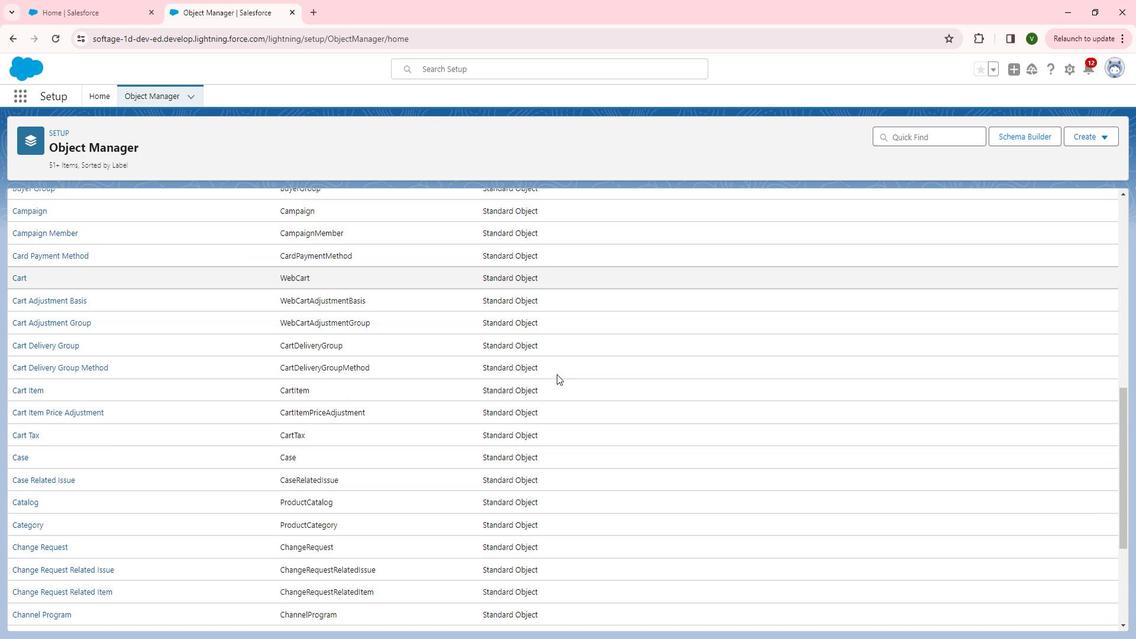 
Action: Mouse scrolled (567, 370) with delta (0, 0)
Screenshot: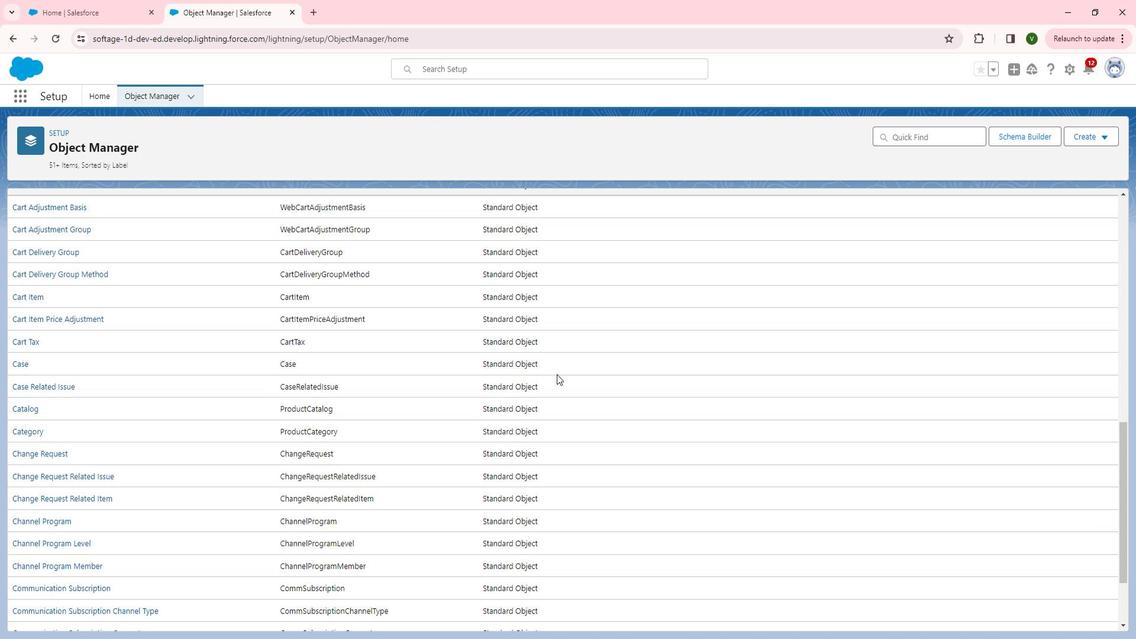 
Action: Mouse scrolled (567, 370) with delta (0, 0)
Screenshot: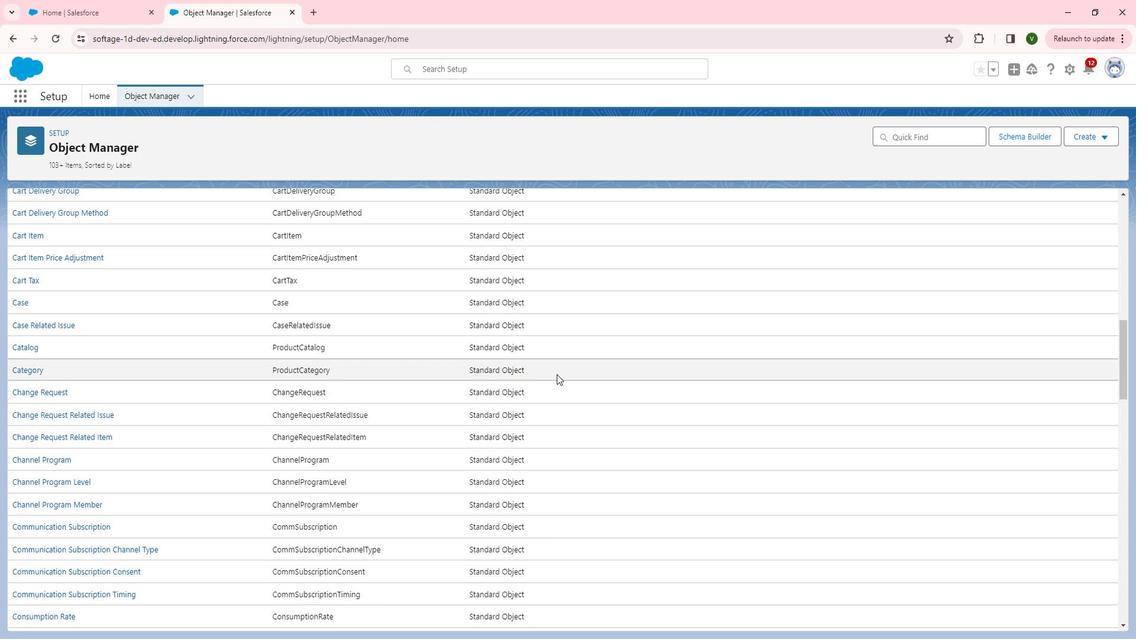 
Action: Mouse scrolled (567, 370) with delta (0, 0)
Screenshot: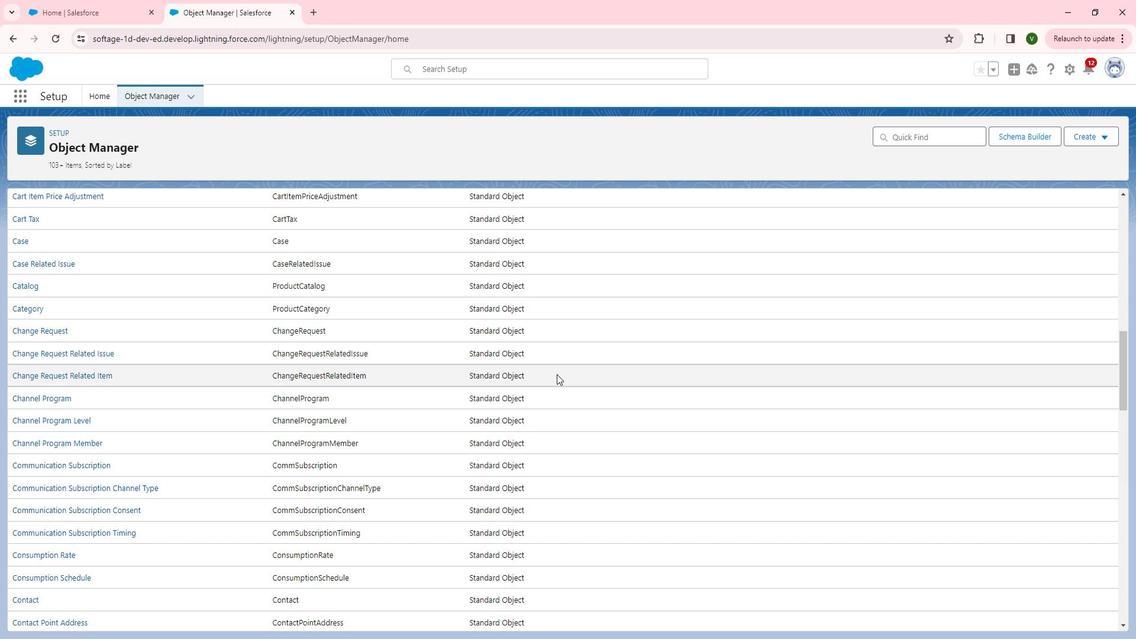 
Action: Mouse scrolled (567, 370) with delta (0, 0)
Screenshot: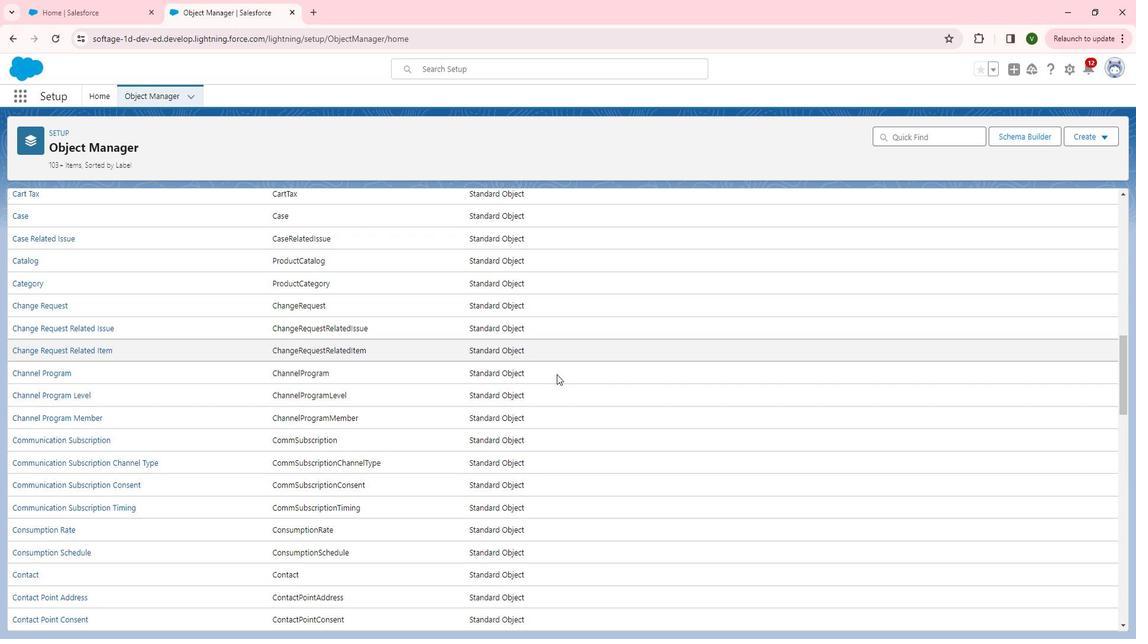 
Action: Mouse scrolled (567, 370) with delta (0, 0)
Screenshot: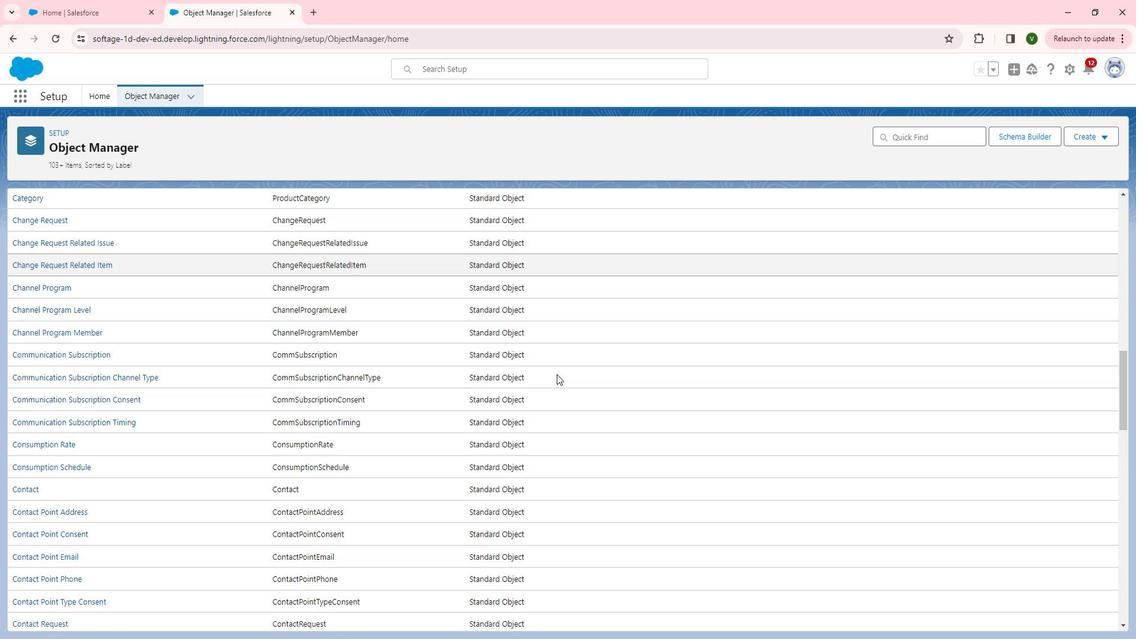 
Action: Mouse scrolled (567, 370) with delta (0, 0)
Screenshot: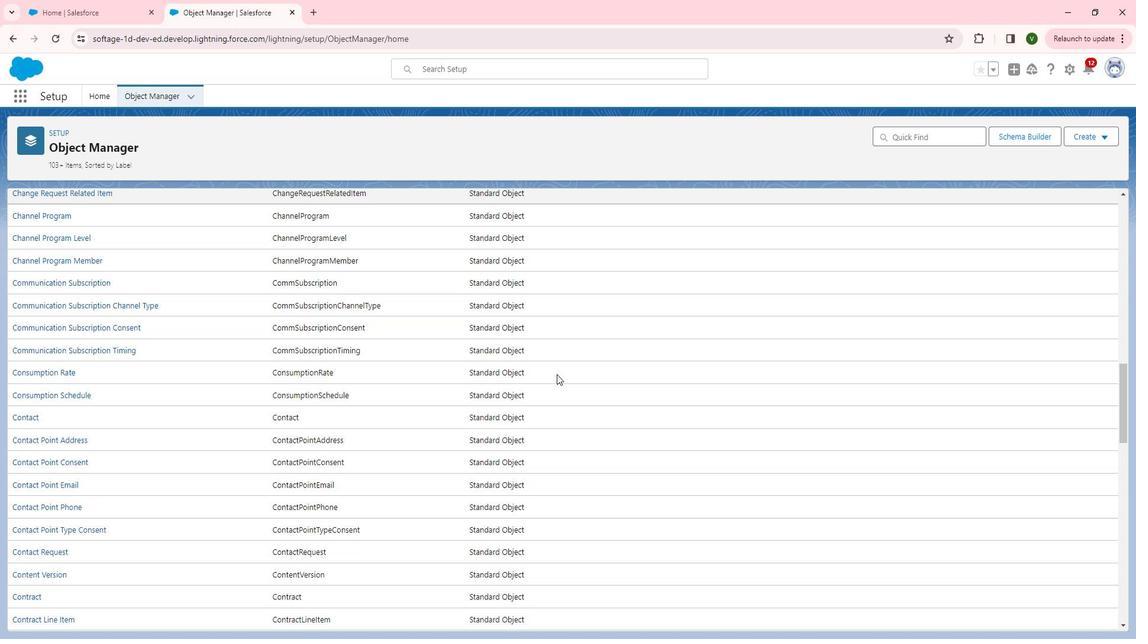 
Action: Mouse scrolled (567, 370) with delta (0, 0)
Screenshot: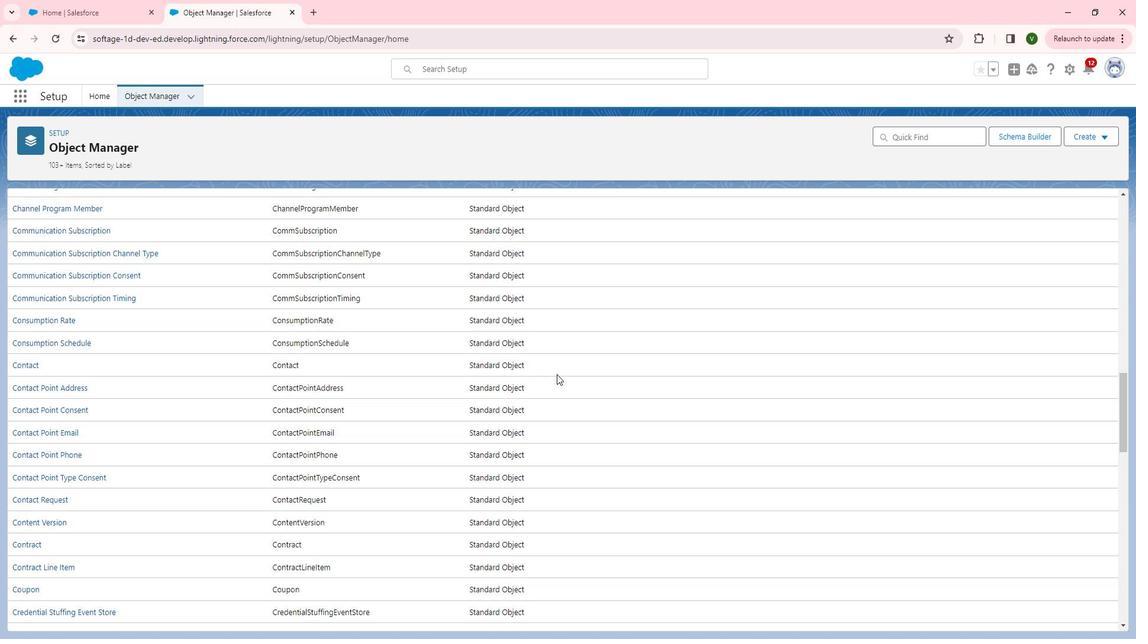 
Action: Mouse scrolled (567, 370) with delta (0, 0)
Screenshot: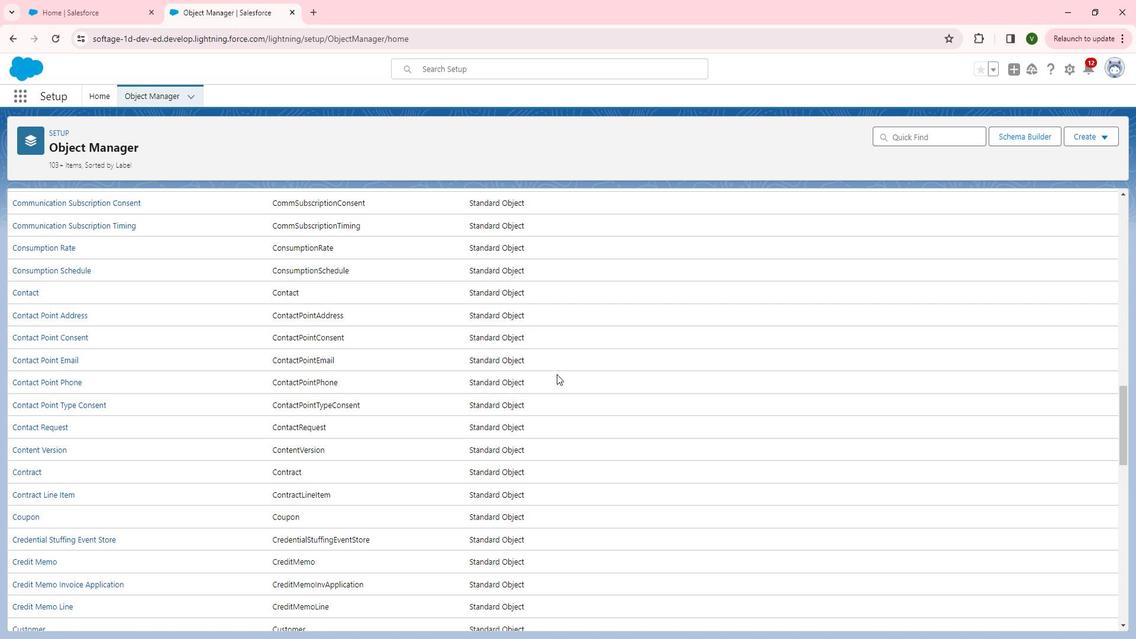 
Action: Mouse scrolled (567, 370) with delta (0, 0)
Screenshot: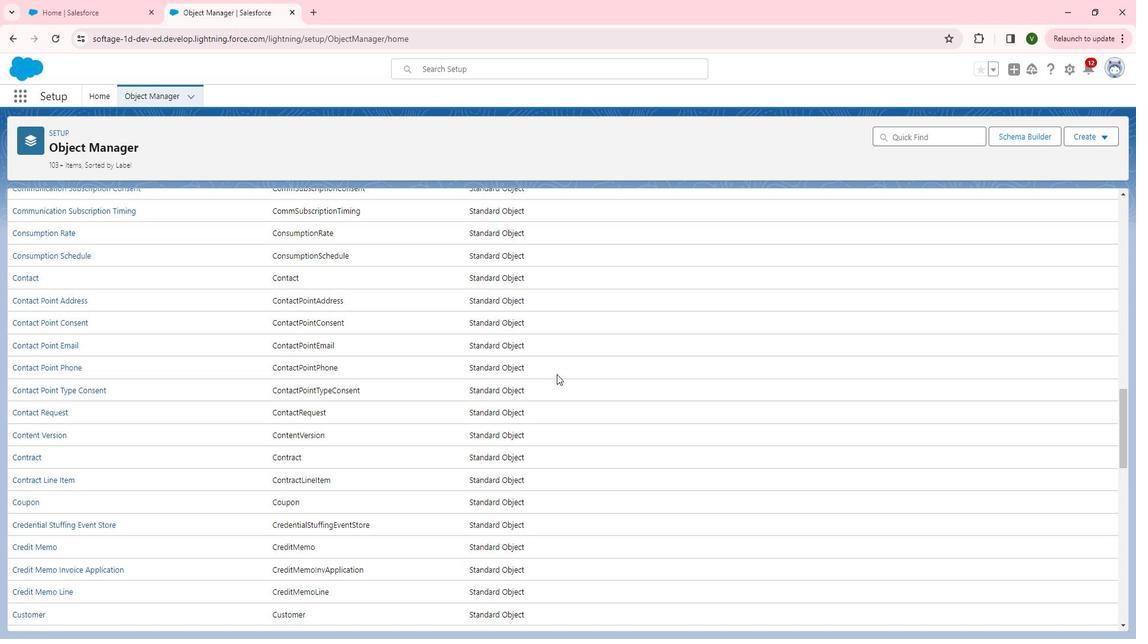 
Action: Mouse scrolled (567, 370) with delta (0, 0)
Screenshot: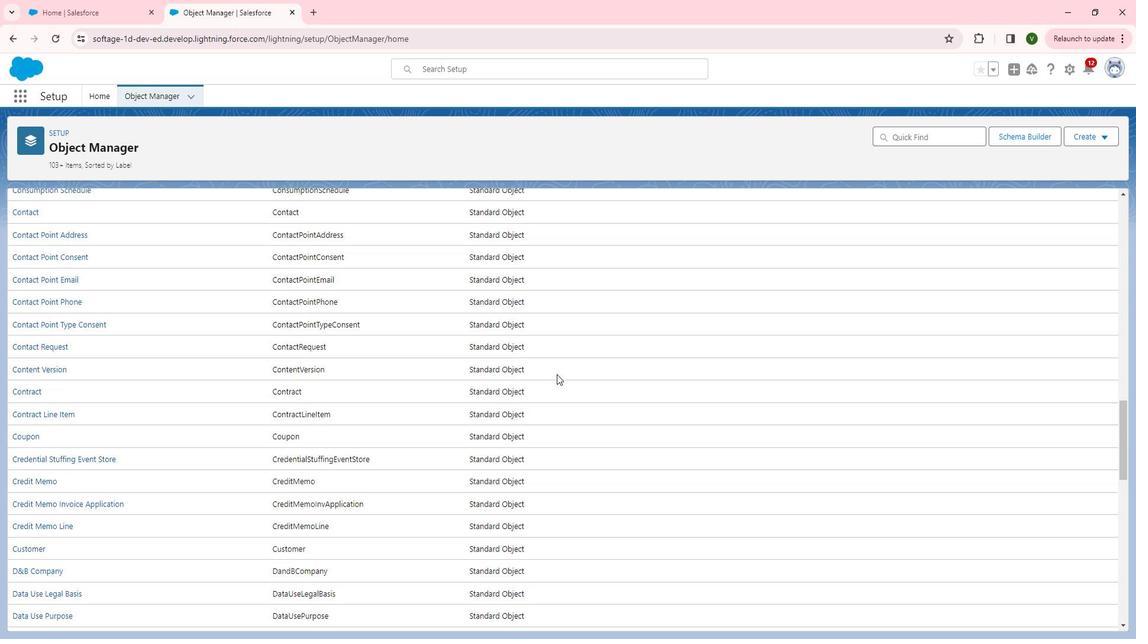 
Action: Mouse scrolled (567, 370) with delta (0, 0)
Screenshot: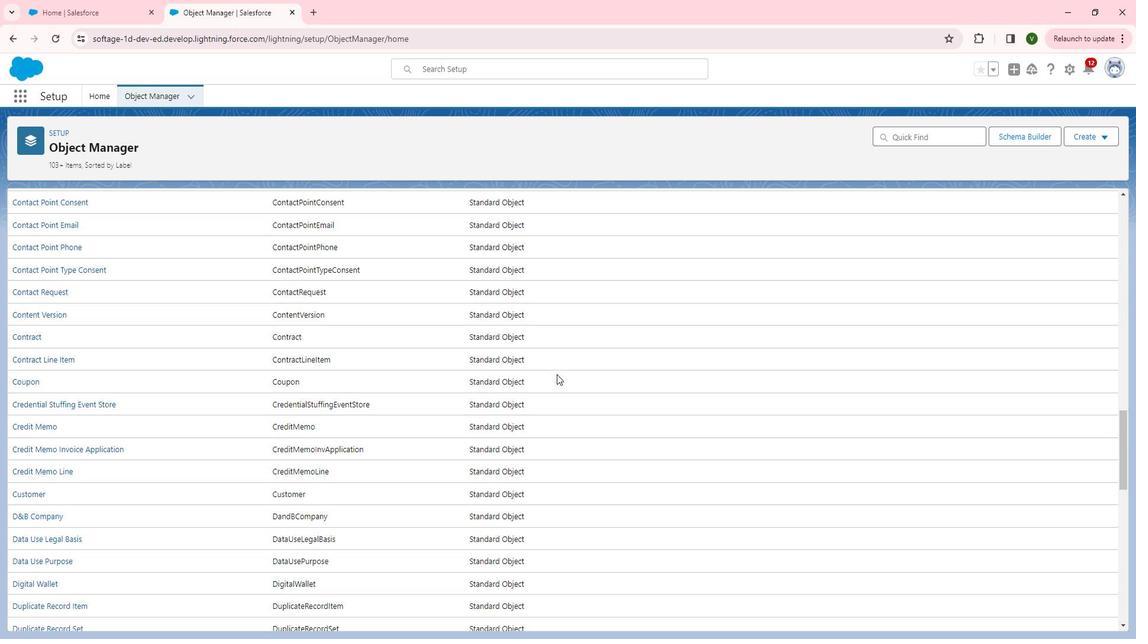 
Action: Mouse scrolled (567, 370) with delta (0, 0)
Screenshot: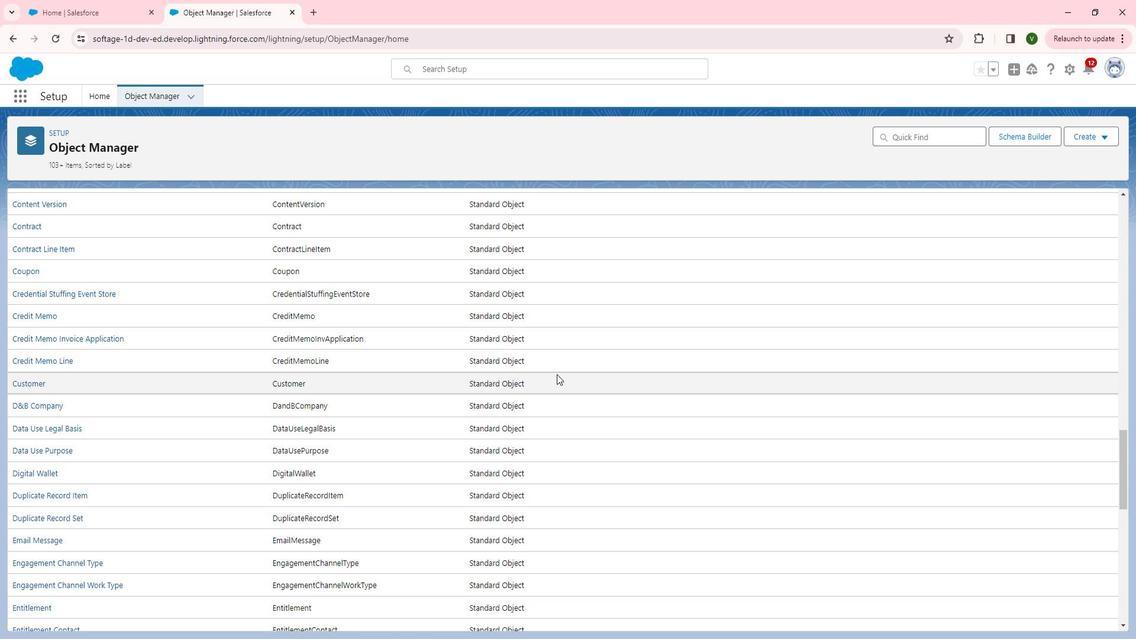 
Action: Mouse scrolled (567, 370) with delta (0, 0)
Screenshot: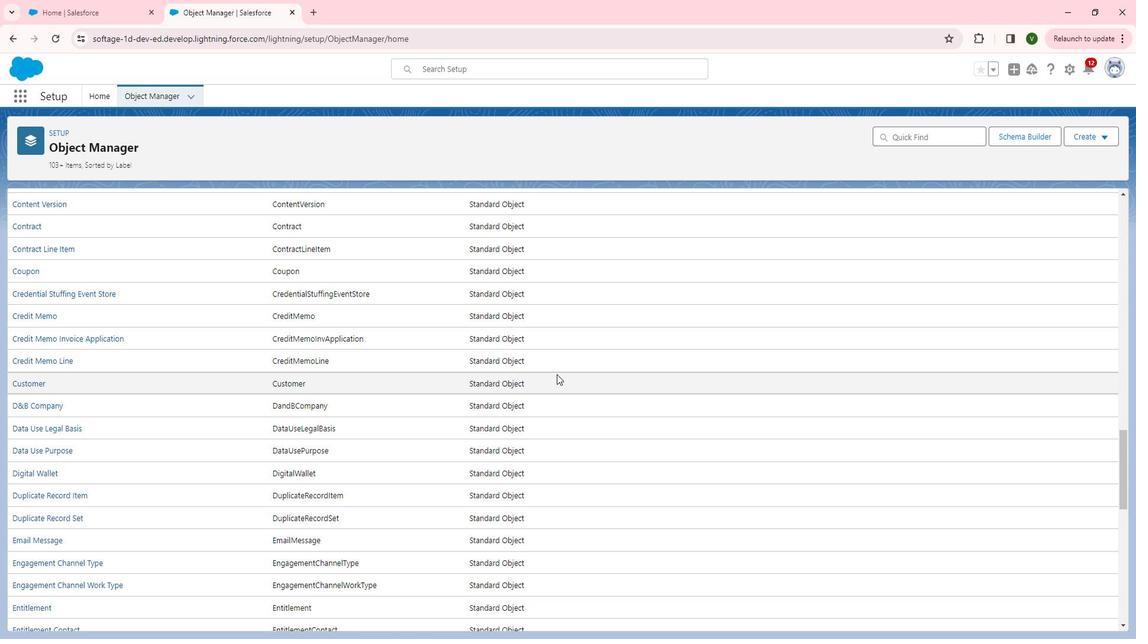 
Action: Mouse scrolled (567, 370) with delta (0, 0)
Screenshot: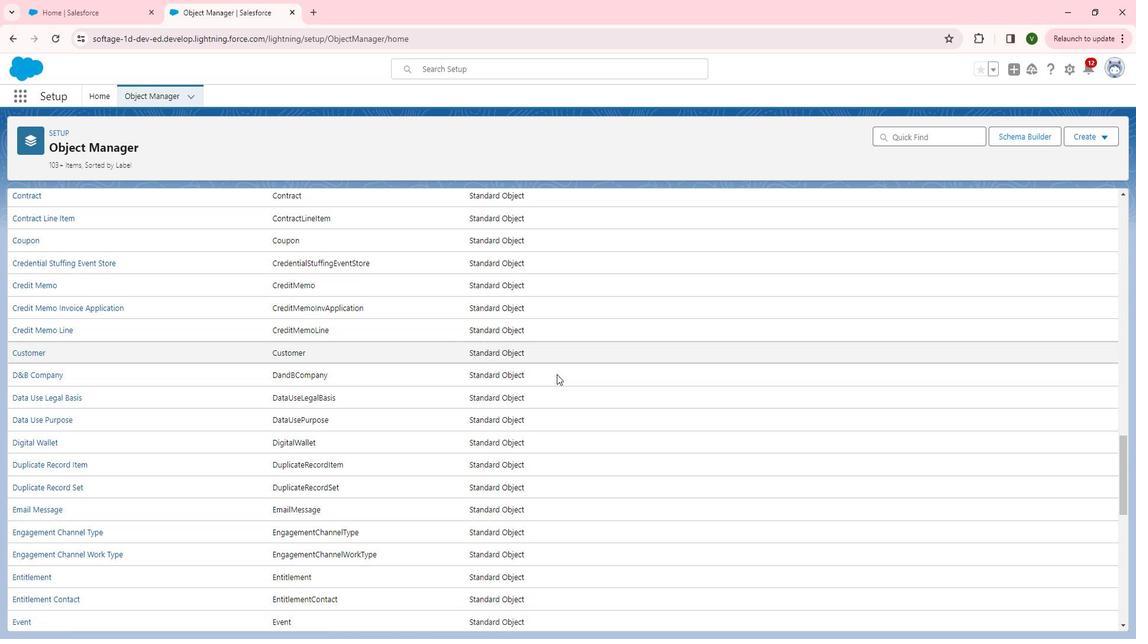 
Action: Mouse scrolled (567, 370) with delta (0, 0)
Screenshot: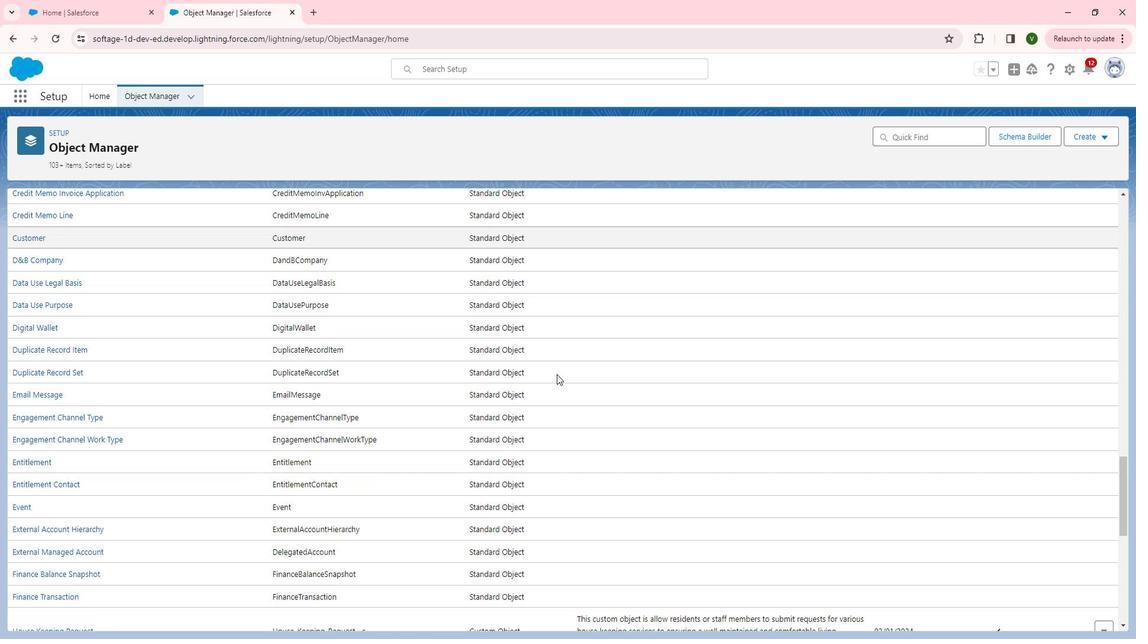 
Action: Mouse scrolled (567, 370) with delta (0, 0)
Screenshot: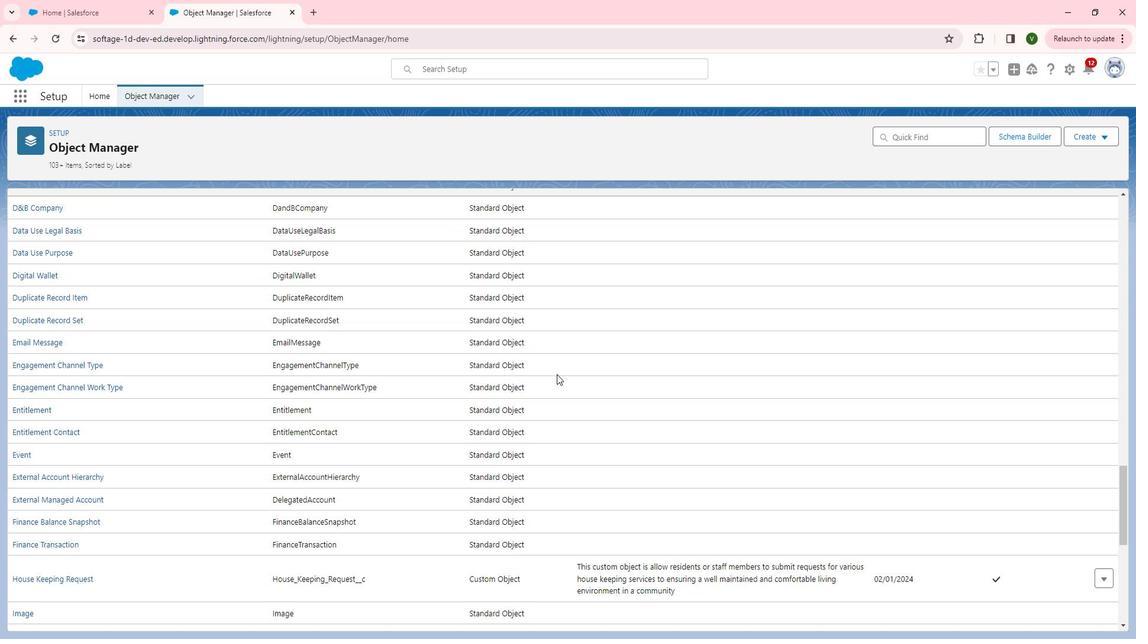 
Action: Mouse scrolled (567, 370) with delta (0, 0)
Screenshot: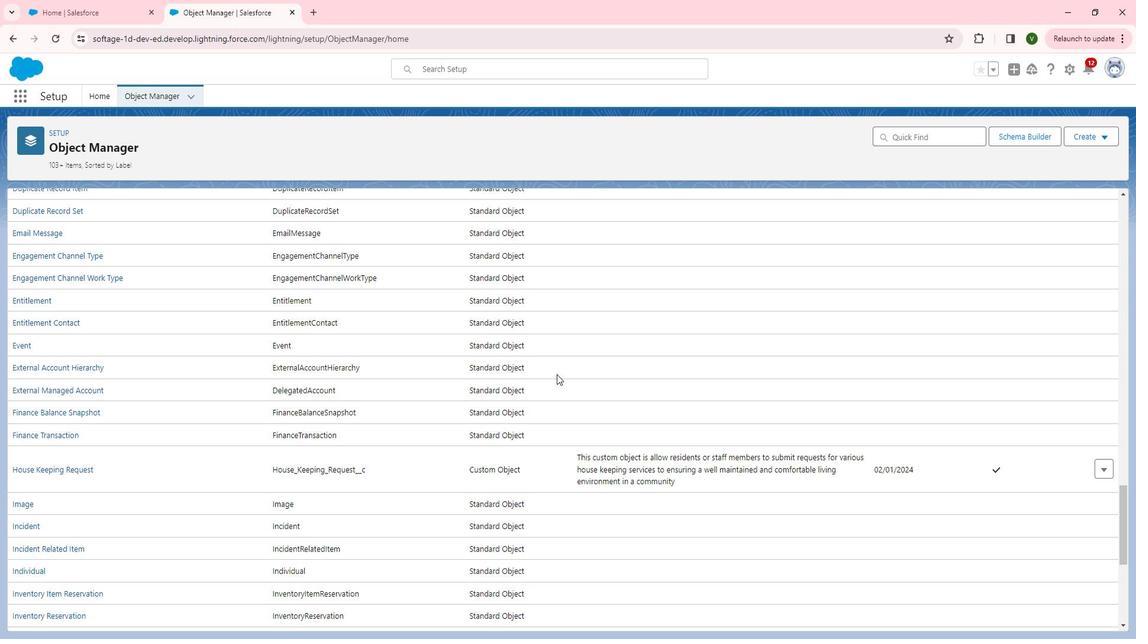 
Action: Mouse scrolled (567, 370) with delta (0, 0)
Screenshot: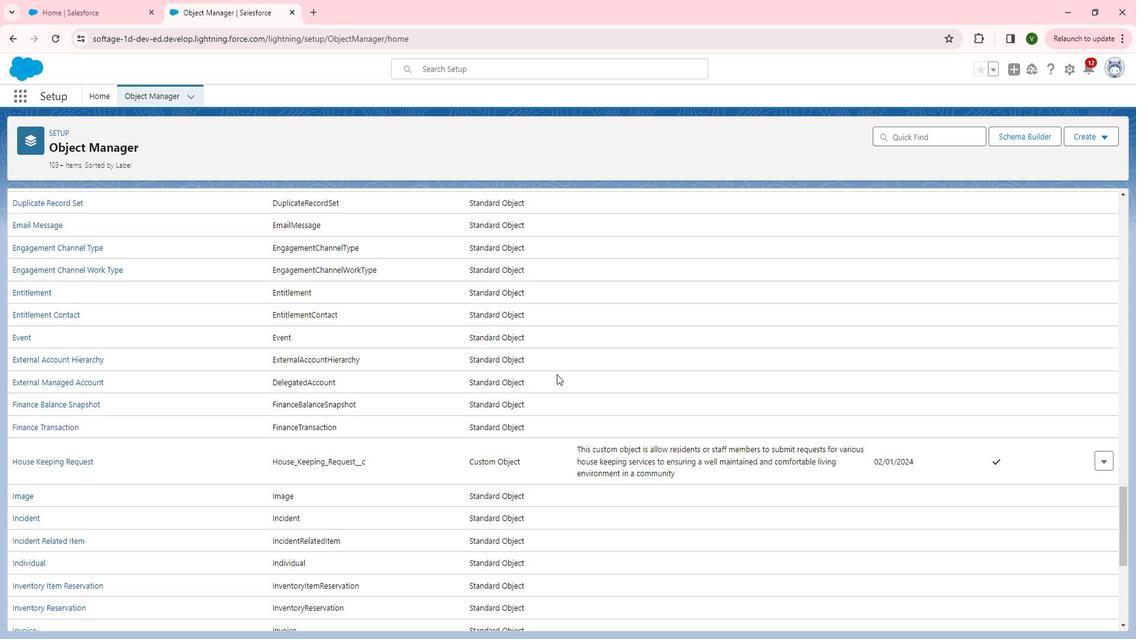 
Action: Mouse scrolled (567, 370) with delta (0, 0)
Screenshot: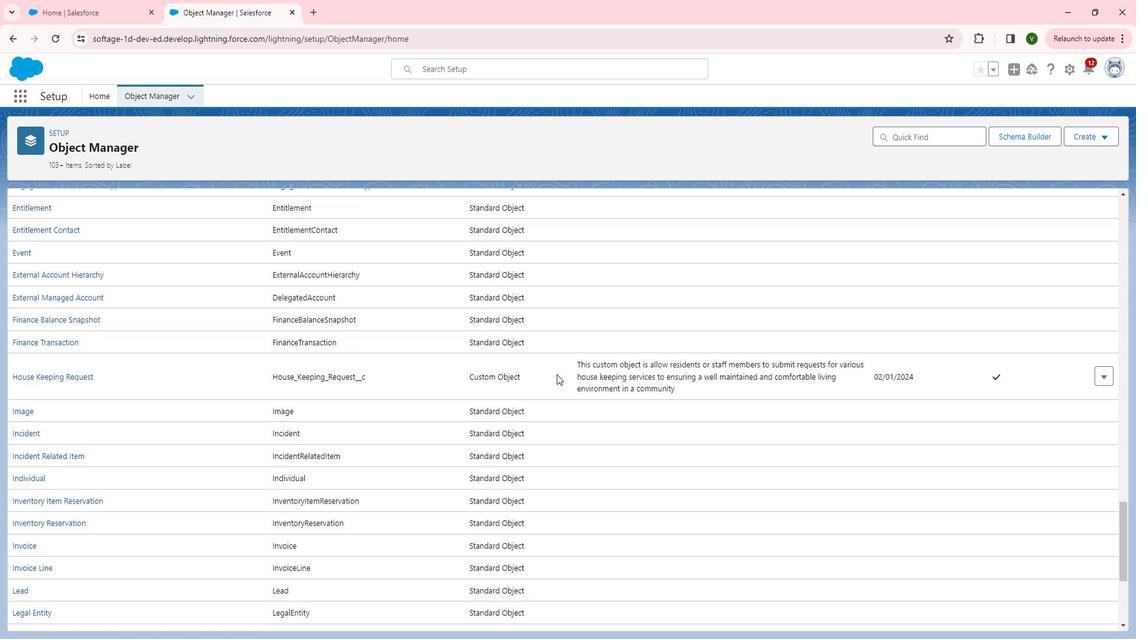 
Action: Mouse scrolled (567, 370) with delta (0, 0)
Screenshot: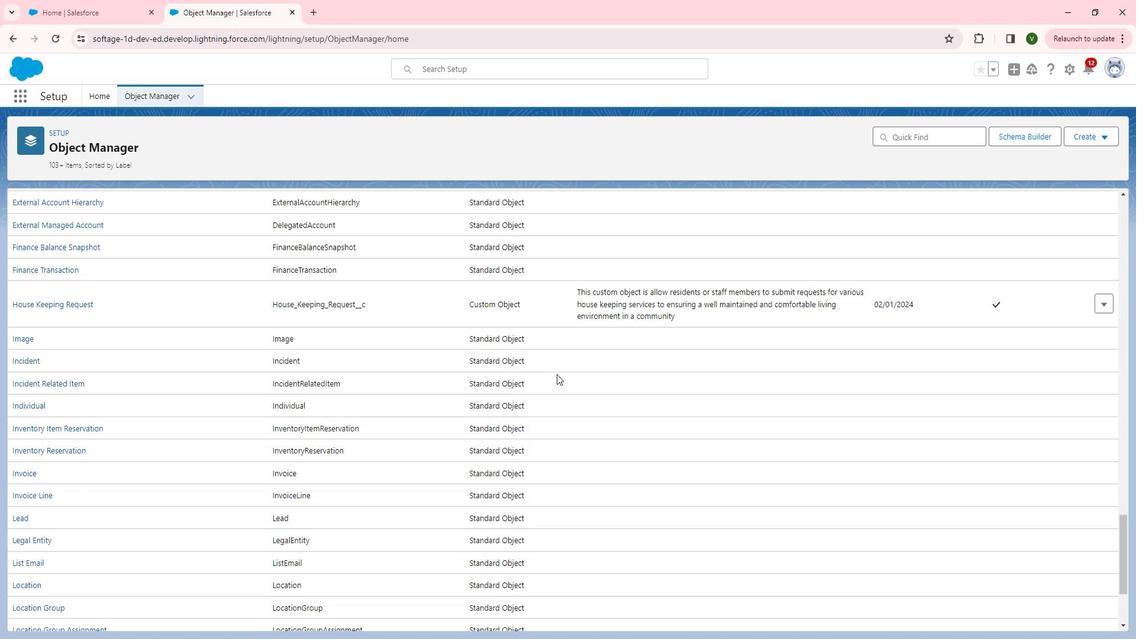 
Action: Mouse scrolled (567, 370) with delta (0, 0)
Screenshot: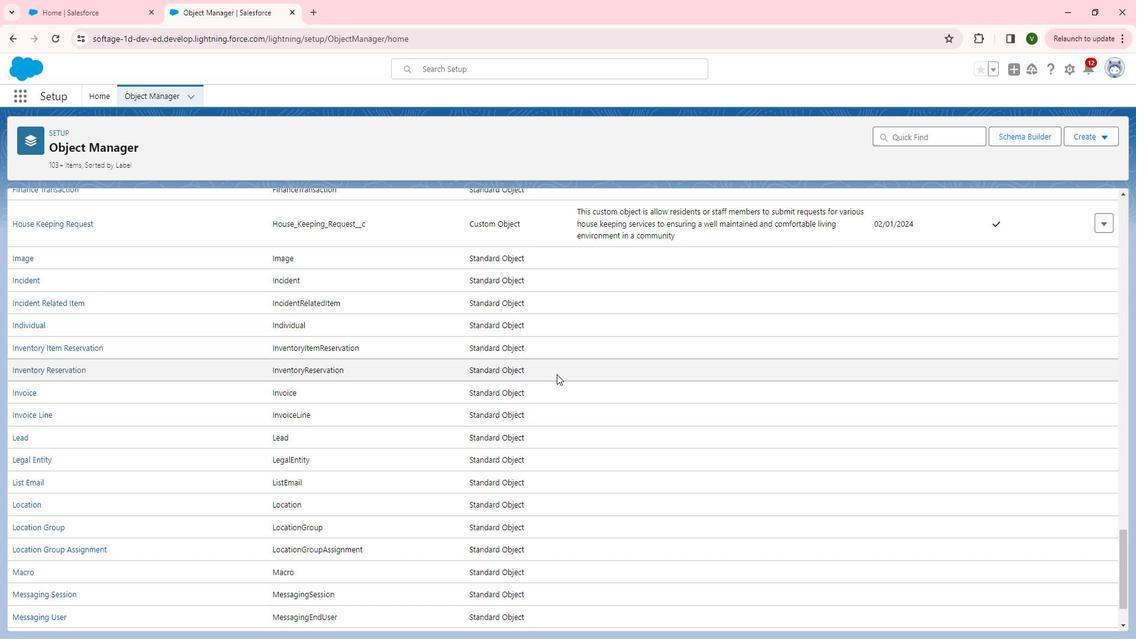 
Action: Mouse scrolled (567, 370) with delta (0, 0)
Screenshot: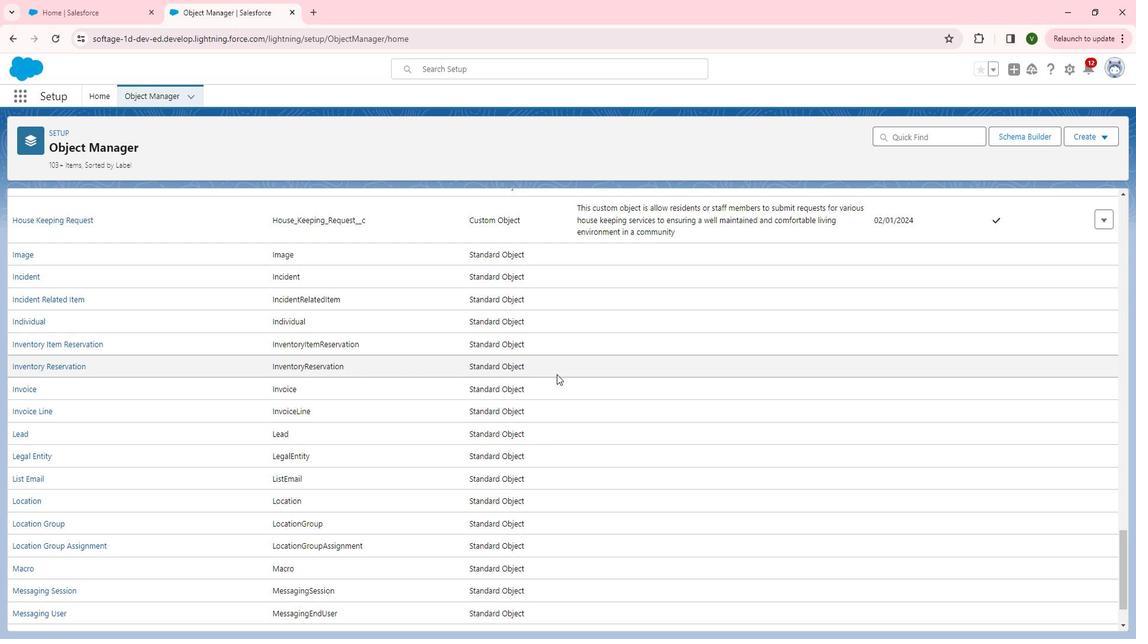 
Action: Mouse scrolled (567, 370) with delta (0, 0)
Screenshot: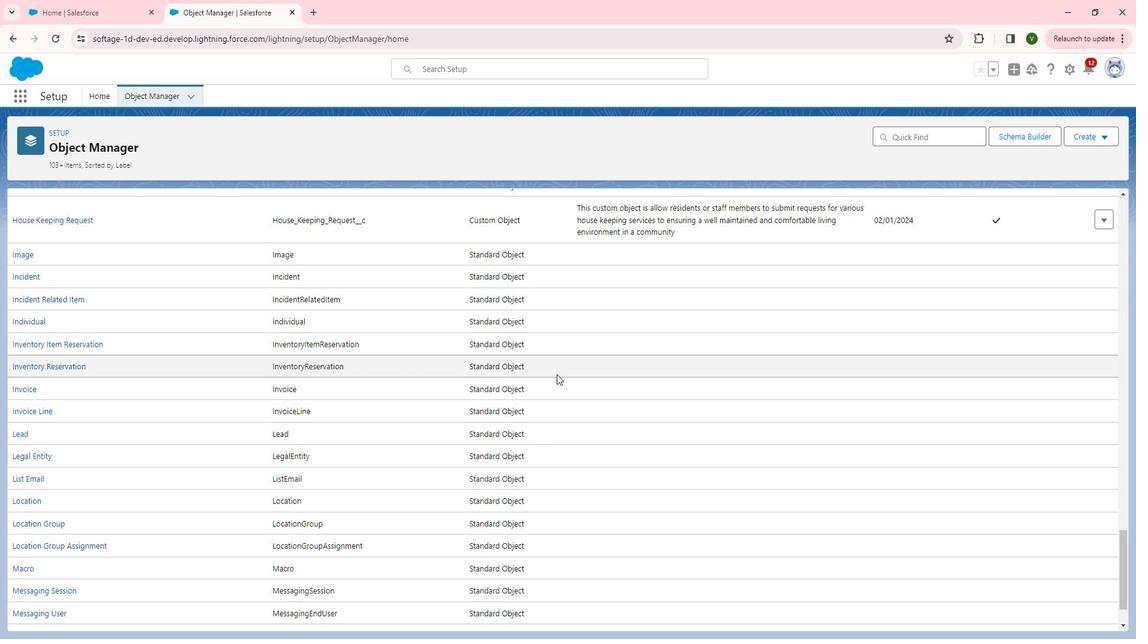 
Action: Mouse scrolled (567, 370) with delta (0, 0)
Screenshot: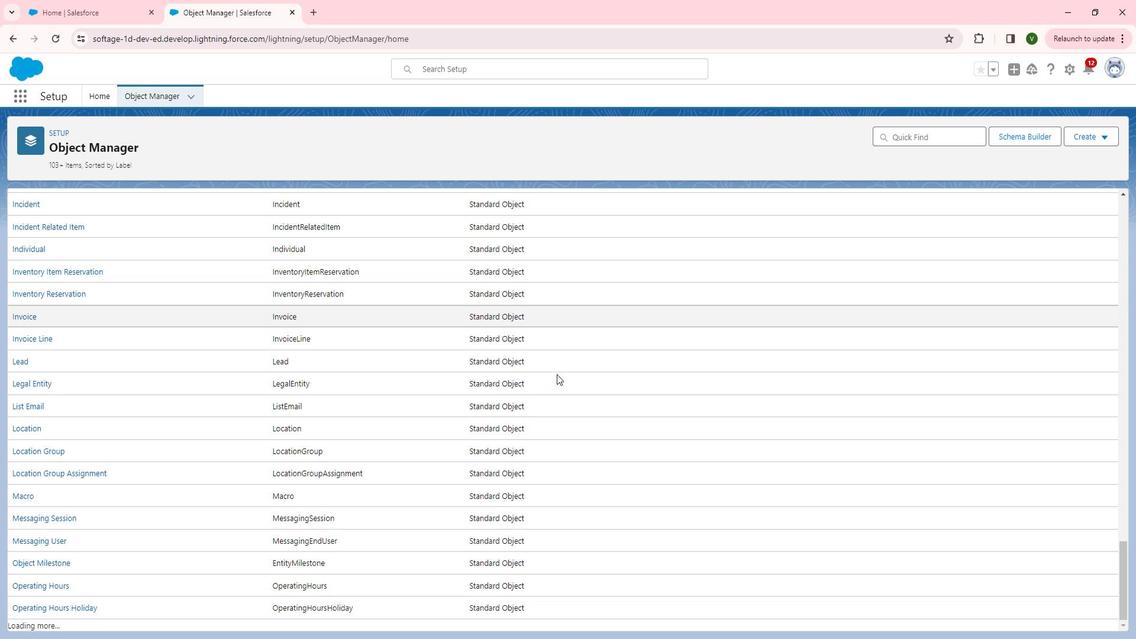 
Action: Mouse scrolled (567, 370) with delta (0, 0)
Screenshot: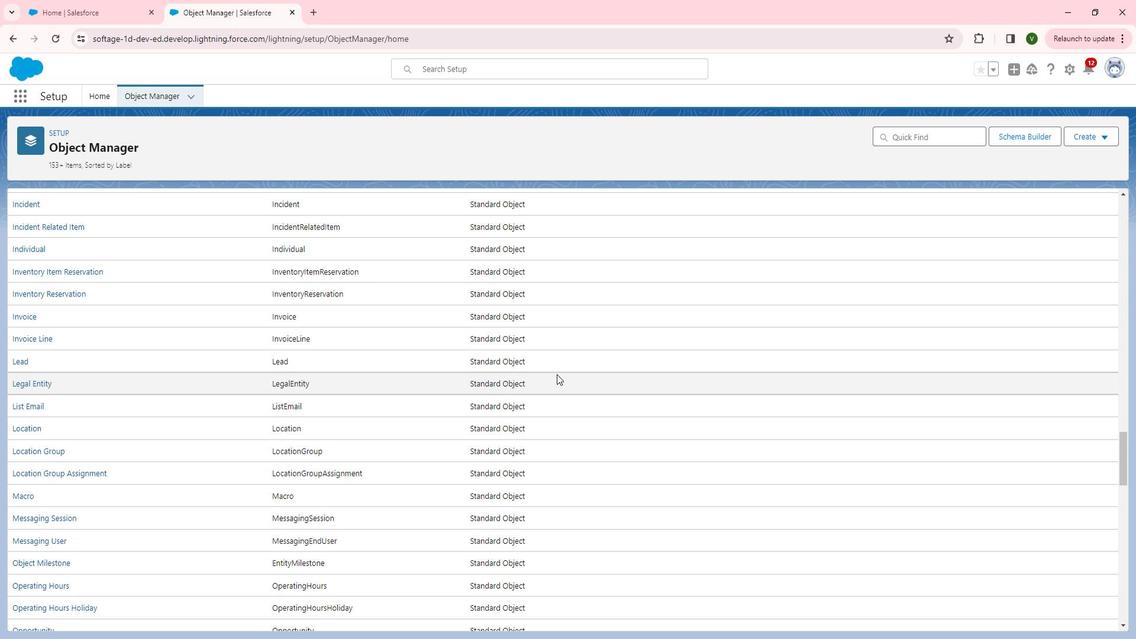 
Action: Mouse scrolled (567, 370) with delta (0, 0)
Screenshot: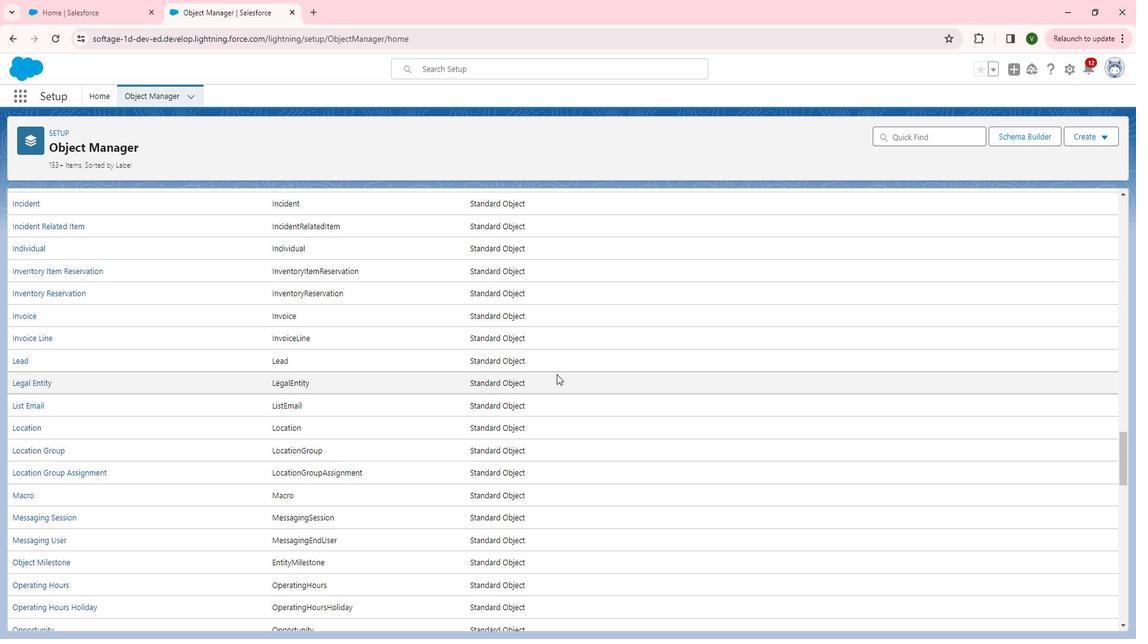 
Action: Mouse scrolled (567, 370) with delta (0, 0)
Screenshot: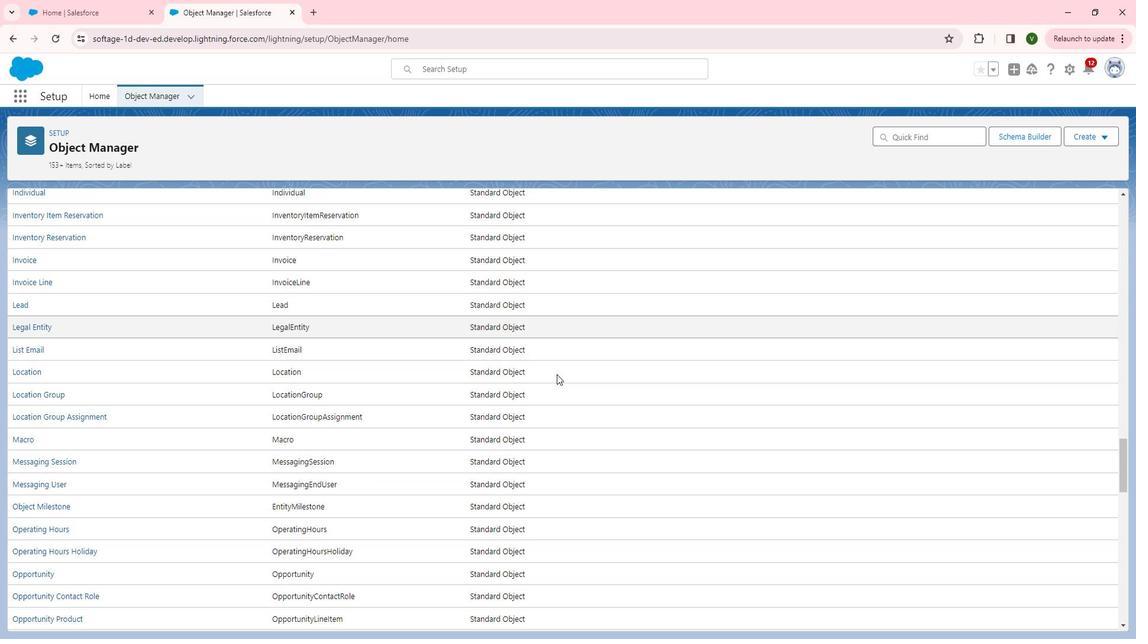
Action: Mouse scrolled (567, 370) with delta (0, 0)
Screenshot: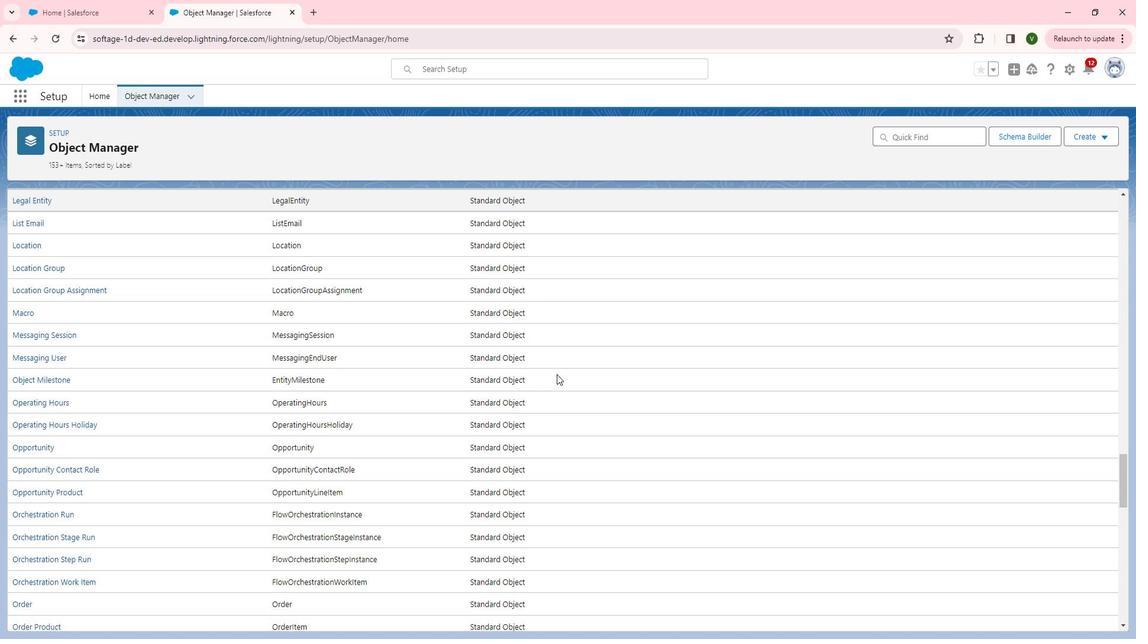 
Action: Mouse scrolled (567, 370) with delta (0, 0)
Screenshot: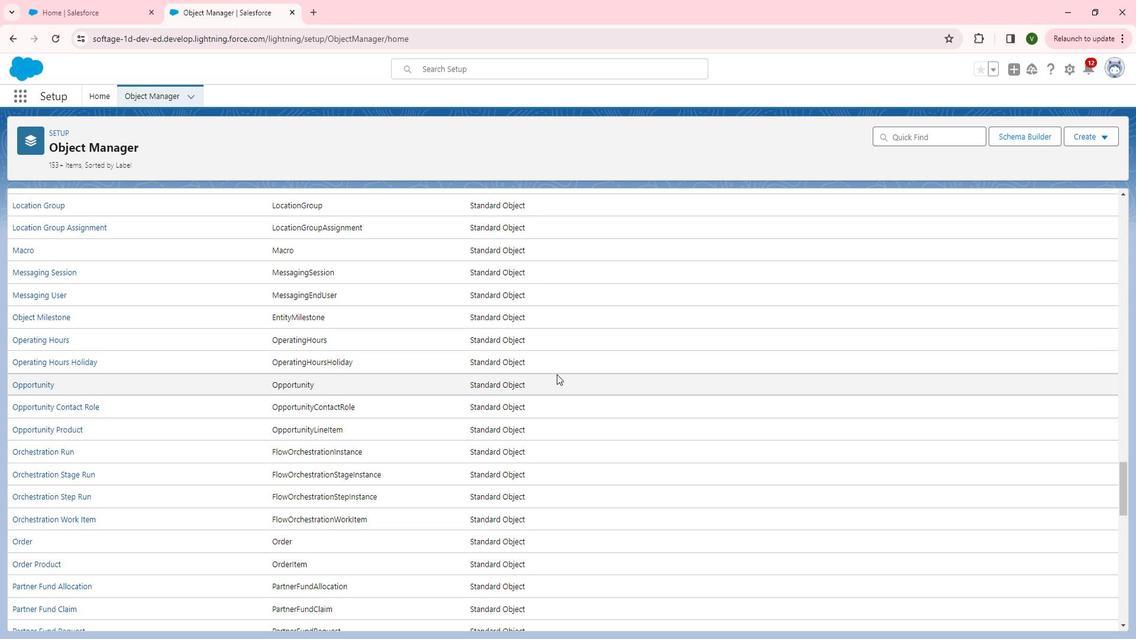
Action: Mouse scrolled (567, 370) with delta (0, 0)
Screenshot: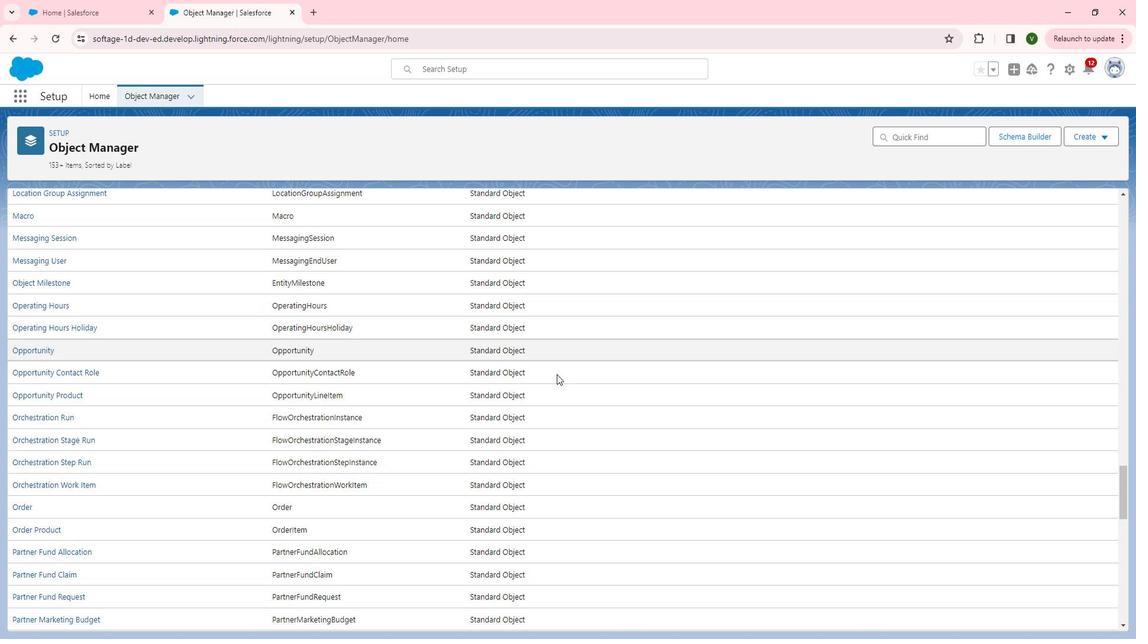 
Action: Mouse scrolled (567, 370) with delta (0, 0)
Screenshot: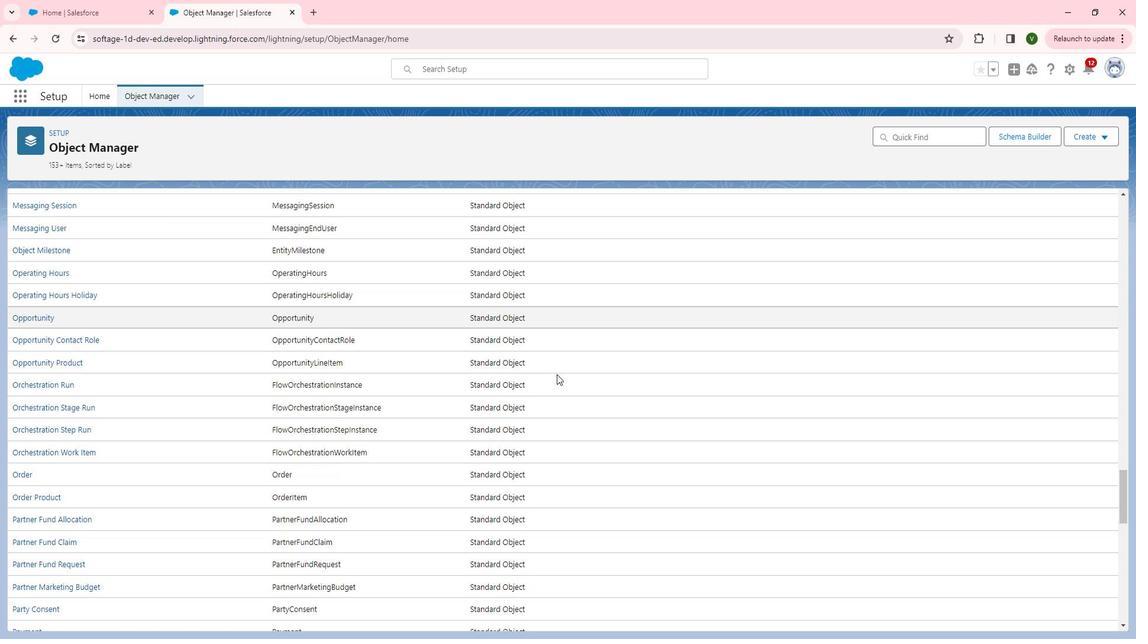
Action: Mouse scrolled (567, 370) with delta (0, 0)
Screenshot: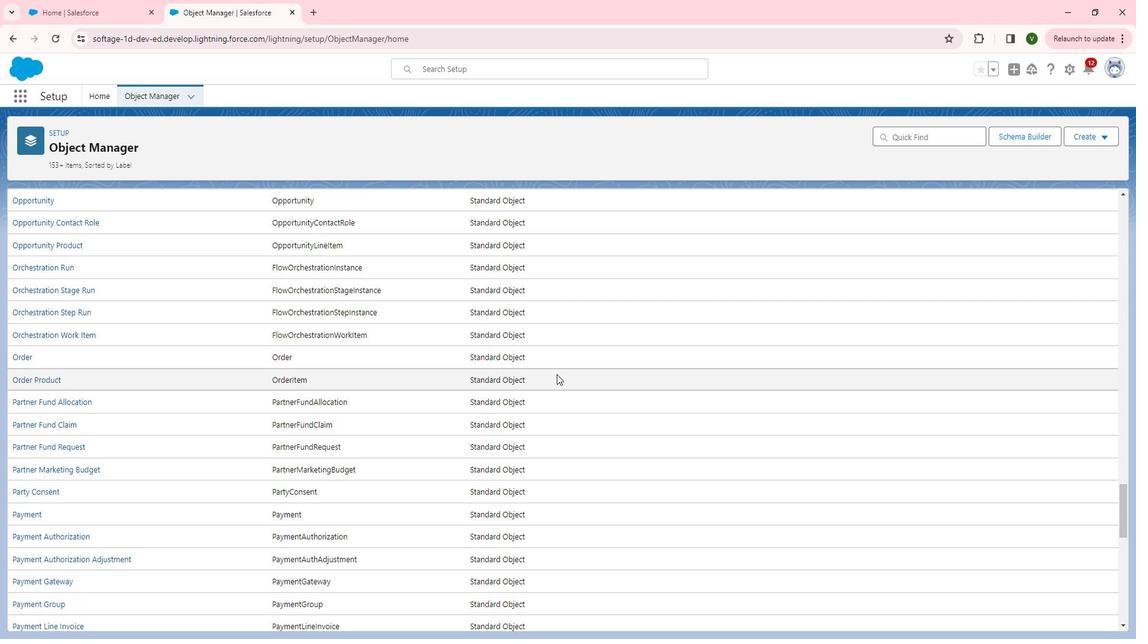 
Action: Mouse scrolled (567, 370) with delta (0, 0)
Screenshot: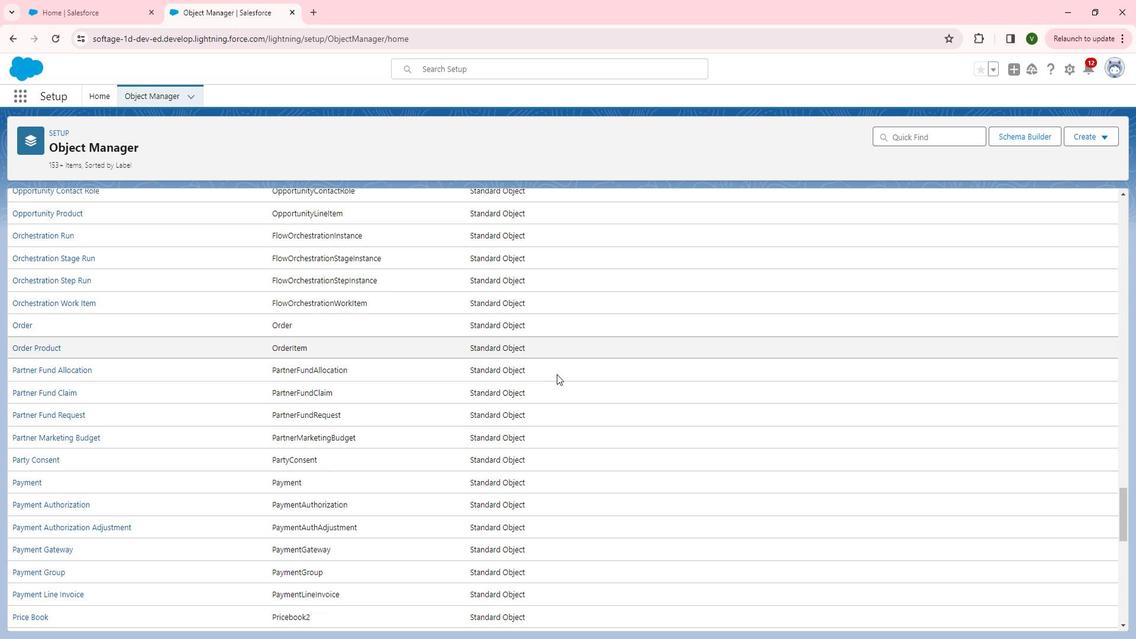 
Action: Mouse scrolled (567, 370) with delta (0, 0)
Screenshot: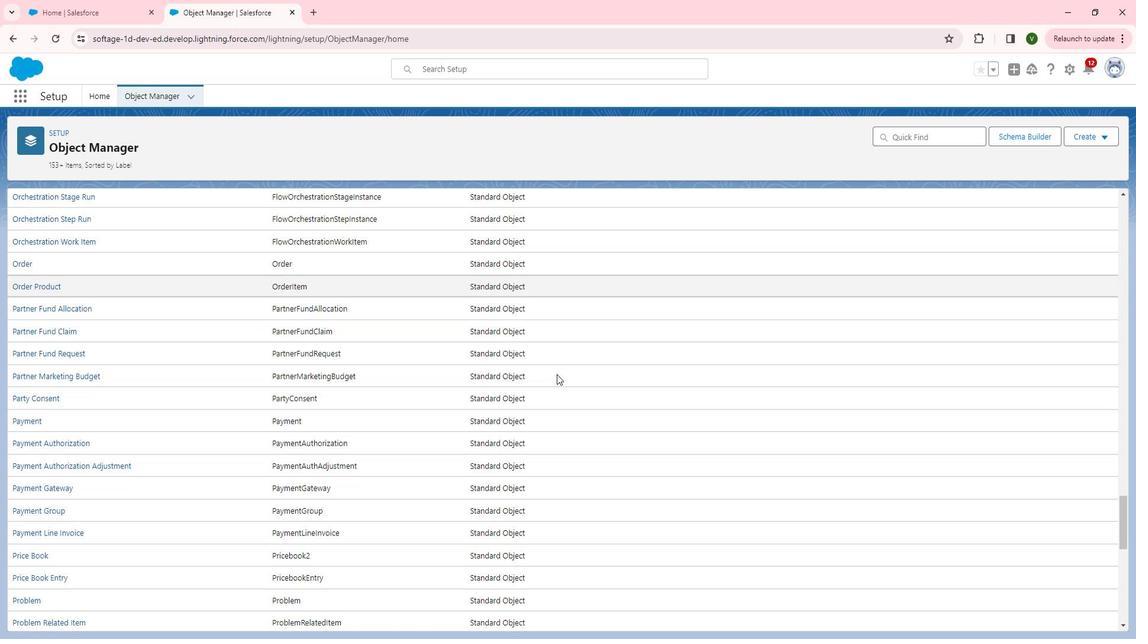 
Action: Mouse scrolled (567, 370) with delta (0, 0)
Screenshot: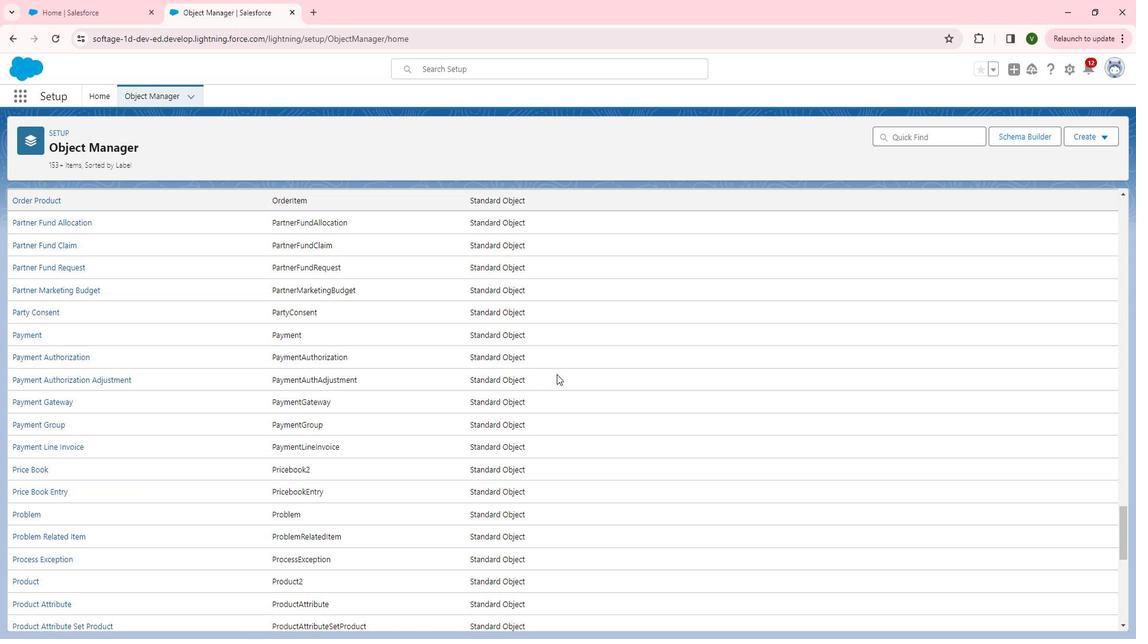 
Action: Mouse scrolled (567, 370) with delta (0, 0)
Screenshot: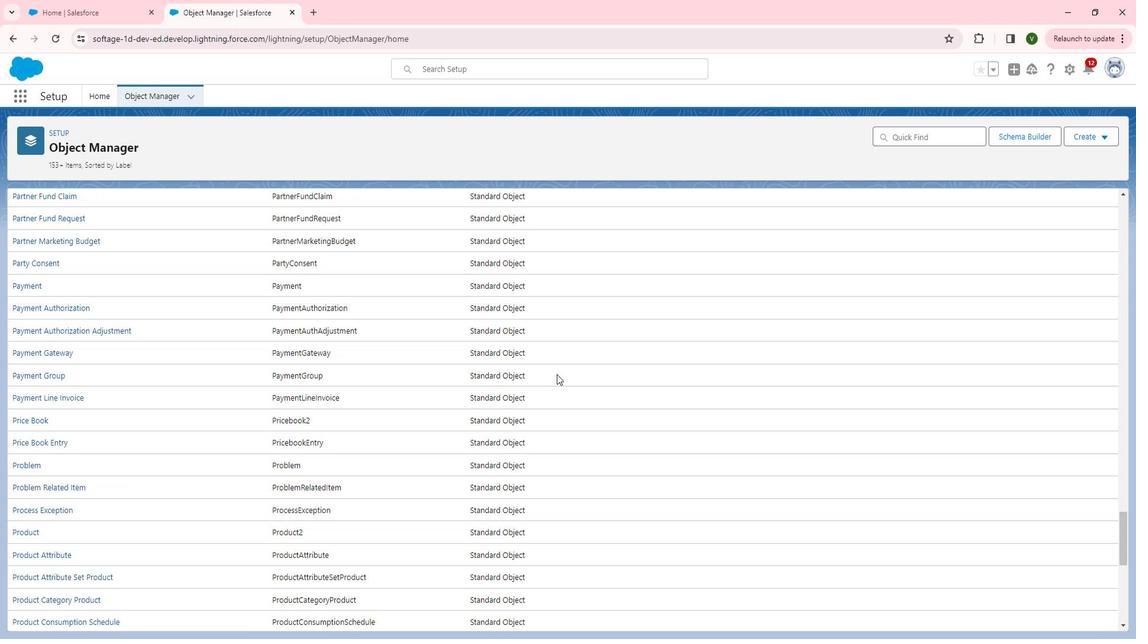 
Action: Mouse scrolled (567, 370) with delta (0, 0)
Screenshot: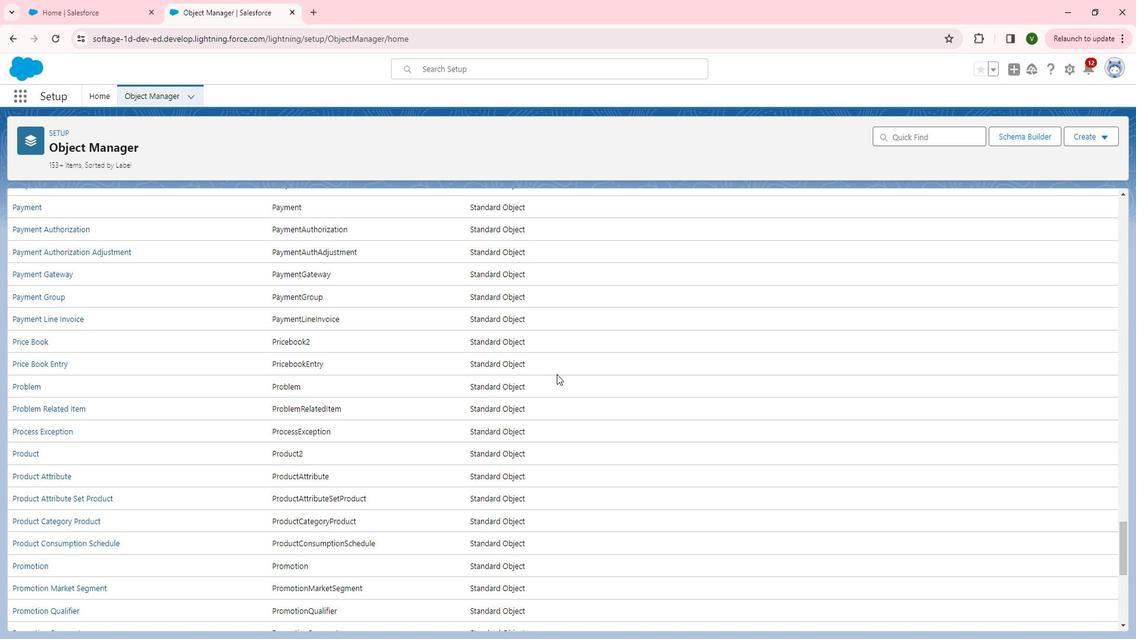 
Action: Mouse scrolled (567, 370) with delta (0, 0)
Screenshot: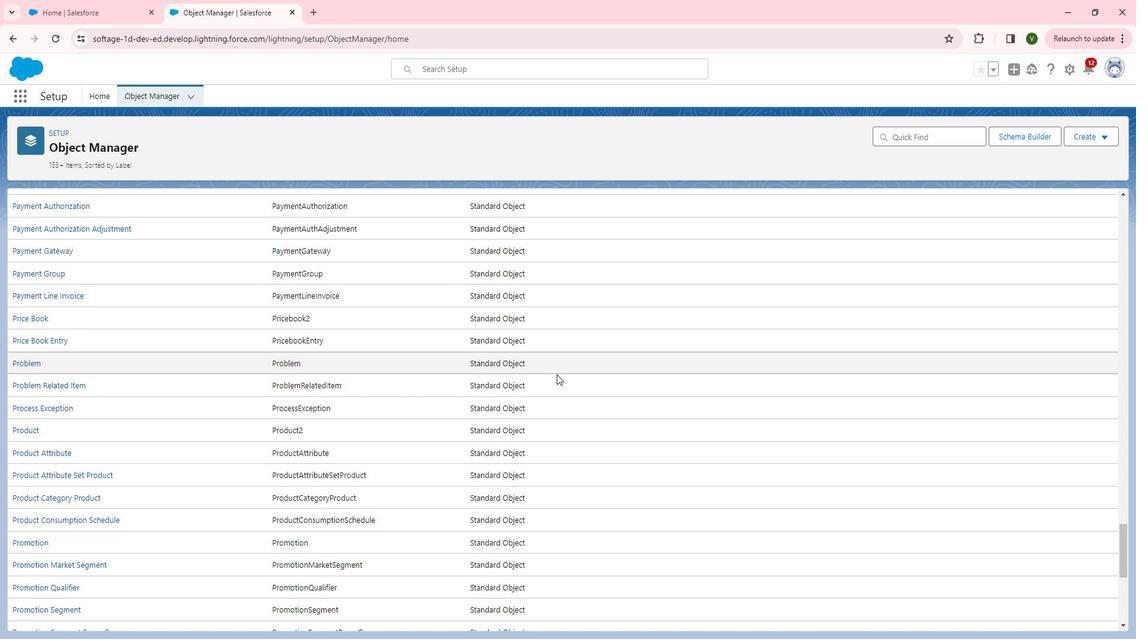 
Action: Mouse scrolled (567, 370) with delta (0, 0)
Screenshot: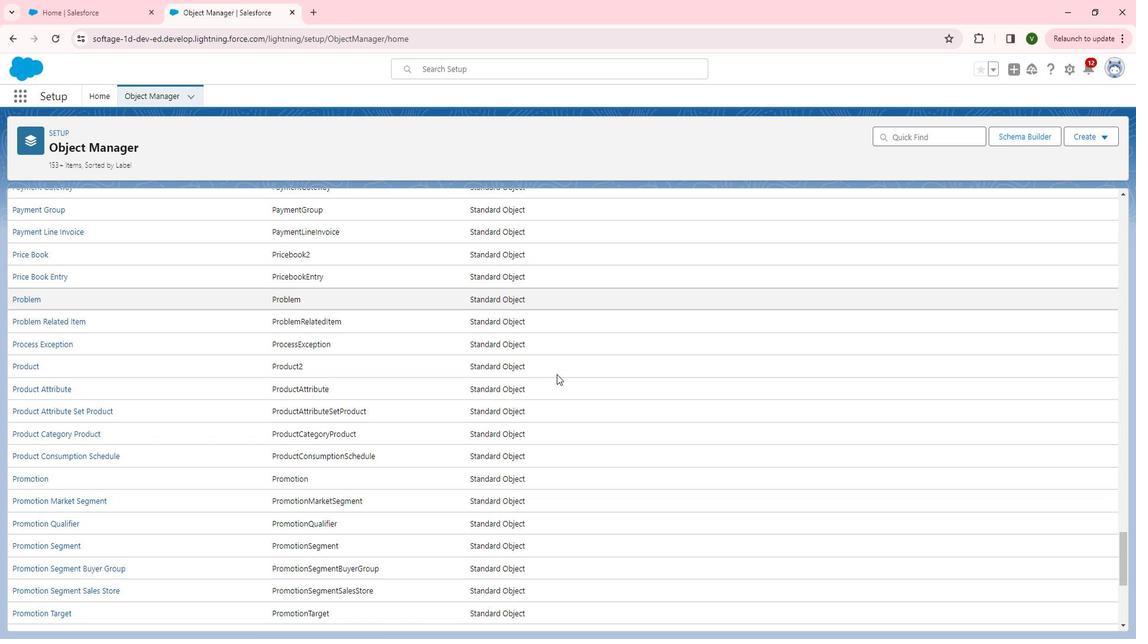 
Action: Mouse moved to (566, 370)
Screenshot: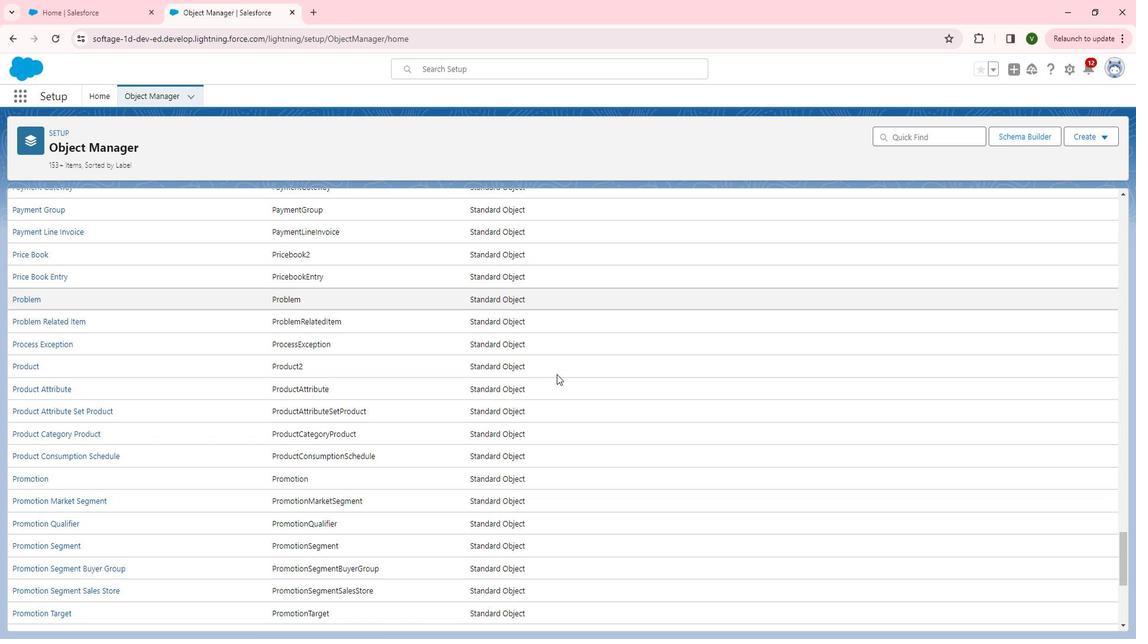 
Action: Mouse scrolled (566, 370) with delta (0, 0)
Screenshot: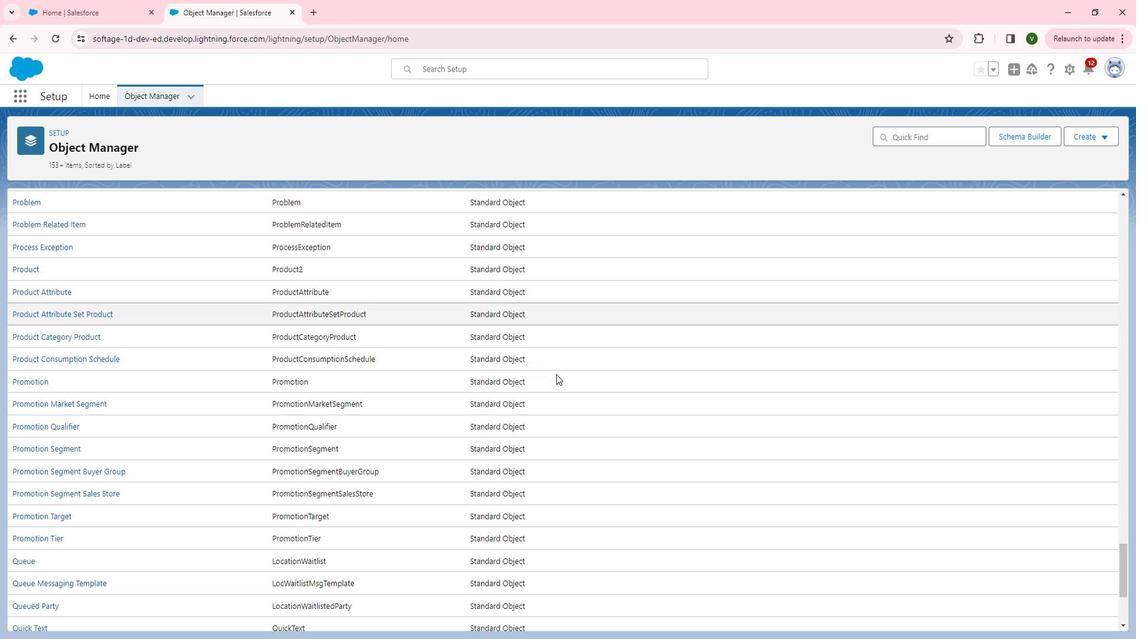 
Action: Mouse scrolled (566, 370) with delta (0, 0)
Screenshot: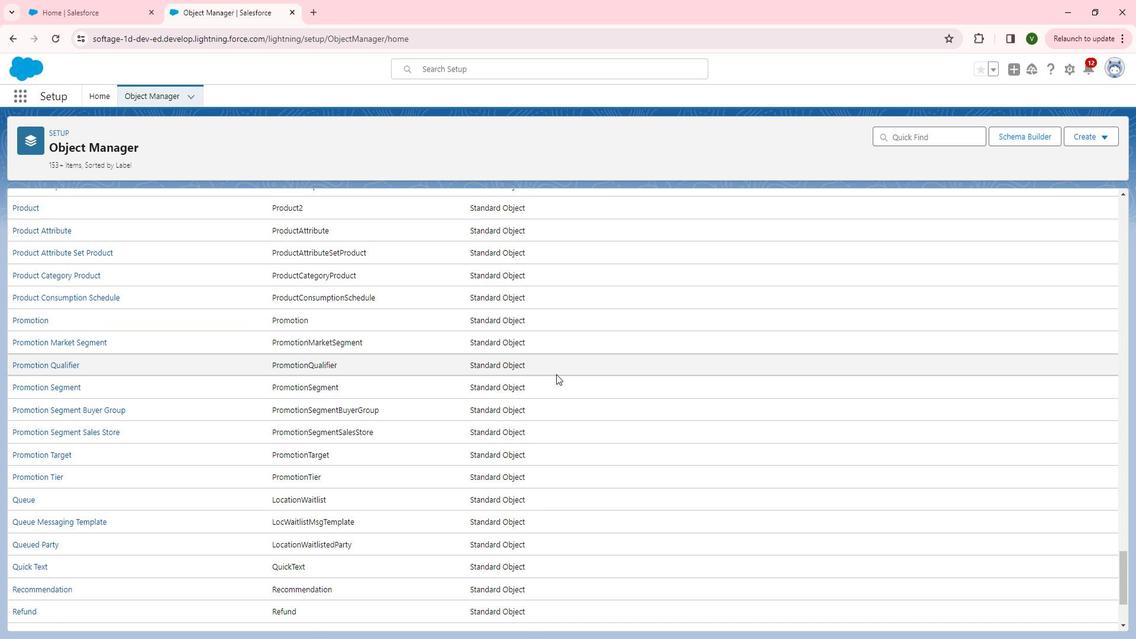 
Action: Mouse scrolled (566, 370) with delta (0, 0)
Screenshot: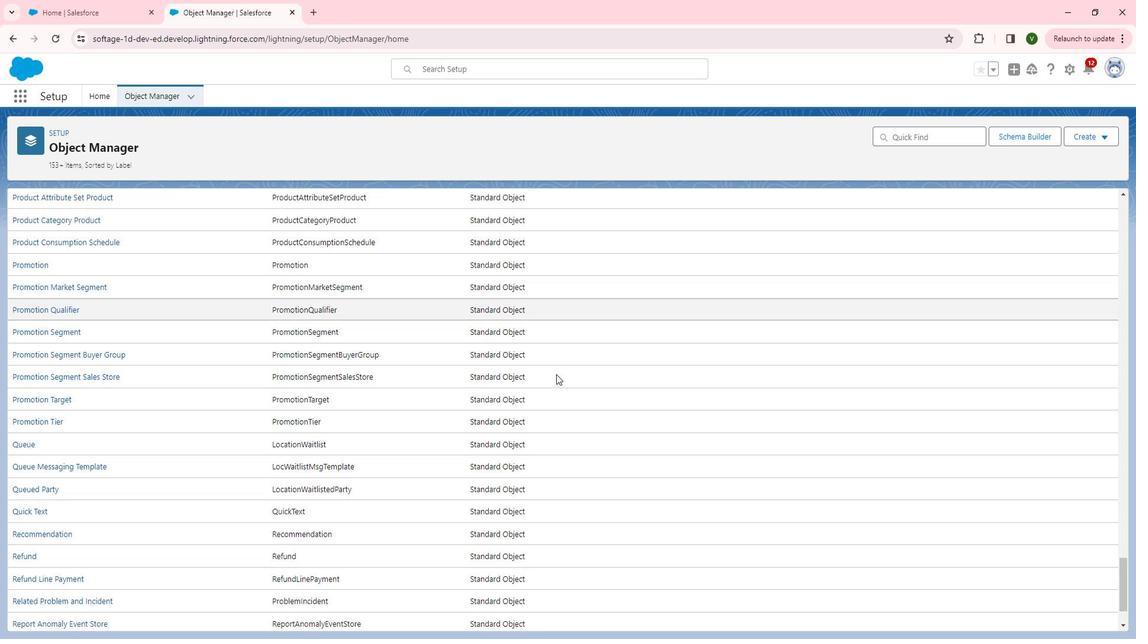
Action: Mouse scrolled (566, 370) with delta (0, 0)
Screenshot: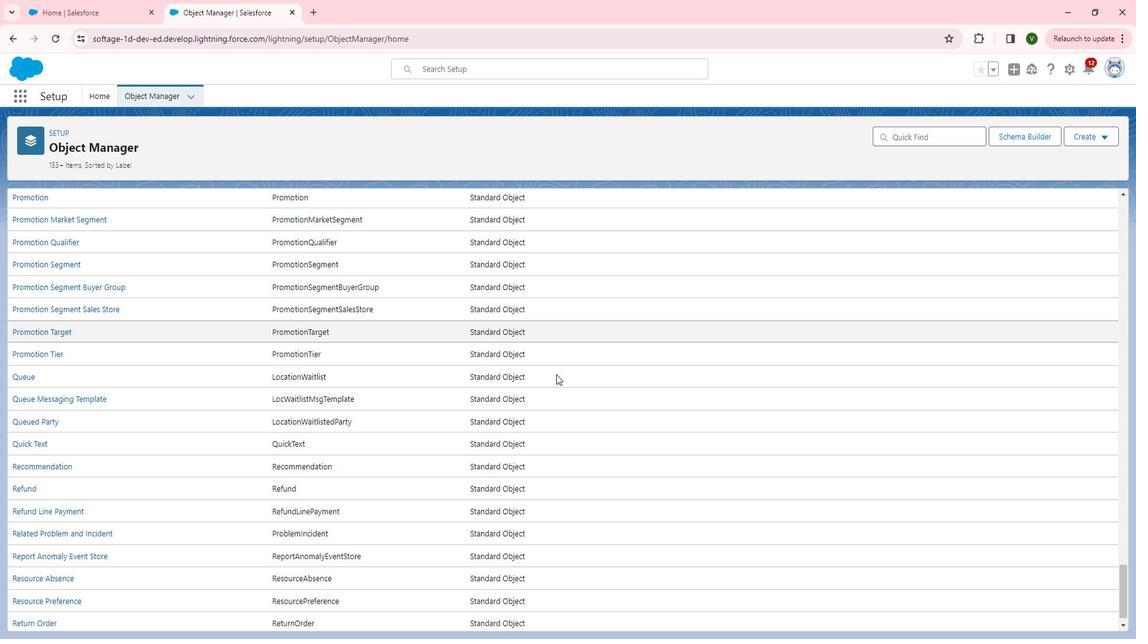 
Action: Mouse scrolled (566, 370) with delta (0, 0)
Screenshot: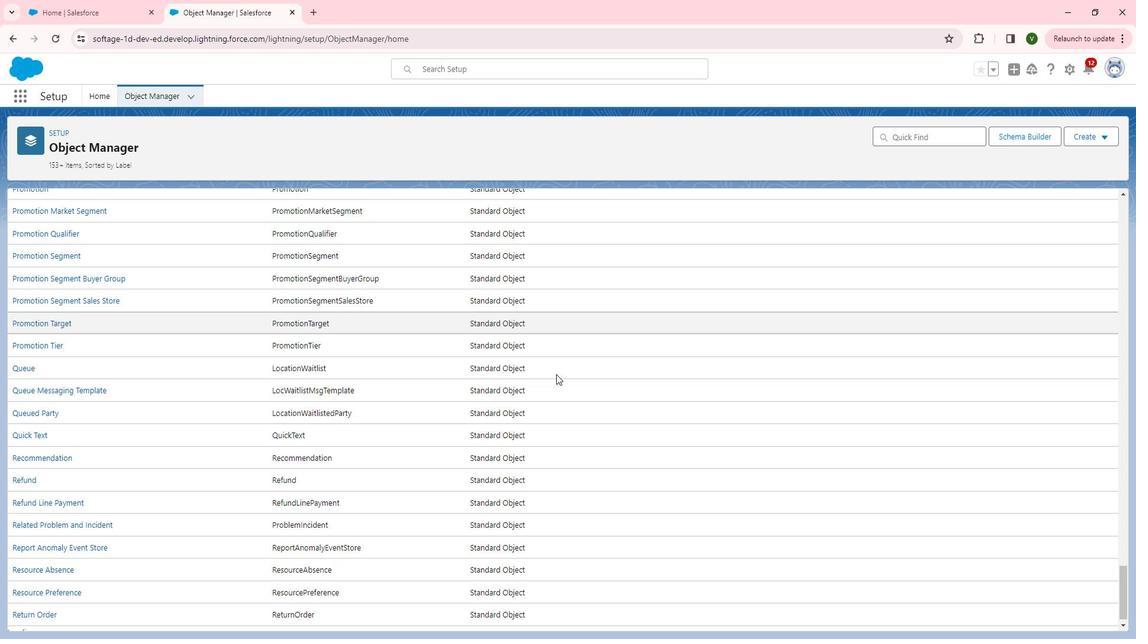 
Action: Mouse scrolled (566, 370) with delta (0, 0)
Screenshot: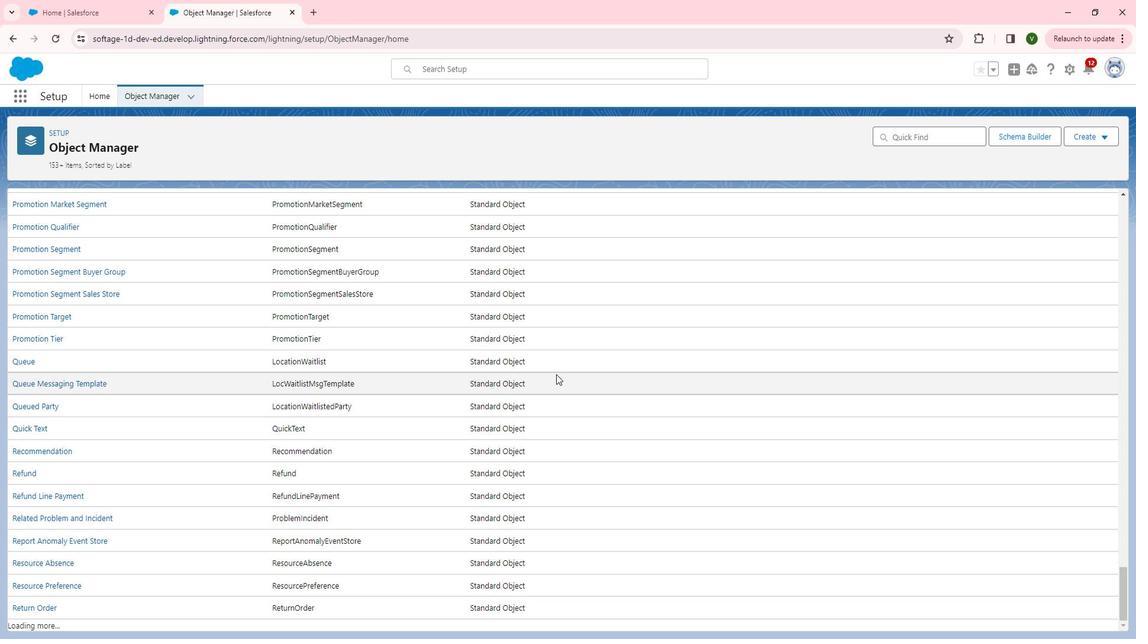 
Action: Mouse scrolled (566, 370) with delta (0, 0)
Screenshot: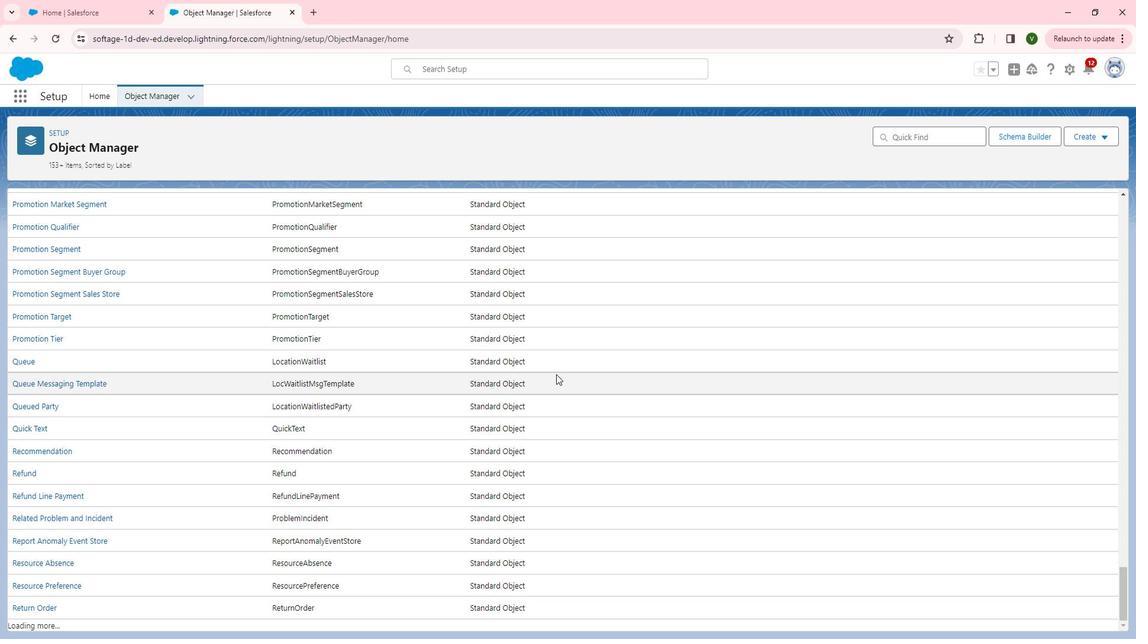 
Action: Mouse scrolled (566, 370) with delta (0, 0)
Screenshot: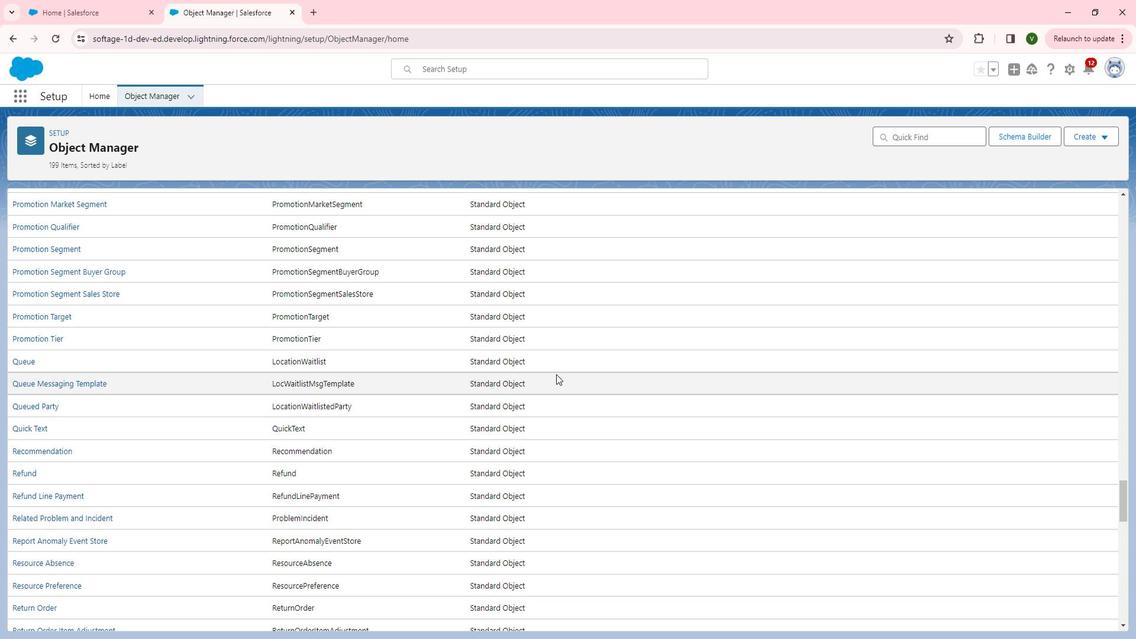 
Action: Mouse scrolled (566, 370) with delta (0, 0)
Screenshot: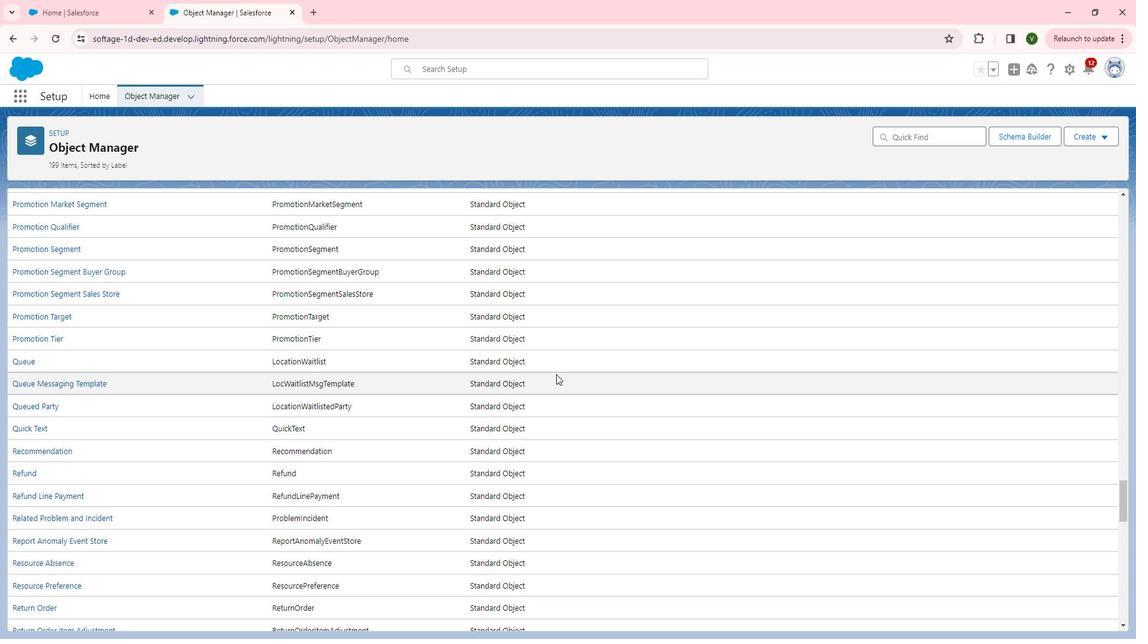 
Action: Mouse scrolled (566, 370) with delta (0, 0)
